Task: Write a soql query by using the like operator.
Action: Mouse moved to (22, 106)
Screenshot: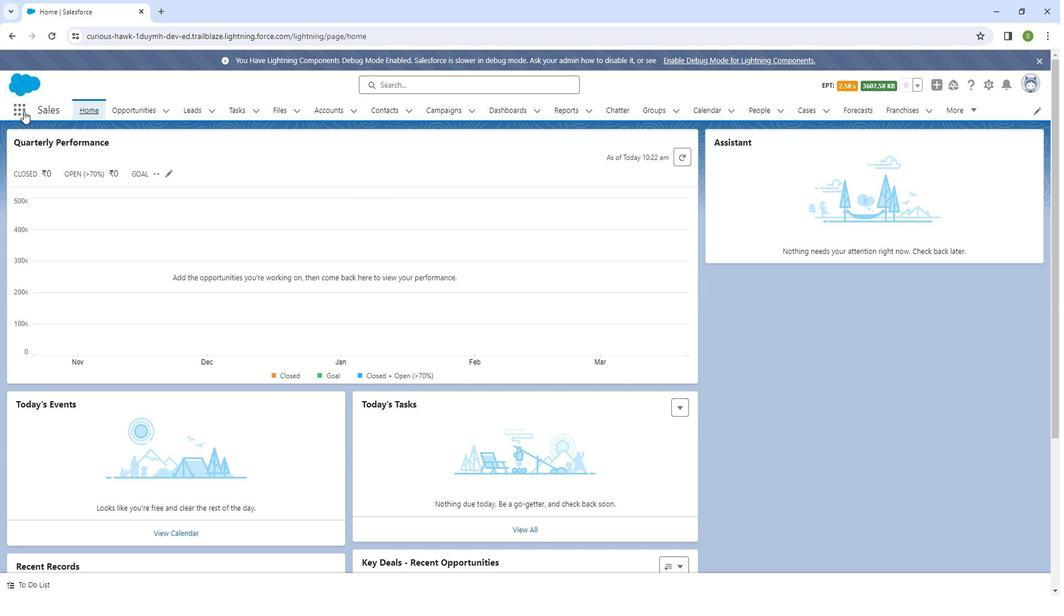 
Action: Mouse pressed left at (22, 106)
Screenshot: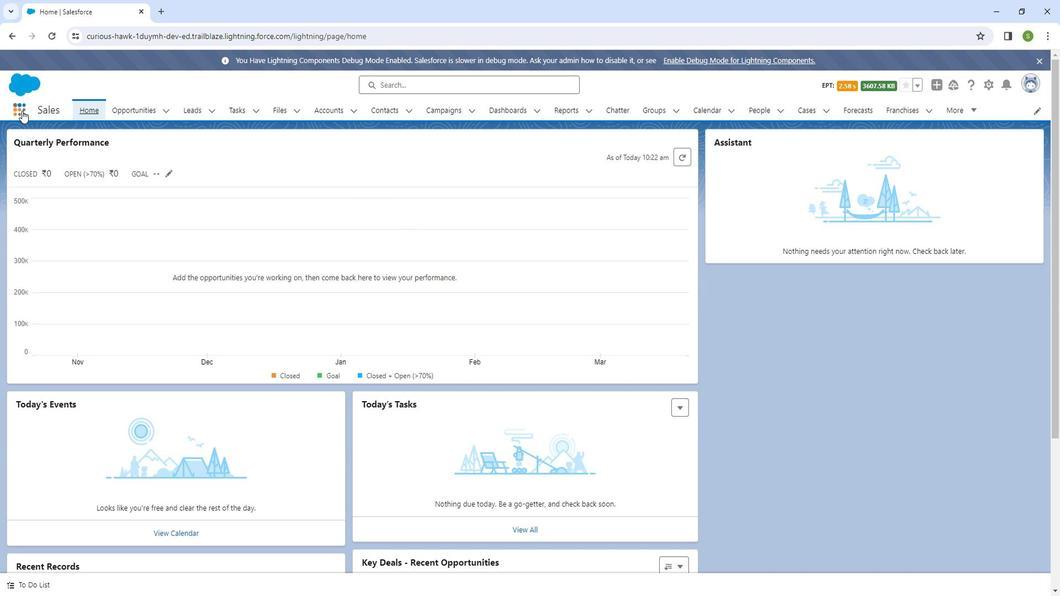 
Action: Mouse moved to (39, 297)
Screenshot: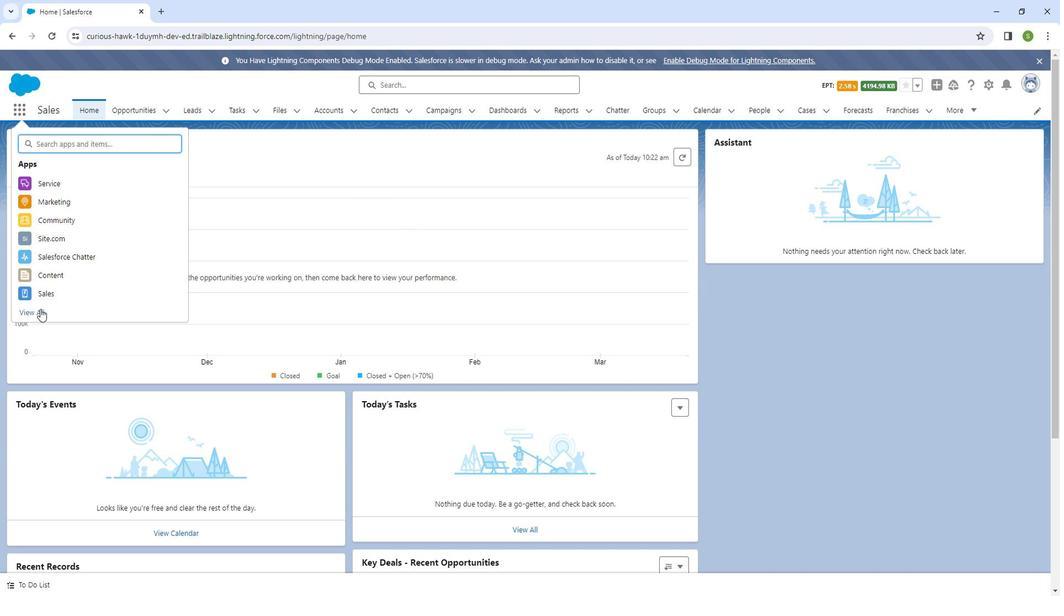 
Action: Mouse pressed left at (39, 297)
Screenshot: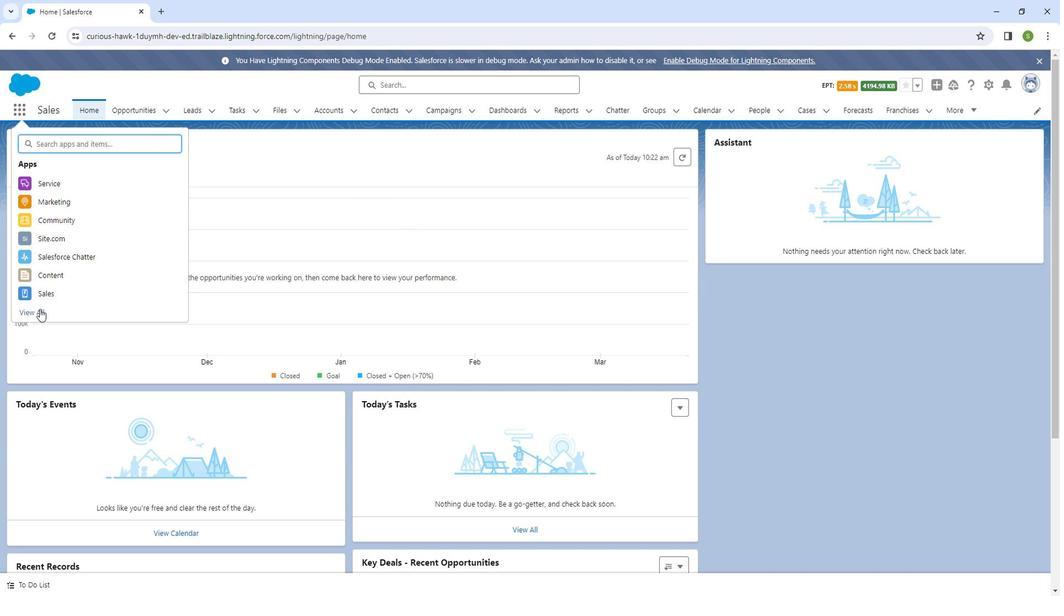 
Action: Mouse moved to (196, 452)
Screenshot: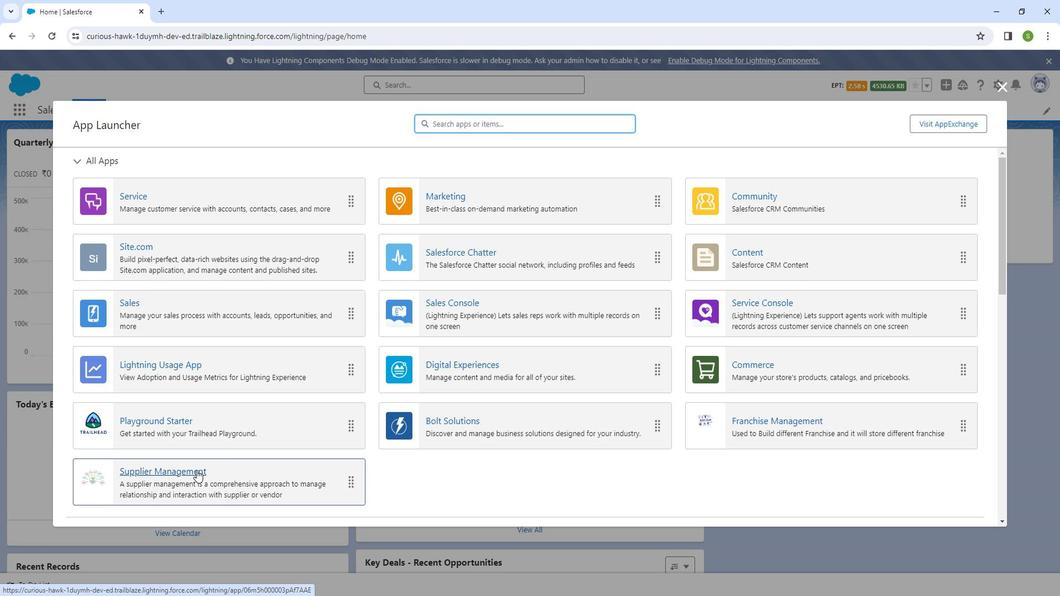 
Action: Mouse pressed left at (196, 452)
Screenshot: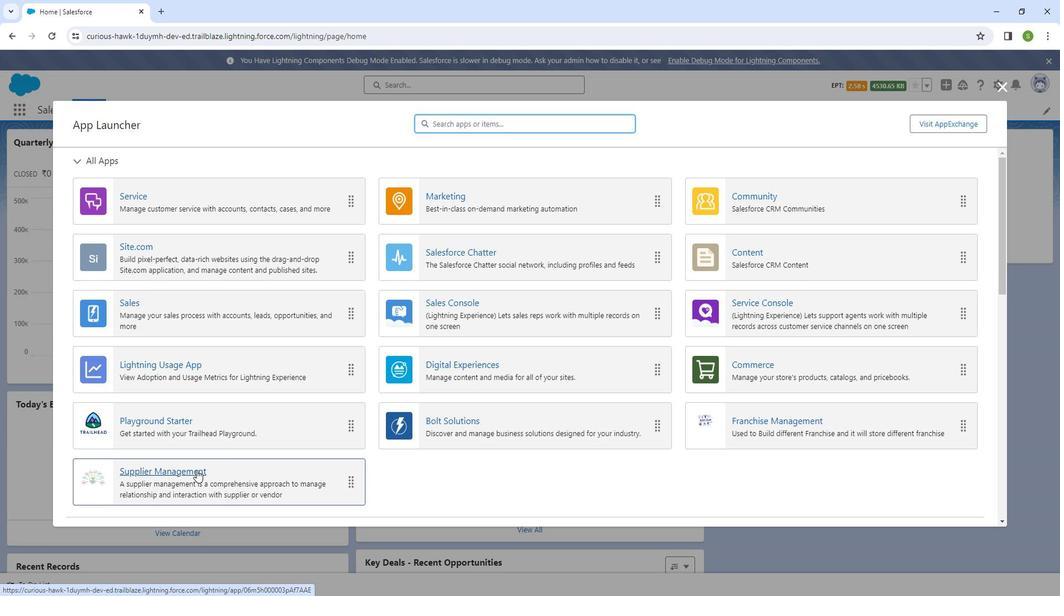 
Action: Mouse moved to (46, 38)
Screenshot: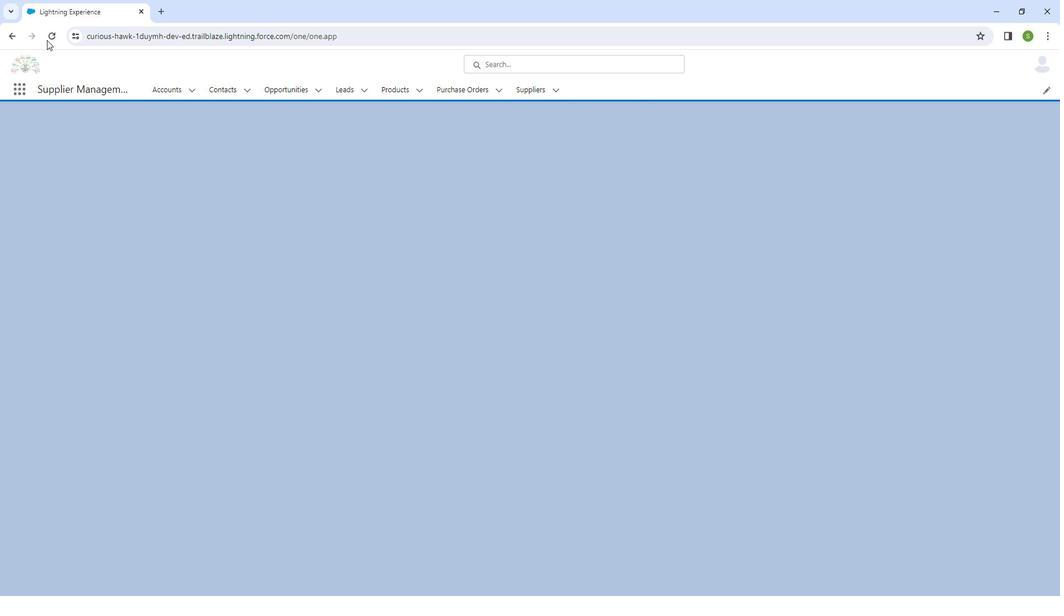 
Action: Mouse pressed left at (46, 38)
Screenshot: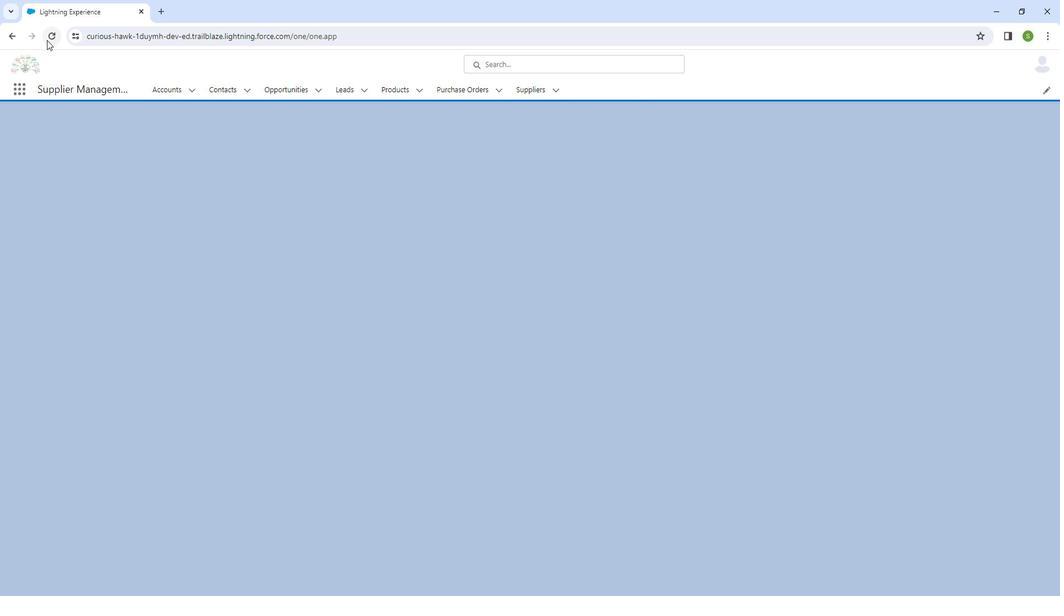 
Action: Mouse moved to (994, 85)
Screenshot: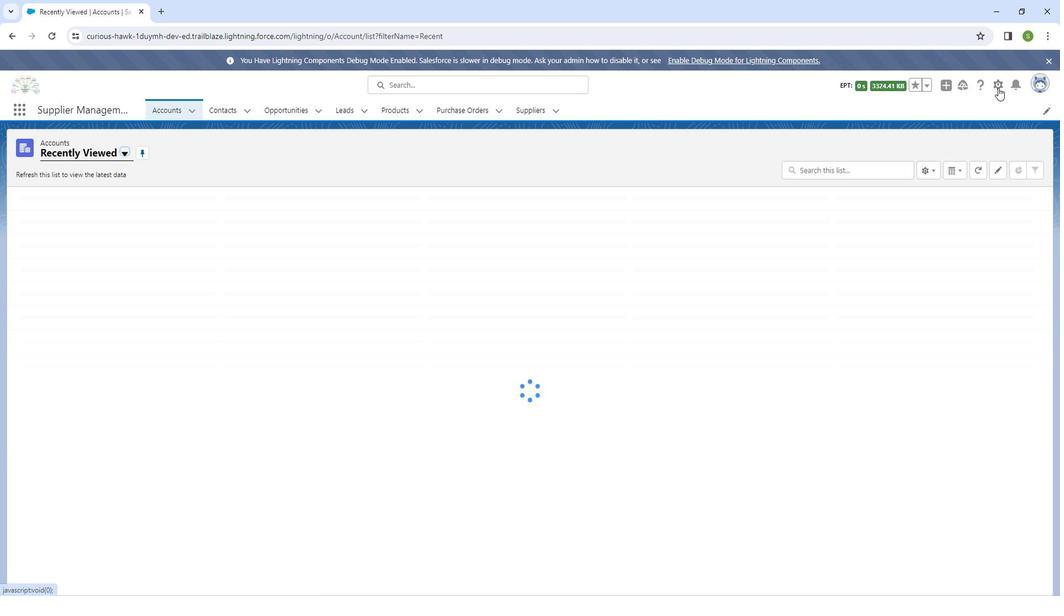 
Action: Mouse pressed left at (994, 85)
Screenshot: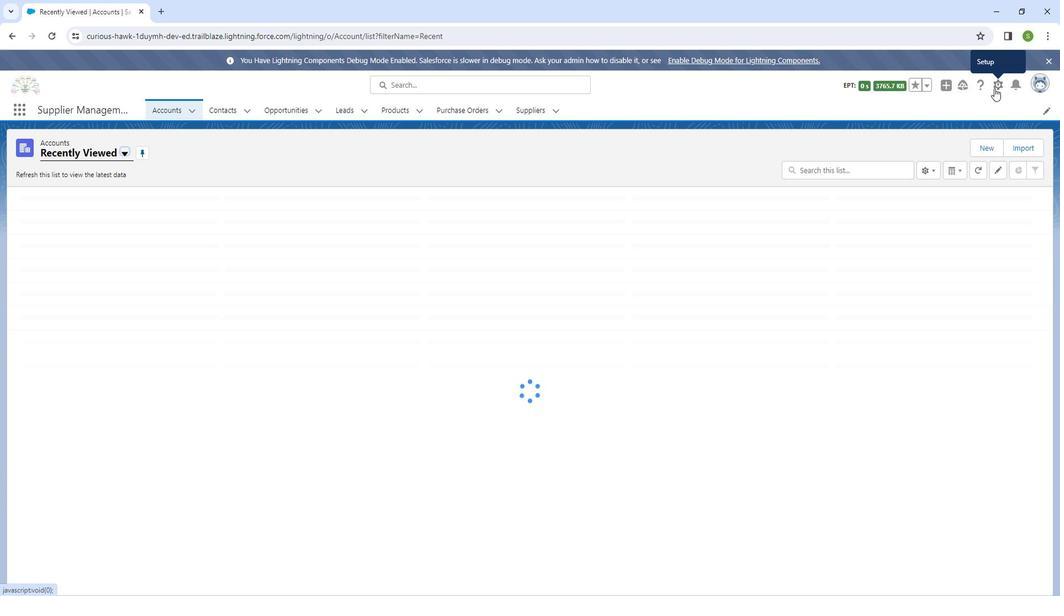 
Action: Mouse moved to (947, 185)
Screenshot: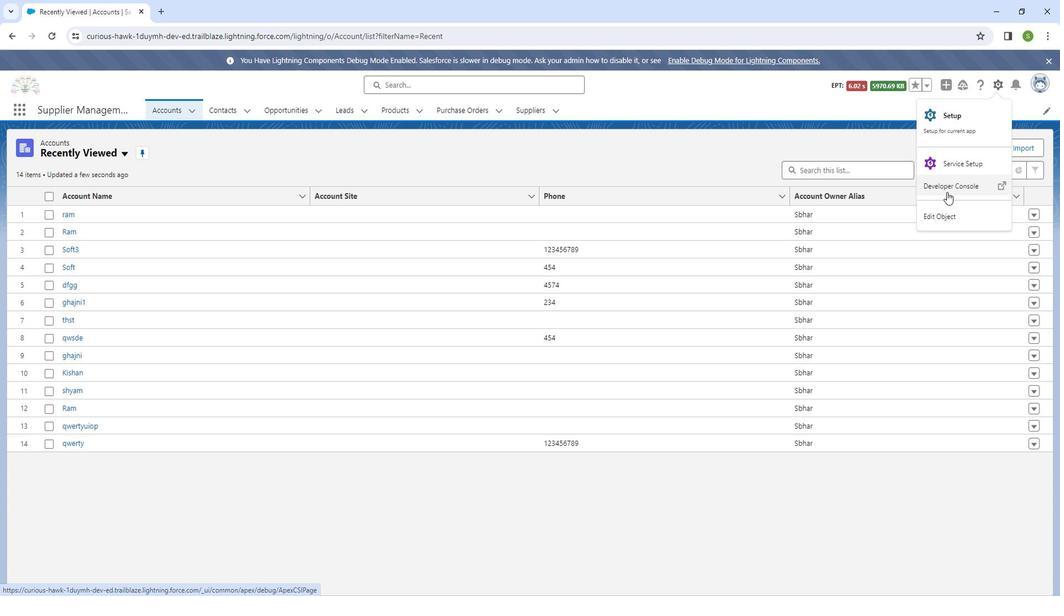
Action: Mouse pressed right at (947, 185)
Screenshot: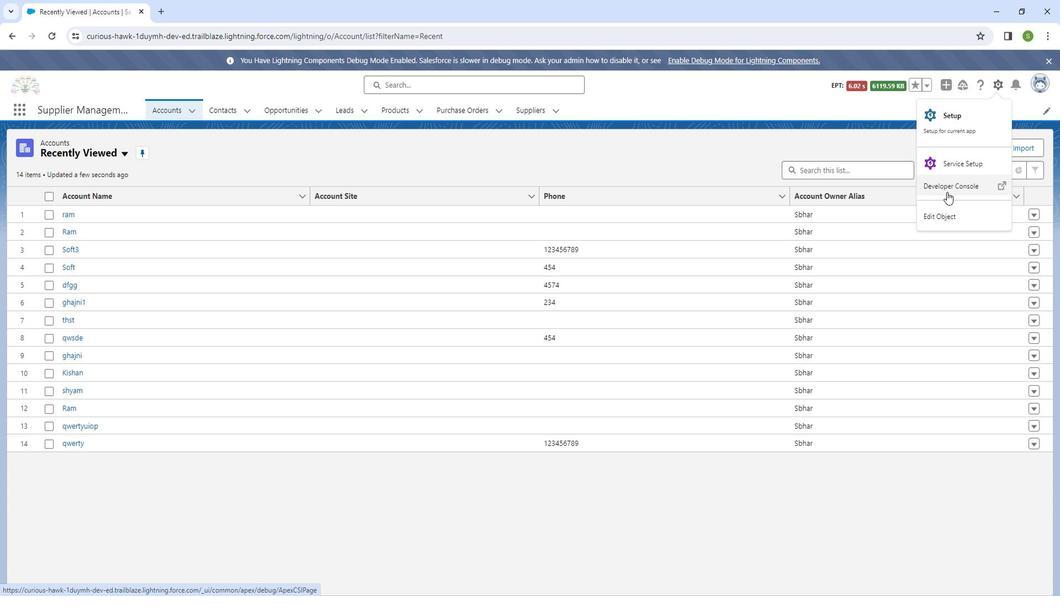 
Action: Mouse moved to (925, 197)
Screenshot: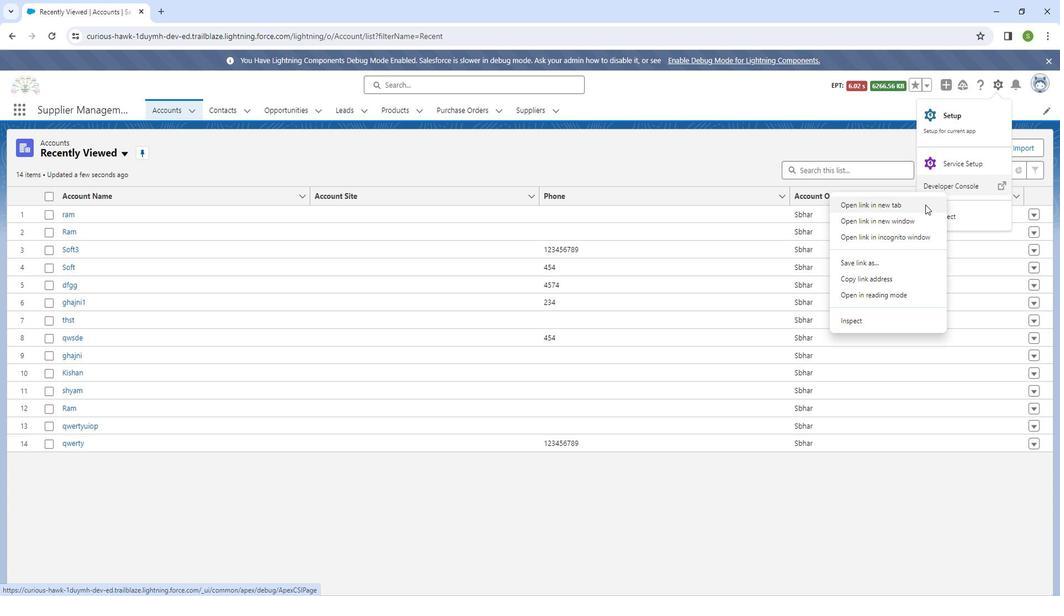 
Action: Mouse pressed left at (925, 197)
Screenshot: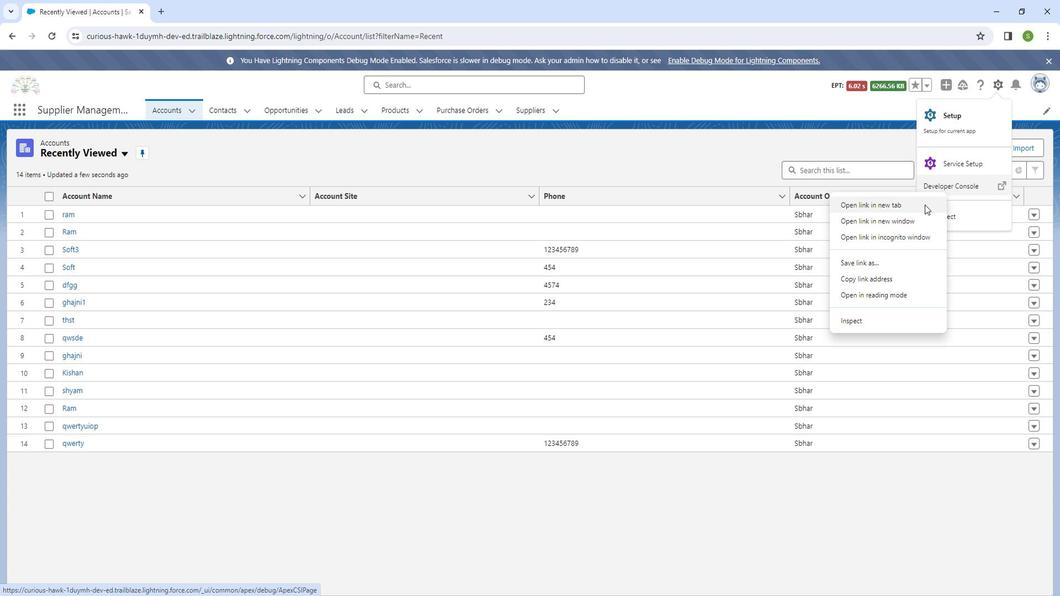 
Action: Mouse moved to (224, 6)
Screenshot: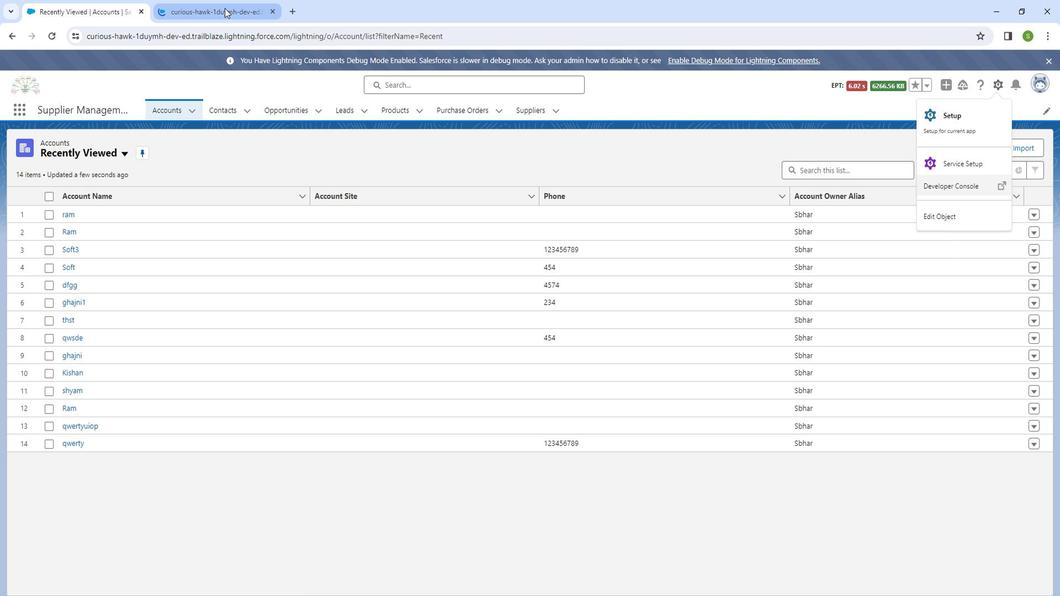 
Action: Mouse pressed left at (224, 6)
Screenshot: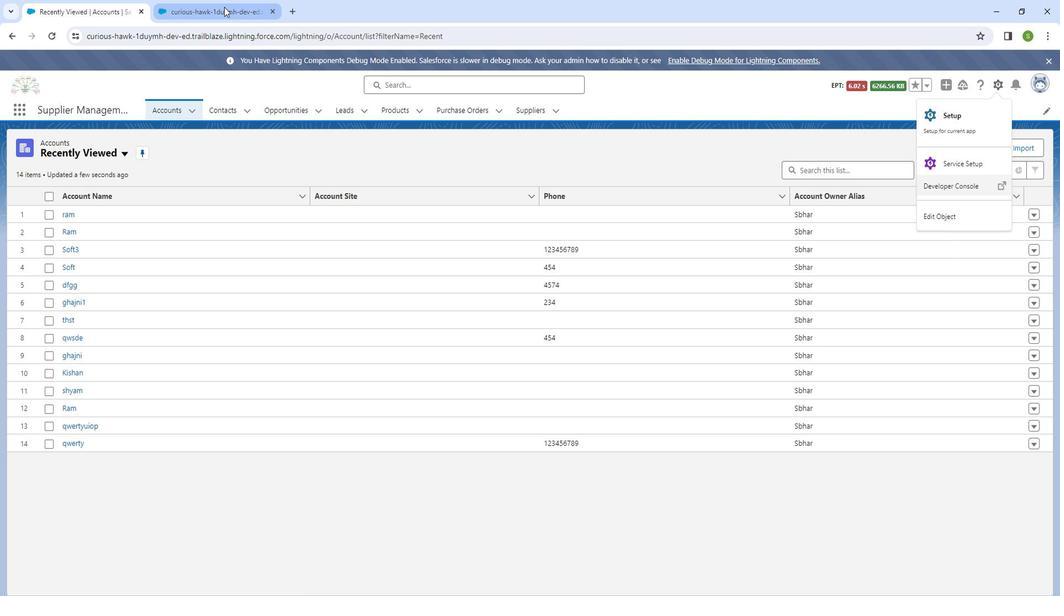 
Action: Mouse moved to (207, 163)
Screenshot: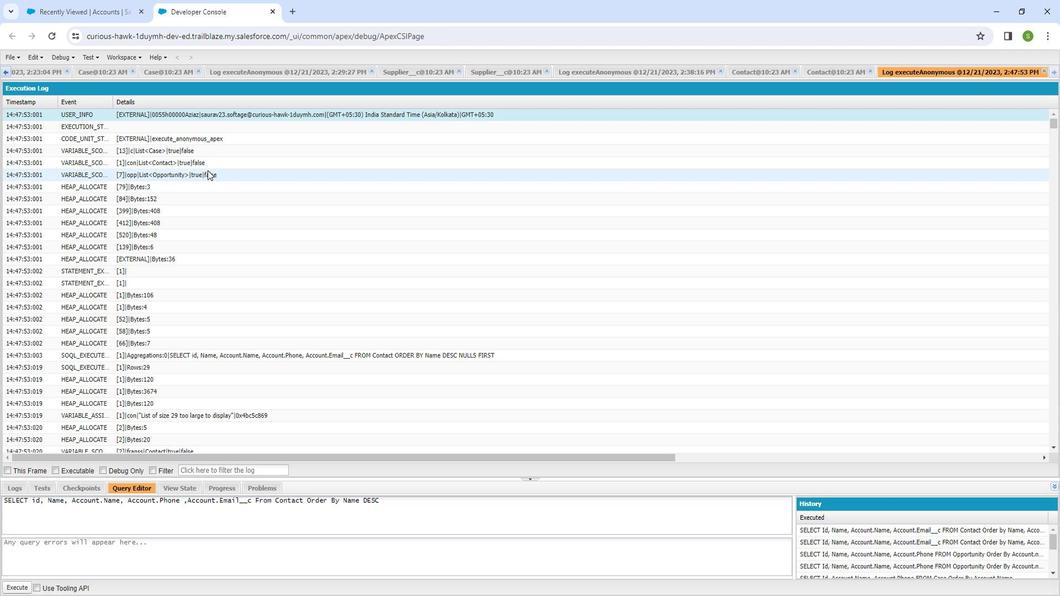 
Action: Key pressed <Key.alt_l><Key.alt_l><Key.alt_l><Key.alt_l><Key.alt_l><Key.alt_l><Key.alt_l><Key.alt_l><Key.alt_l><Key.alt_l><Key.alt_l><Key.alt_l><Key.alt_l><Key.alt_l><Key.alt_l><Key.alt_l><Key.alt_l><Key.alt_l><Key.alt_l><Key.alt_l><Key.alt_l><Key.alt_l><Key.alt_l><Key.alt_l><Key.alt_l><Key.alt_l><Key.alt_l><Key.alt_l><Key.alt_l><Key.alt_l><<191>>
Screenshot: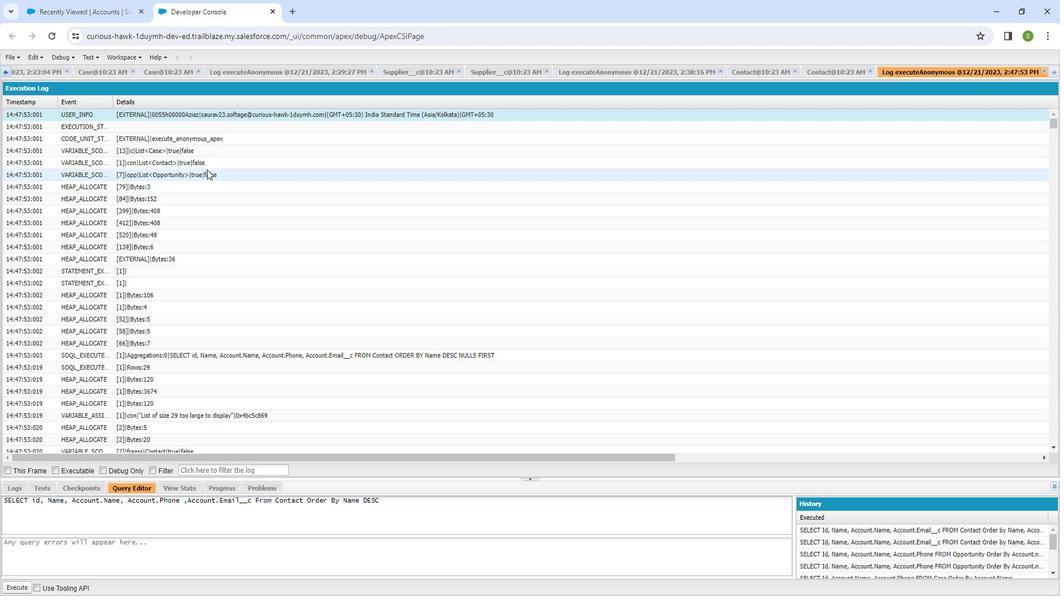 
Action: Mouse moved to (388, 488)
Screenshot: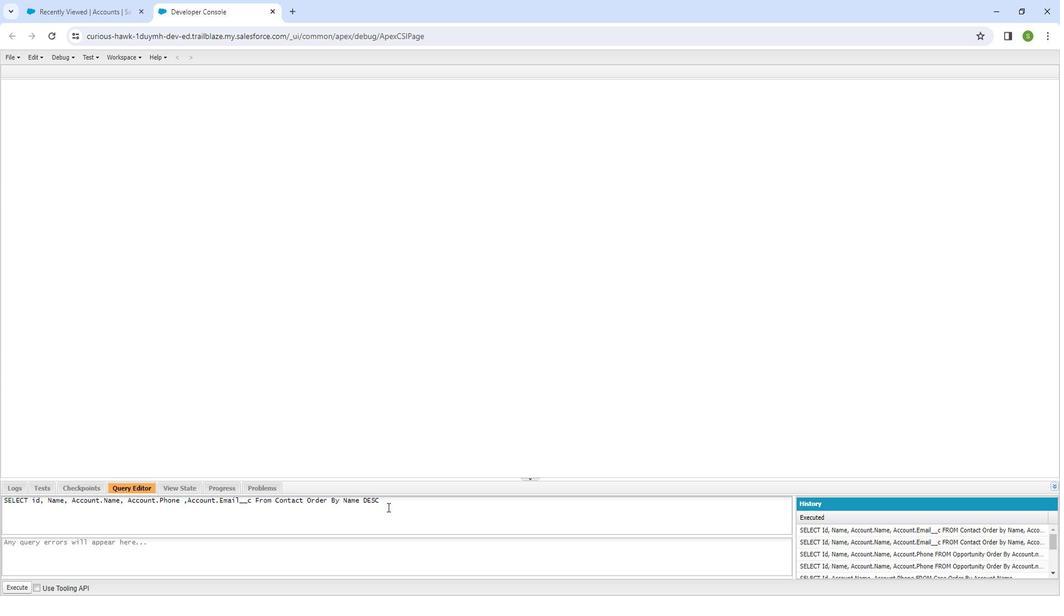 
Action: Mouse pressed left at (388, 488)
Screenshot: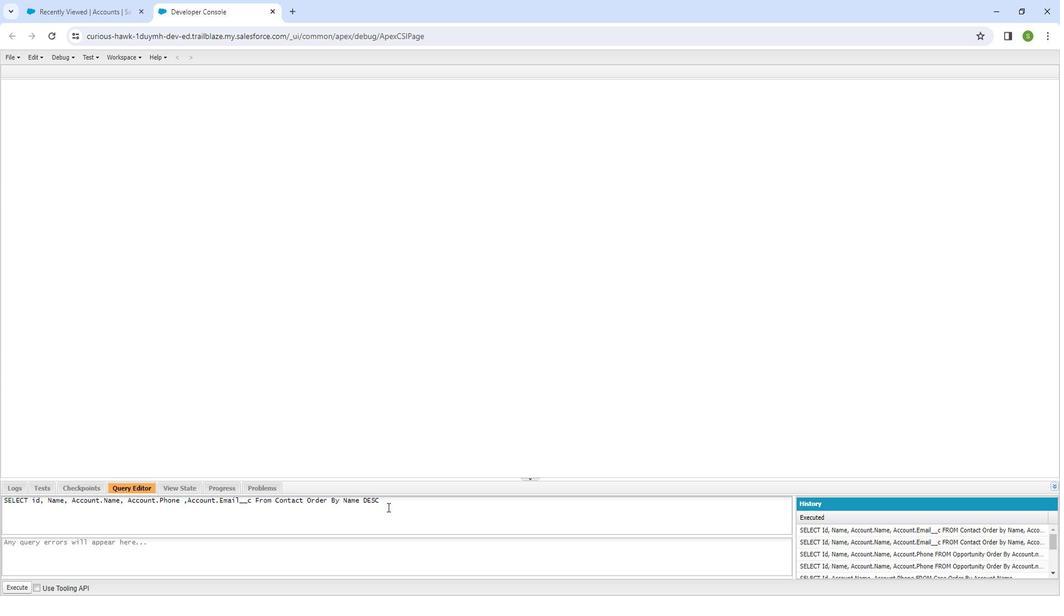 
Action: Mouse moved to (11, 481)
Screenshot: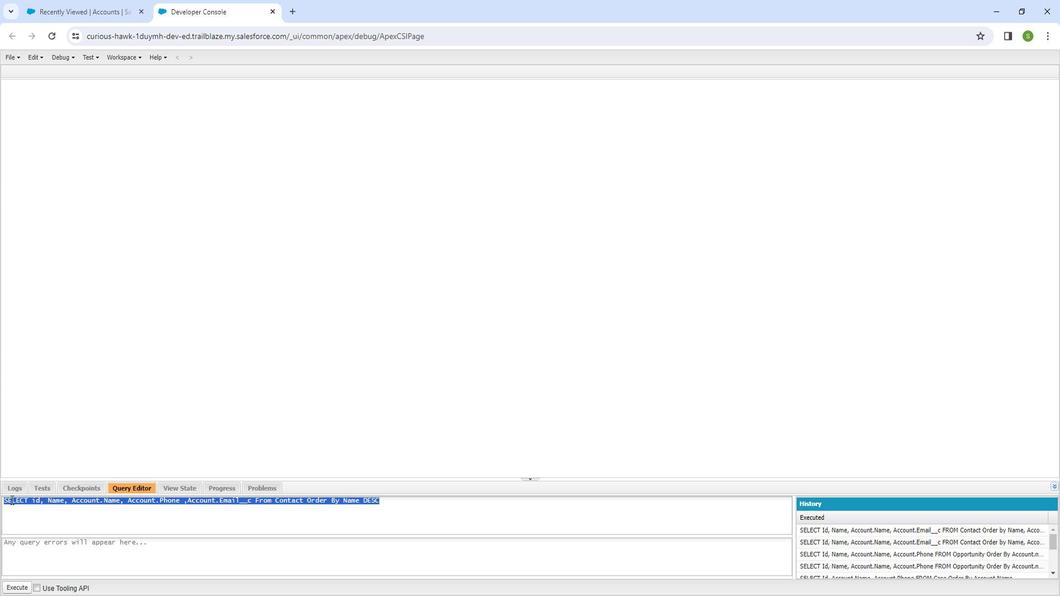 
Action: Key pressed <Key.backspace>
Screenshot: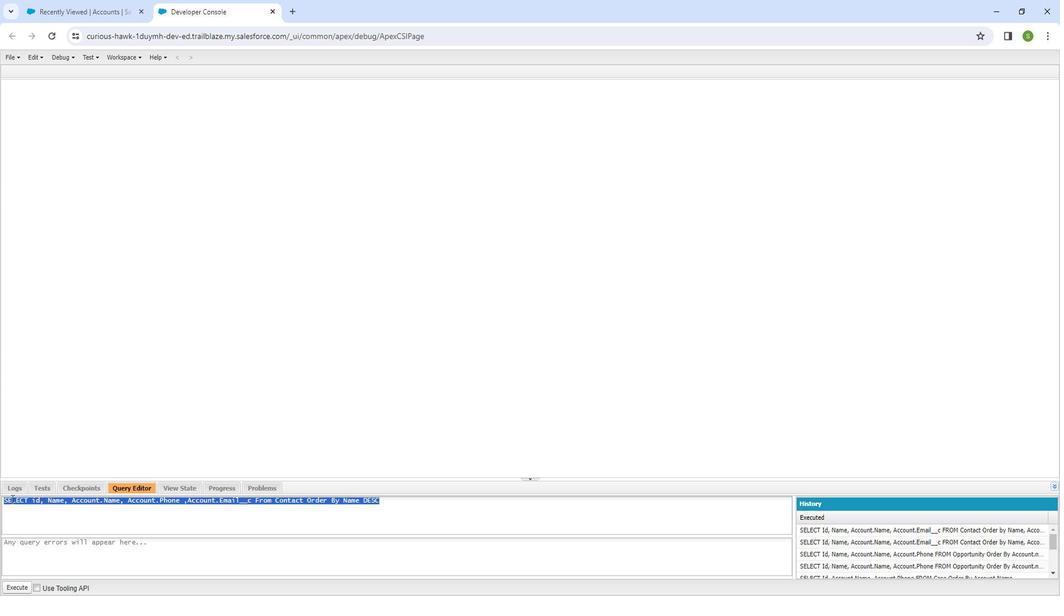 
Action: Mouse moved to (55, 59)
Screenshot: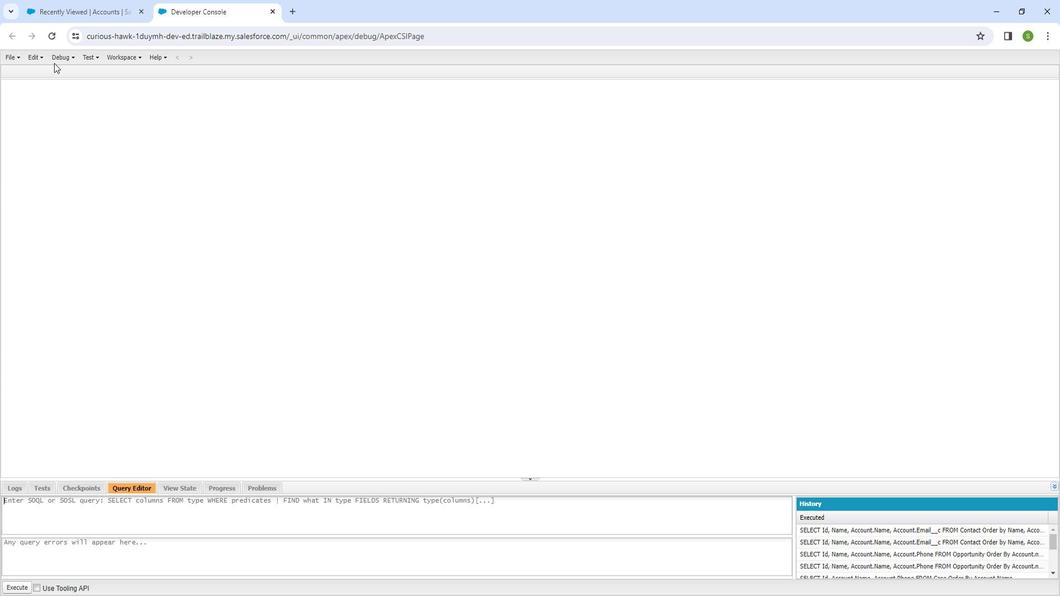 
Action: Mouse pressed left at (55, 59)
Screenshot: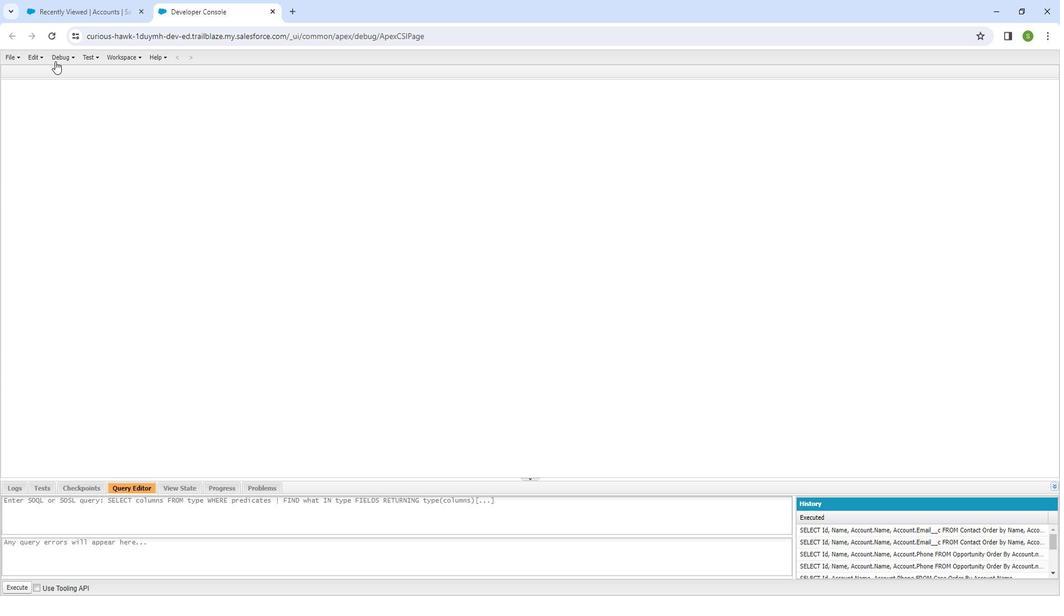 
Action: Mouse moved to (67, 71)
Screenshot: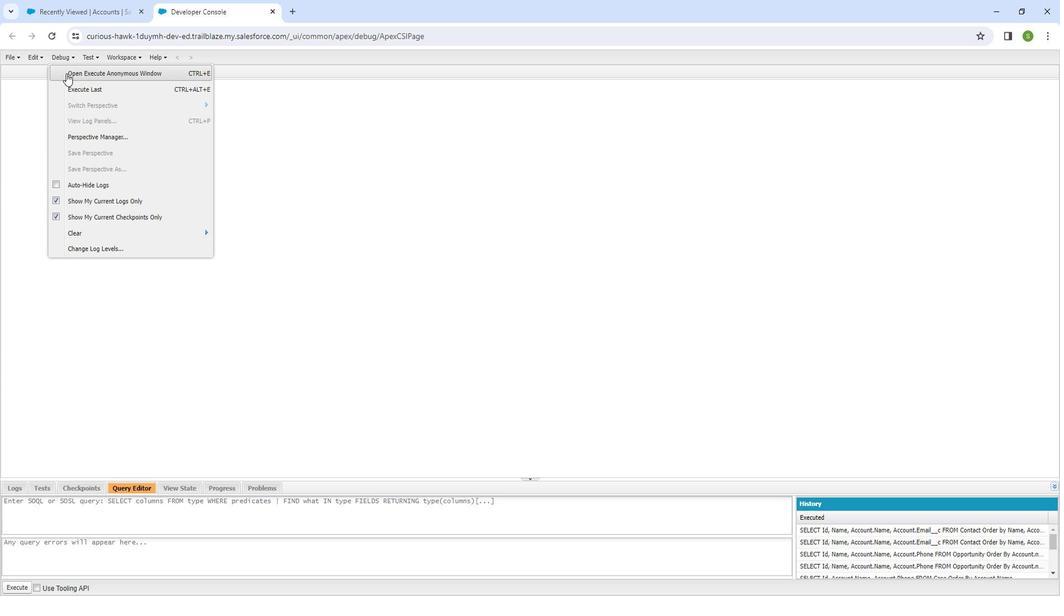 
Action: Mouse pressed left at (67, 71)
Screenshot: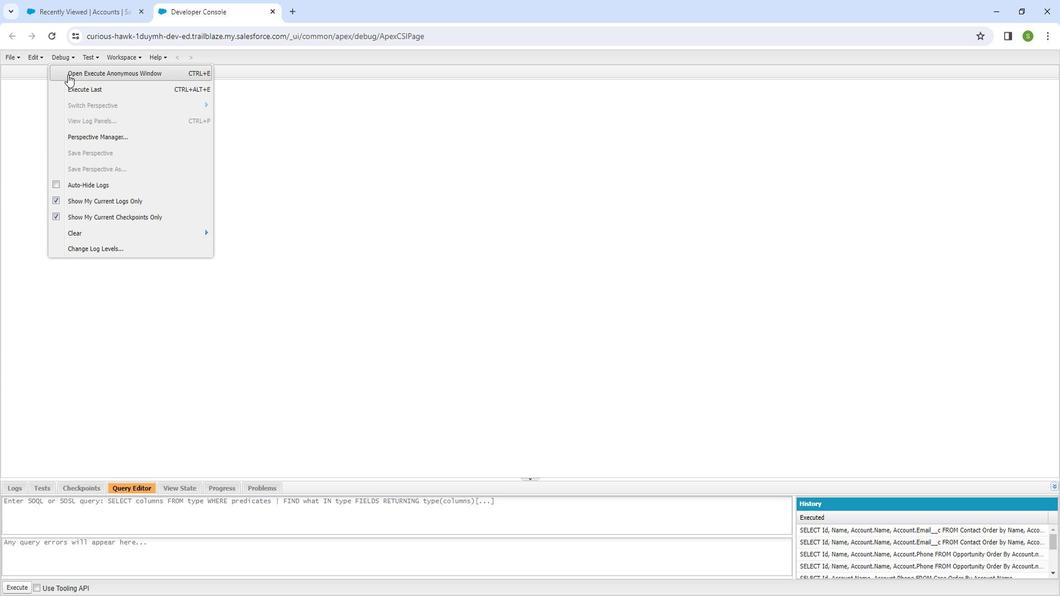 
Action: Mouse moved to (361, 343)
Screenshot: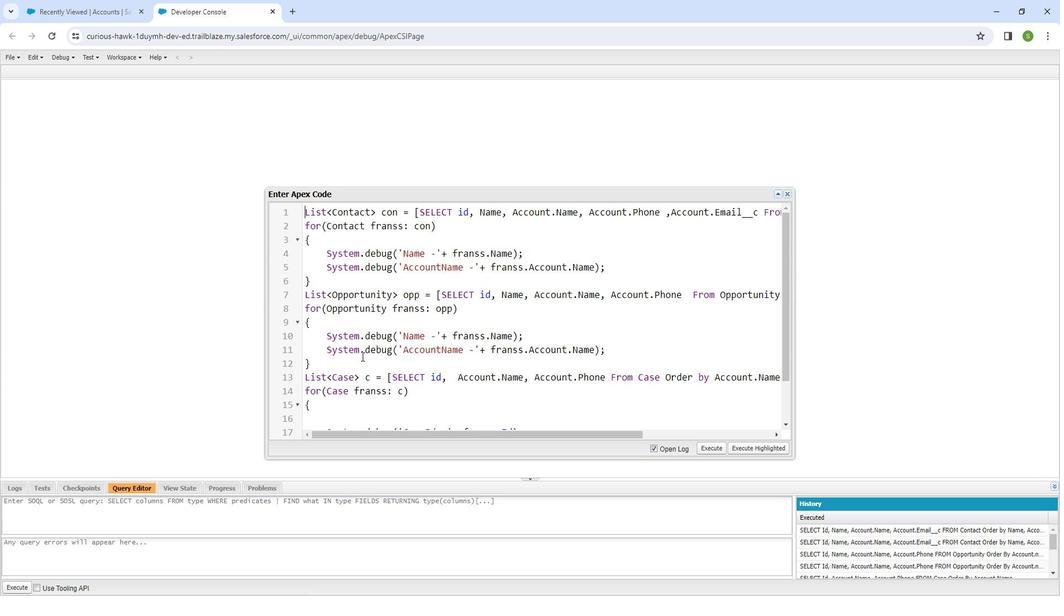 
Action: Key pressed ctrl+A
Screenshot: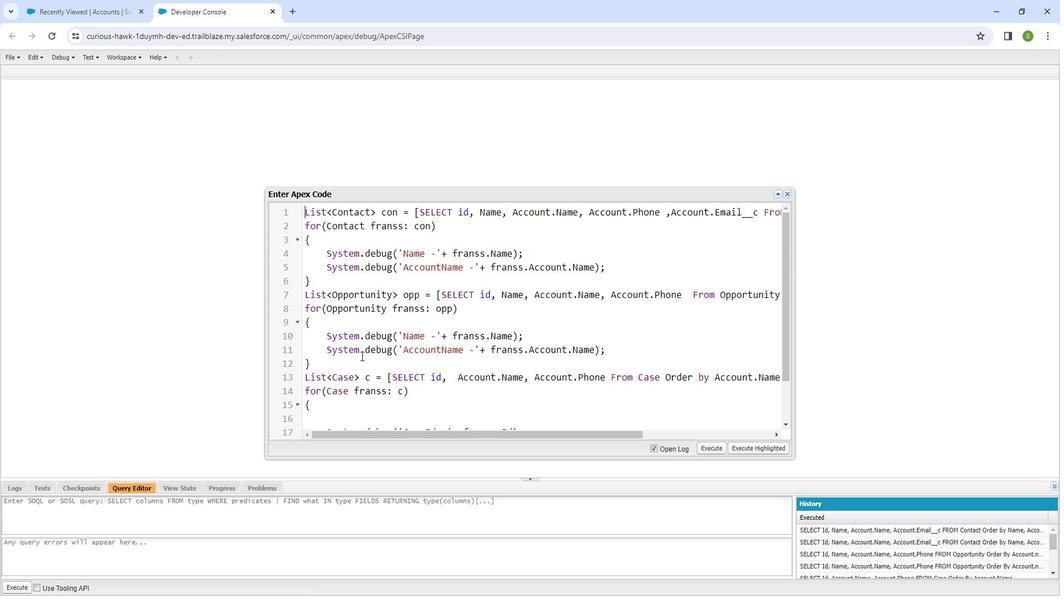 
Action: Mouse moved to (359, 337)
Screenshot: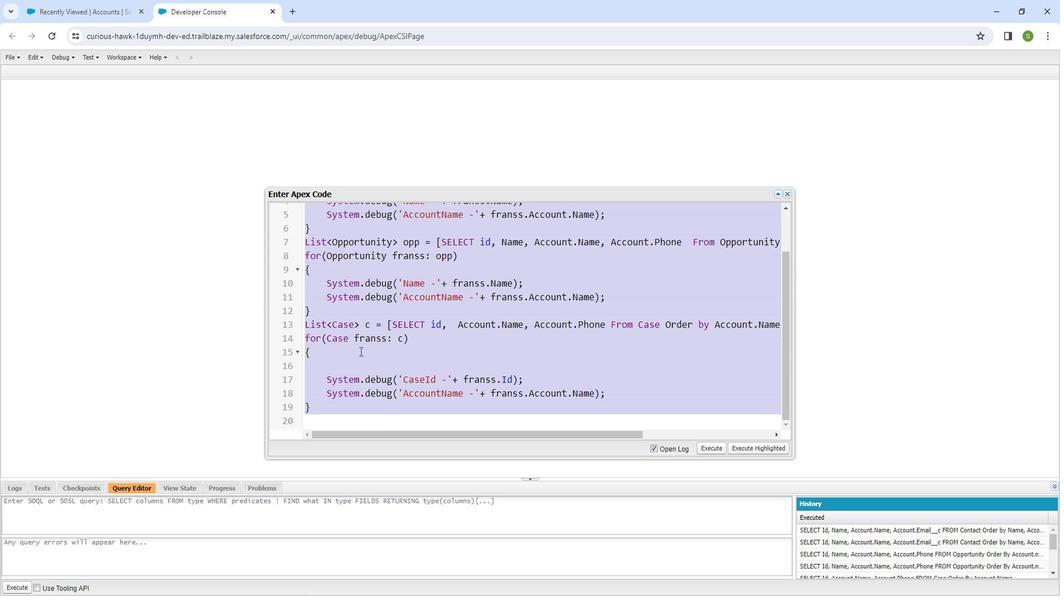 
Action: Key pressed <Key.backspace>
Screenshot: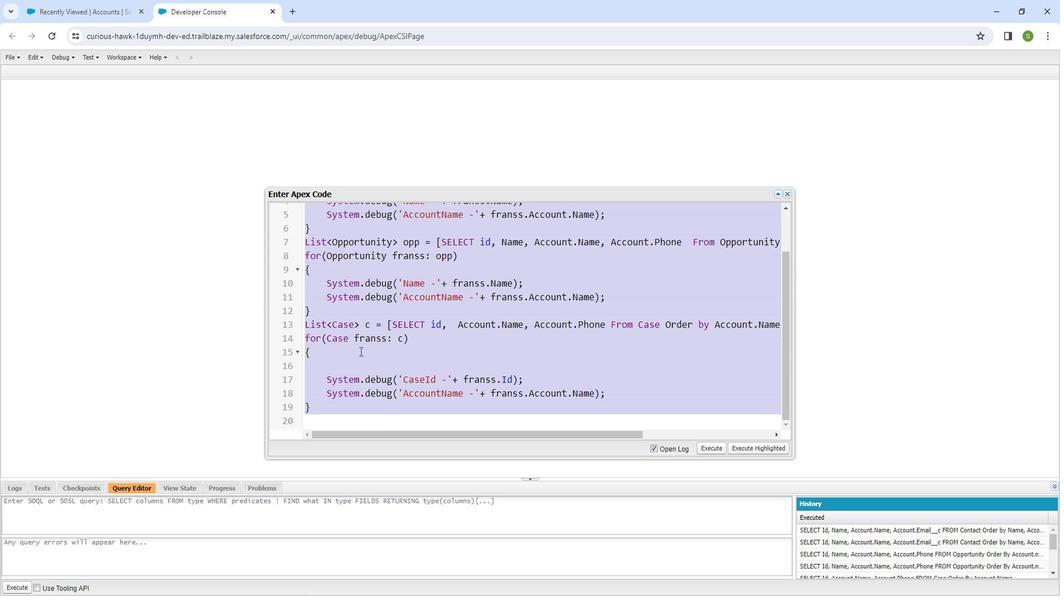 
Action: Mouse moved to (318, 204)
Screenshot: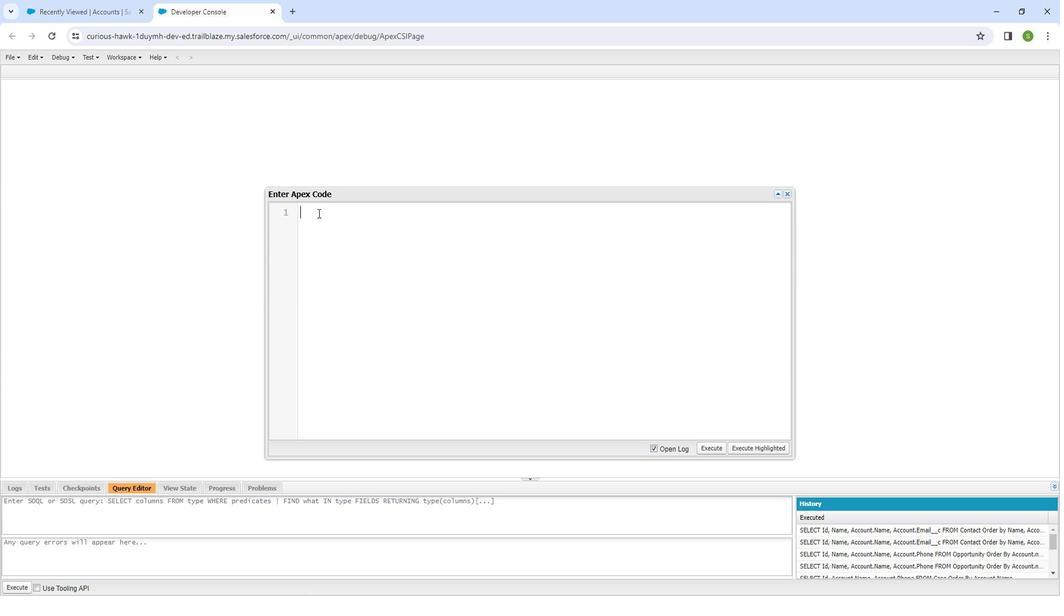 
Action: Mouse pressed left at (318, 204)
Screenshot: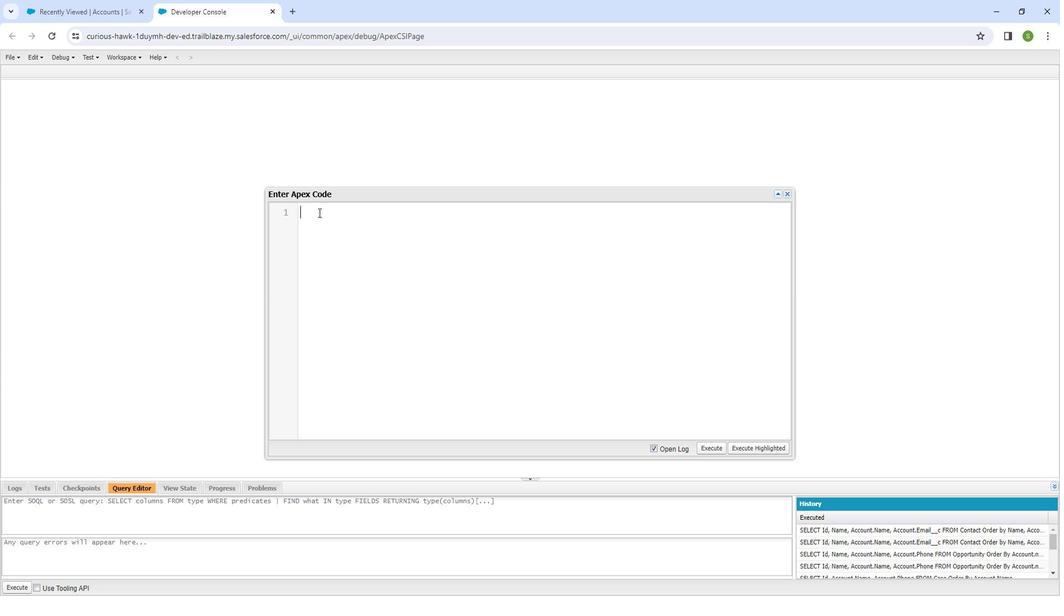 
Action: Mouse moved to (319, 219)
Screenshot: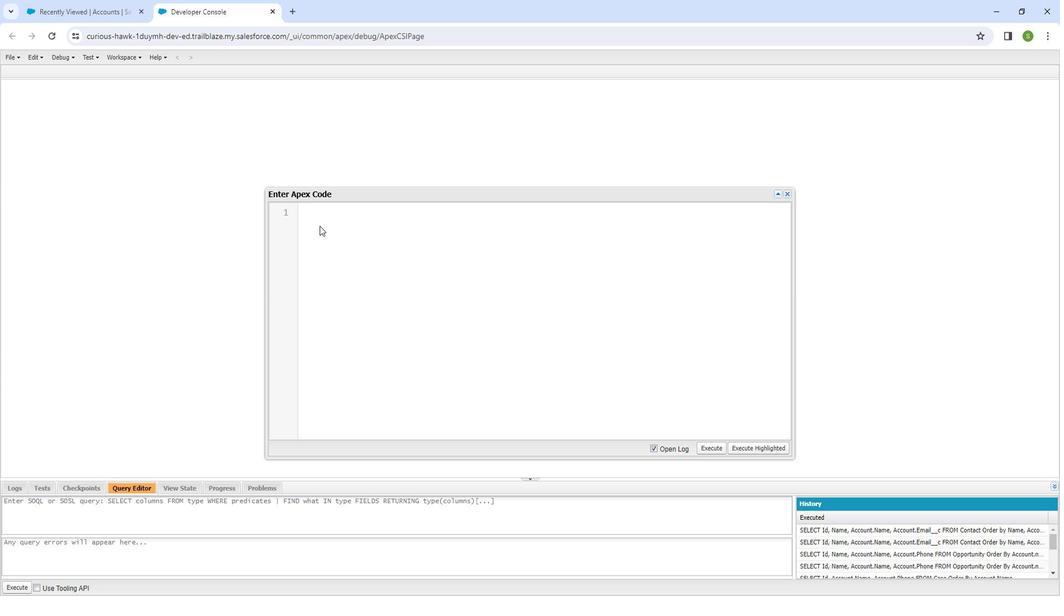 
Action: Key pressed <Key.shift_r>List<Key.shift_r><Key.shift_r><<Key.shift_r>Contact<Key.space><Key.backspace><Key.shift_r>><Key.space>con<Key.space>=<Key.space><Key.shift_r>[<Key.space><Key.shift_r>Se<Key.backspace><Key.shift_r><Key.shift_r><Key.shift_r><Key.shift_r><Key.shift_r><Key.shift_r><Key.shift_r><Key.shift_r><Key.shift_r>ELECT<Key.space><Key.shift_r>Id,<Key.space><Key.shift_r><Key.shift_r><Key.shift_r><Key.shift_r><Key.shift_r><Key.shift_r>Name<Key.space>,<Key.space><Key.shift_r><Key.shift_r><Key.shift_r><Key.shift_r><Key.shift_r><Key.shift_r><Key.shift_r><Key.shift_r><Key.shift_r><Key.shift_r>Account.<Key.shift_r><Key.shift_r><Key.shift_r><Key.shift_r><Key.shift_r><Key.shift_r><Key.shift_r><Key.shift_r><Key.shift_r><Key.shift_r><Key.shift_r>Name,<Key.space><Key.shift_r><Key.shift_r><Key.shift_r><Key.shift_r><Key.shift_r><Key.shift_r><Key.shift_r><Key.shift_r><Key.shift_r><Key.shift_r><Key.shift_r>Account.<Key.shift_r><Key.shift_r><Key.shift_r>Phone,<Key.space><Key.shift_r><Key.shift_r><Key.shift_r><Key.shift_r><Key.shift_r><Key.shift_r><Key.shift_r>Account.<Key.shift_r><Key.shift_r><Key.shift_r><Key.shift_r><Key.shift_r><Key.shift_r><Key.shift_r><Key.shift_r><Key.shift_r><Key.shift_r>Email<Key.shift_r><Key.shift_r><Key.shift_r><Key.shift_r><Key.shift_r><Key.shift_r><Key.shift_r>__c<Key.space><Key.shift_r><Key.shift_r><Key.shift_r><Key.shift_r><Key.shift_r><Key.shift_r><Key.shift_r><Key.shift_r><Key.shift_r><Key.shift_r><Key.shift_r><Key.shift_r><Key.shift_r><Key.shift_r><Key.shift_r>FROM<Key.space><Key.shift_r><Key.shift_r><Key.shift_r><Key.shift_r><Key.shift_r><Key.shift_r><Key.shift_r><Key.shift_r><Key.shift_r><Key.shift_r><Key.shift_r><Key.shift_r>Contact<Key.space><Key.shift_r><Key.shift_r><Key.shift_r><Key.shift_r>WHERE<Key.space><Key.shift_r><Key.shift_r><Key.shift_r><Key.shift_r><Key.shift_r><Key.shift_r><Key.shift_r>Name<Key.space><Key.shift_r><Key.shift_r><Key.shift_r><Key.shift_r><Key.shift_r>Lik<Key.backspace><Key.backspace><Key.shift_r><Key.shift_r><Key.shift_r><Key.shift_r><Key.shift_r>IKE<Key.space>'<Key.shift_r><Key.shift_r><Key.shift_r><Key.shift_r><Key.shift_r><Key.shift_r><Key.shift_r><Key.shift_r><Key.shift_r><Key.shift_r><Key.shift_r><Key.shift_r><Key.shift_r><Key.shift_r><Key.shift_r><Key.shift_r><Key.shift_r><Key.shift_r><Key.shift_r><Key.shift_r><Key.shift_r><Key.shift_r><Key.shift_r><Key.shift_r><Key.shift_r><Key.shift_r><Key.shift_r>%v<Key.backspace><Key.backspace>b<Key.shift_r>%<Key.right><Key.right>;<Key.enter>for<Key.shift_r><Key.shift_r><Key.shift_r><Key.shift_r><Key.shift_r><Key.shift_r><Key.shift_r><Key.shift_r><Key.shift_r>(<Key.shift_r><Key.shift_r><Key.shift_r>Contact<Key.space>franss<Key.shift_r>:<Key.space>con<Key.right><Key.enter><Key.shift_r><Key.shift_r><Key.shift_r><Key.shift_r><Key.shift_r><Key.shift_r><Key.shift_r>{<Key.enter><Key.shift_r><Key.shift_r><Key.shift_r><Key.shift_r><Key.shift_r><Key.shift_r><Key.shift_r><Key.shift_r>System.debuf<Key.backspace>g<Key.shift_r><Key.shift_r><Key.shift_r><Key.shift_r><Key.shift_r><Key.shift_r><Key.shift_r><Key.shift_r><Key.shift_r>('<Key.shift_r><Key.shift_r><Key.shift_r><Key.shift_r>Name<Key.space>-<Key.space><Key.right><Key.space>+<Key.space>franss.<Key.shift_r><Key.shift_r><Key.shift_r><Key.shift_r>Name<Key.right>;
Screenshot: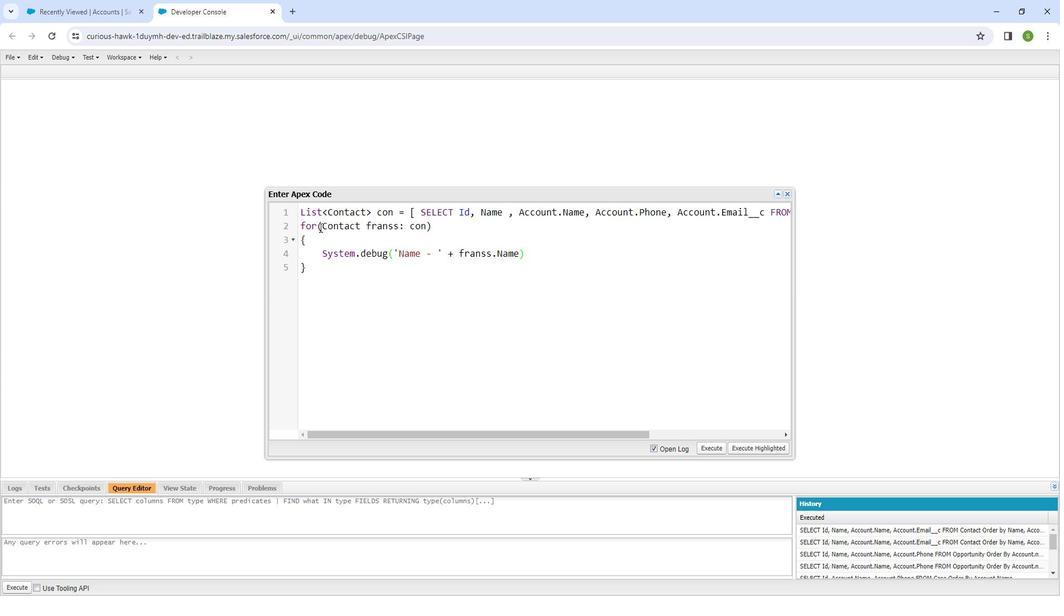 
Action: Mouse moved to (714, 433)
Screenshot: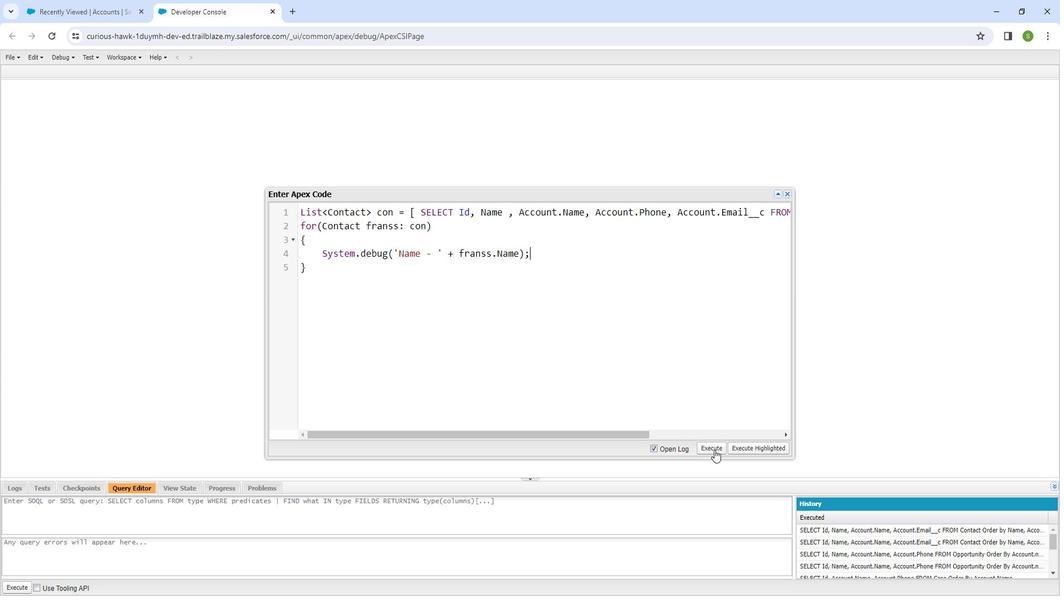
Action: Mouse pressed left at (714, 433)
Screenshot: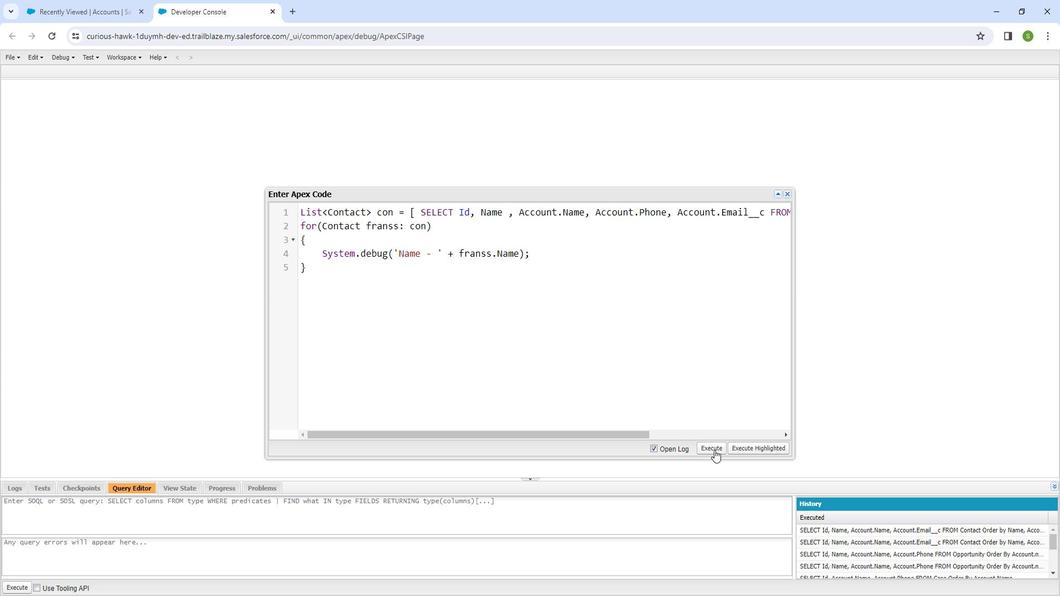 
Action: Mouse moved to (393, 343)
Screenshot: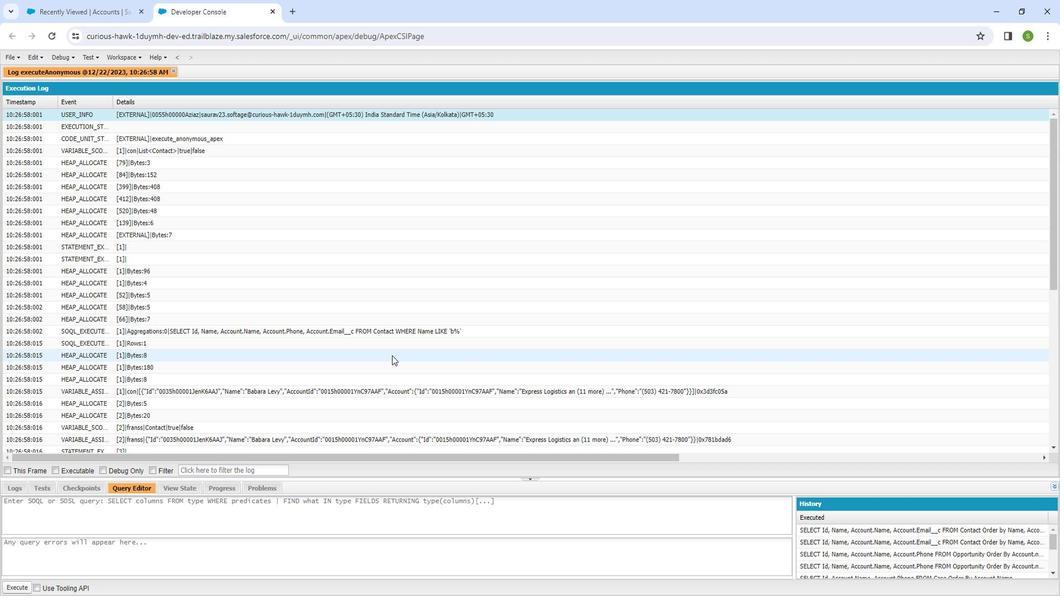 
Action: Mouse scrolled (393, 342) with delta (0, 0)
Screenshot: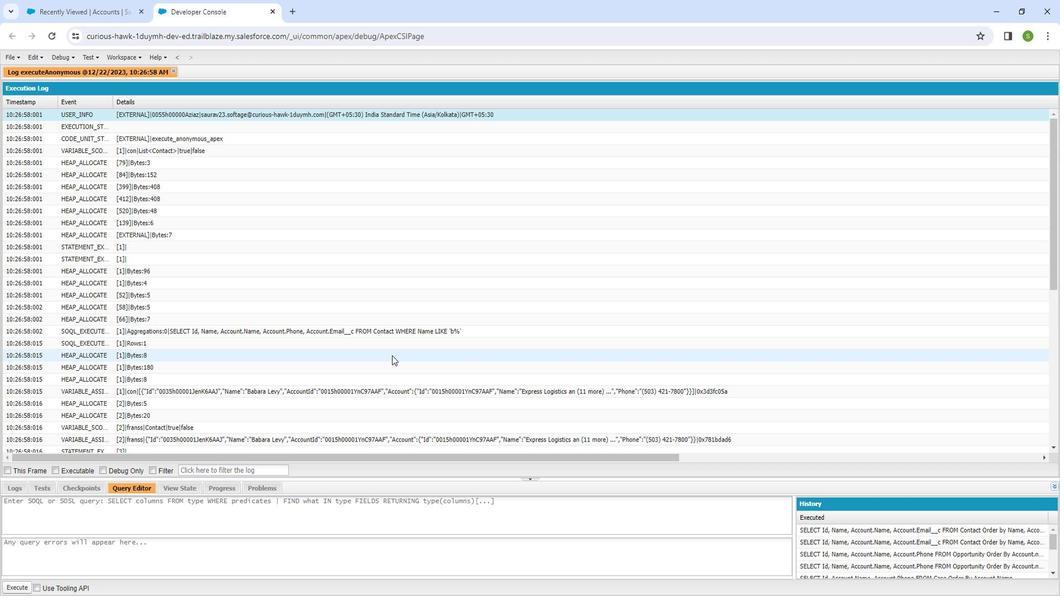 
Action: Mouse moved to (394, 343)
Screenshot: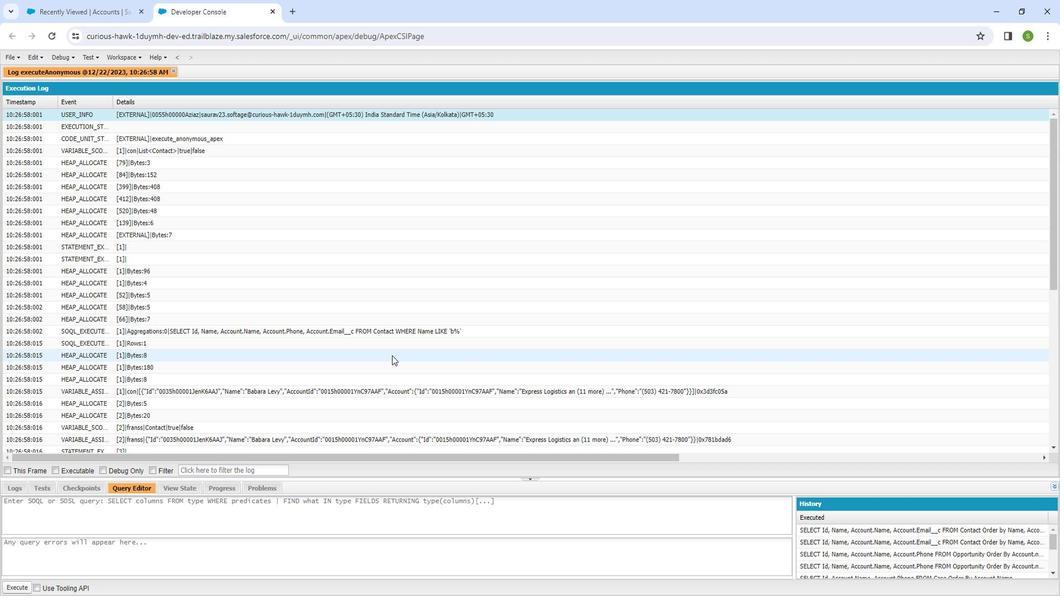 
Action: Mouse scrolled (394, 343) with delta (0, 0)
Screenshot: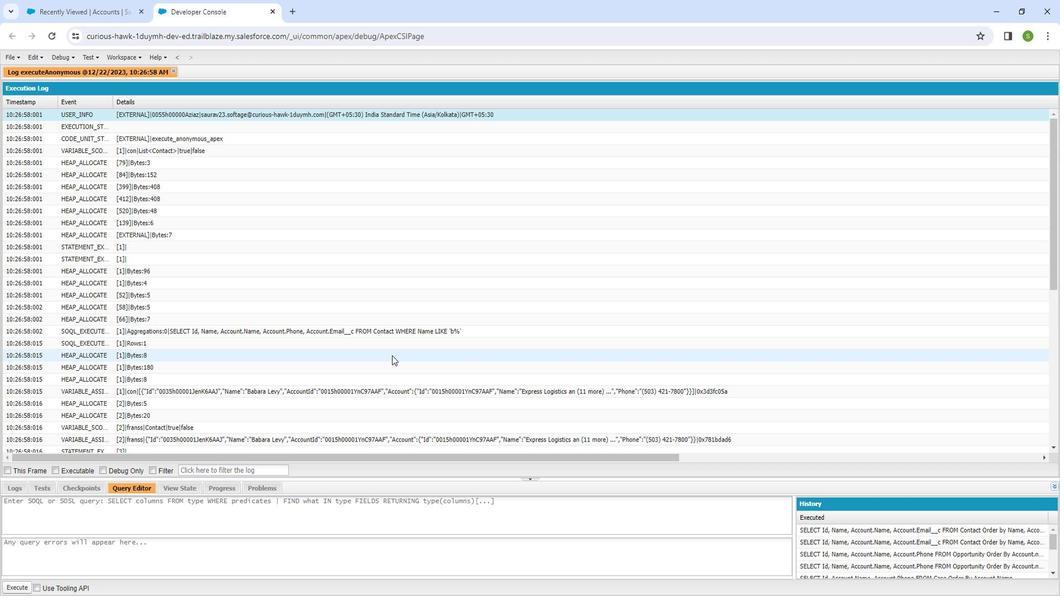 
Action: Mouse moved to (394, 343)
Screenshot: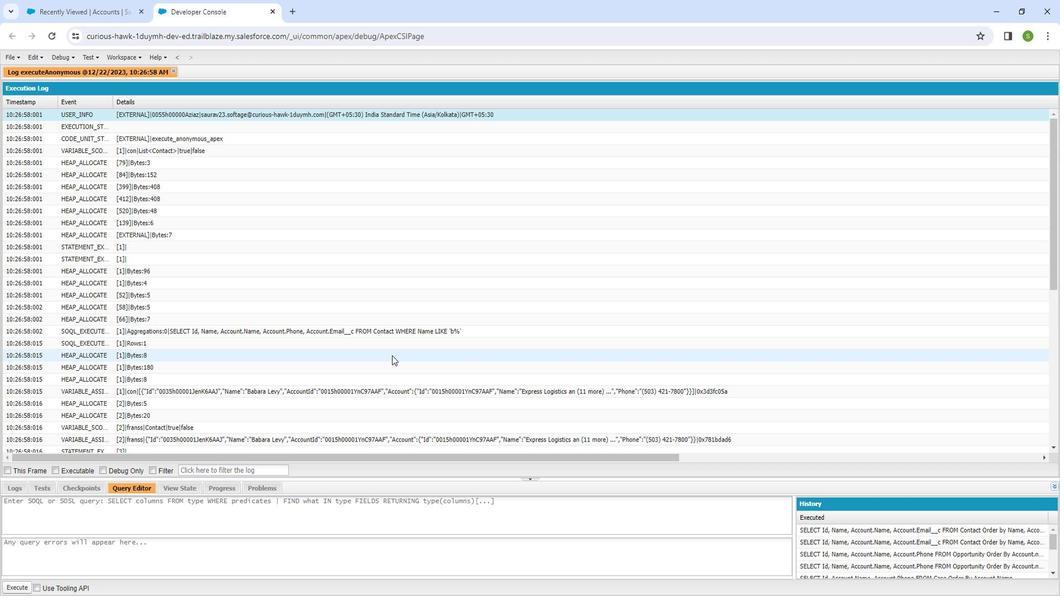 
Action: Mouse scrolled (394, 343) with delta (0, 0)
Screenshot: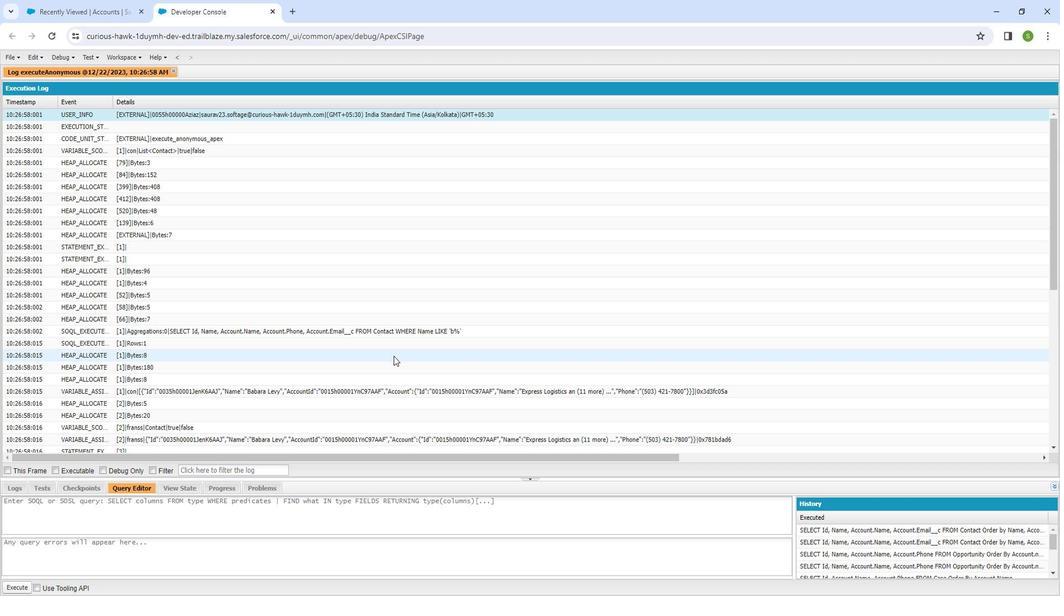 
Action: Mouse scrolled (394, 343) with delta (0, 0)
Screenshot: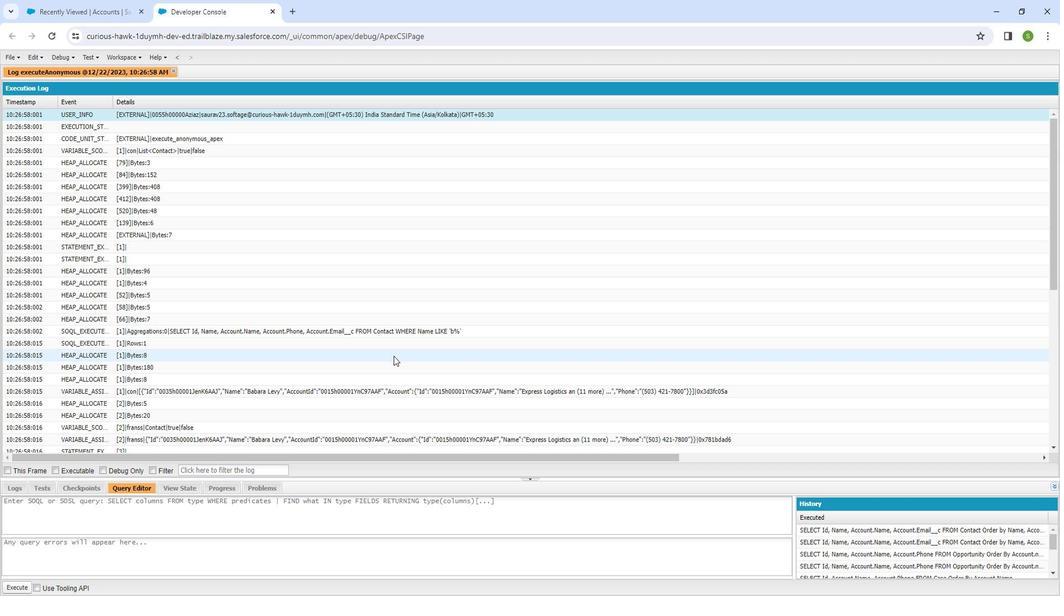 
Action: Mouse scrolled (394, 343) with delta (0, 0)
Screenshot: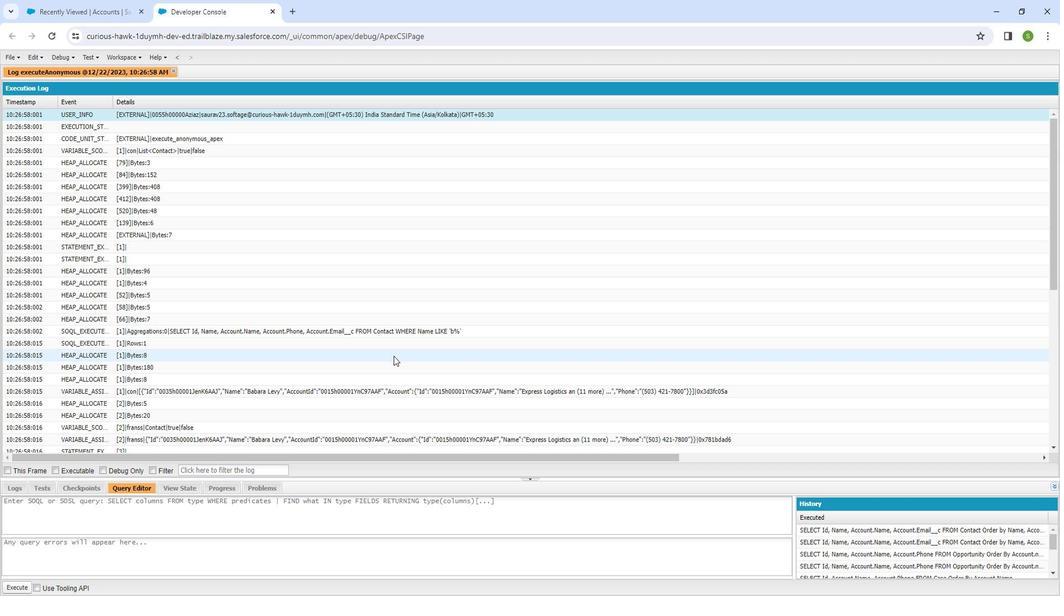 
Action: Mouse scrolled (394, 343) with delta (0, 0)
Screenshot: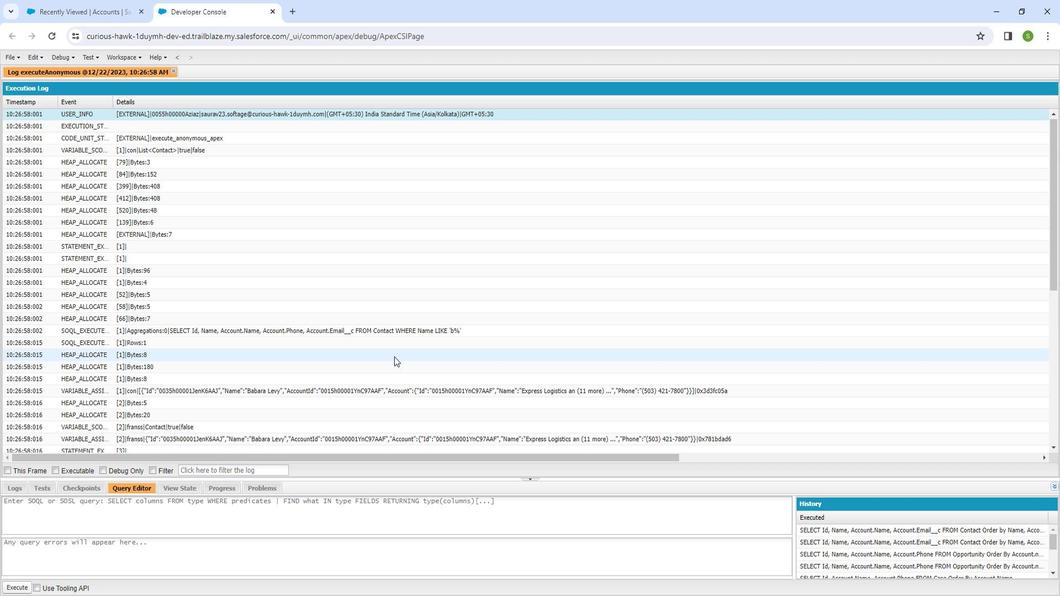 
Action: Mouse scrolled (394, 343) with delta (0, 0)
Screenshot: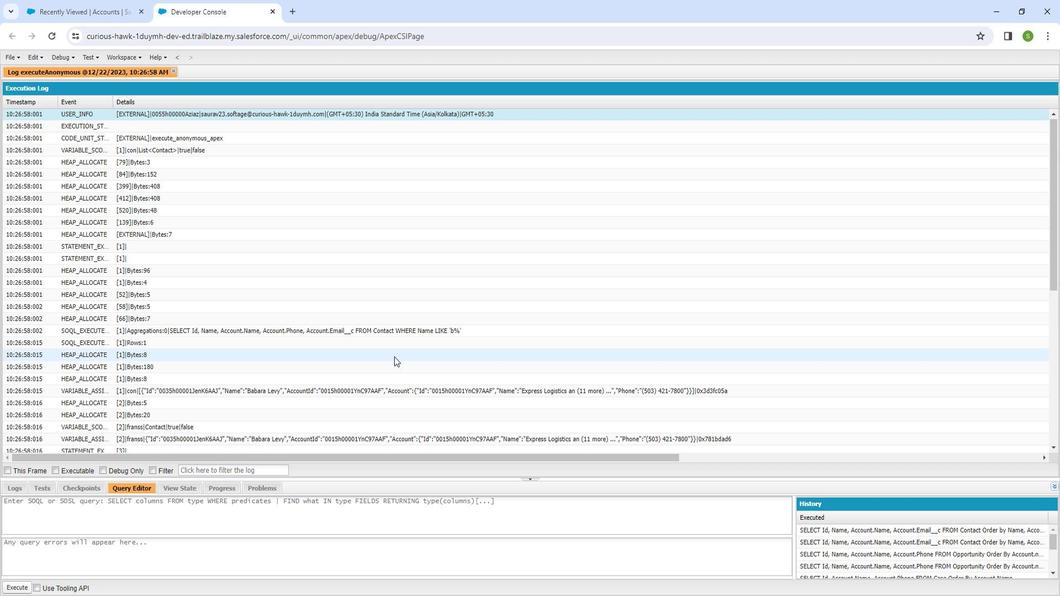 
Action: Mouse scrolled (394, 343) with delta (0, 0)
Screenshot: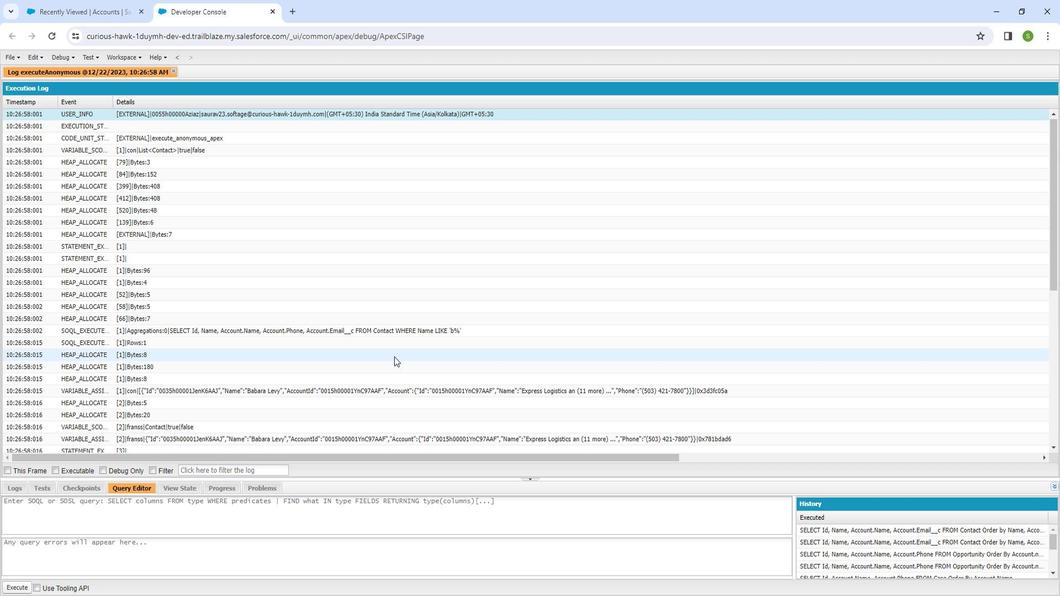 
Action: Mouse moved to (103, 452)
Screenshot: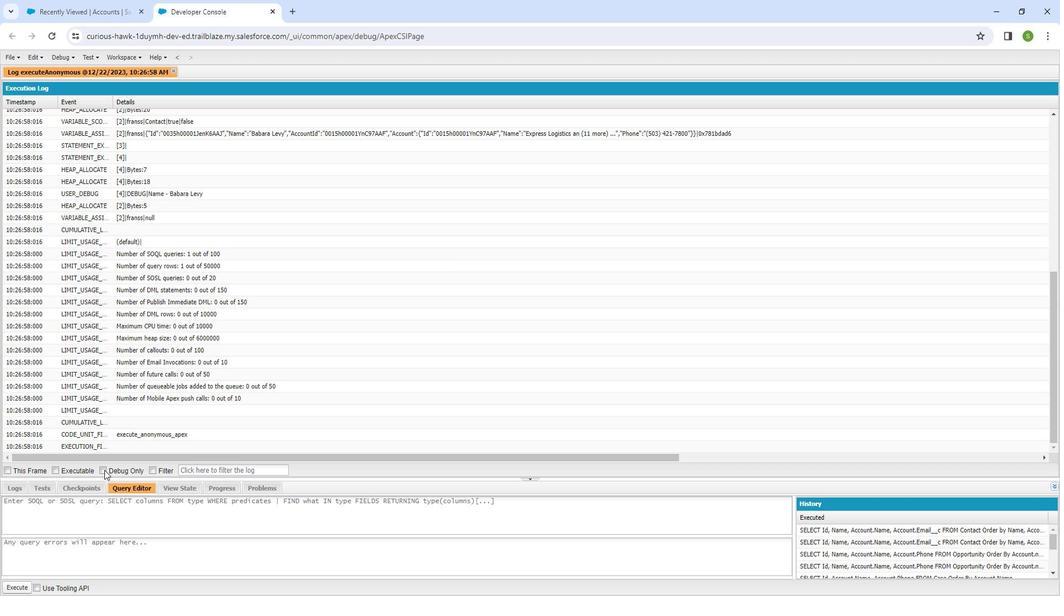 
Action: Mouse pressed left at (103, 452)
Screenshot: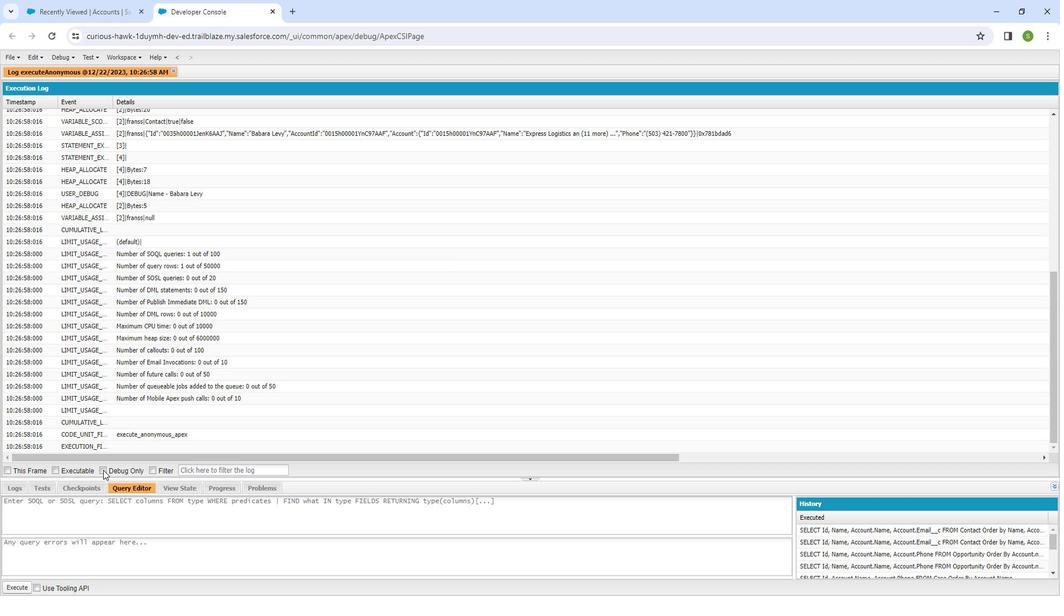 
Action: Mouse moved to (69, 57)
Screenshot: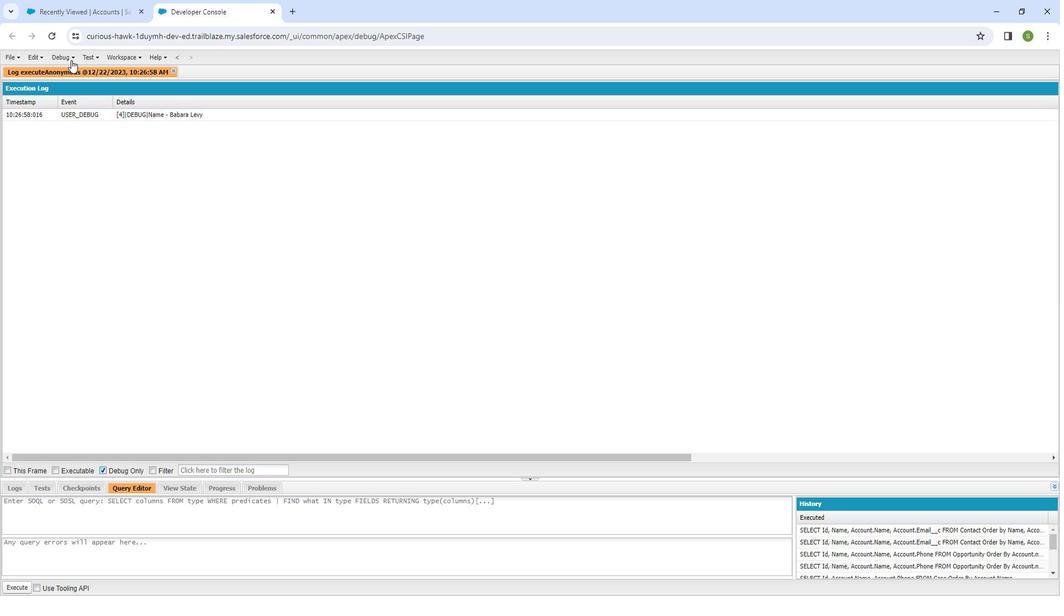 
Action: Mouse pressed left at (69, 57)
Screenshot: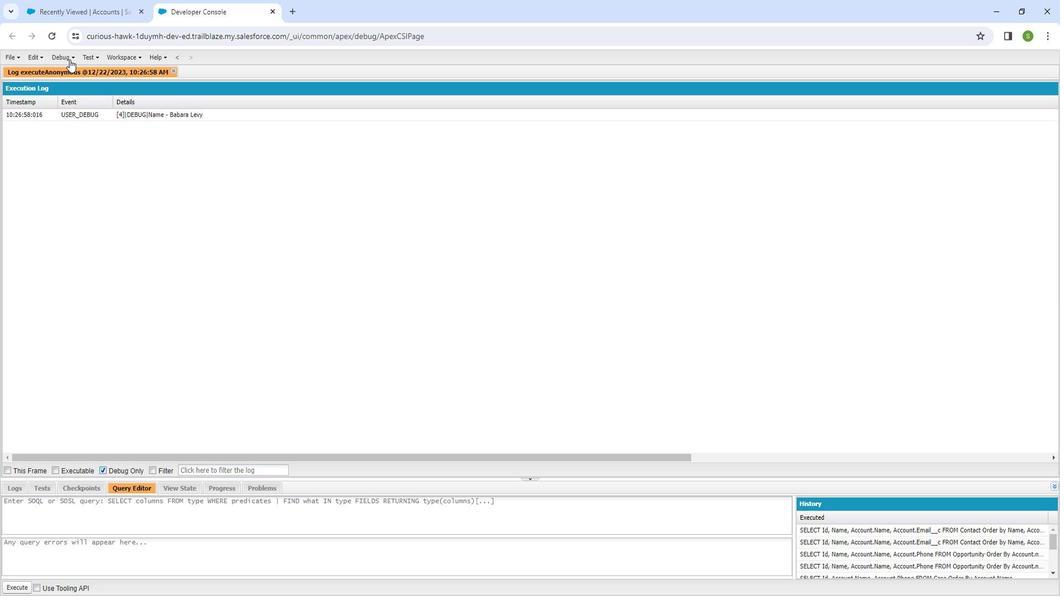 
Action: Mouse moved to (96, 71)
Screenshot: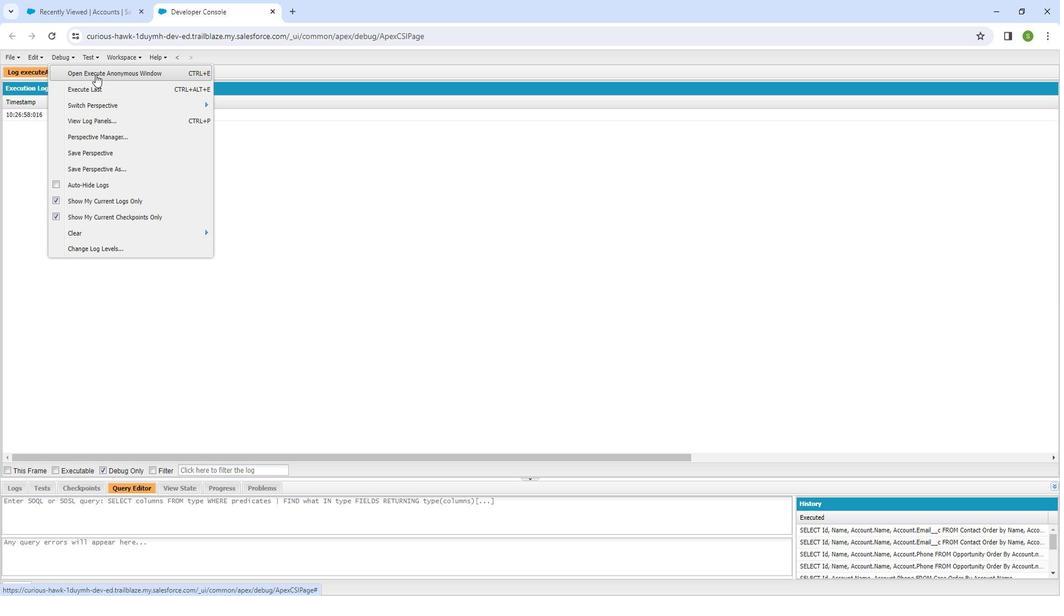 
Action: Mouse pressed left at (96, 71)
Screenshot: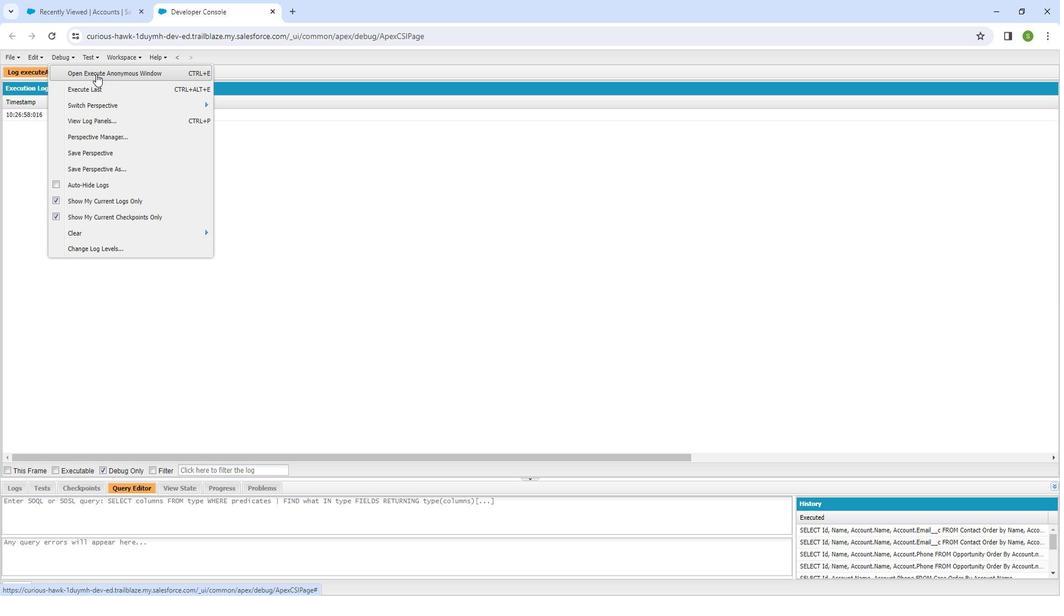 
Action: Mouse moved to (107, 495)
Screenshot: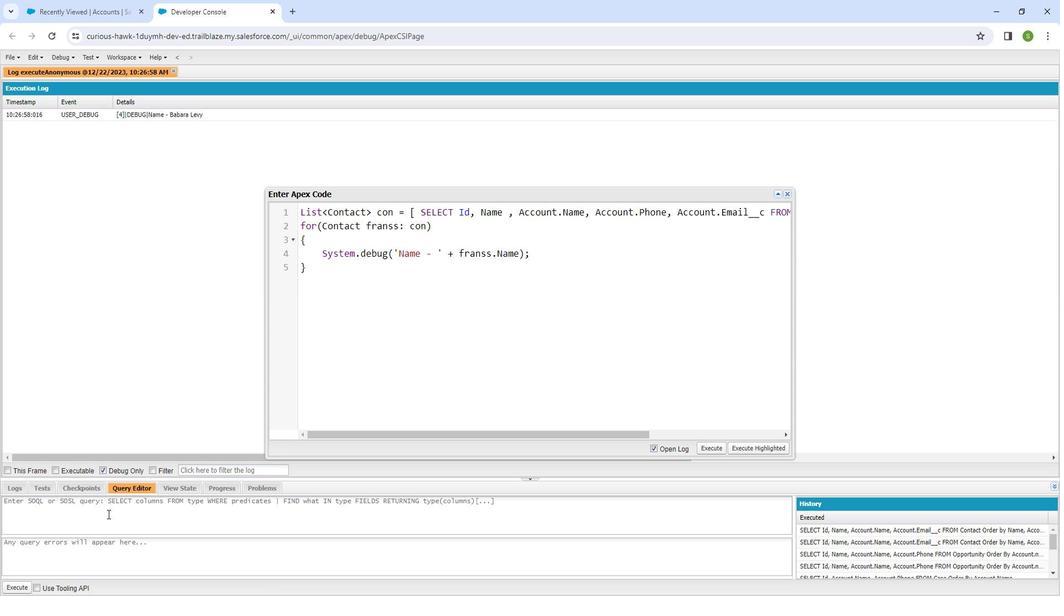 
Action: Mouse pressed left at (107, 495)
Screenshot: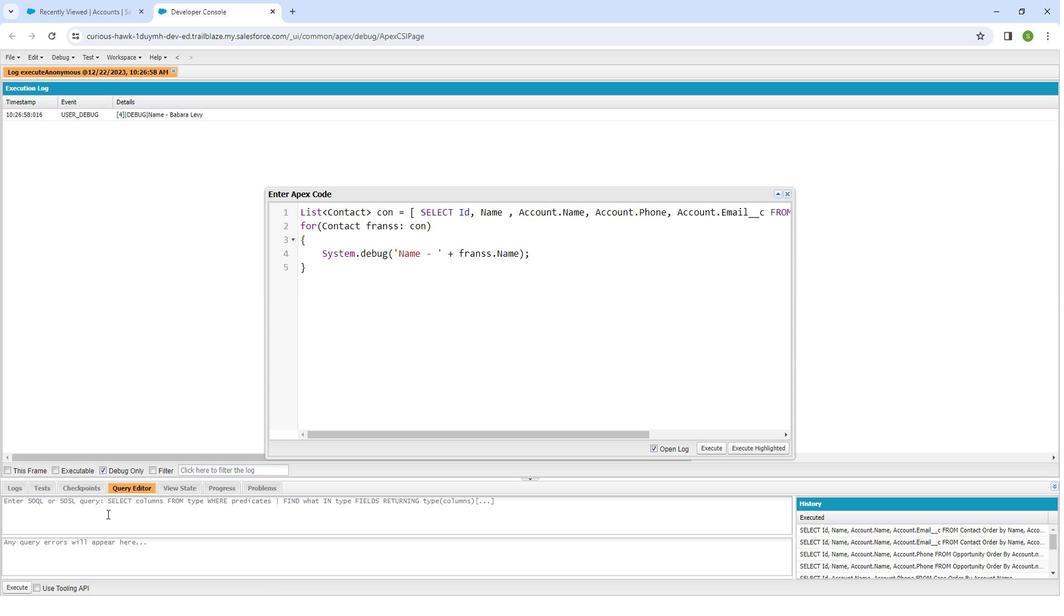 
Action: Mouse moved to (133, 491)
Screenshot: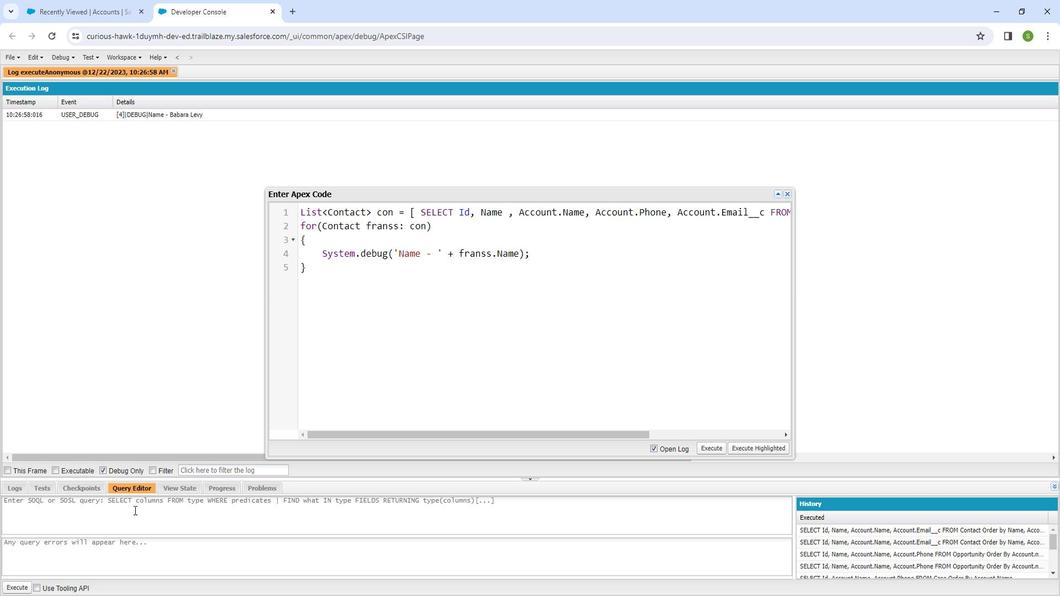 
Action: Mouse pressed left at (133, 491)
Screenshot: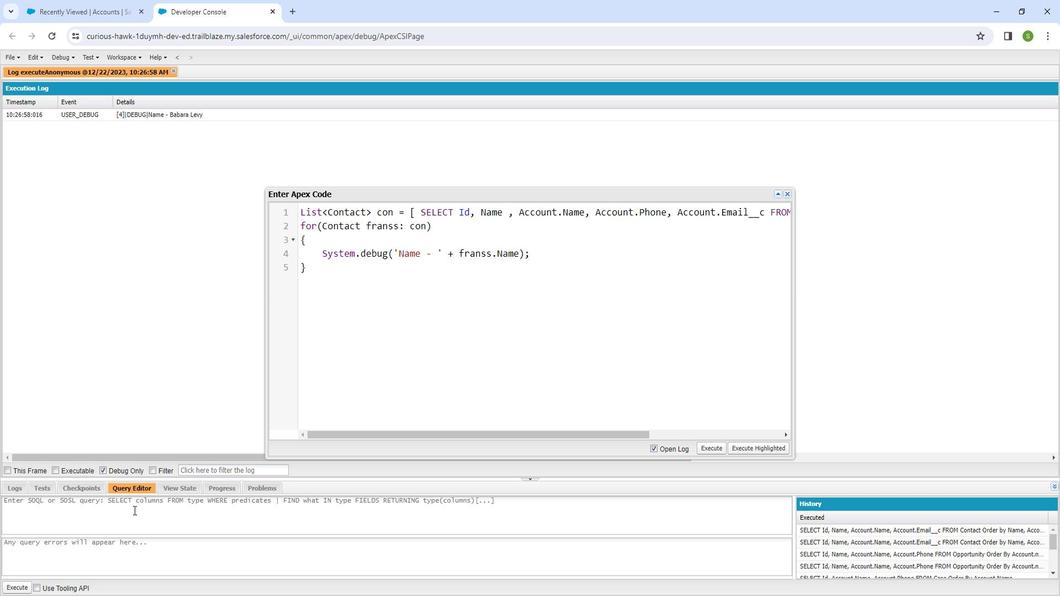 
Action: Key pressed <Key.shift_r>SR<Key.backspace><Key.shift_r>ELECT<Key.space><Key.shift_r><Key.shift_r><Key.shift_r>Id,<Key.shift_r><Key.shift_r><Key.shift_r>Name,<Key.space><Key.shift_r><Key.shift_r><Key.shift_r><Key.shift_r><Key.shift_r><Key.shift_r>Account.<Key.shift_r>Name,<Key.space><Key.shift_r><Key.shift_r><Key.shift_r><Key.shift_r>Account.<Key.shift_r><Key.shift_r><Key.shift_r><Key.shift_r><Key.shift_r><Key.shift_r><Key.shift_r><Key.shift_r><Key.shift_r><Key.shift_r>Phone,<Key.shift_r><Key.shift_r><Key.shift_r>Account.<Key.shift_r>Email<Key.shift_r><Key.shift_r><Key.shift_r><Key.shift_r><Key.shift_r>__x<Key.backspace>c<Key.space><Key.shift_r><Key.shift_r><Key.shift_r><Key.shift_r><Key.shift_r>FROM<Key.space><Key.shift_r><Key.shift_r><Key.shift_r><Key.shift_r>Contact<Key.space><Key.shift_r><Key.shift_r><Key.shift_r>W<Key.shift_r>HERE<Key.space><Key.shift_r><Key.shift_r><Key.shift_r><Key.shift_r><Key.shift_r><Key.shift_r><Key.shift_r>Name<Key.space><Key.shift_r>LIKE<Key.space>''<Key.left>b<Key.backspace>b<Key.shift_r>%<Key.right>;
Screenshot: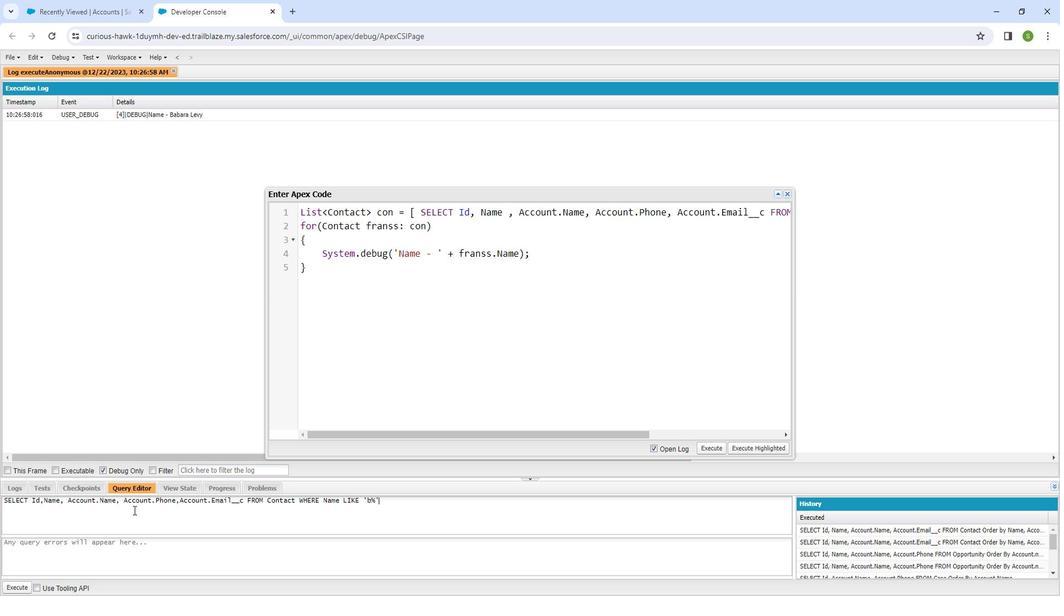 
Action: Mouse moved to (14, 567)
Screenshot: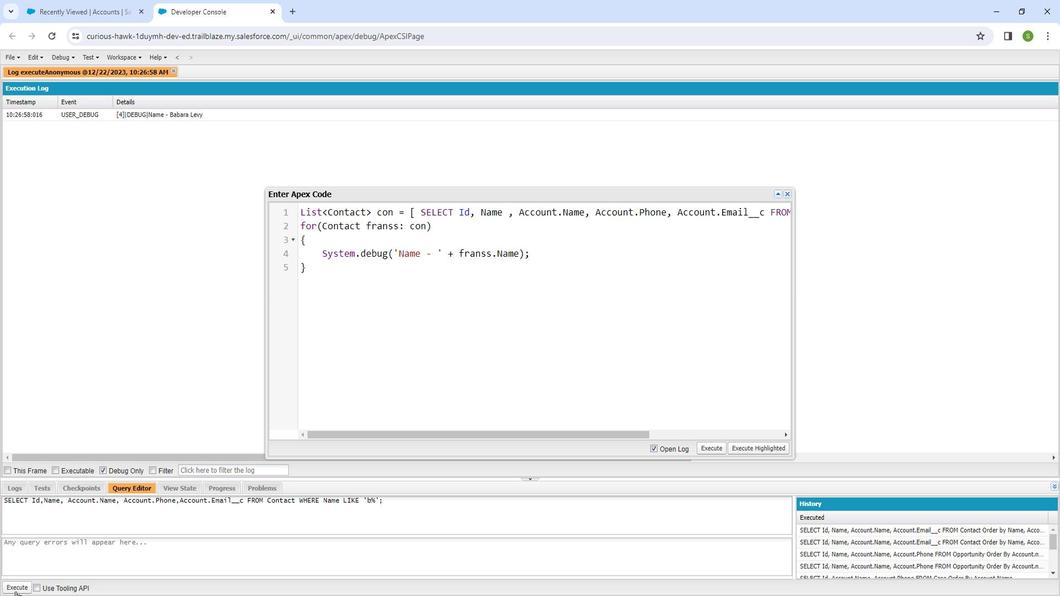 
Action: Mouse pressed left at (14, 567)
Screenshot: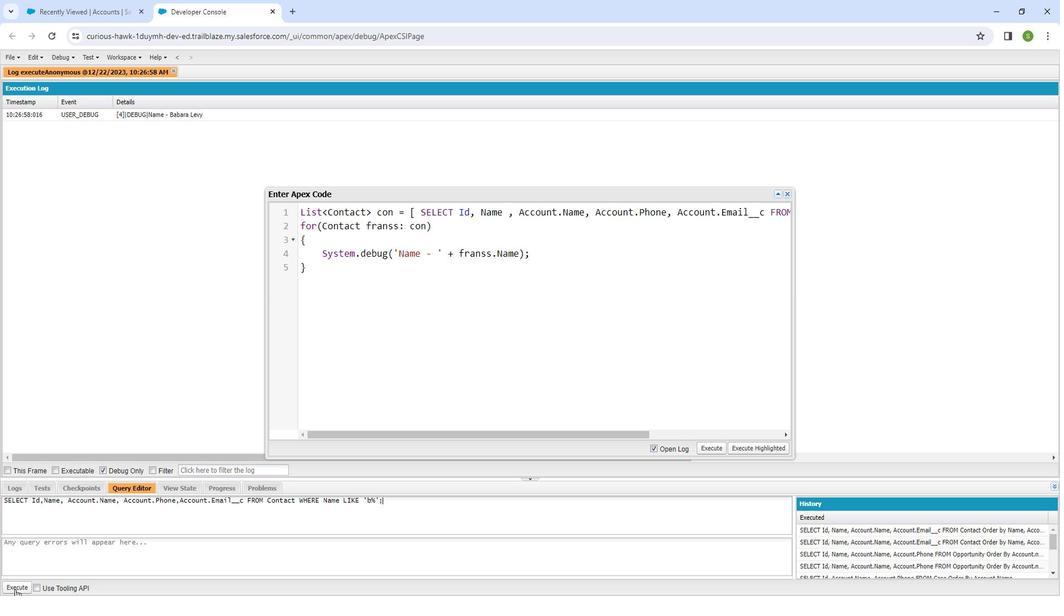 
Action: Mouse moved to (451, 485)
Screenshot: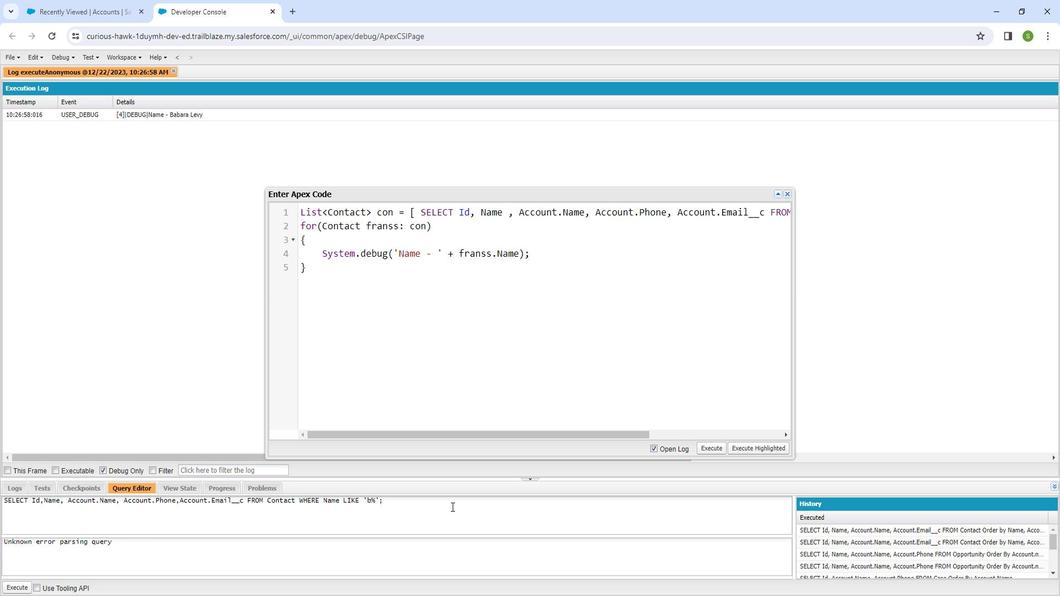 
Action: Mouse pressed left at (451, 485)
Screenshot: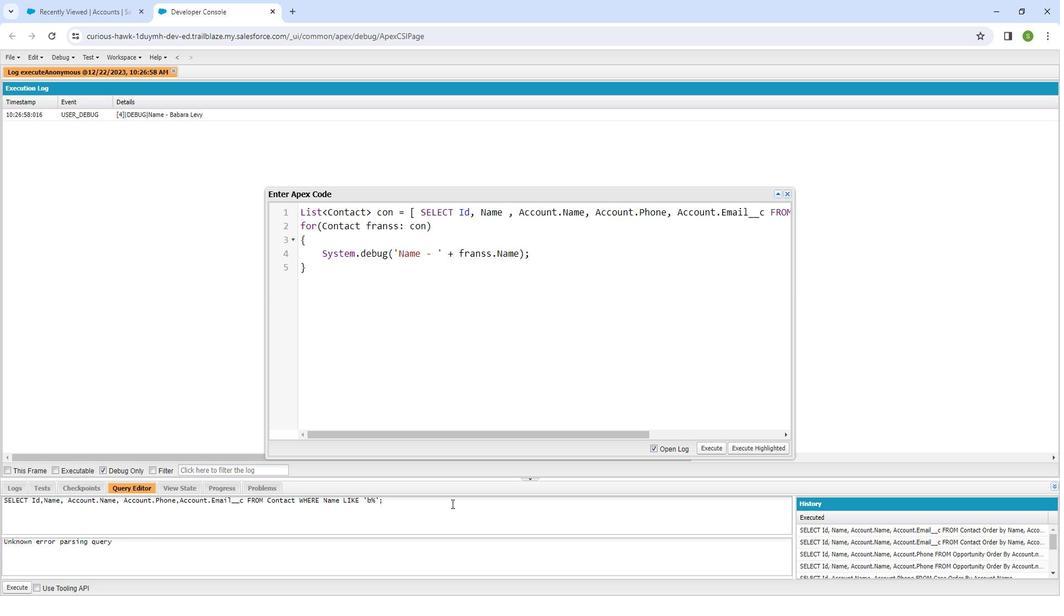 
Action: Key pressed <Key.backspace>
Screenshot: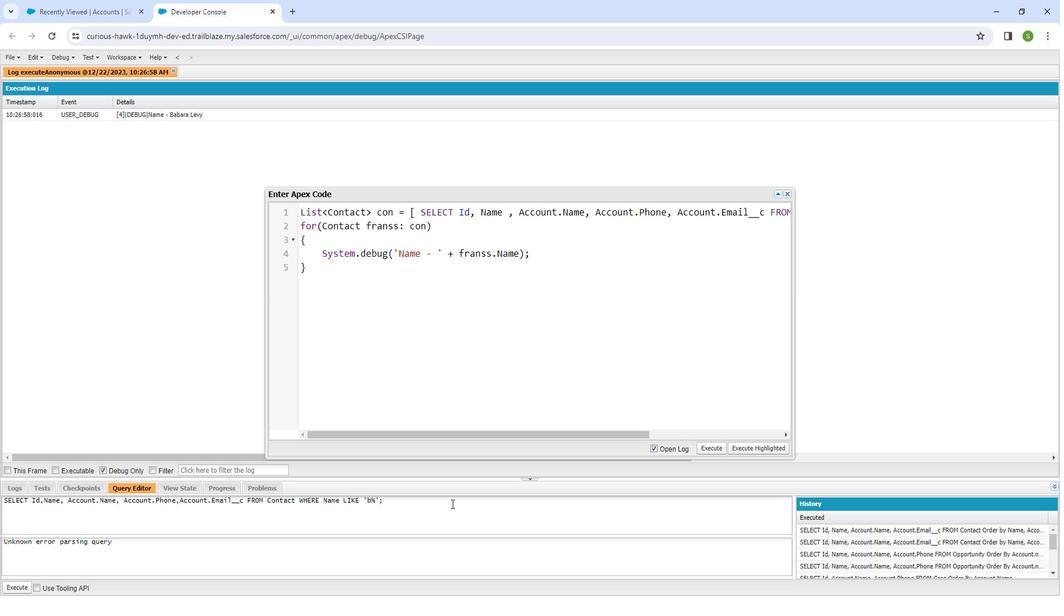 
Action: Mouse moved to (25, 562)
Screenshot: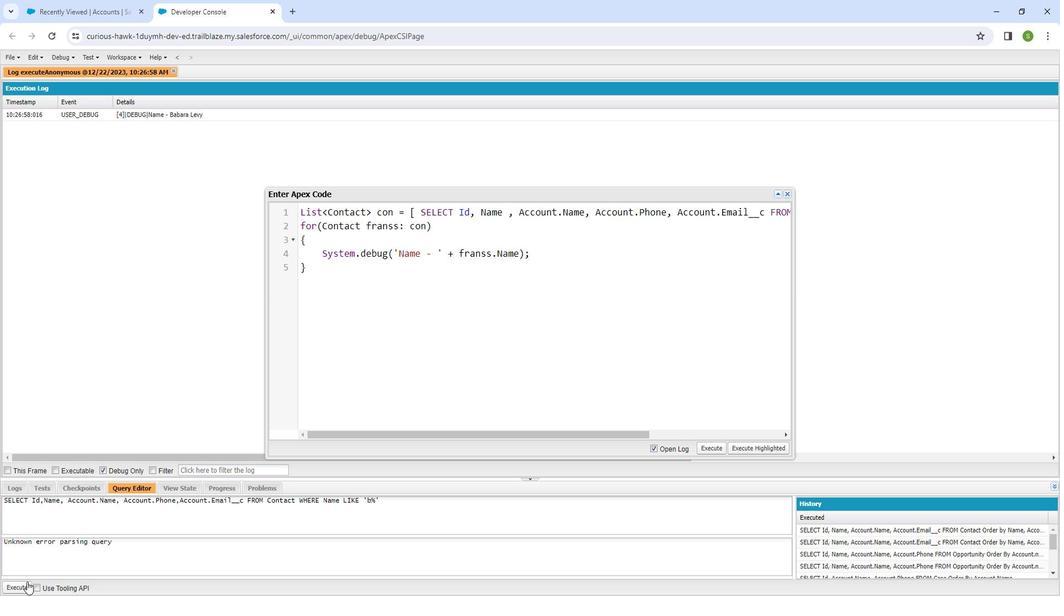 
Action: Mouse pressed left at (25, 562)
Screenshot: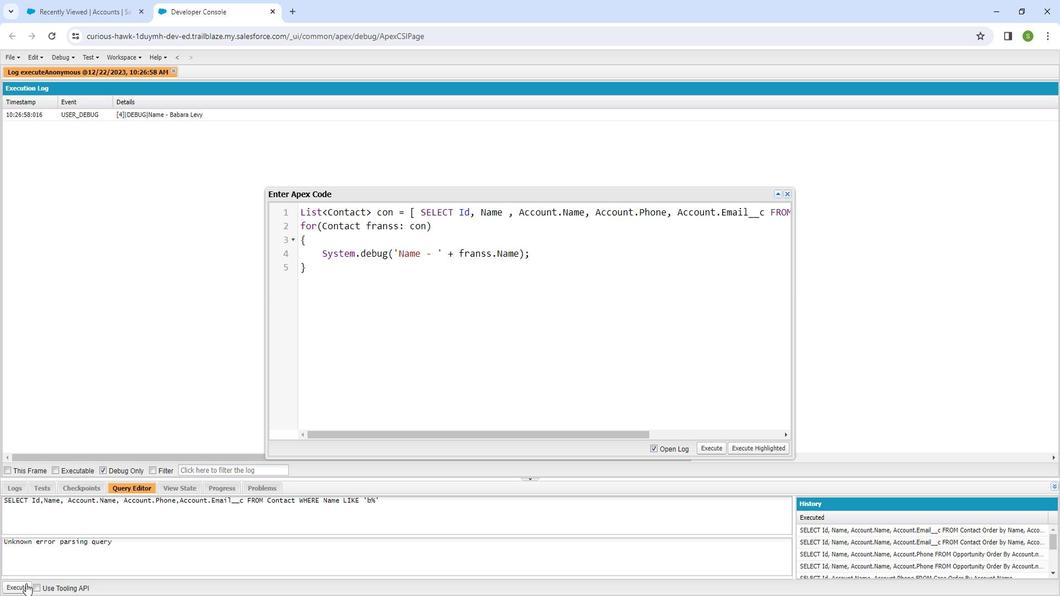 
Action: Mouse moved to (331, 259)
Screenshot: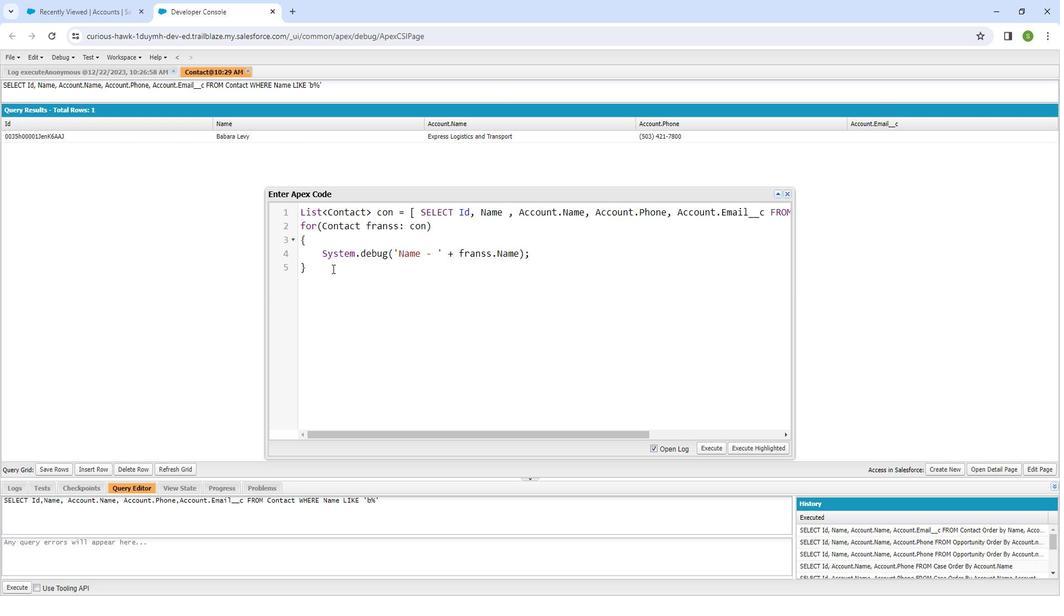 
Action: Mouse pressed left at (331, 259)
Screenshot: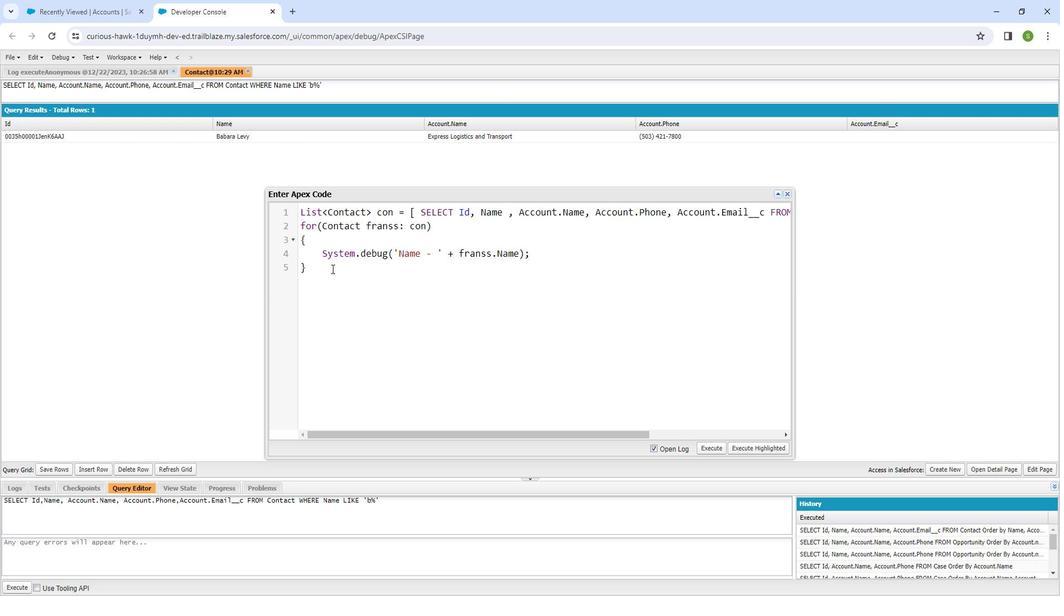 
Action: Mouse moved to (331, 258)
Screenshot: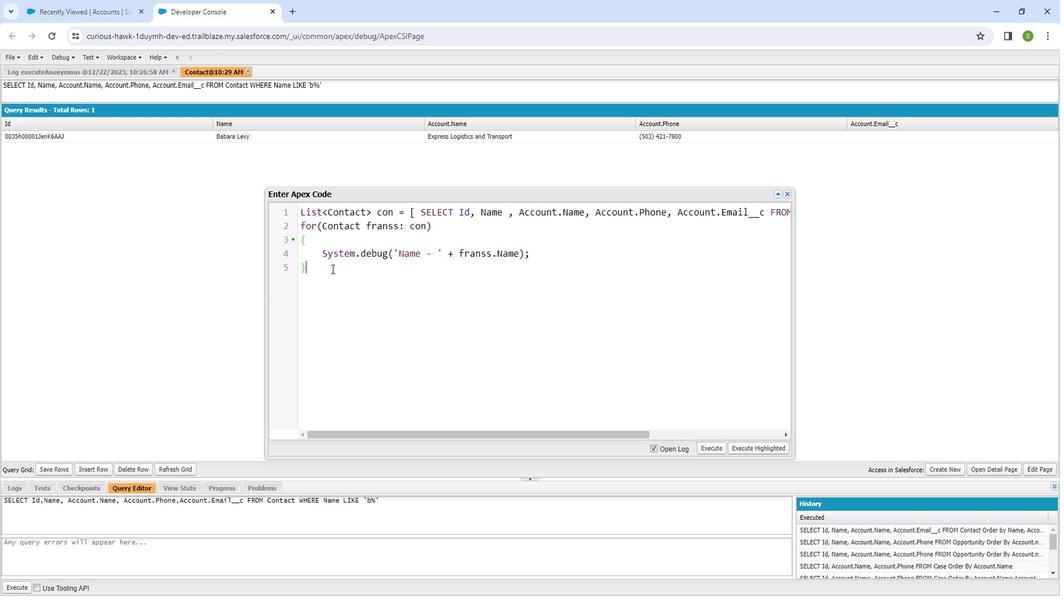 
Action: Key pressed <Key.enter><Key.shift_r>List<Key.shift_r><Key.shift_r><Key.shift_r><Key.shift_r><<Key.shift_r><Key.shift_r><Key.shift_r><Key.shift_r><Key.shift_r><Key.shift_r><Key.shift_r><Key.shift_r><Key.shift_r><Key.shift_r><Key.shift_r>Opportunity<Key.shift_r>><Key.space>opp<Key.space>=<Key.space>[<Key.shift_r><Key.shift_r><Key.shift_r><Key.shift_r><Key.shift_r><Key.shift_r>SELECT<Key.space><Key.shift_r><Key.shift_r><Key.shift_r>Id,<Key.space><Key.shift_r><Key.shift_r><Key.shift_r><Key.shift_r>Name,<Key.space><Key.shift_r><Key.shift_r>Account.<Key.shift_r>Name,<Key.space><Key.shift_r><Key.shift_r><Key.shift_r><Key.shift_r><Key.shift_r><Key.shift_r>Account.<Key.shift_r>Phone<Key.space><Key.shift_r><Key.shift_r><Key.shift_r><Key.shift_r>From<Key.space><Key.shift_r>Opportunity<Key.space><Key.shift_r><Key.shift_r><Key.shift_r><Key.shift_r><Key.shift_r><Key.shift_r><Key.shift_r><Key.shift_r><Key.shift_r>Wh<Key.backspace><Key.shift_r><Key.shift_r><Key.shift_r><Key.shift_r><Key.shift_r><Key.shift_r><Key.shift_r><Key.shift_r><Key.shift_r><Key.shift_r><Key.shift_r>HERE<Key.space><Key.shift_r>Name<Key.space><Key.shift_r>LIKE<Key.space>'<Key.shift_r><Key.shift_r><Key.shift_r><Key.shift_r><Key.shift_r>%<Key.backspace>g<Key.shift_r>%<Key.right><Key.right>;<Key.enter>for<Key.shift_r><Key.shift_r><Key.shift_r><Key.shift_r><Key.shift_r><Key.shift_r>(<Key.shift_r>Opportunity<Key.space>franss<Key.shift_r><Key.shift_r><Key.shift_r>:<Key.space>opp<Key.right><Key.enter><Key.shift_r><Key.shift_r><Key.shift_r><Key.shift_r>{<Key.enter>ctrl+S<Key.shift_r>Systrr<Key.backspace><Key.backspace>em.debug<Key.shift_r>('<Key.shift_r>Name<Key.space>-<Key.right><Key.space>+<Key.space>franss,<Key.backspace>.<Key.shift_r><Key.shift_r><Key.shift_r><Key.shift_r><Key.shift_r><Key.shift_r><Key.shift_r><Key.shift_r><Key.shift_r><Key.shift_r><Key.shift_r><Key.shift_r>Name<Key.right>;<Key.enter><Key.shift_r>System.debug<Key.shift_r><Key.shift_r><Key.shift_r><Key.shift_r><Key.shift_r><Key.shift_r><Key.shift_r><Key.shift_r><Key.shift_r><Key.shift_r>('<Key.shift_r><Key.shift_r><Key.shift_r><Key.shift_r><Key.shift_r><Key.shift_r>Account<Key.space><Key.backspace><Key.shift_r>Name<Key.space>-<Key.right><Key.space>+<Key.space>franss.<Key.shift_r>Account.<Key.shift_r>M<Key.backspace><Key.shift_r>Namr<Key.backspace>e<Key.right>;<Key.enter><Key.shift_r><Key.shift_r>Systr<Key.backspace>em.debi<Key.backspace>ug<Key.shift_r>('<Key.shift_r><Key.shift_r>Avv<Key.backspace><Key.backspace>ccount<Key.space><Key.backspace><Key.space><Key.shift_r><Key.shift_r><Key.shift_r><Key.shift_r><Key.shift_r><Key.shift_r><Key.shift_r>Phone<Key.space>-<Key.right><Key.space>+<Key.space>franss.<Key.shift_r><Key.shift_r>Account.<Key.shift_r>Phone<Key.right>;
Screenshot: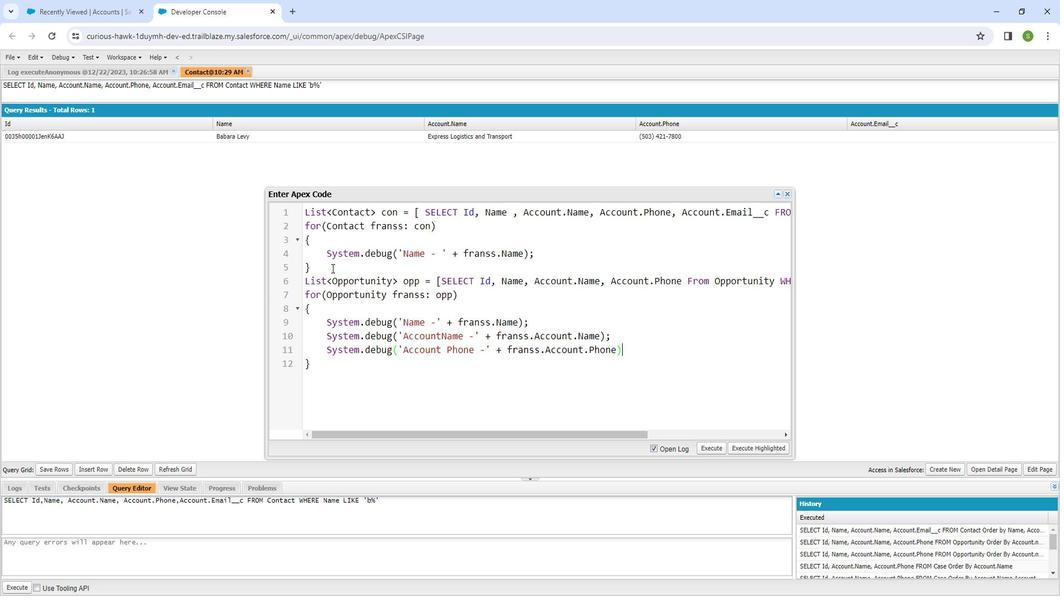 
Action: Mouse moved to (702, 433)
Screenshot: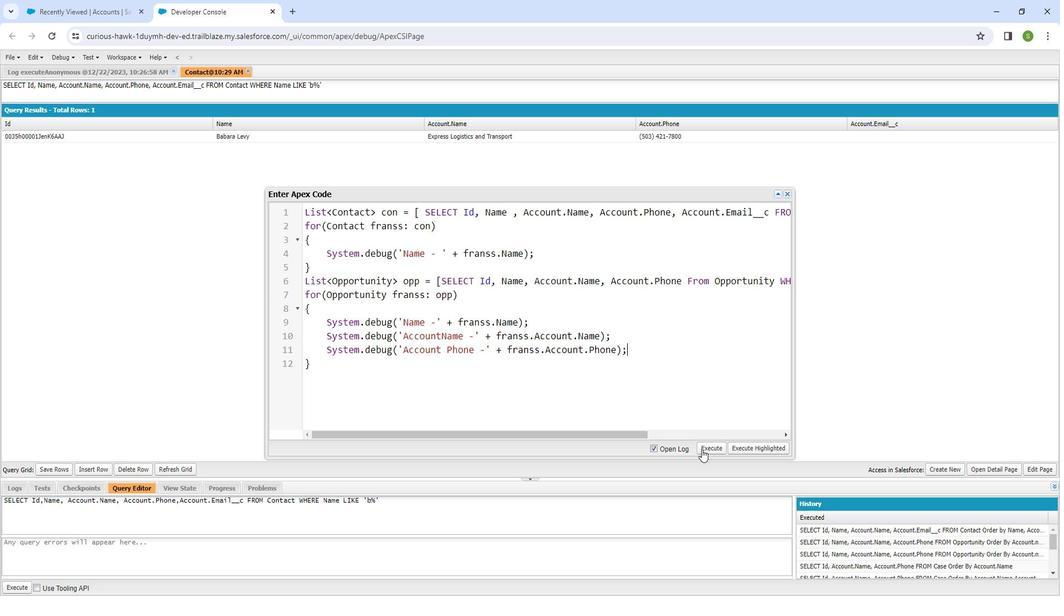 
Action: Mouse pressed left at (702, 433)
Screenshot: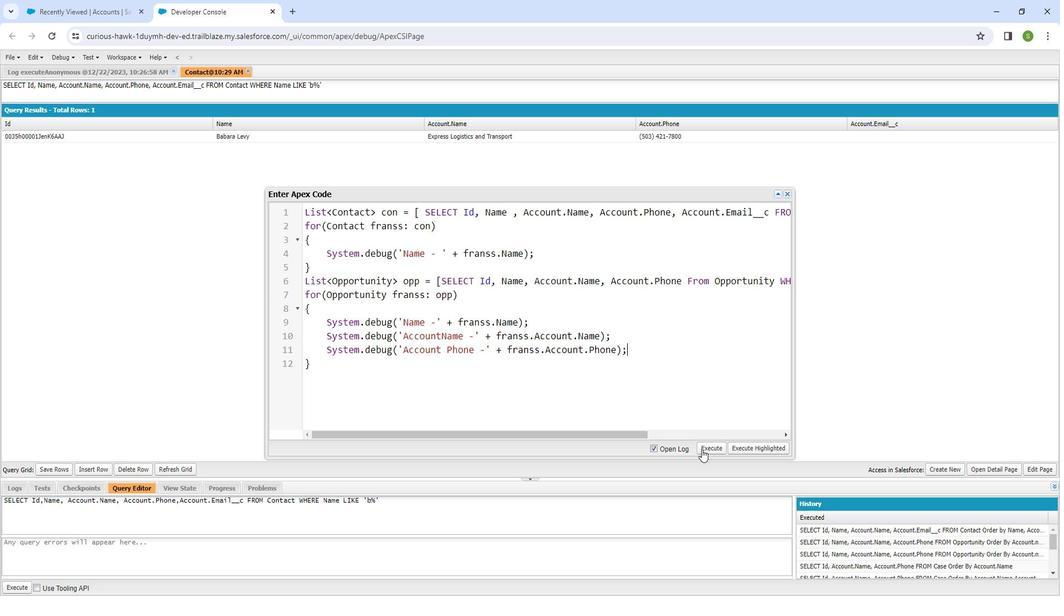 
Action: Mouse moved to (101, 455)
Screenshot: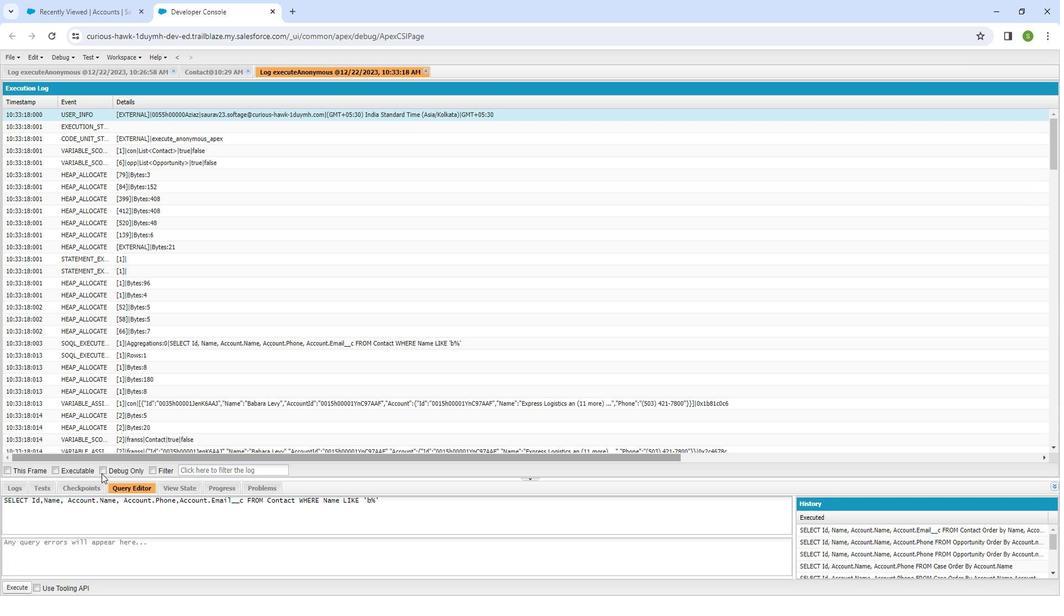 
Action: Mouse pressed left at (101, 455)
Screenshot: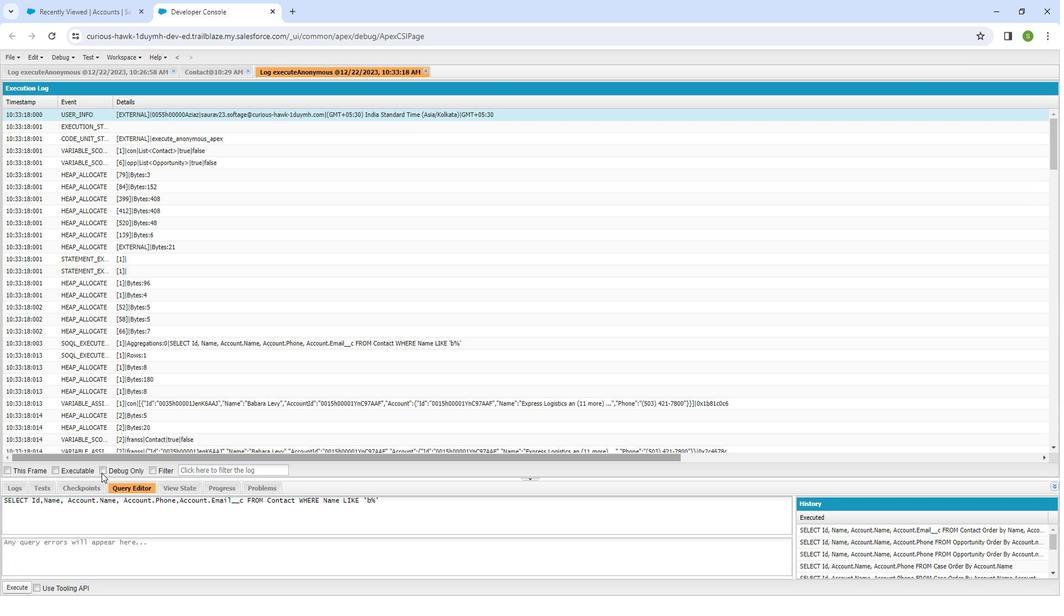 
Action: Mouse moved to (69, 52)
Screenshot: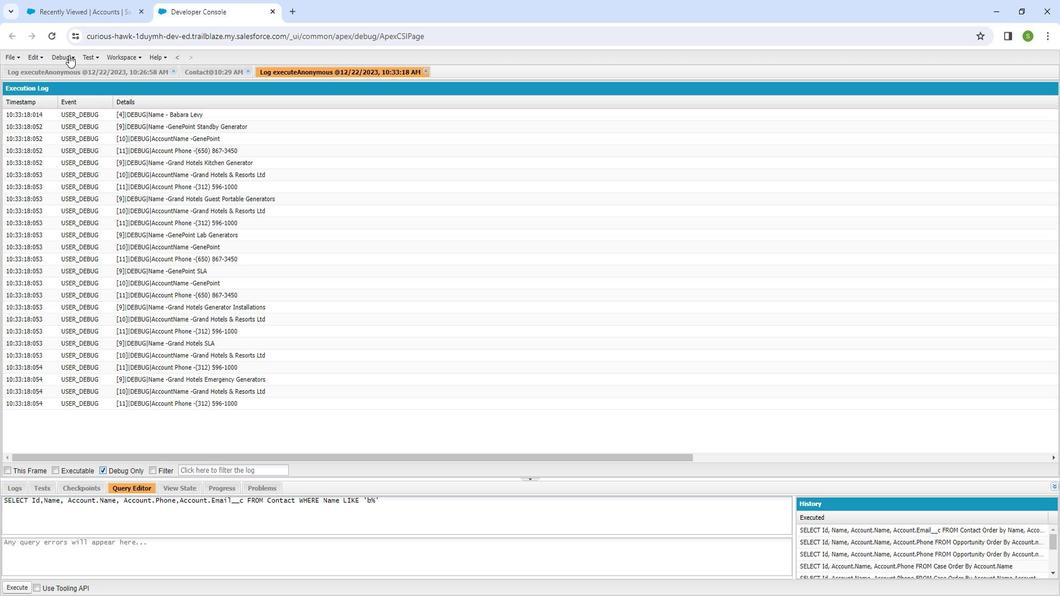 
Action: Mouse pressed left at (69, 52)
Screenshot: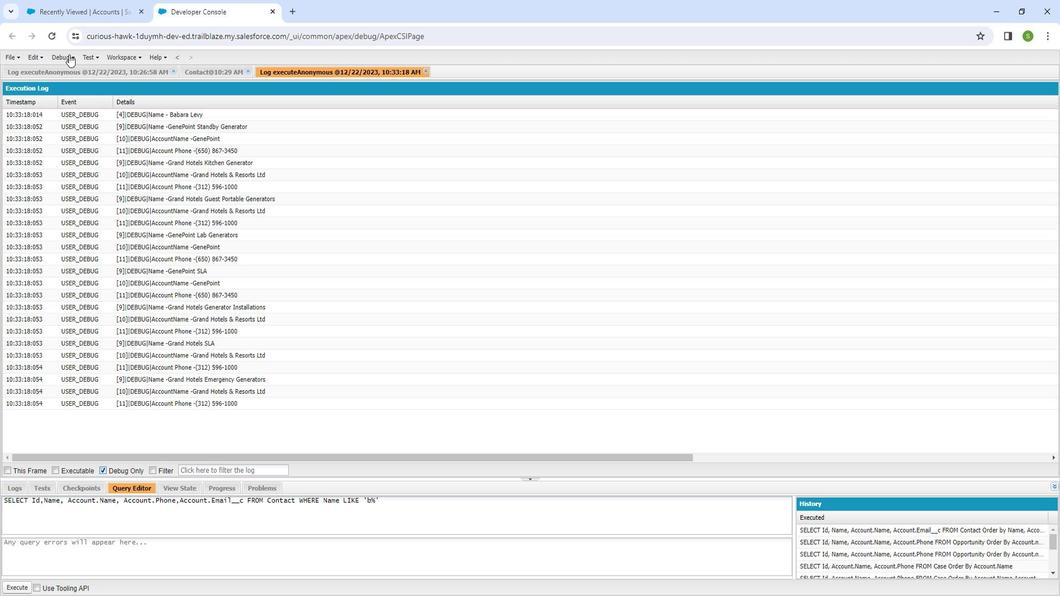 
Action: Mouse moved to (75, 68)
Screenshot: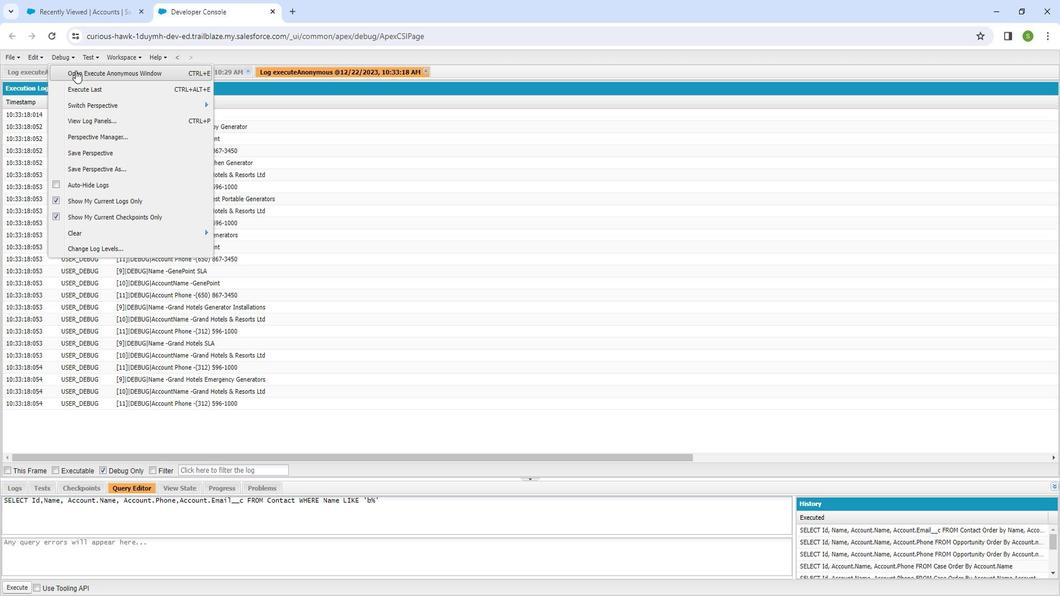 
Action: Mouse pressed left at (75, 68)
Screenshot: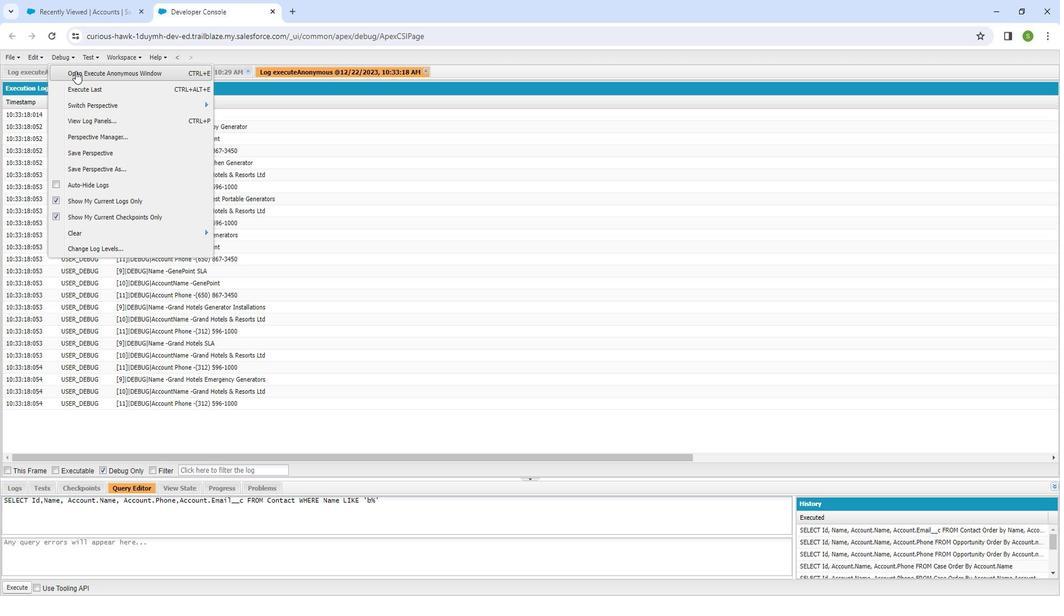 
Action: Mouse moved to (382, 482)
Screenshot: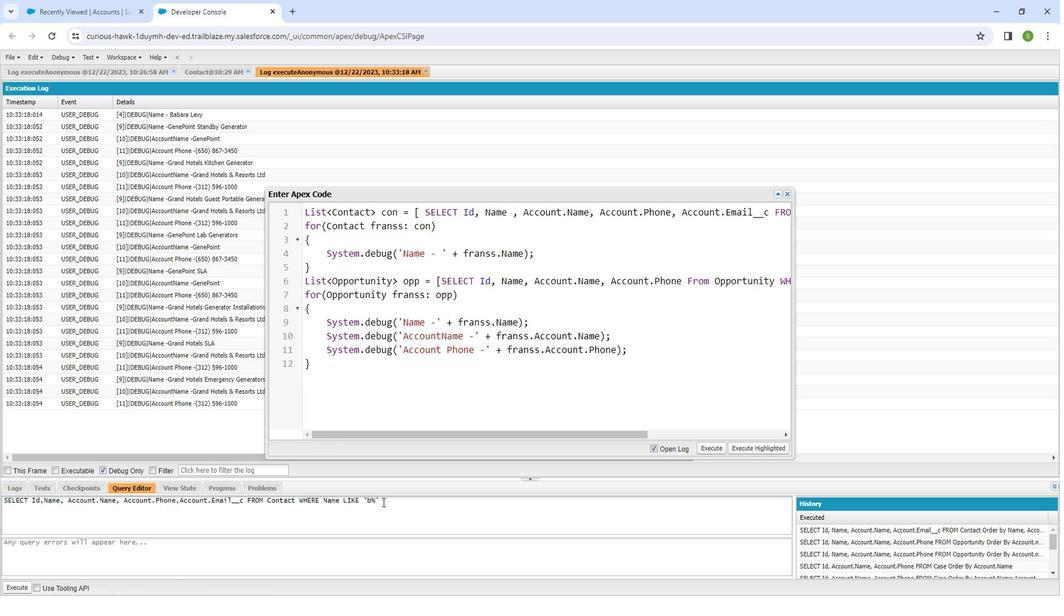 
Action: Mouse pressed left at (382, 482)
Screenshot: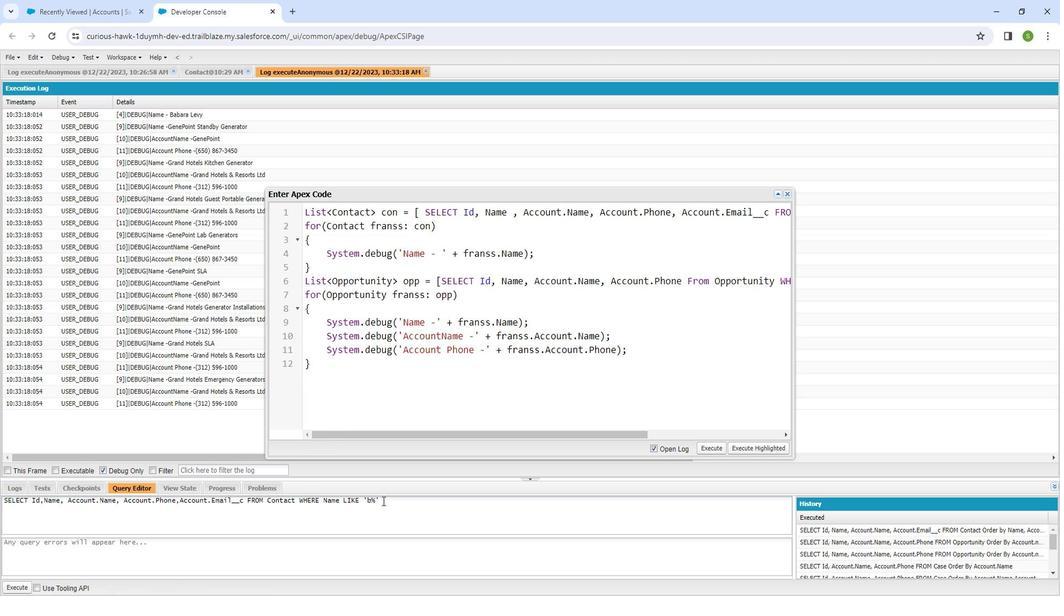 
Action: Mouse moved to (6, 492)
Screenshot: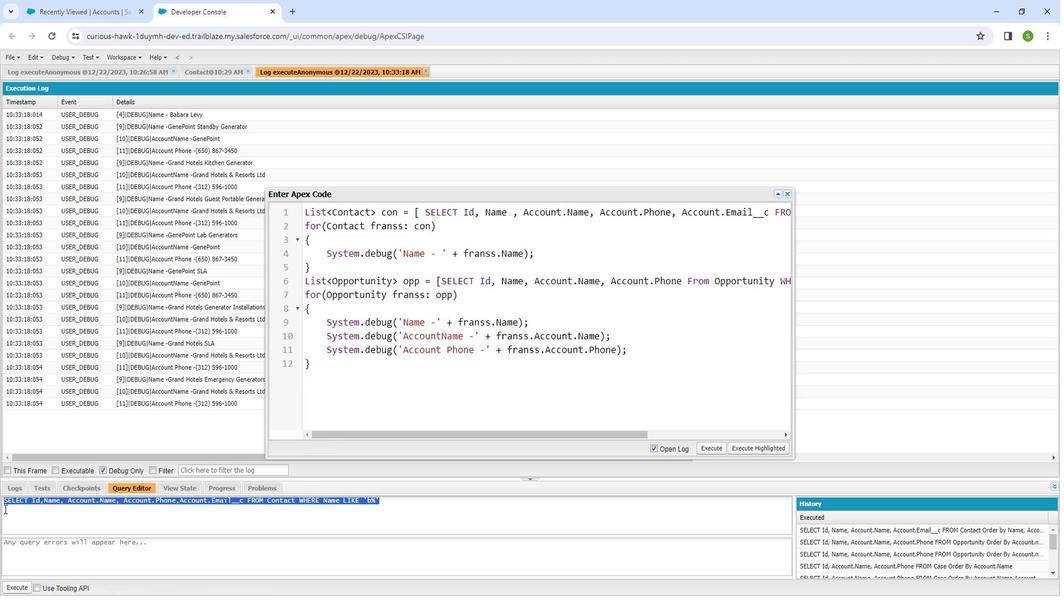 
Action: Key pressed <Key.backspace><Key.shift_r><Key.shift_r>SELECT<Key.space><Key.shift_r><Key.shift_r><Key.shift_r><Key.shift_r><Key.shift_r>Id,<Key.space><Key.shift_r><Key.shift_r><Key.shift_r><Key.shift_r><Key.shift_r><Key.shift_r><Key.shift_r><Key.shift_r><Key.shift_r><Key.shift_r><Key.shift_r><Key.shift_r><Key.shift_r><Key.shift_r><Key.shift_r><Key.shift_r><Key.shift_r>Name<Key.space><Key.backspace>,<Key.space><Key.shift_r>Account<Key.shift_r>.<Key.shift_r><Key.shift_r>Name,<Key.space><Key.shift_r><Key.shift_r><Key.shift_r><Key.shift_r>Account.<Key.shift_r>Phone<Key.space><Key.shift_r>FROM<Key.space><Key.shift_r><Key.shift_r><Key.shift_r><Key.shift_r><Key.shift_r><Key.shift_r><Key.shift_r><Key.shift_r><Key.shift_r><Key.shift_r><Key.shift_r><Key.shift_r>Opportunity<Key.space><Key.shift_r><Key.shift_r><Key.shift_r>WHERE<Key.space><Key.shift_r><Key.shift_r><Key.shift_r><Key.shift_r><Key.shift_r><Key.shift_r><Key.shift_r><Key.shift_r><Key.shift_r><Key.shift_r><Key.shift_r><Key.shift_r><Key.shift_r><Key.shift_r><Key.shift_r><Key.shift_r><Key.shift_r><Key.shift_r><Key.shift_r><Key.shift_r>Name<Key.space><Key.shift_r><Key.shift_r><Key.shift_r>LIKE<Key.space>=<Key.backspace>''<Key.space><Key.left><Key.left>g<Key.shift_r><Key.shift_r><Key.shift_r><Key.shift_r><Key.shift_r><Key.shift_r><Key.shift_r>%<Key.right>
Screenshot: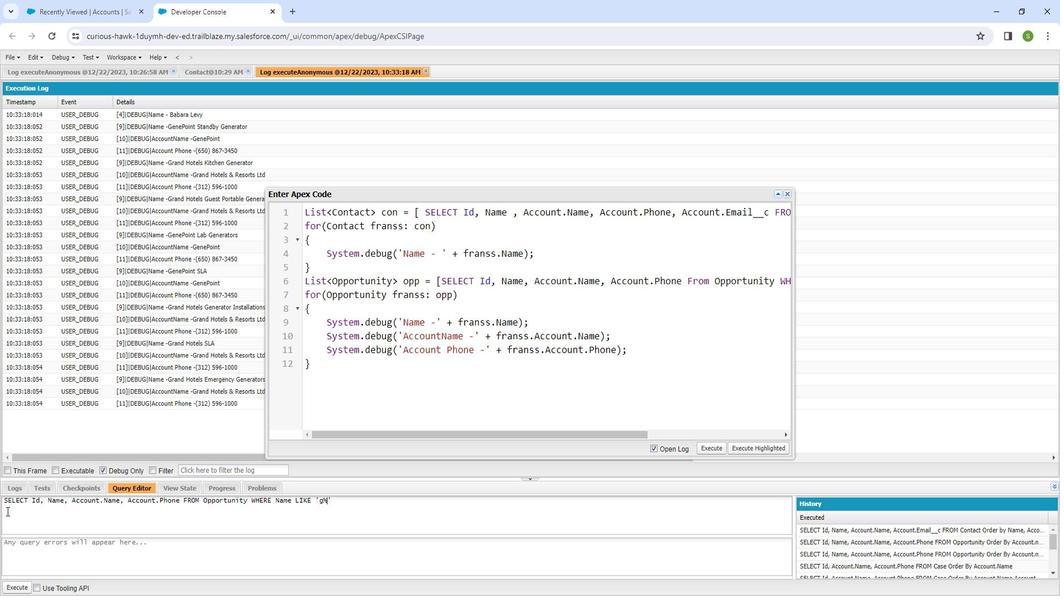 
Action: Mouse moved to (13, 559)
Screenshot: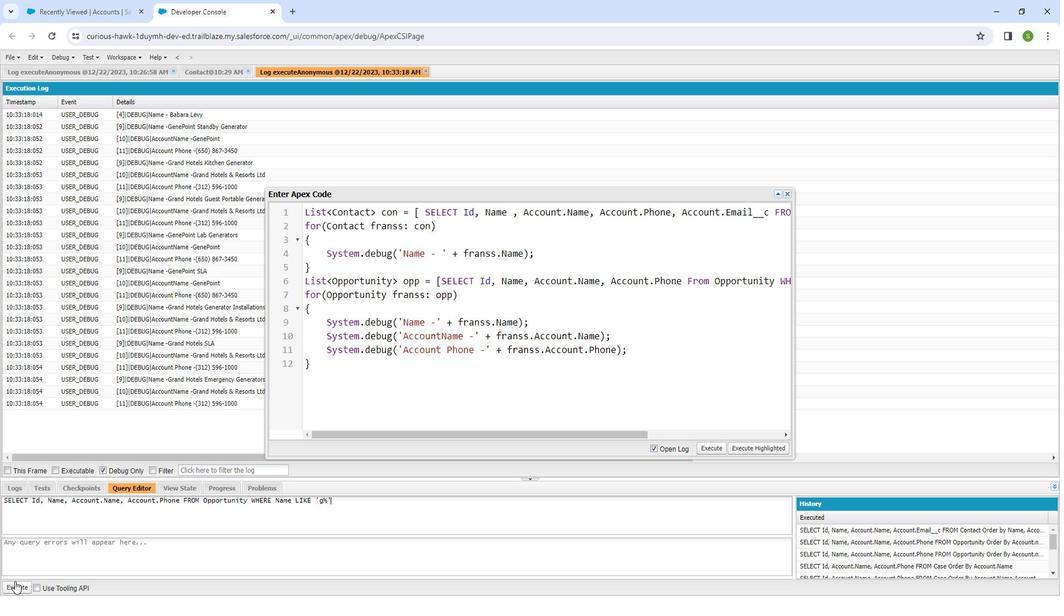 
Action: Mouse pressed left at (13, 559)
Screenshot: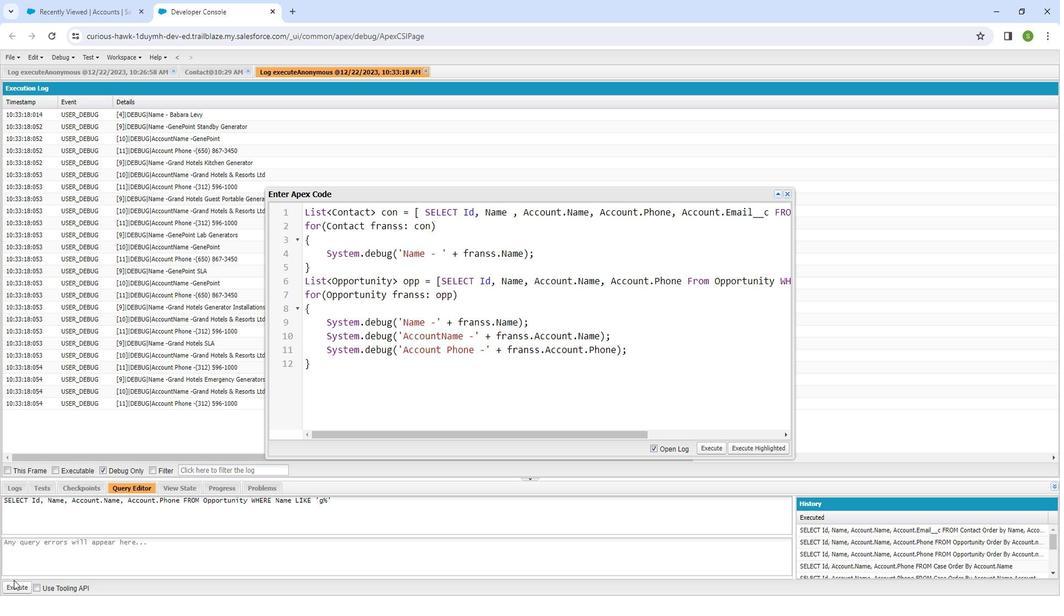 
Action: Mouse moved to (12, 565)
Screenshot: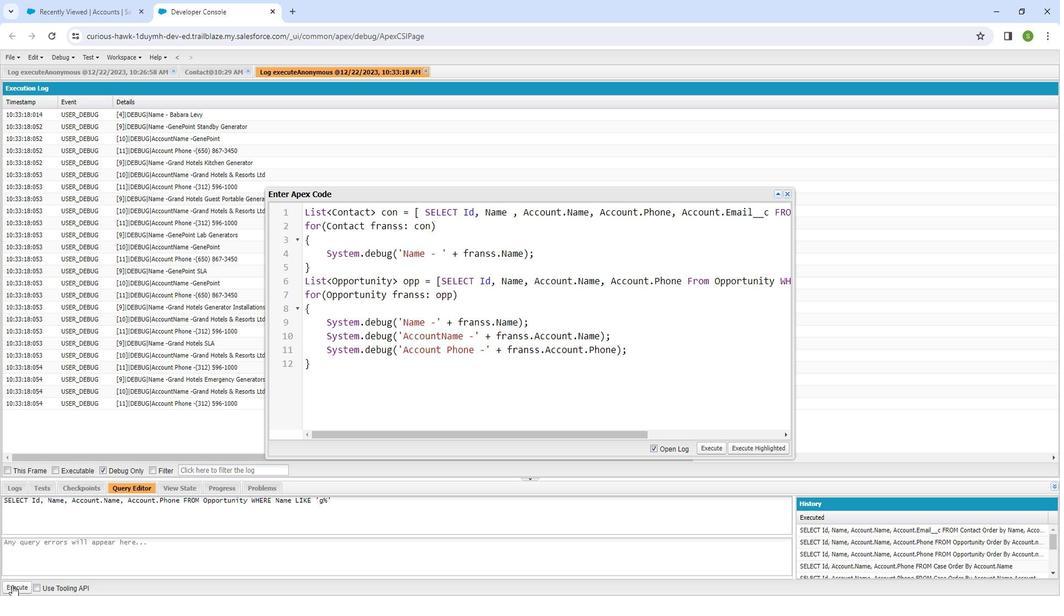 
Action: Mouse pressed left at (12, 565)
Screenshot: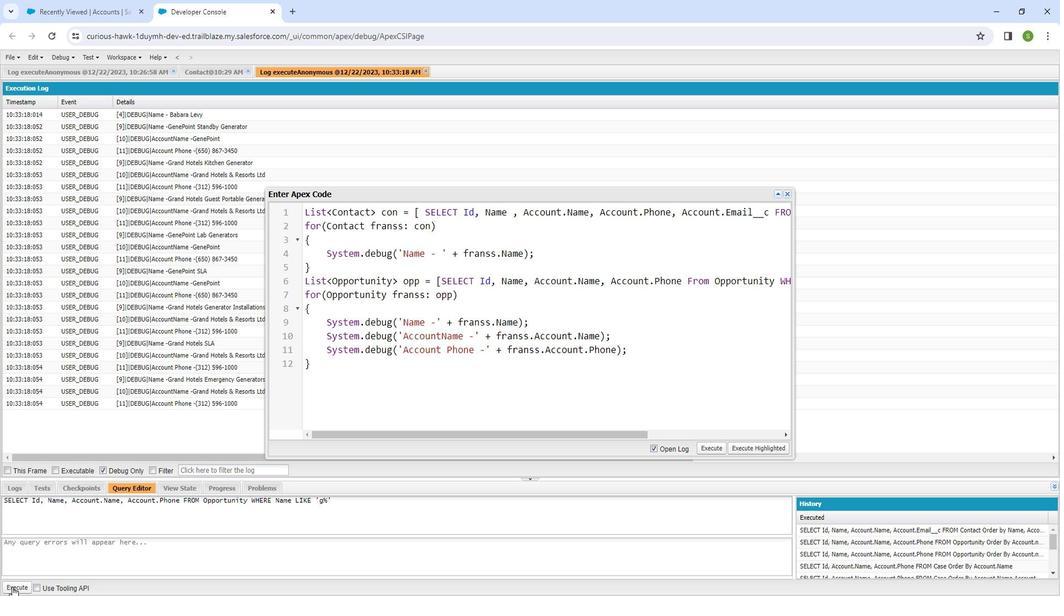 
Action: Mouse moved to (293, 482)
Screenshot: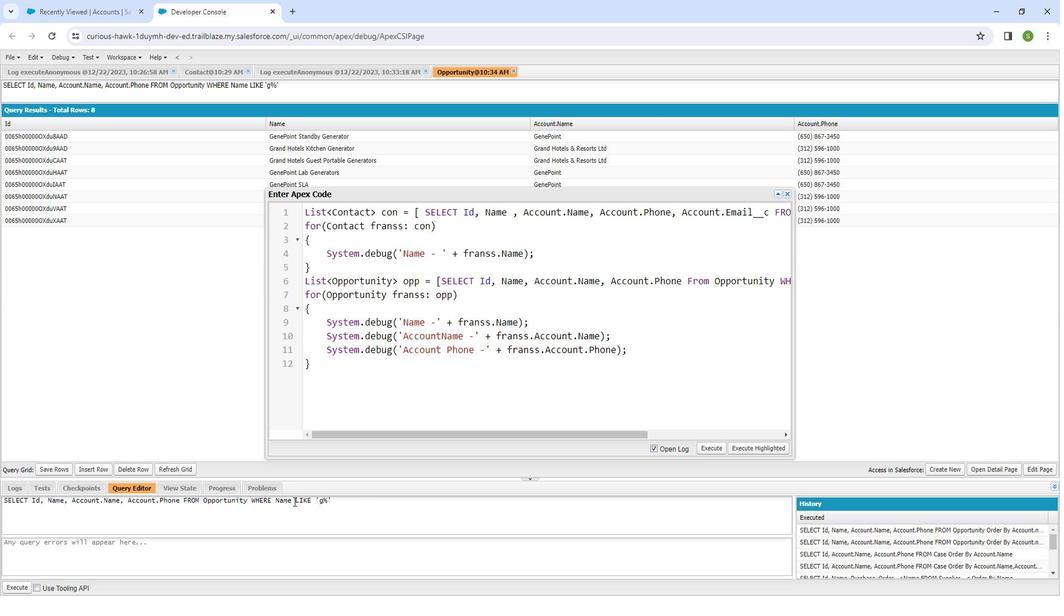 
Action: Mouse pressed left at (293, 482)
Screenshot: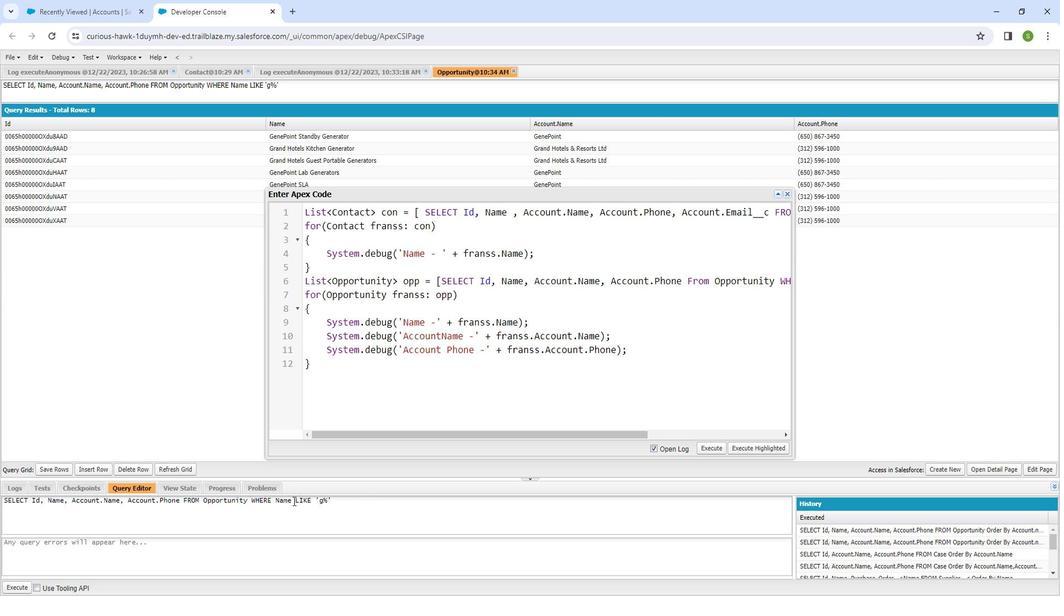 
Action: Mouse moved to (294, 483)
Screenshot: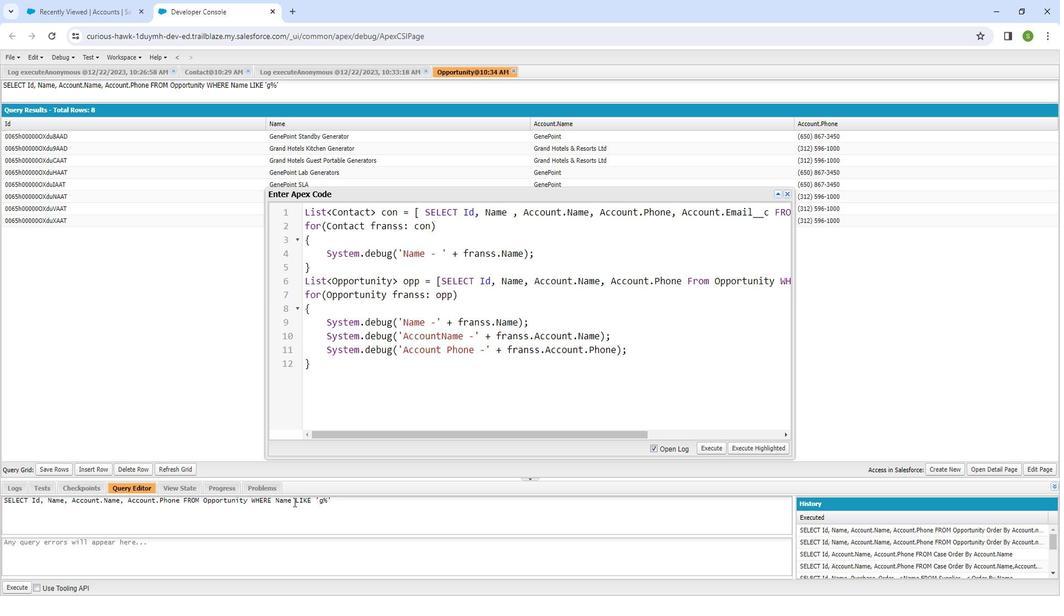 
Action: Key pressed ,<Key.space><Key.shift_r><Key.shift_r><Key.shift_r><Key.shift_r>Account<Key.shift_r><Key.shift_r><Key.shift_r><Key.shift_r><Key.shift_r><Key.shift_r>.<Key.shift_r>Name
Screenshot: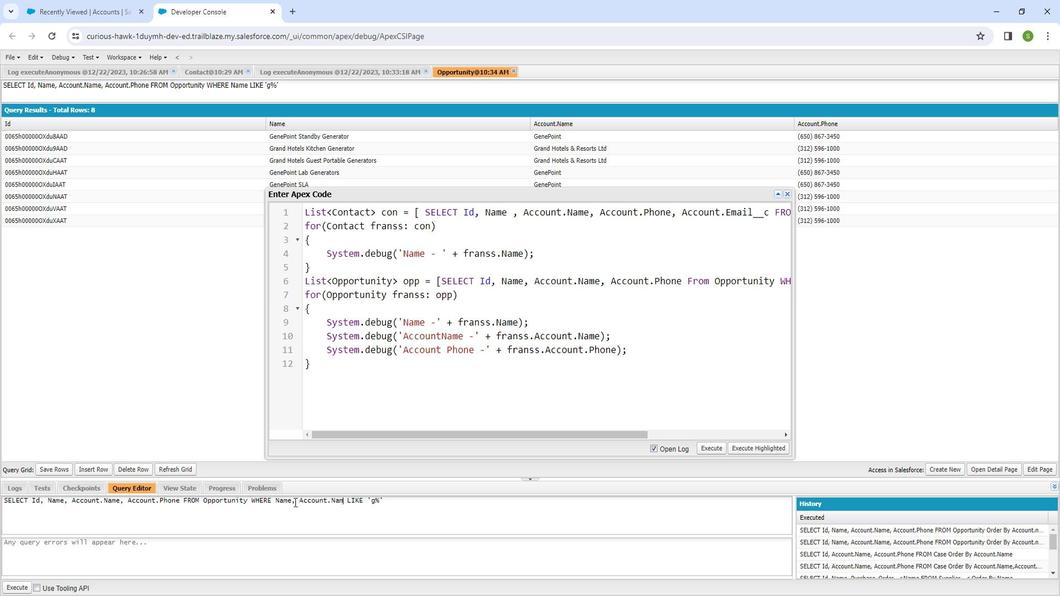 
Action: Mouse moved to (22, 565)
Screenshot: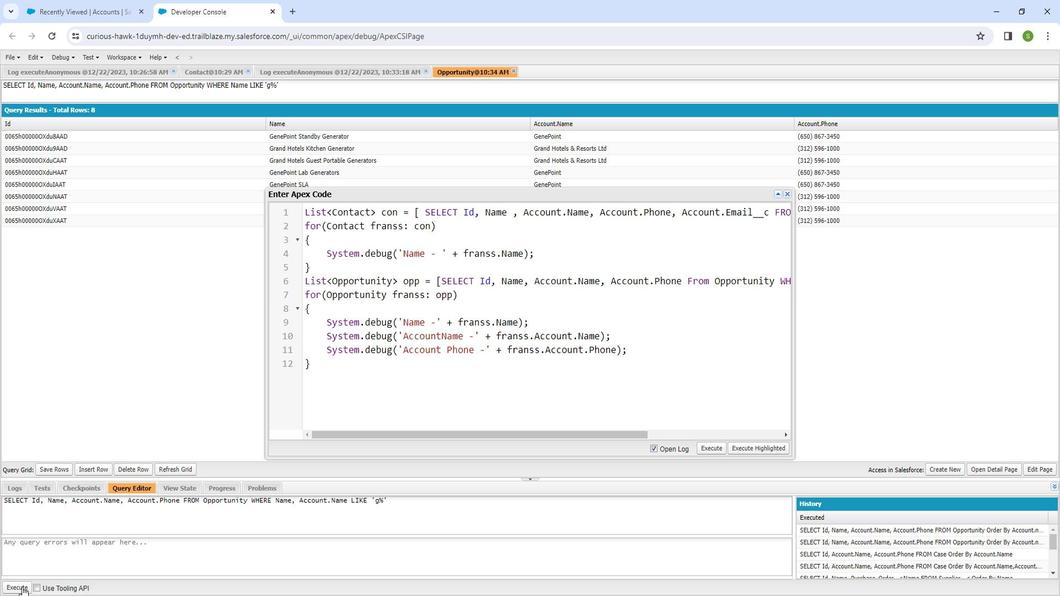 
Action: Mouse pressed left at (22, 565)
Screenshot: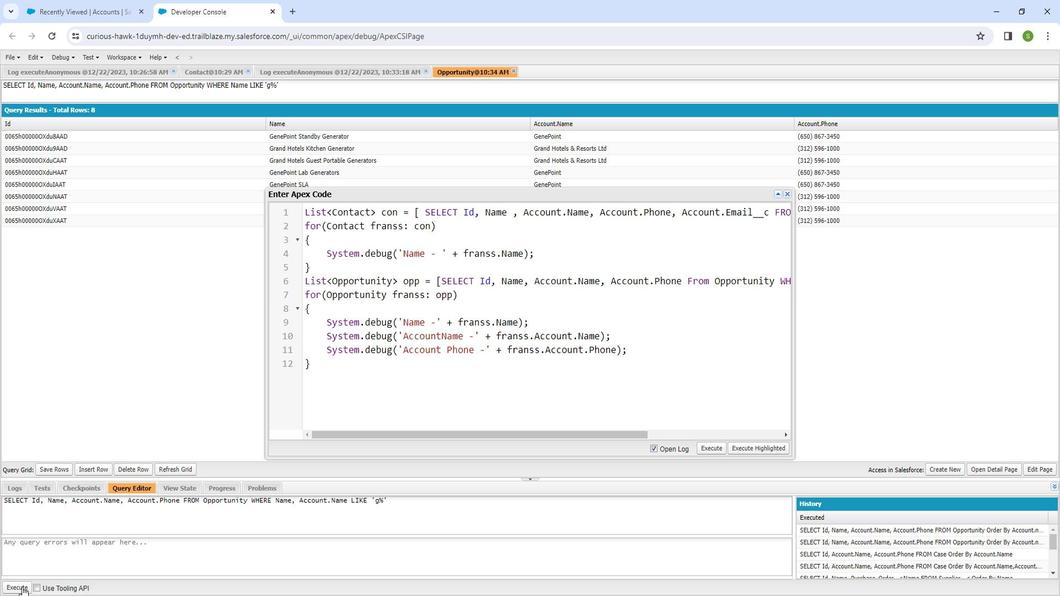 
Action: Mouse moved to (297, 484)
Screenshot: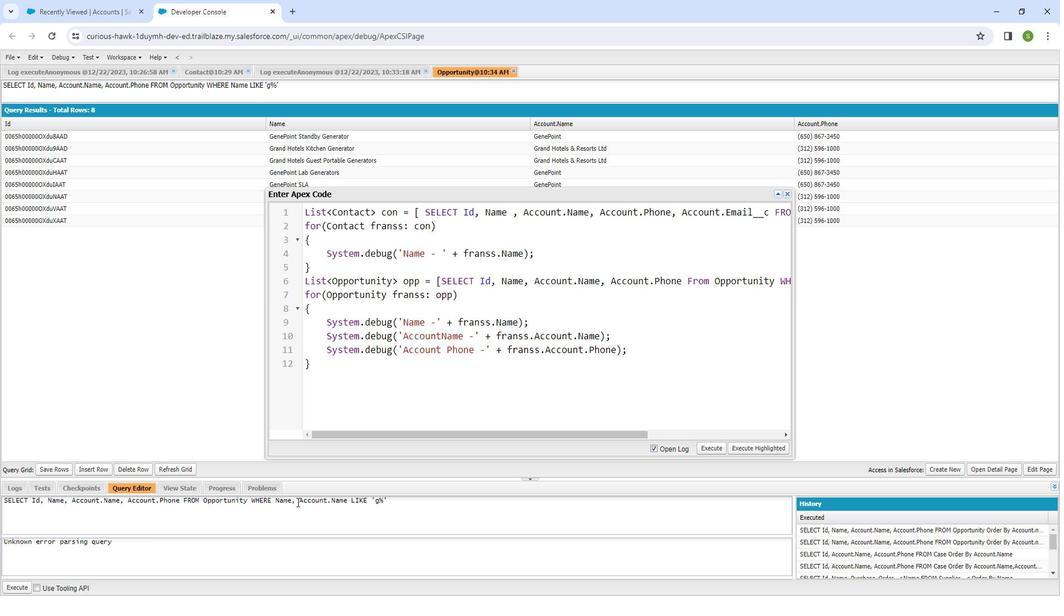 
Action: Mouse pressed left at (297, 484)
Screenshot: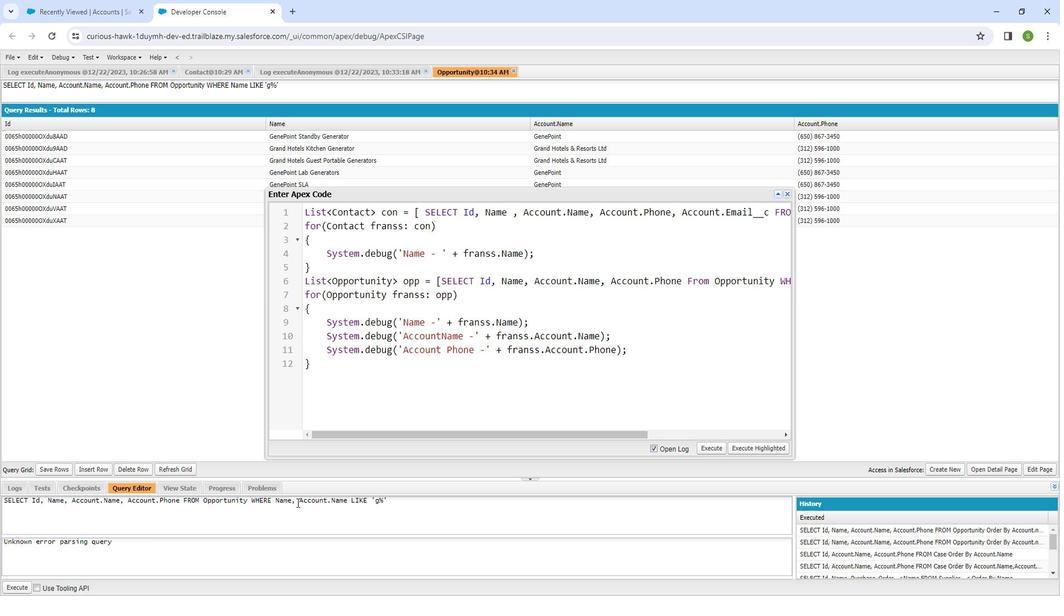 
Action: Mouse moved to (275, 485)
Screenshot: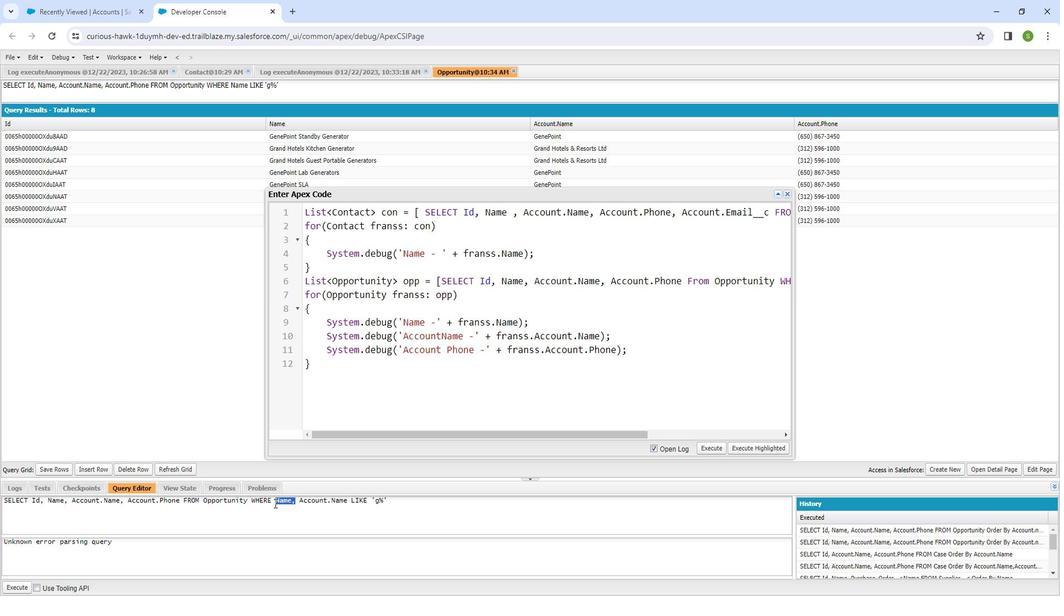 
Action: Key pressed <Key.backspace>
Screenshot: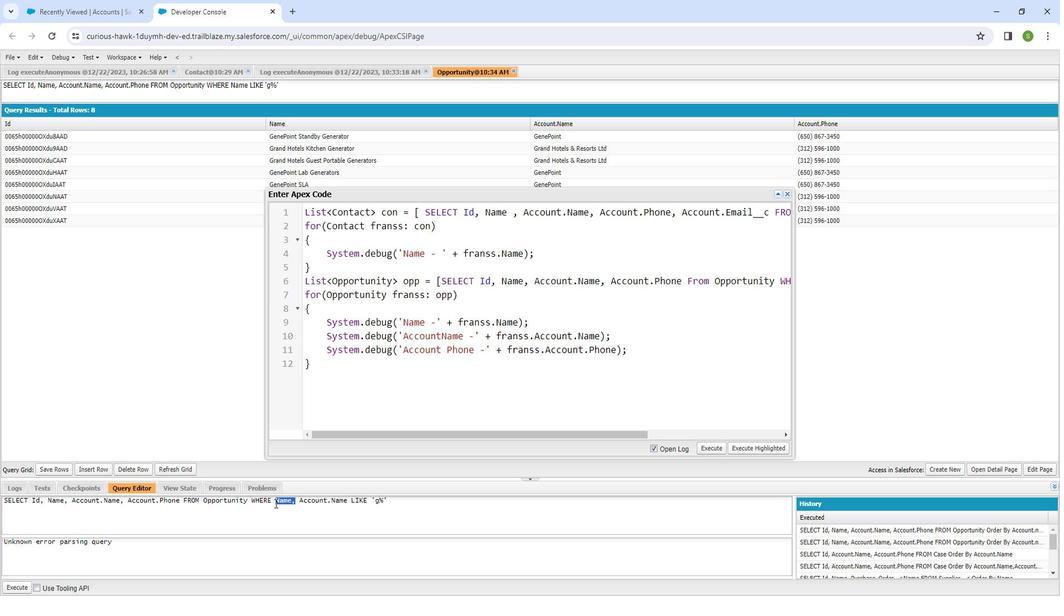 
Action: Mouse moved to (22, 561)
Screenshot: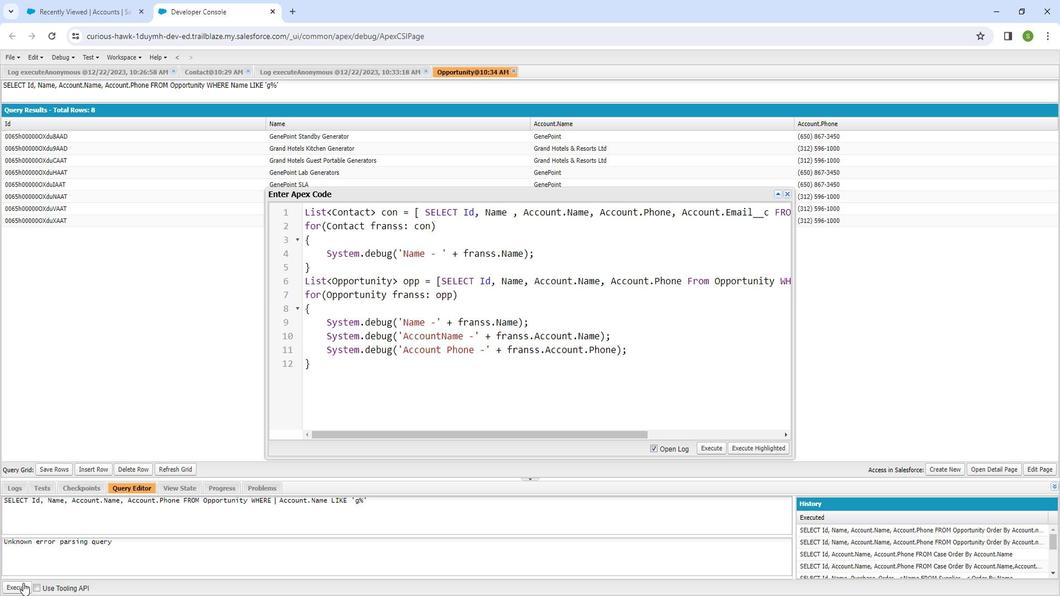 
Action: Mouse pressed left at (22, 561)
Screenshot: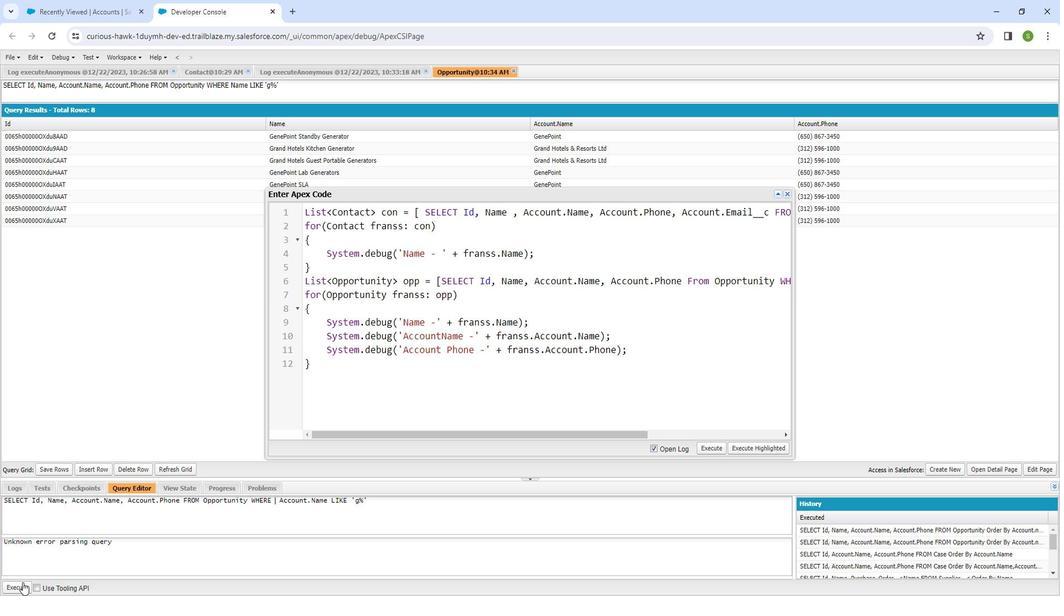 
Action: Mouse moved to (383, 481)
Screenshot: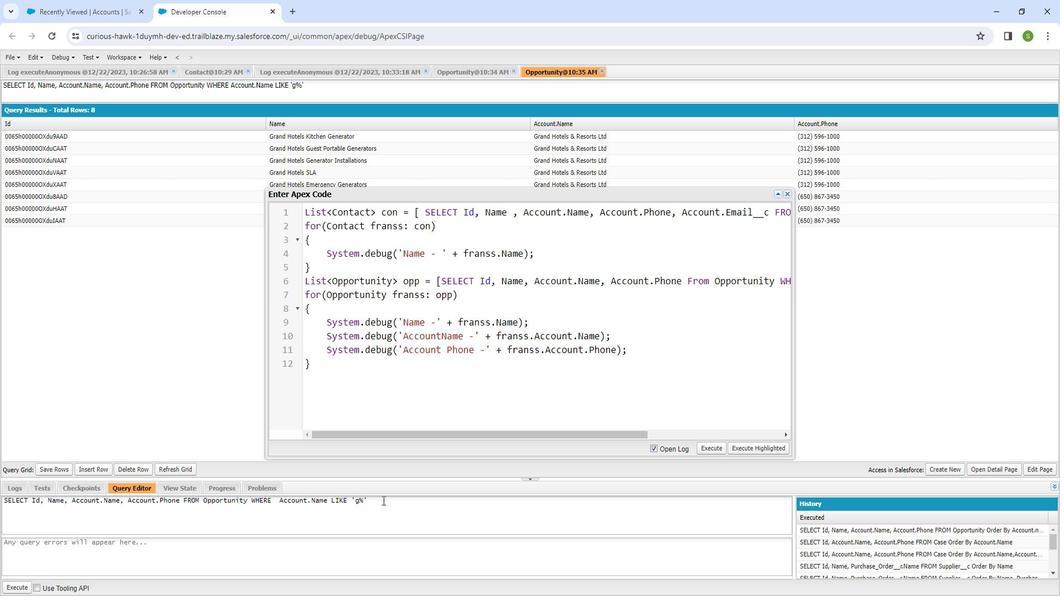 
Action: Mouse pressed left at (383, 481)
Screenshot: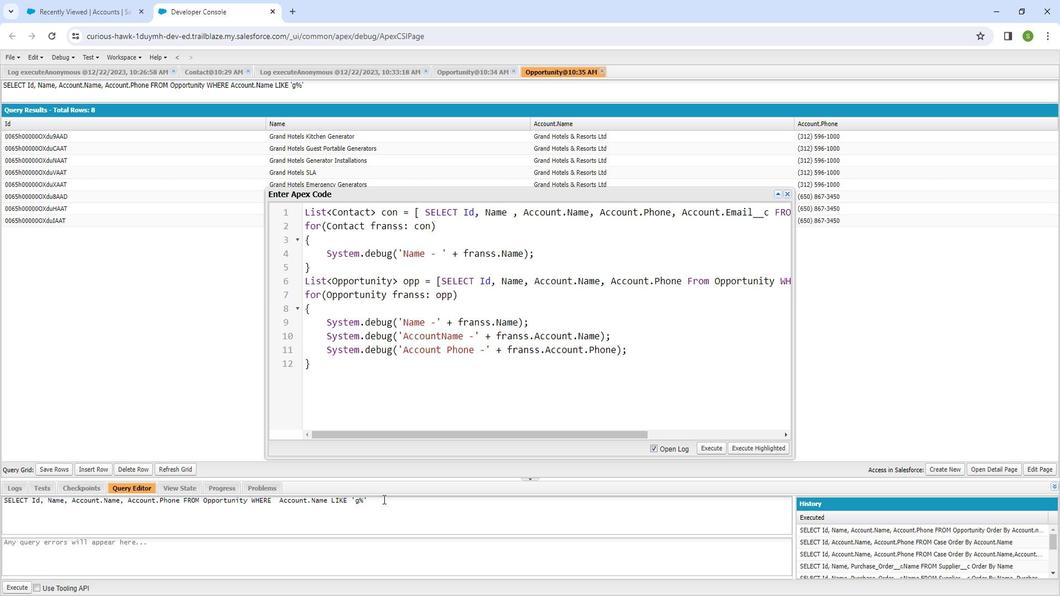 
Action: Mouse moved to (0, 487)
Screenshot: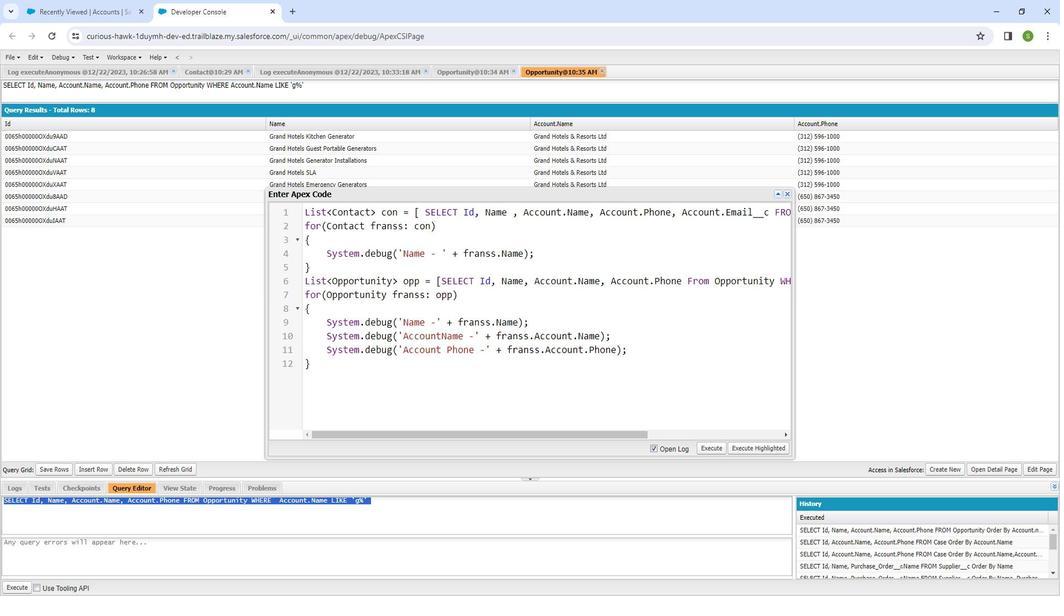 
Action: Key pressed <Key.backspace>
Screenshot: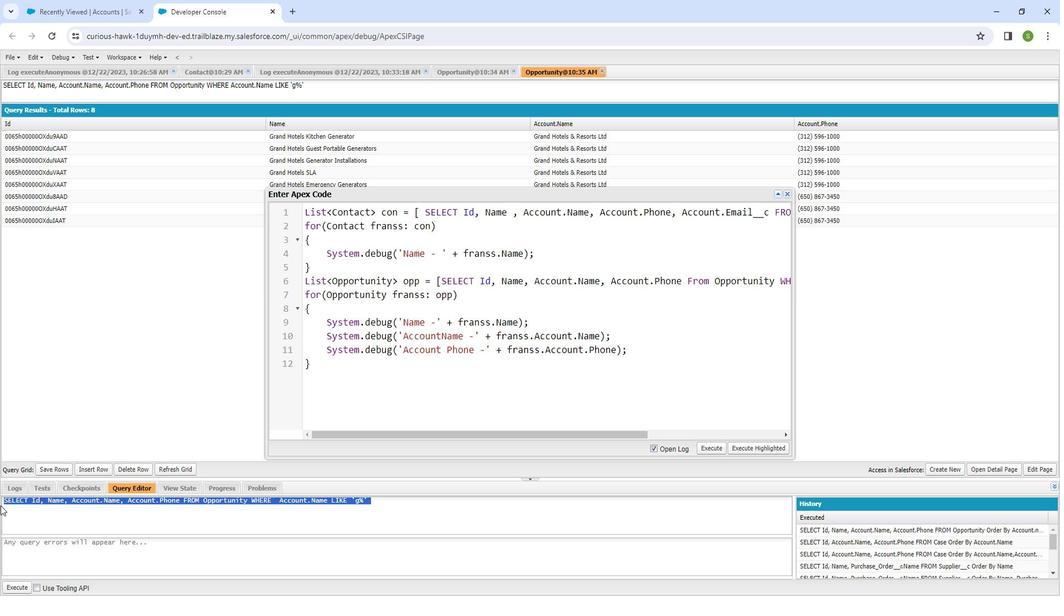 
Action: Mouse moved to (314, 353)
Screenshot: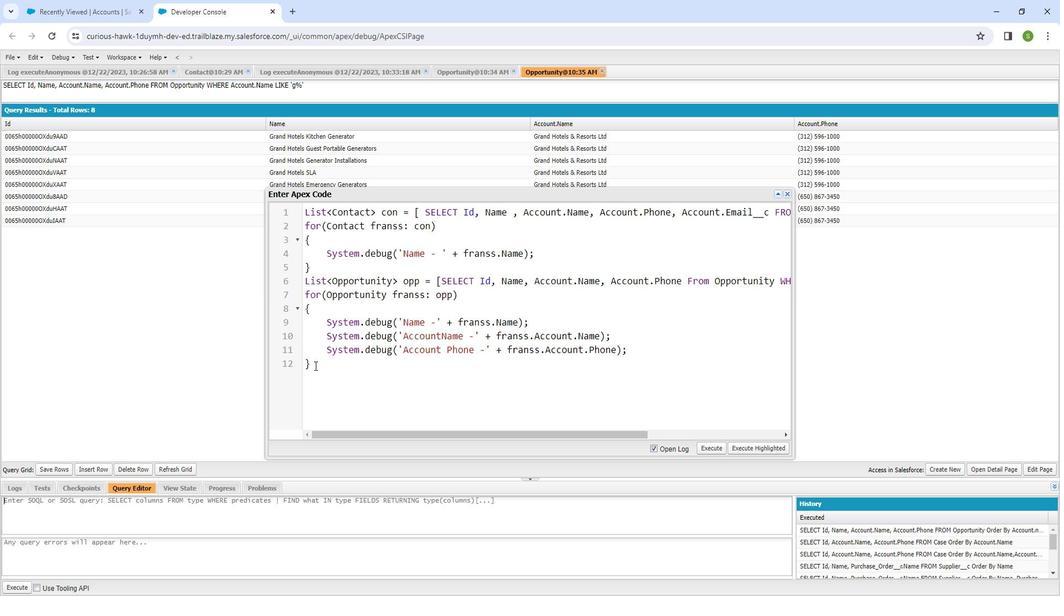 
Action: Mouse pressed left at (314, 353)
Screenshot: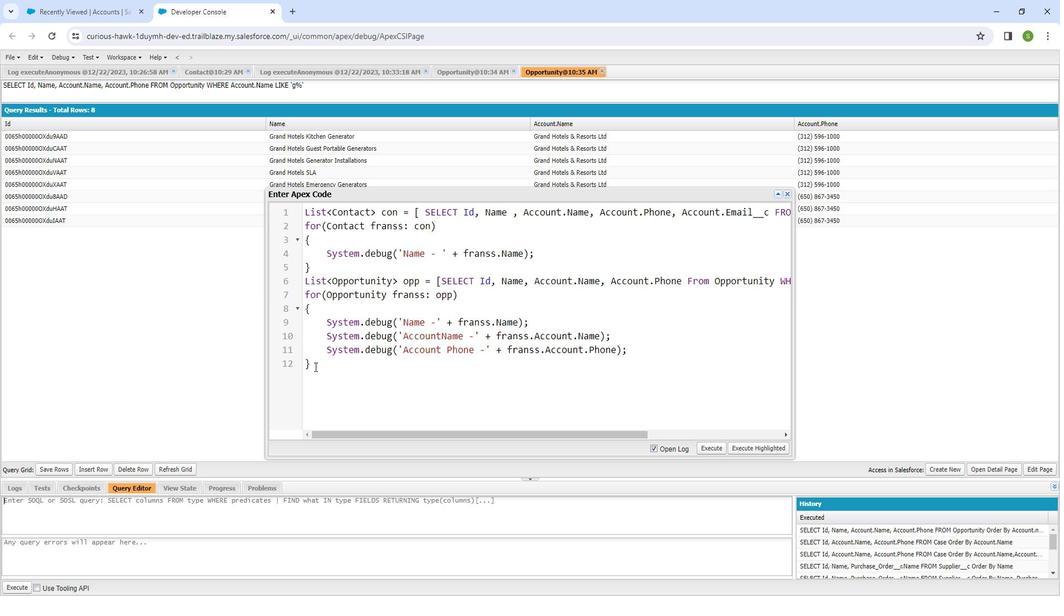 
Action: Mouse moved to (296, 359)
Screenshot: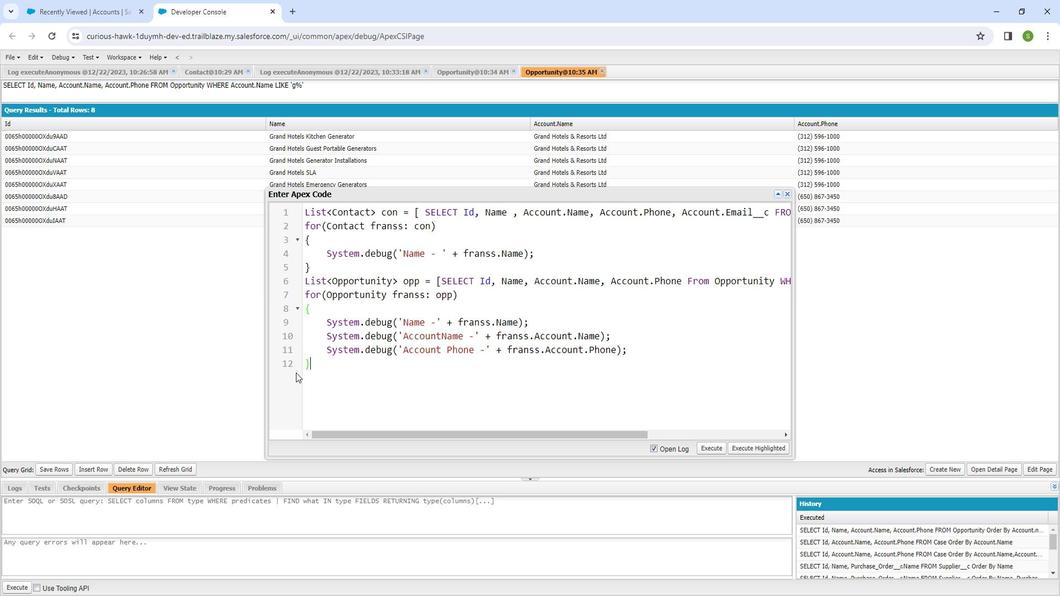 
Action: Key pressed <Key.enter><Key.shift_r>List<Key.shift_r><Lead<Key.shift_r><Key.shift_r><Key.shift_r><Key.shift_r>><Key.space>c=<Key.space><Key.left><Key.left><Key.space><Key.right><Key.space>[<Key.space><Key.shift_r>SELECT<Key.space><Key.shift_r>Id,<Key.space><Key.shift_r><Key.shift_r><Key.shift_r><Key.shift_r><Key.shift_r><Key.shift_r><Key.shift_r><Key.shift_r><Key.shift_r><Key.shift_r><Key.shift_r><Key.shift_r><Key.shift_r><Key.shift_r><Key.shift_r><Key.shift_r><Key.shift_r><Key.shift_r><Key.shift_r><Key.shift_r><Key.shift_r><Key.shift_r><Key.shift_r><Key.shift_r><Key.shift_r><Key.shift_r><Key.shift_r><Key.shift_r><Key.shift_r><Key.shift_r><Key.shift_r><Key.shift_r><Key.shift_r><Key.shift_r><Key.shift_r><Key.shift_r><Key.shift_r><Key.shift_r><Key.shift_r><Key.shift_r>Name<Key.space><Key.shift_r>FROM<Key.space><Key.shift_r><Key.shift_r><Key.shift_r><Key.shift_r><Key.shift_r>Lead<Key.space><Key.shift_r><Key.shift_r>WHERE<Key.space><Key.shift_r>Name<Key.space><Key.shift_r>LIKE<Key.space>'b<Key.shift_r><Key.shift_r><Key.shift_r><Key.shift_r><Key.shift_r><Key.shift_r><Key.shift_r><Key.shift_r><Key.shift_r><Key.shift_r><Key.shift_r><Key.shift_r><Key.shift_r>%<Key.right><Key.right>;<Key.enter>for<Key.space><Key.shift_r>0<Key.backspace><Key.backspace><Key.shift_r>(<Key.shift_r>Lead<Key.space>franss<Key.space><Key.backspace><Key.shift_r>:<Key.space>c<Key.right><Key.enter><Key.shift_r><Key.shift_r><Key.shift_r><Key.shift_r>{<Key.enter><Key.shift_r>System.debug<Key.shift_r><Key.shift_r><Key.shift_r><Key.shift_r><Key.shift_r><Key.shift_r>('<Key.shift_r>Case<Key.shift_r><Key.shift_r><Key.shift_r>Id<Key.space>-<Key.right><Key.space>+<Key.space>franss.<Key.shift_r>Id<Key.right>;<Key.enter><Key.shift_r>Sysye<Key.backspace><Key.backspace>tem.debug<Key.shift_r>('<Key.shift_r>Account<Key.shift_r>Name<Key.space>-<Key.right>+<Key.space>franss.<Key.shift_r>Name<Key.right>;<Key.enter>
Screenshot: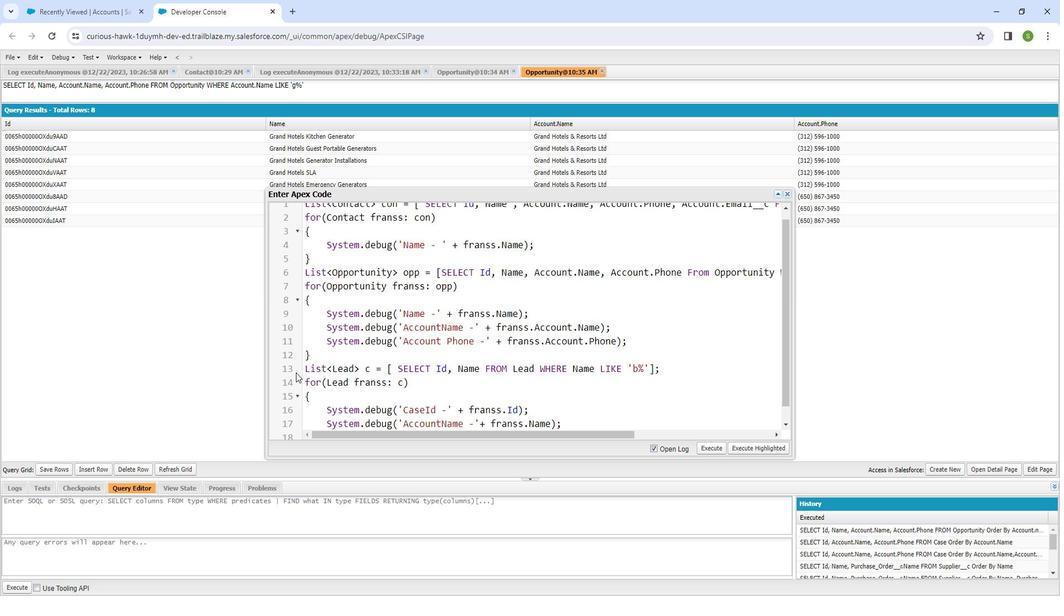 
Action: Mouse moved to (717, 435)
Screenshot: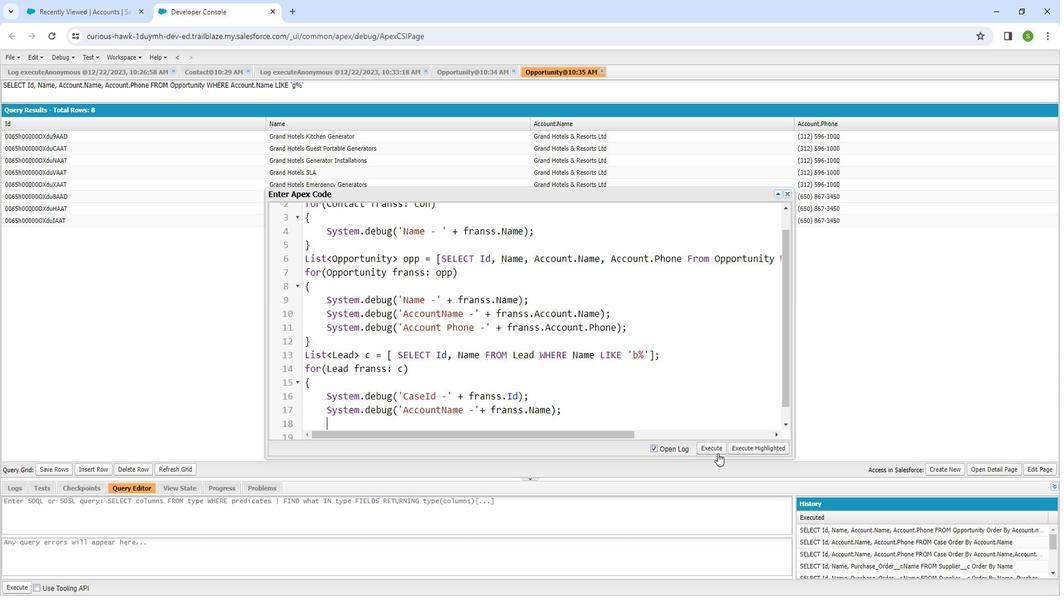 
Action: Mouse pressed left at (717, 435)
Screenshot: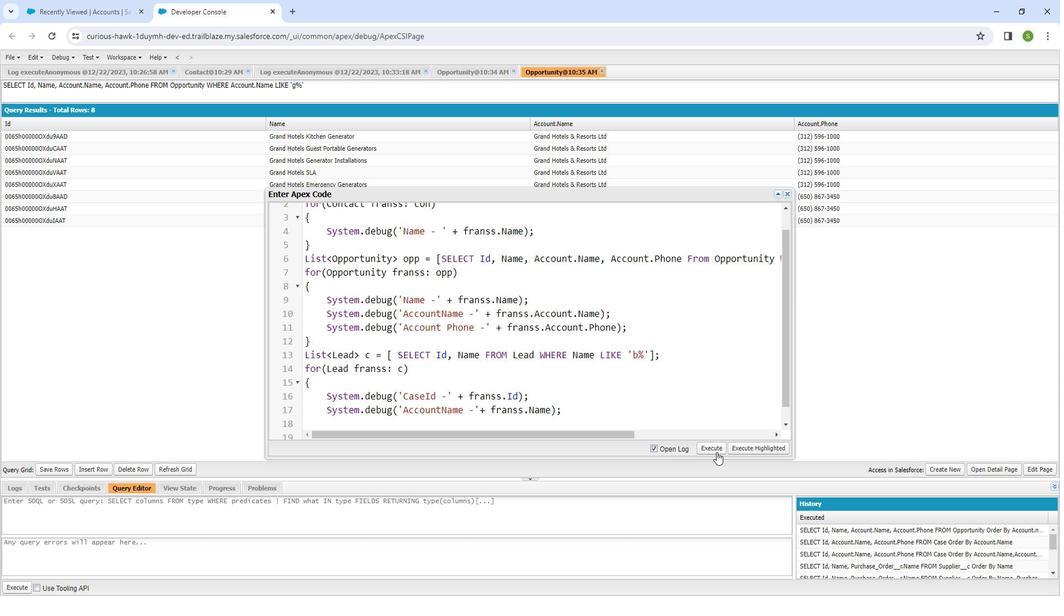 
Action: Mouse moved to (217, 161)
Screenshot: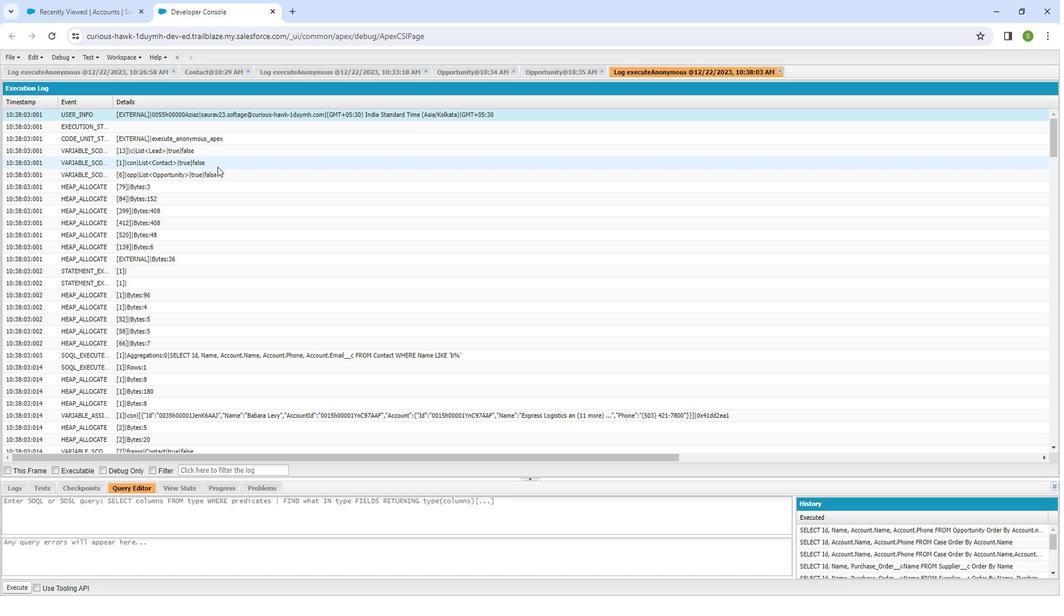
Action: Mouse scrolled (217, 161) with delta (0, 0)
Screenshot: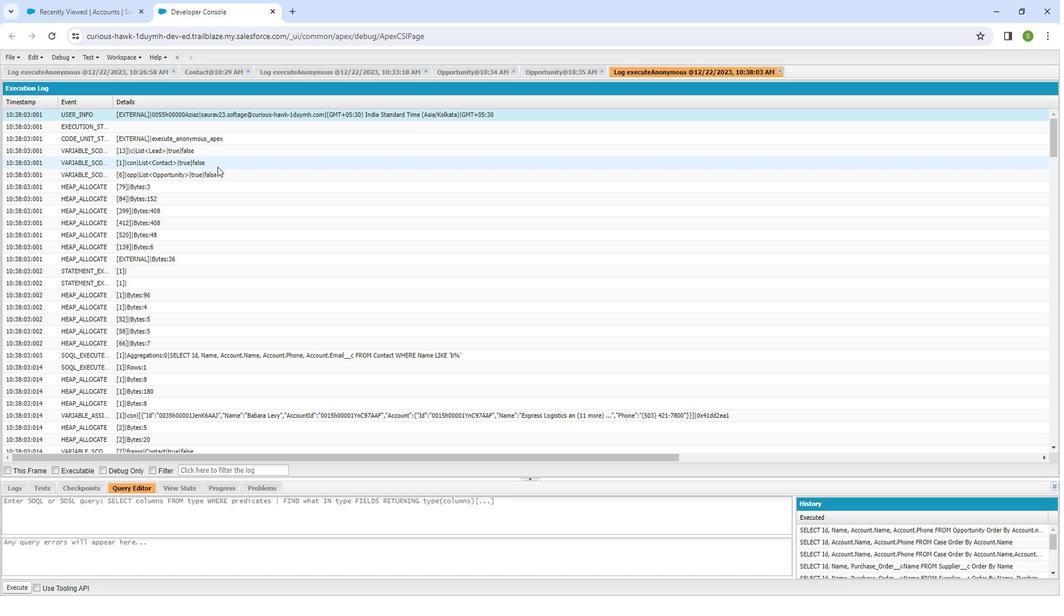 
Action: Mouse moved to (215, 165)
Screenshot: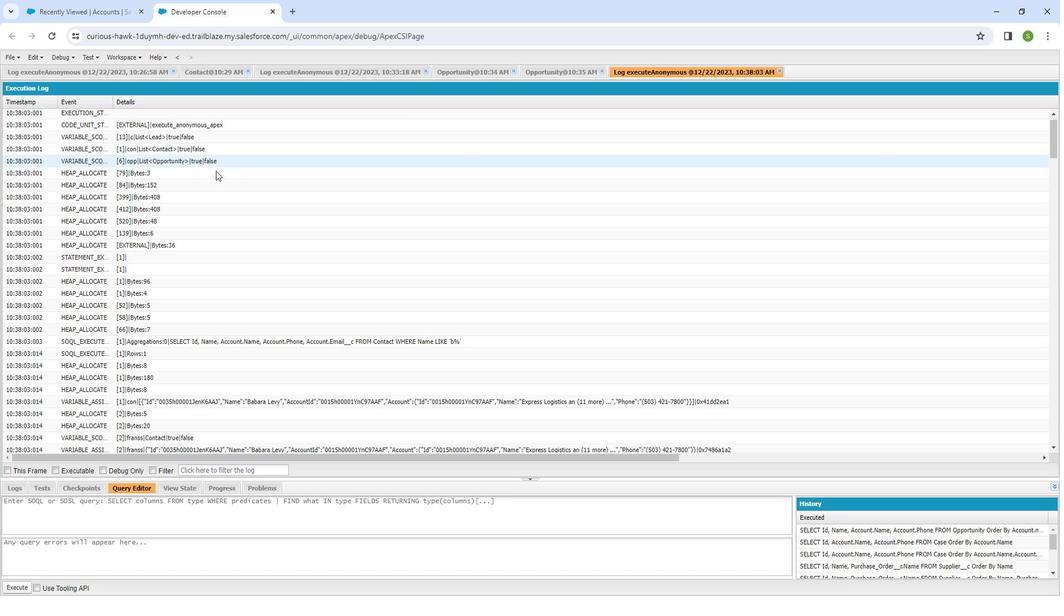
Action: Mouse scrolled (215, 165) with delta (0, 0)
Screenshot: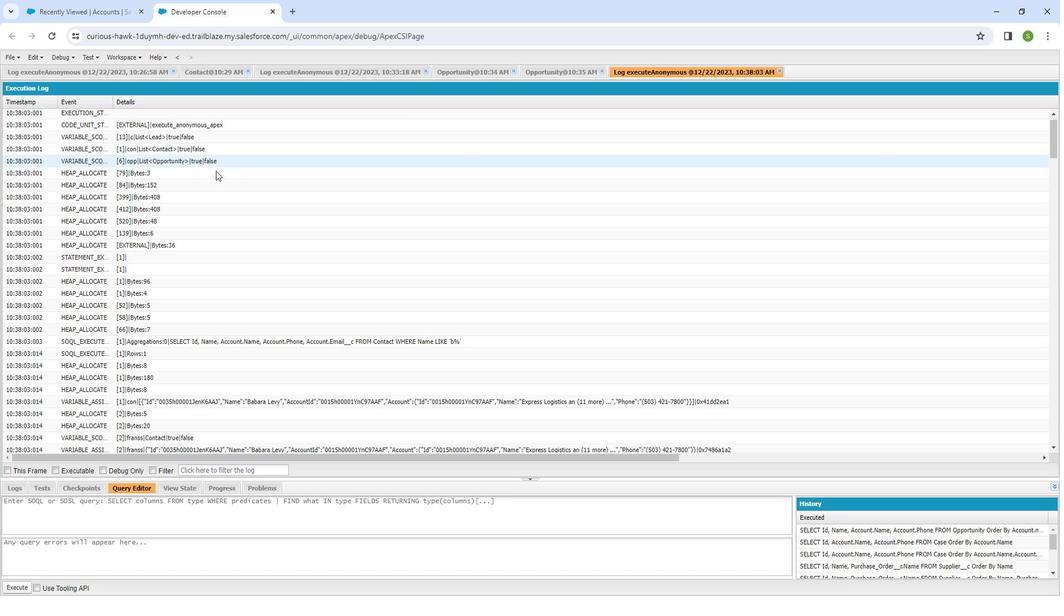 
Action: Mouse moved to (213, 169)
Screenshot: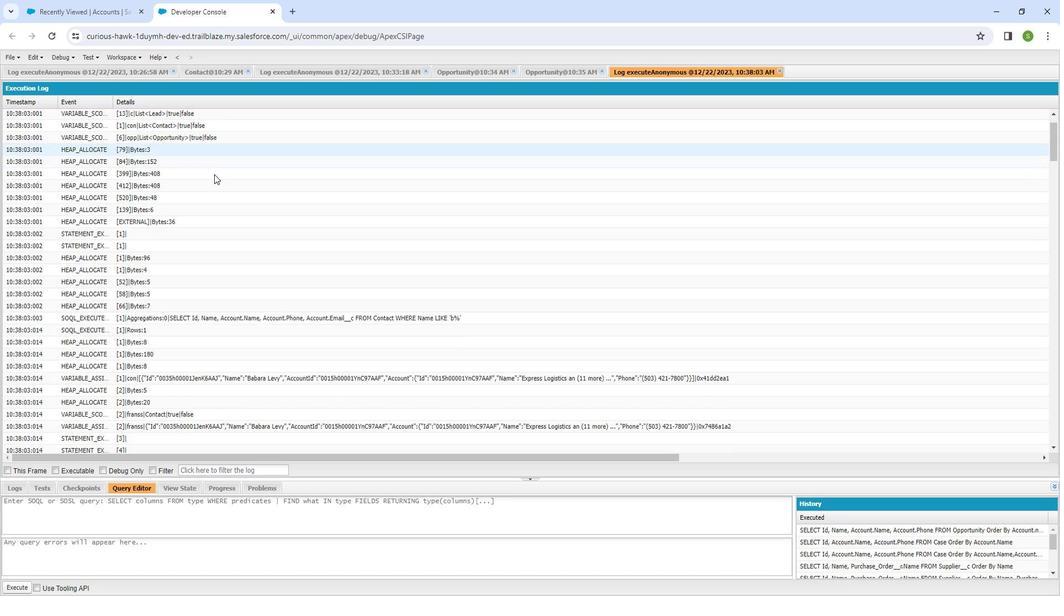
Action: Mouse scrolled (213, 169) with delta (0, 0)
Screenshot: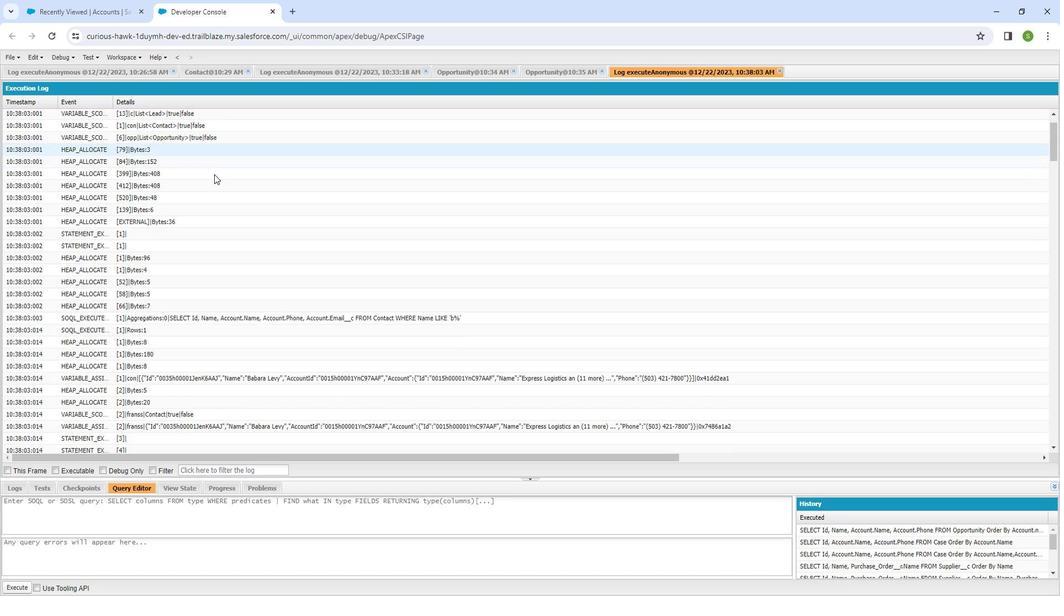 
Action: Mouse moved to (212, 175)
Screenshot: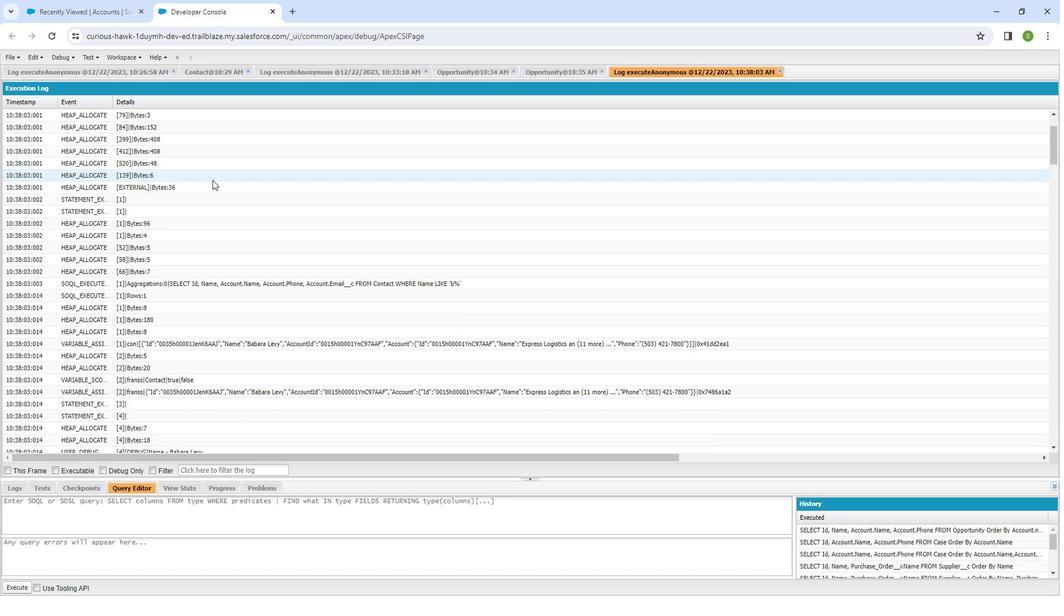
Action: Mouse scrolled (212, 175) with delta (0, 0)
Screenshot: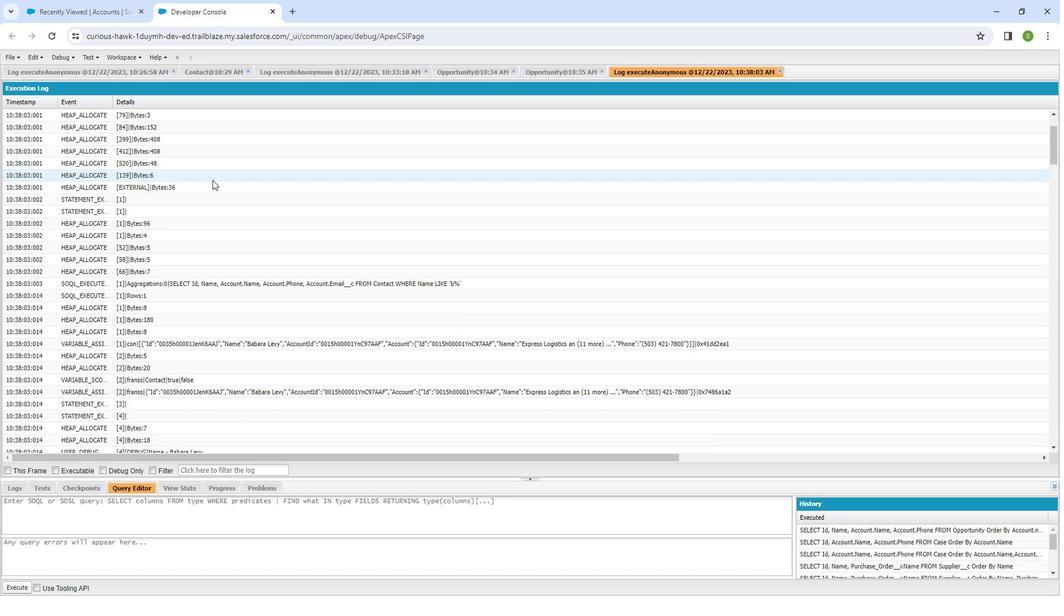 
Action: Mouse moved to (206, 198)
Screenshot: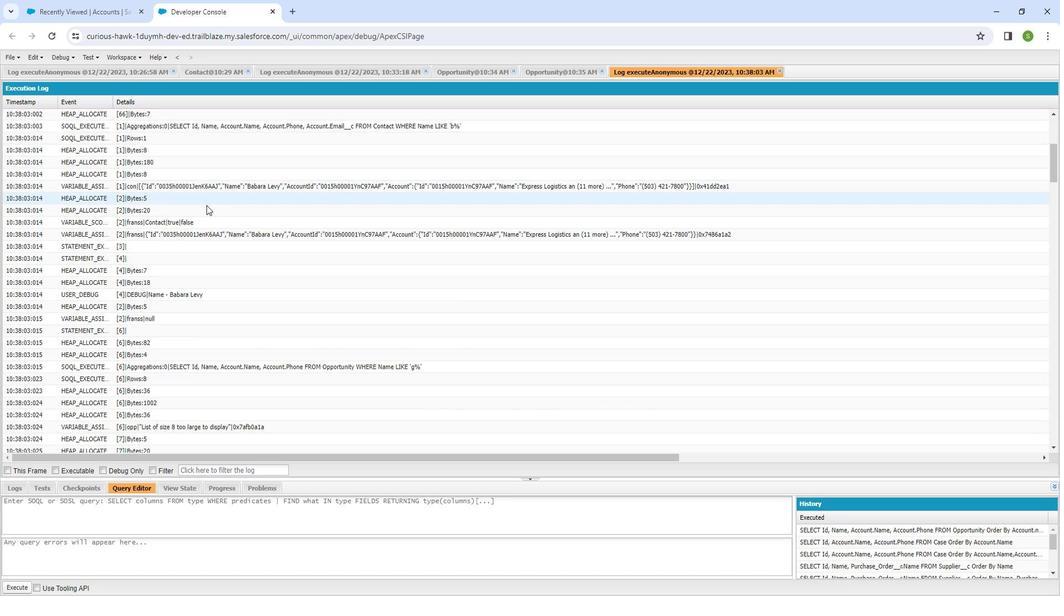 
Action: Mouse scrolled (206, 198) with delta (0, 0)
Screenshot: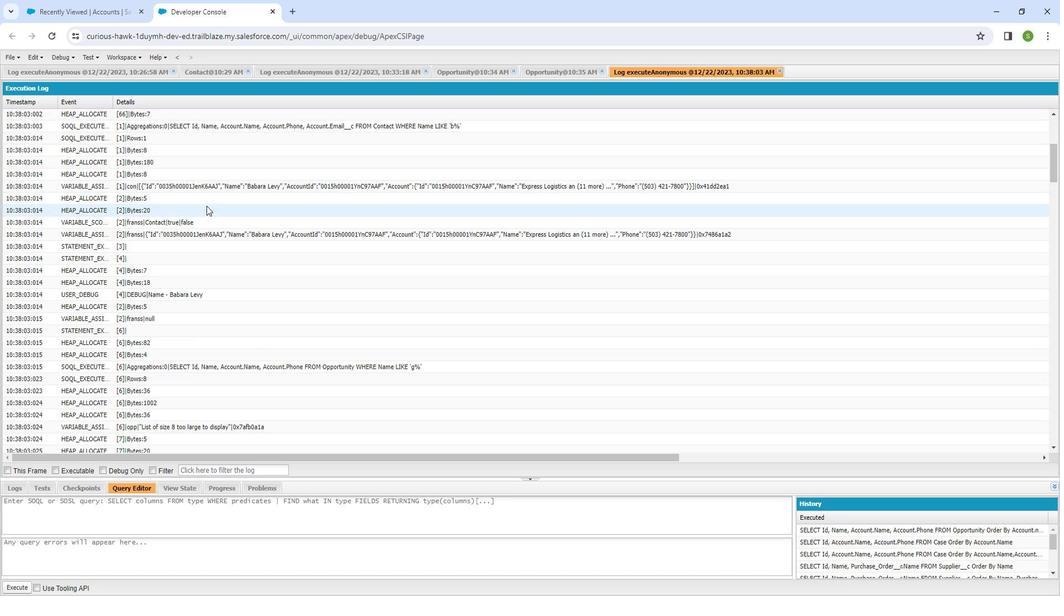 
Action: Mouse moved to (205, 207)
Screenshot: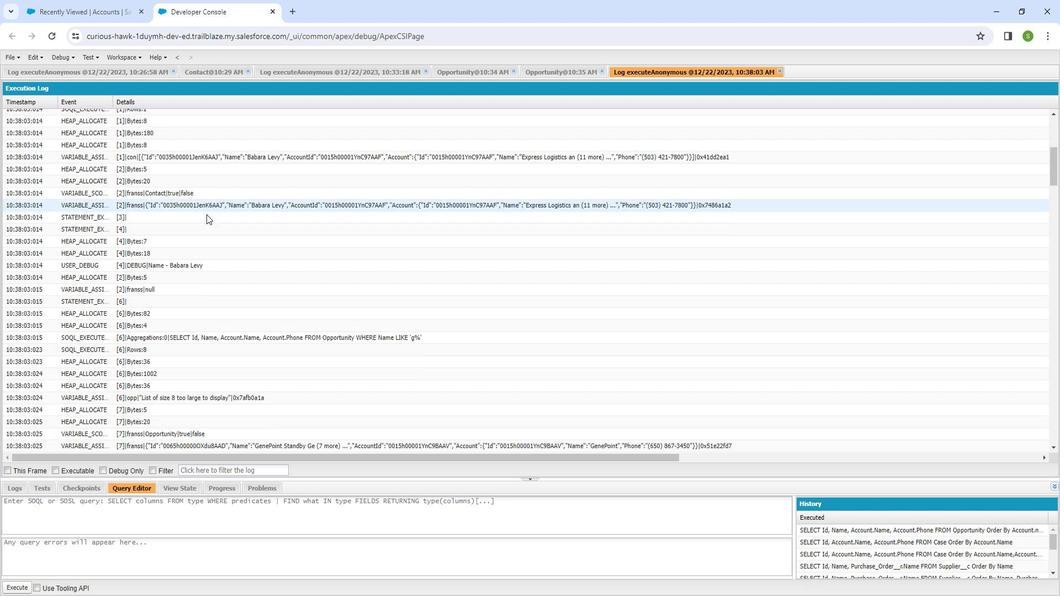 
Action: Mouse scrolled (205, 206) with delta (0, 0)
Screenshot: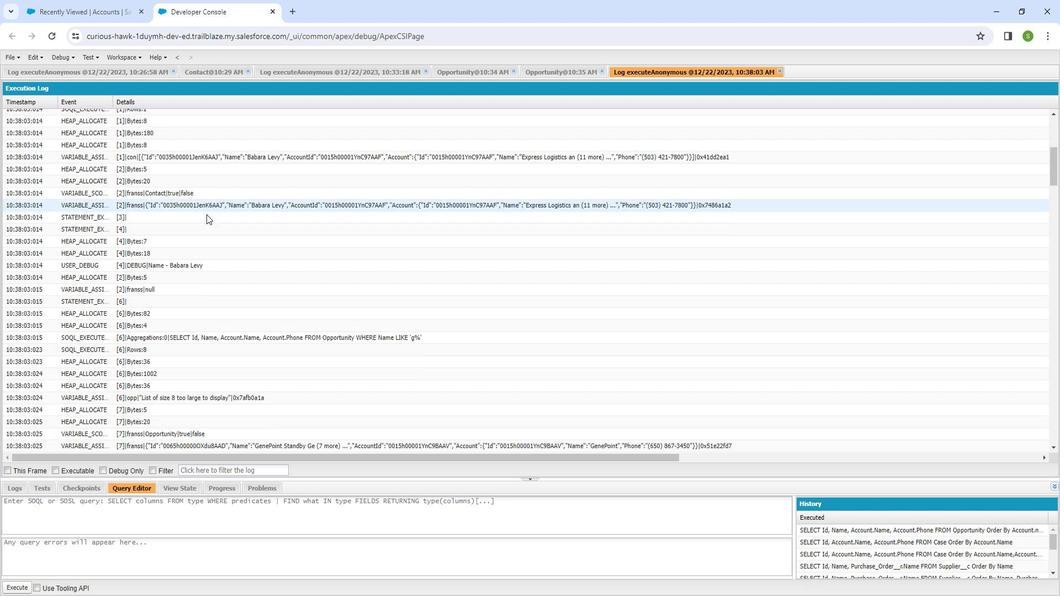 
Action: Mouse moved to (210, 229)
Screenshot: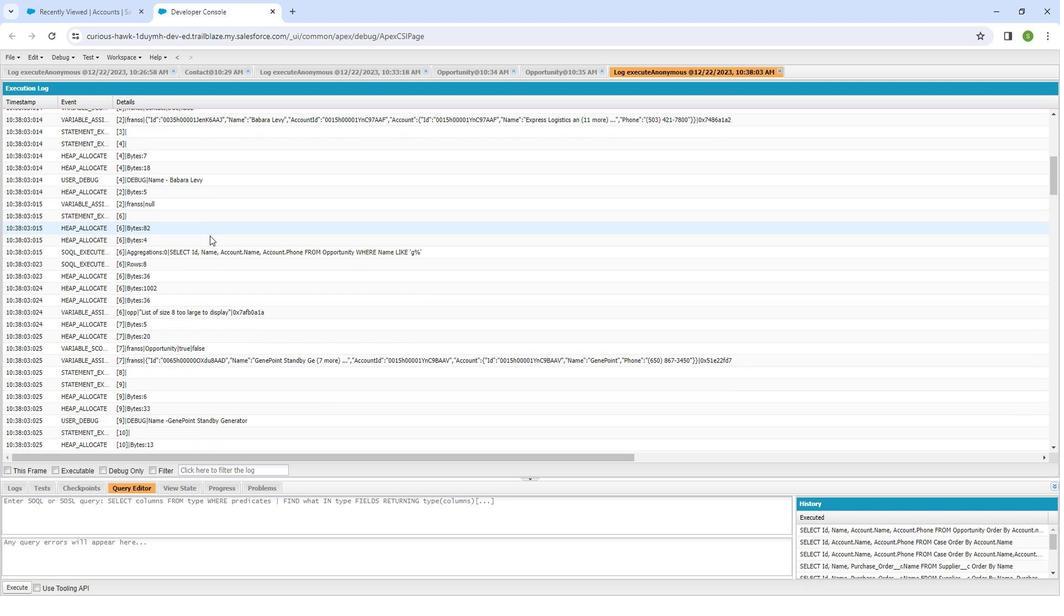
Action: Mouse scrolled (210, 228) with delta (0, 0)
Screenshot: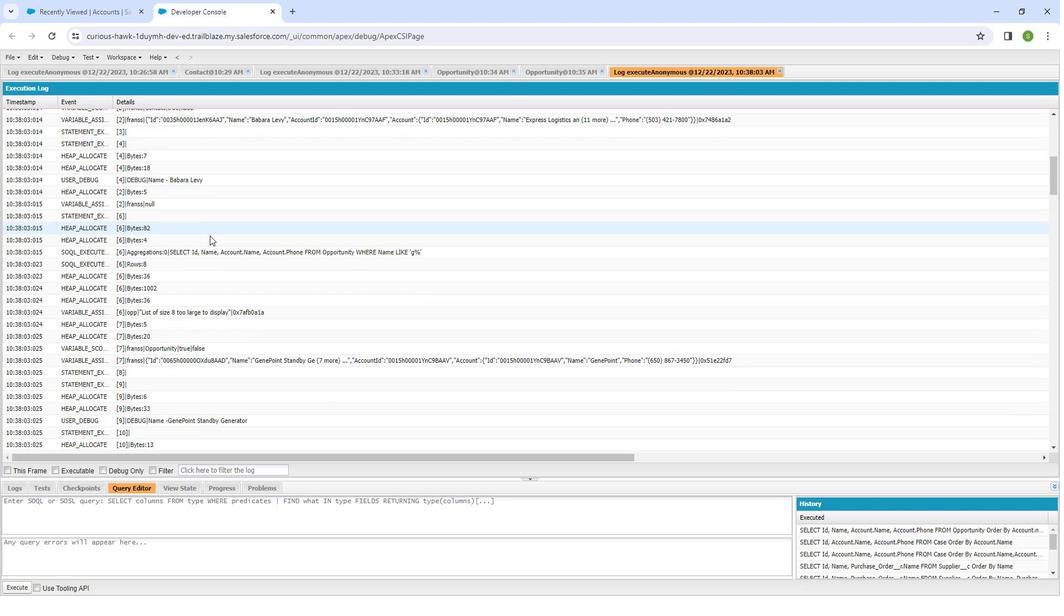
Action: Mouse moved to (210, 229)
Screenshot: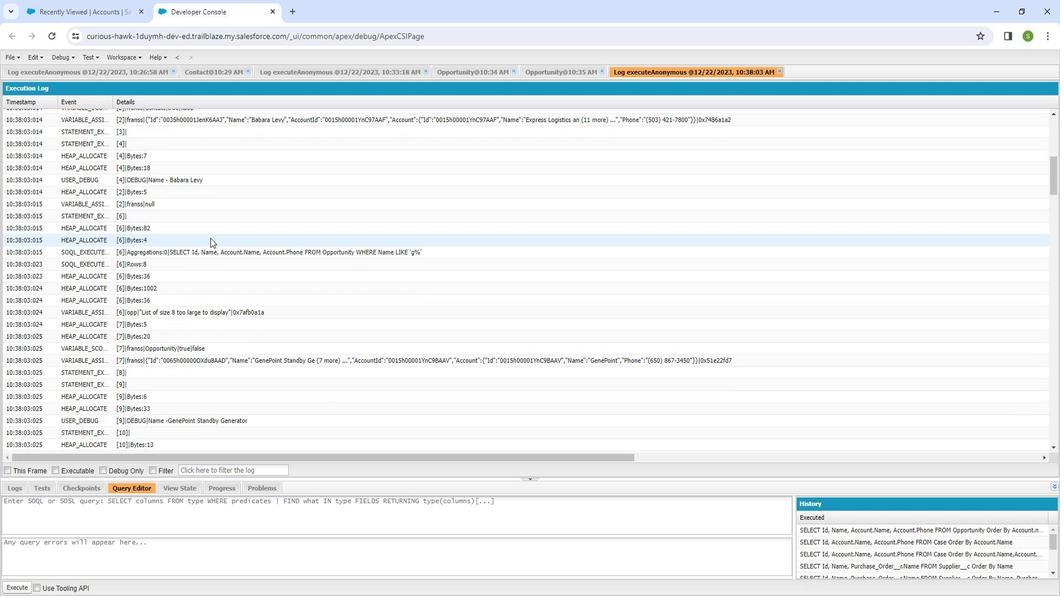 
Action: Mouse scrolled (210, 229) with delta (0, 0)
Screenshot: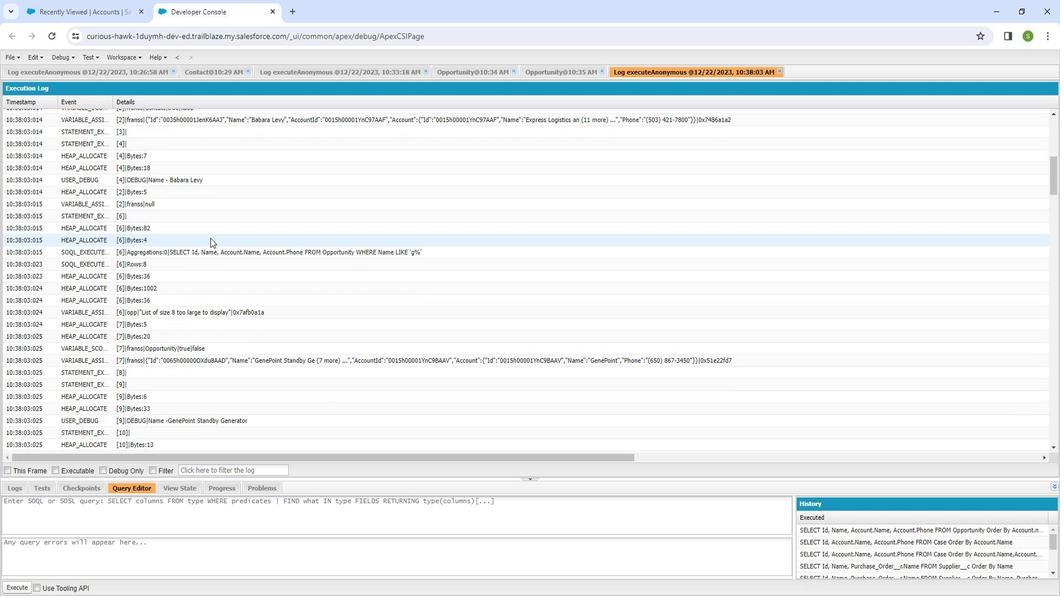 
Action: Mouse moved to (210, 231)
Screenshot: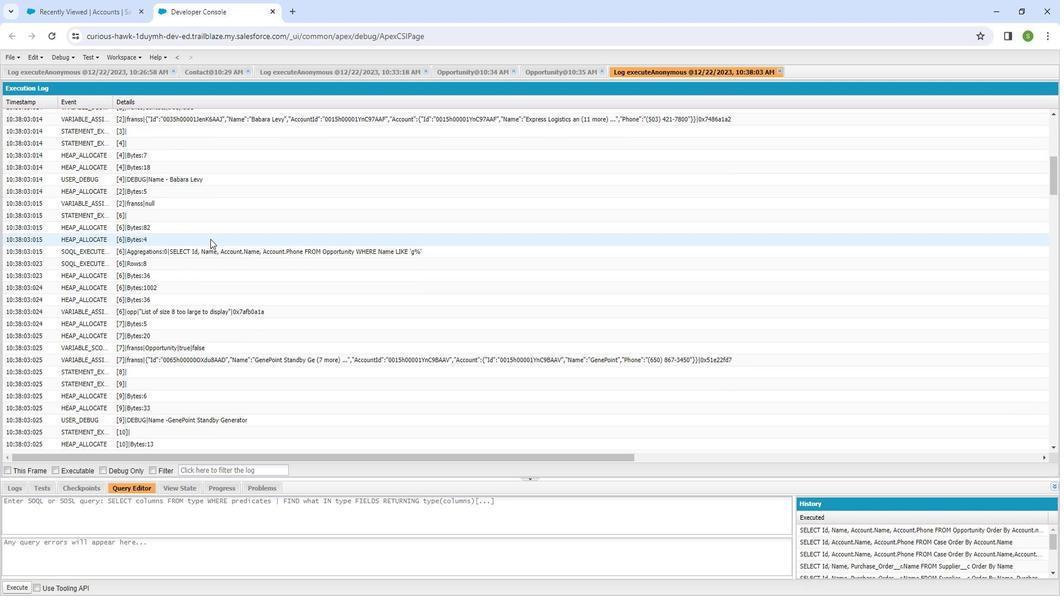 
Action: Mouse scrolled (210, 230) with delta (0, 0)
Screenshot: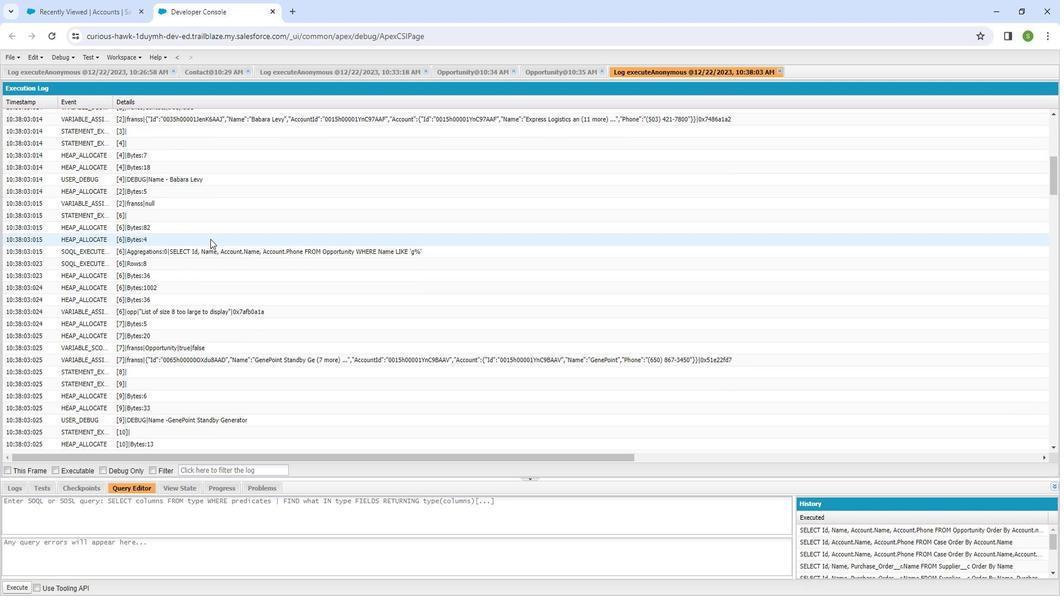 
Action: Mouse moved to (210, 233)
Screenshot: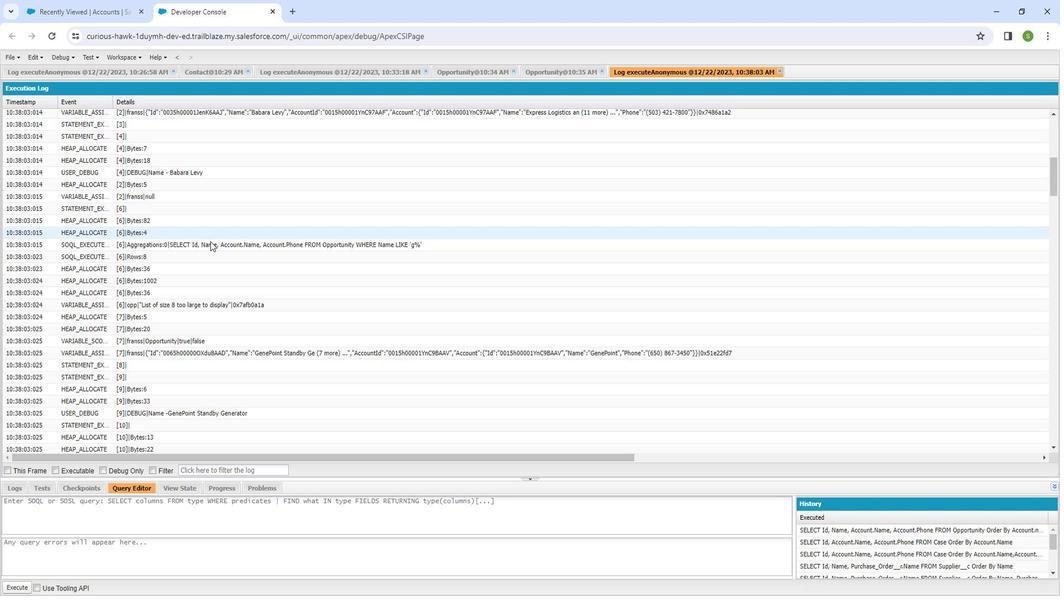 
Action: Mouse scrolled (210, 232) with delta (0, 0)
Screenshot: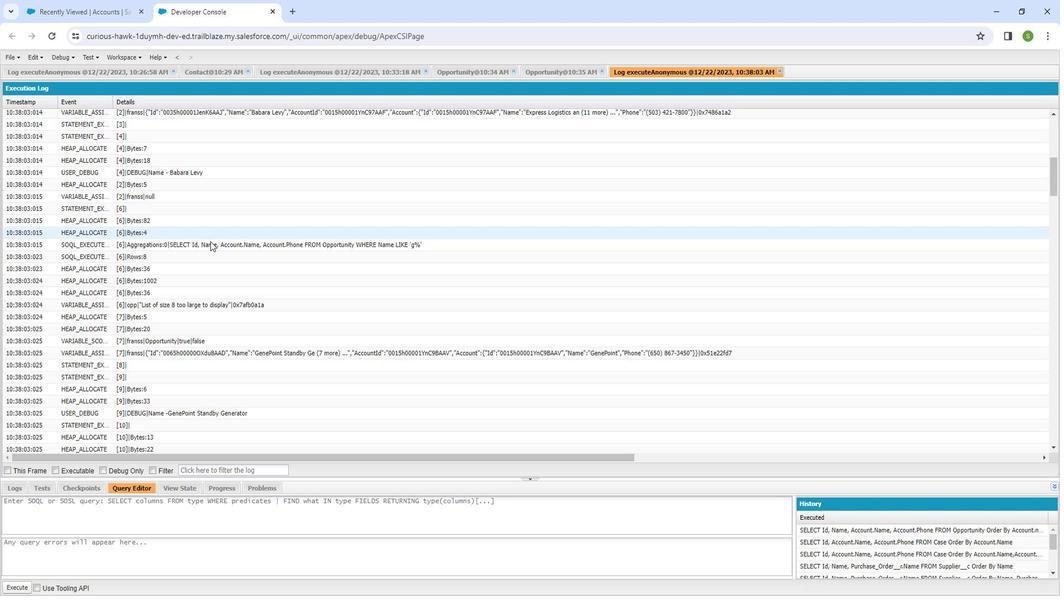 
Action: Mouse moved to (210, 236)
Screenshot: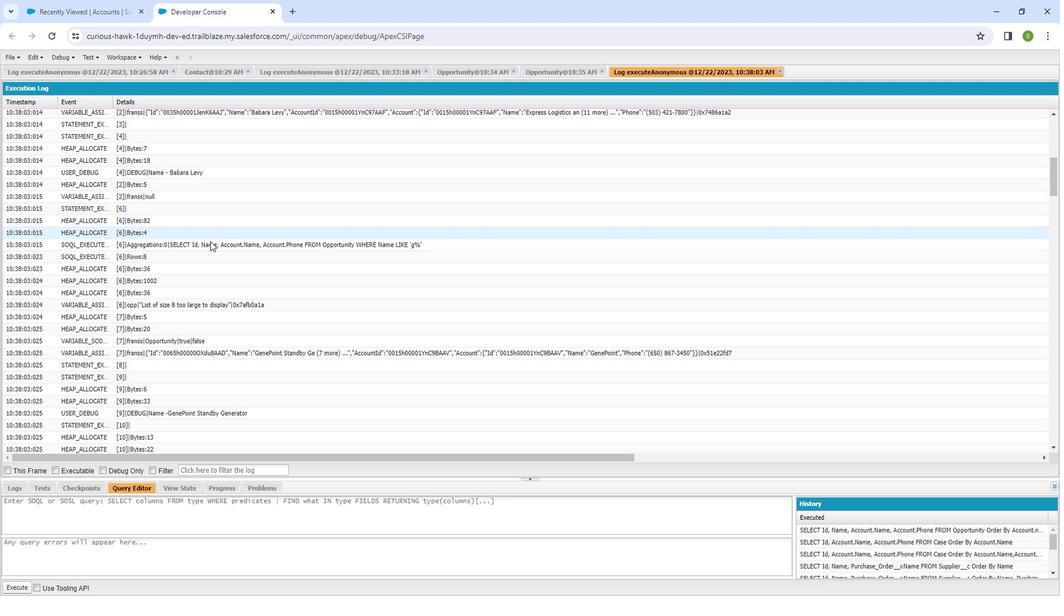 
Action: Mouse scrolled (210, 235) with delta (0, 0)
Screenshot: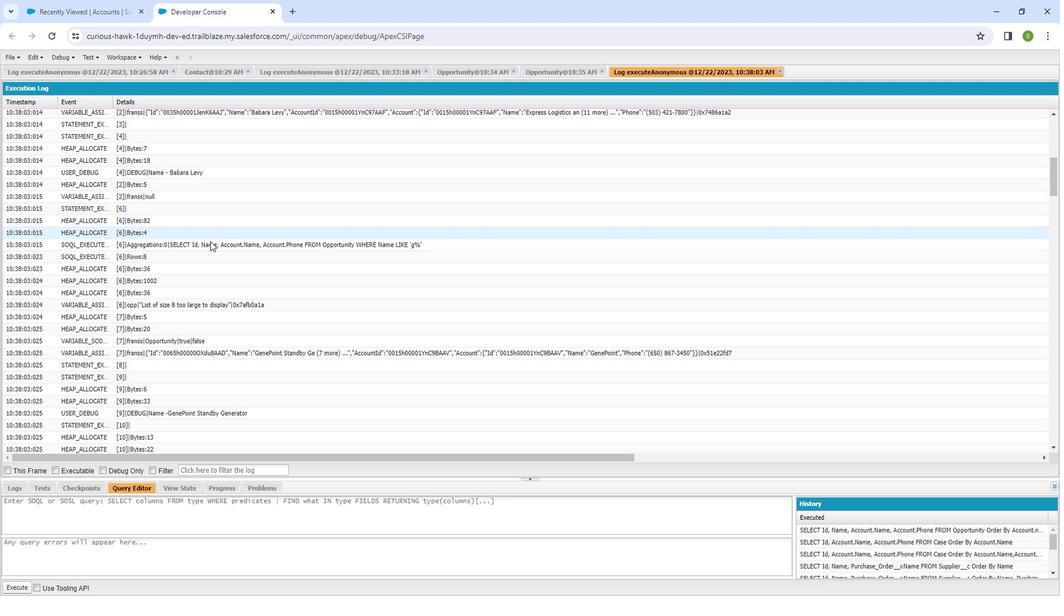 
Action: Mouse moved to (210, 241)
Screenshot: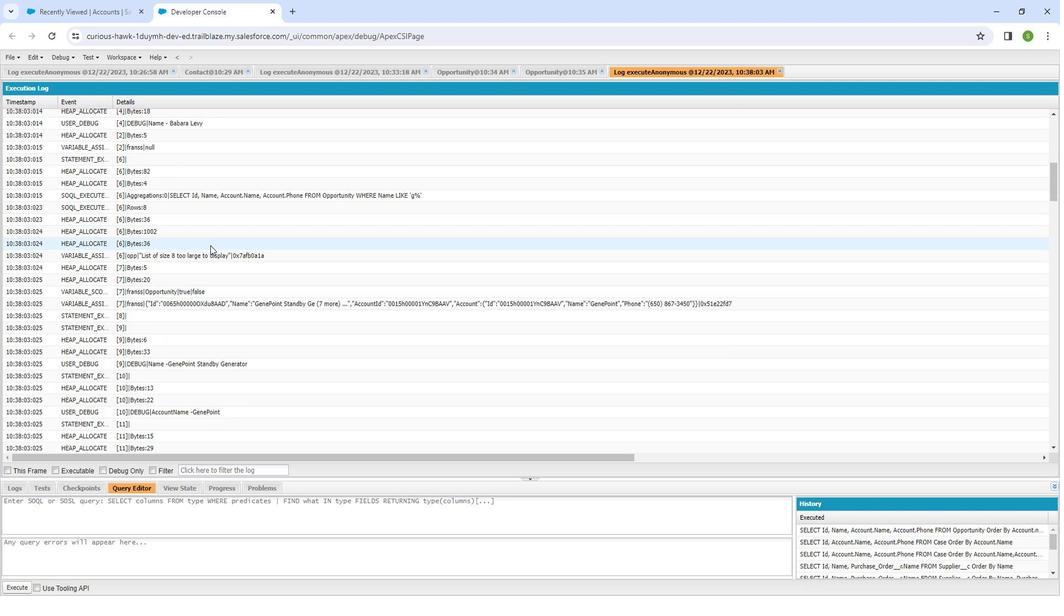 
Action: Mouse scrolled (210, 240) with delta (0, 0)
Screenshot: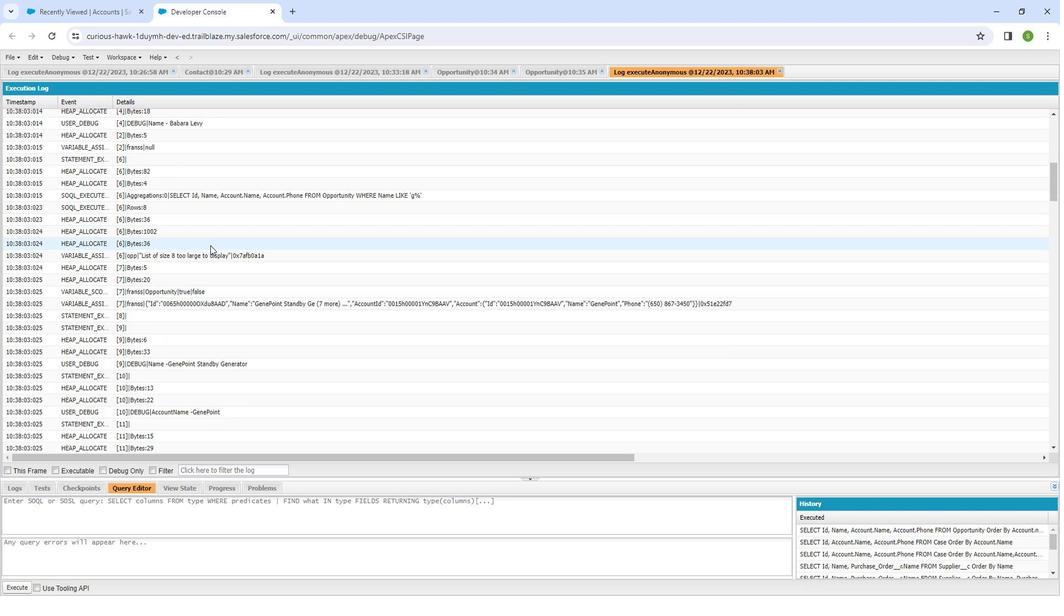 
Action: Mouse moved to (210, 246)
Screenshot: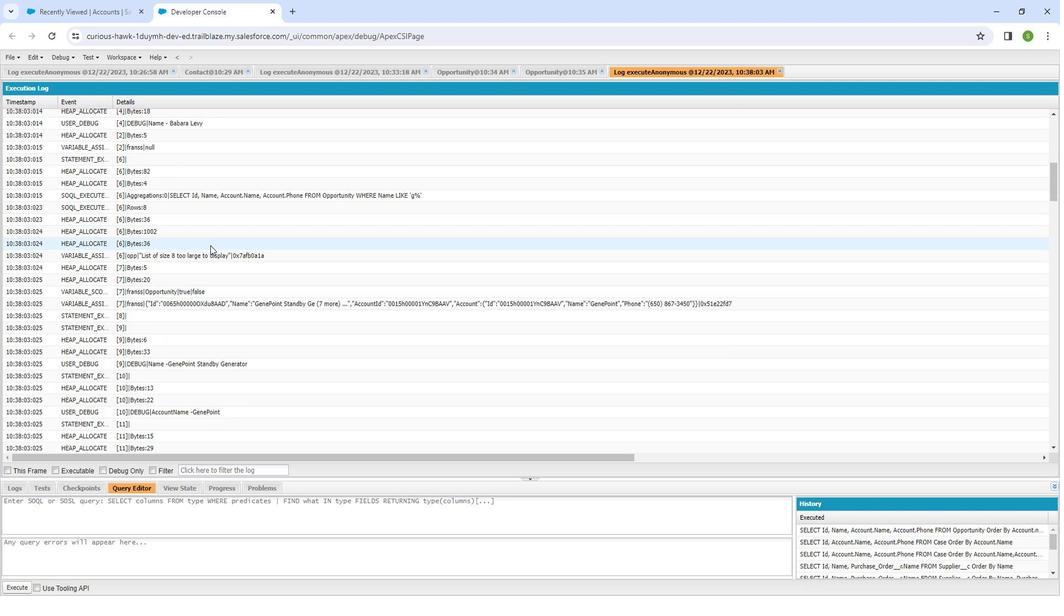 
Action: Mouse scrolled (210, 246) with delta (0, 0)
Screenshot: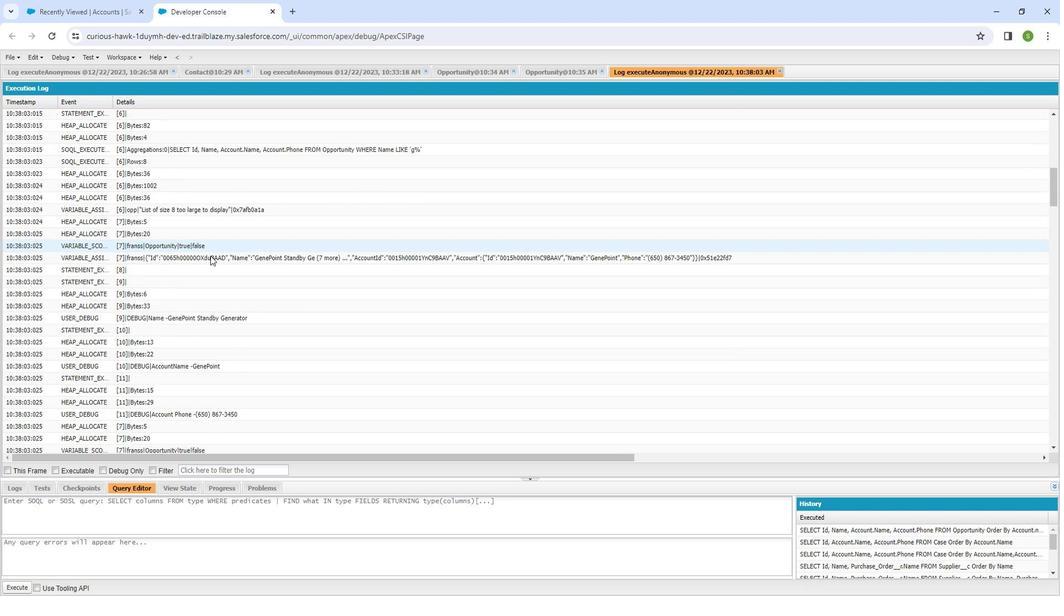 
Action: Mouse moved to (213, 251)
Screenshot: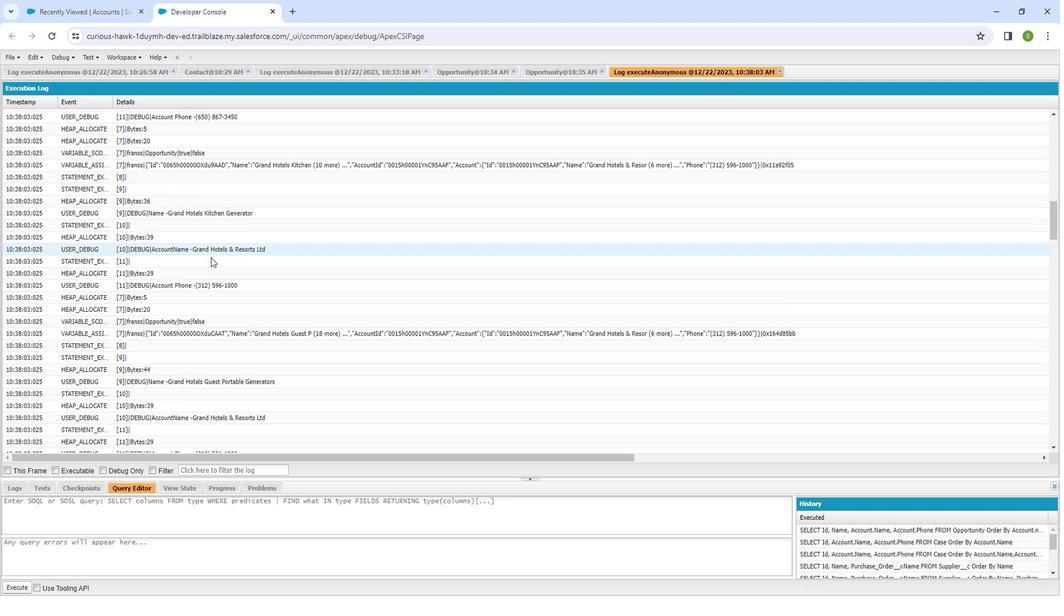 
Action: Mouse scrolled (213, 251) with delta (0, 0)
Screenshot: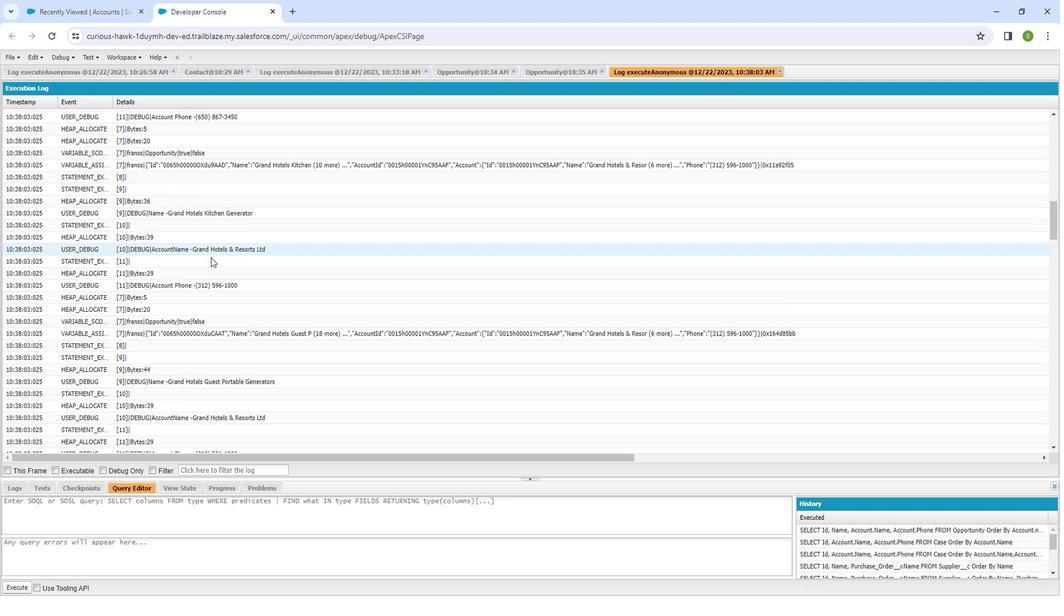 
Action: Mouse moved to (213, 253)
Screenshot: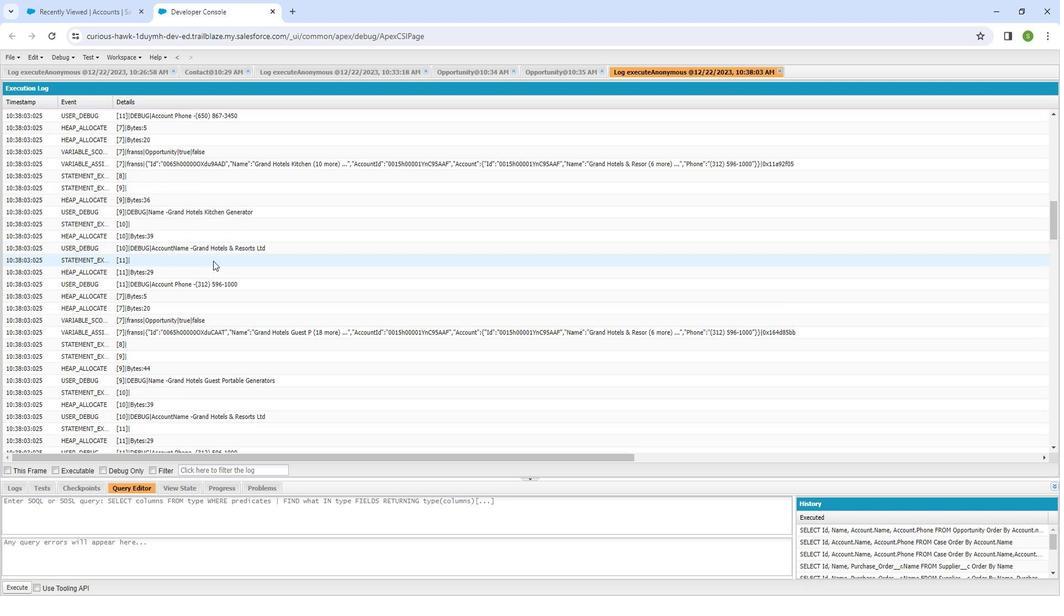 
Action: Mouse scrolled (213, 252) with delta (0, 0)
Screenshot: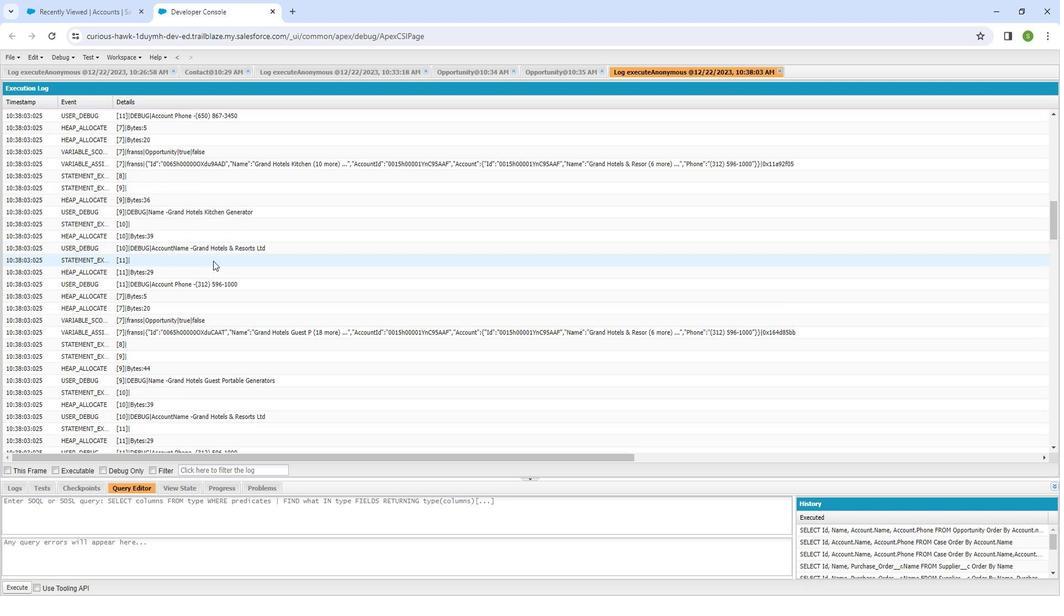 
Action: Mouse moved to (214, 253)
Screenshot: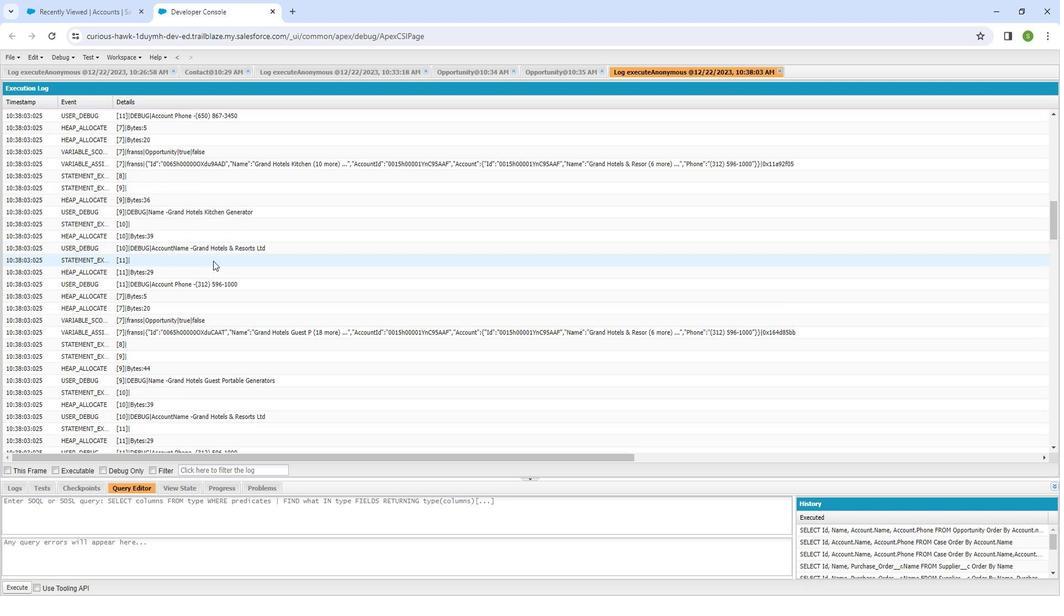 
Action: Mouse scrolled (214, 253) with delta (0, 0)
Screenshot: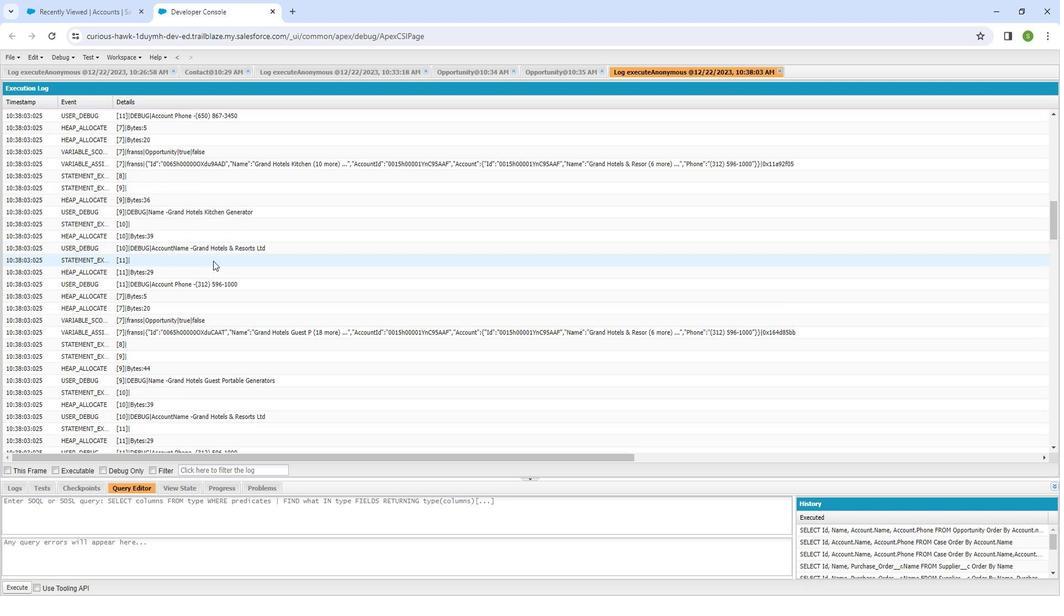 
Action: Mouse scrolled (214, 253) with delta (0, 0)
Screenshot: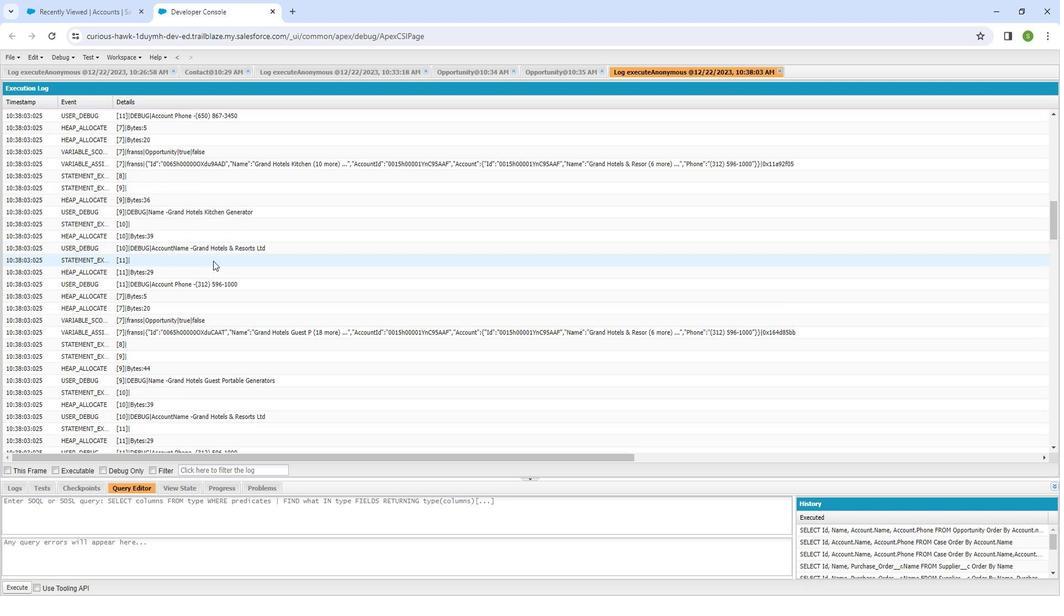 
Action: Mouse scrolled (214, 253) with delta (0, 0)
Screenshot: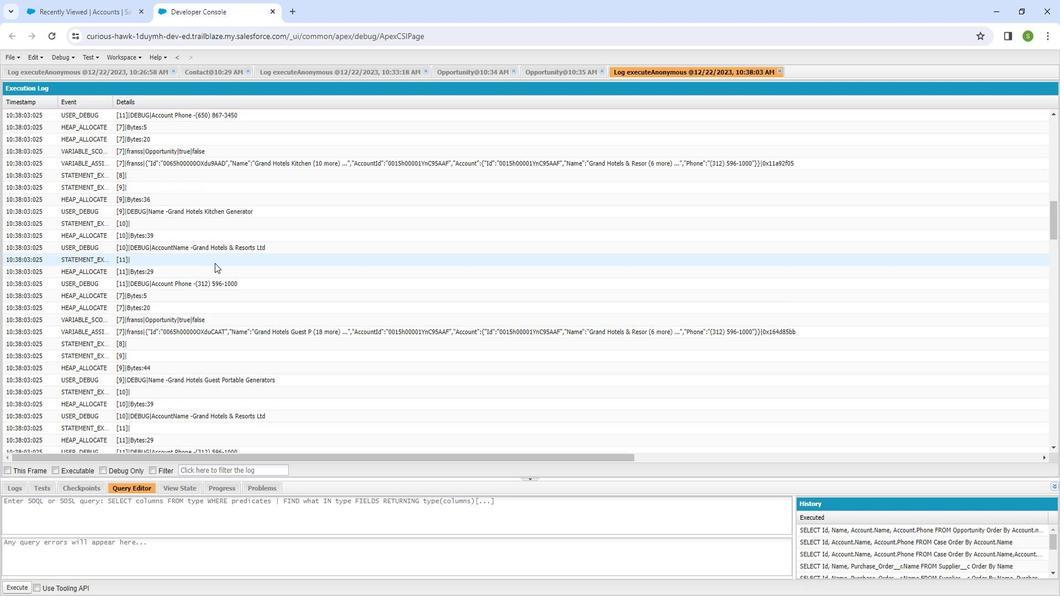 
Action: Mouse scrolled (214, 253) with delta (0, 0)
Screenshot: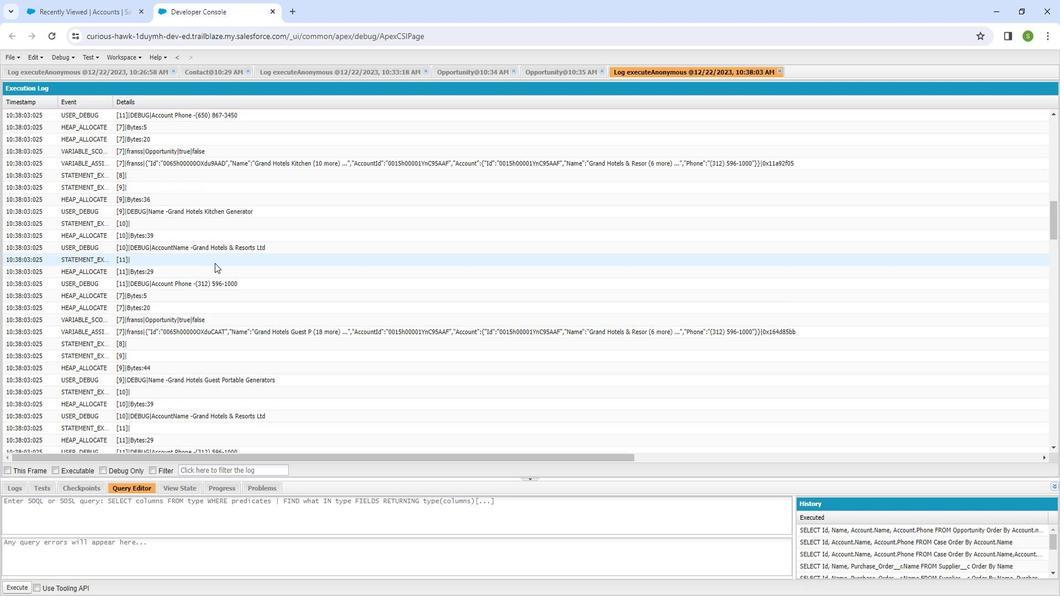 
Action: Mouse scrolled (214, 253) with delta (0, 0)
Screenshot: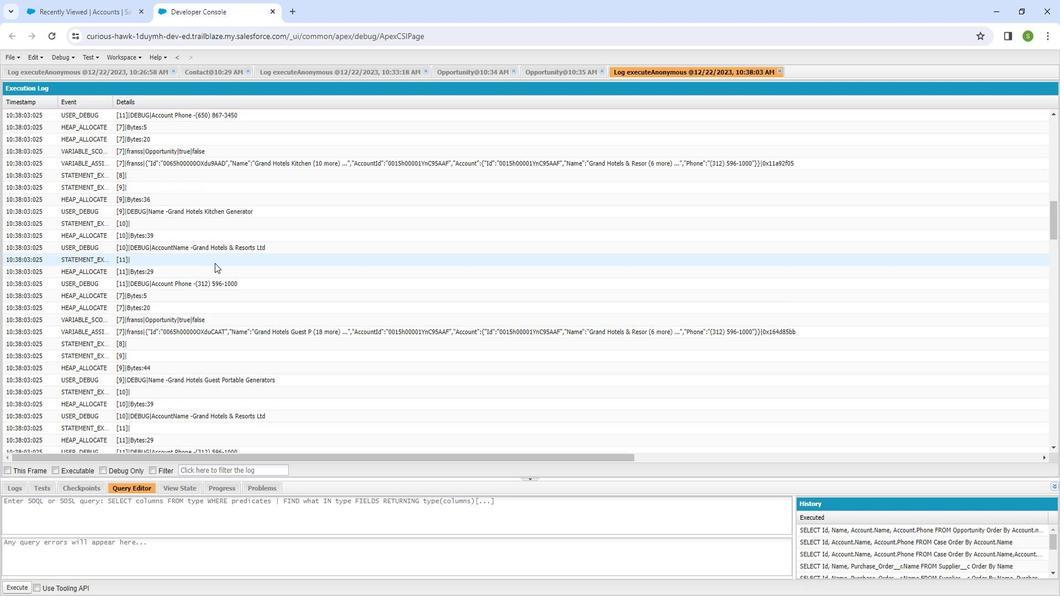 
Action: Mouse moved to (215, 251)
Screenshot: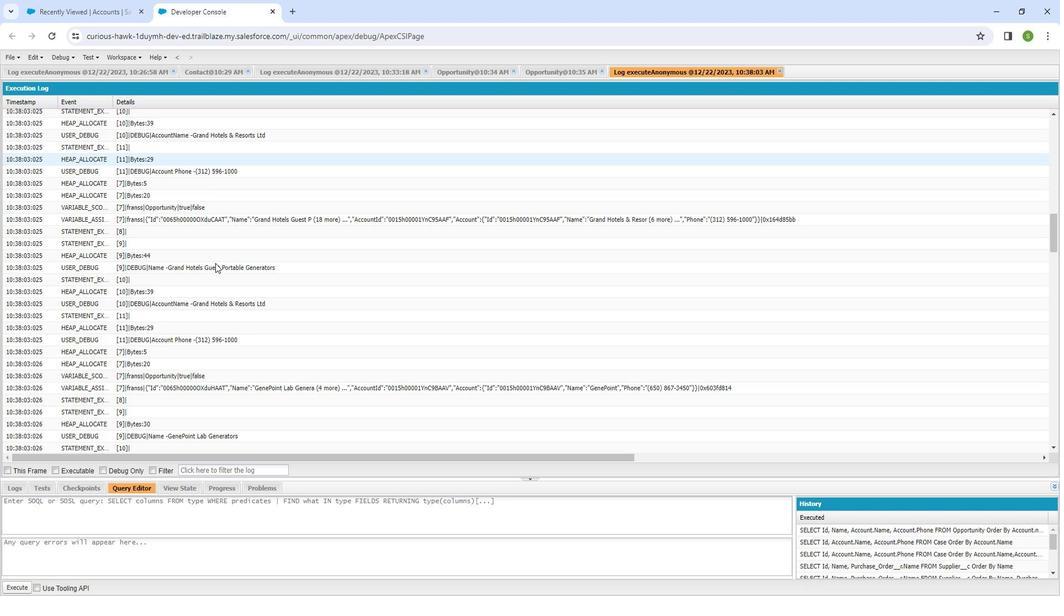 
Action: Mouse scrolled (215, 251) with delta (0, 0)
Screenshot: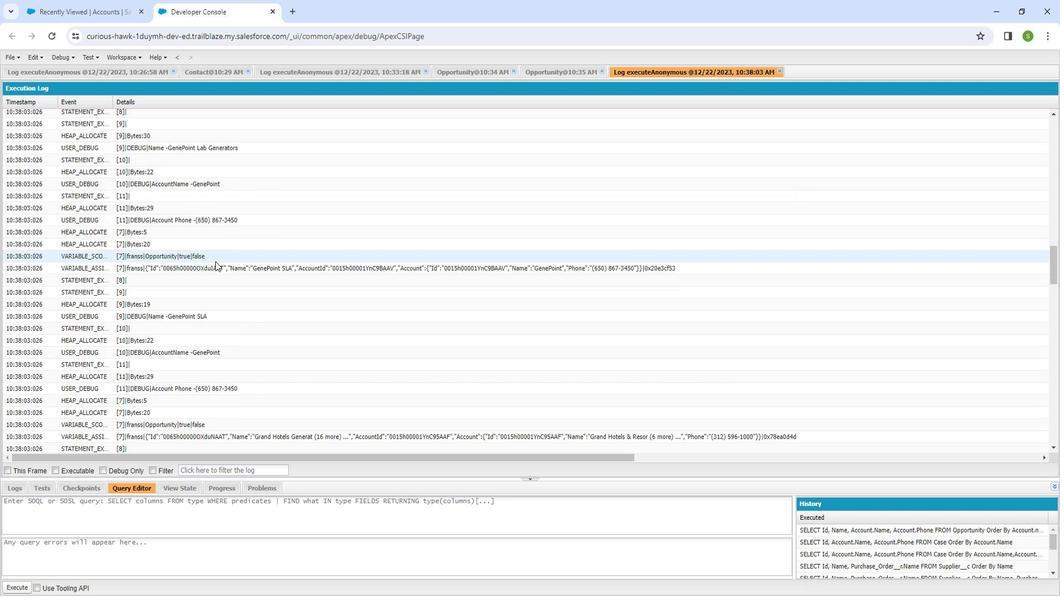 
Action: Mouse scrolled (215, 251) with delta (0, 0)
Screenshot: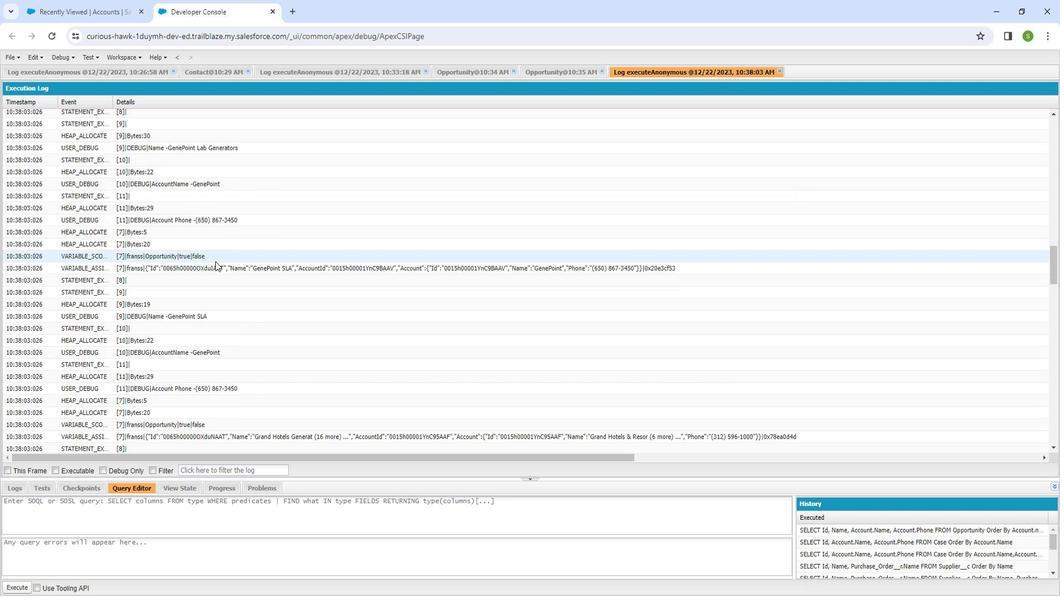 
Action: Mouse scrolled (215, 251) with delta (0, 0)
Screenshot: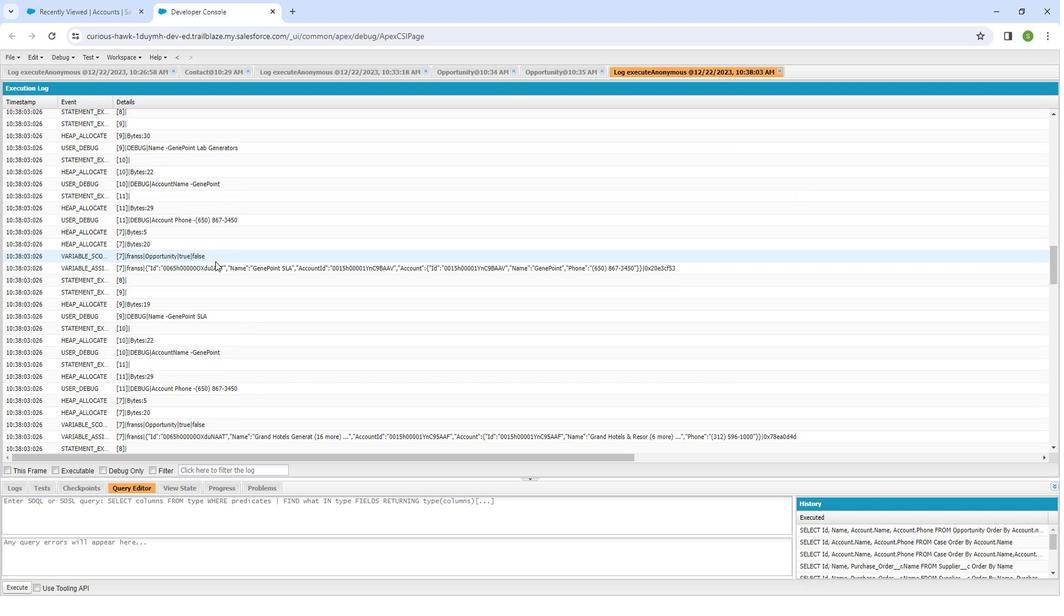 
Action: Mouse scrolled (215, 251) with delta (0, 0)
Screenshot: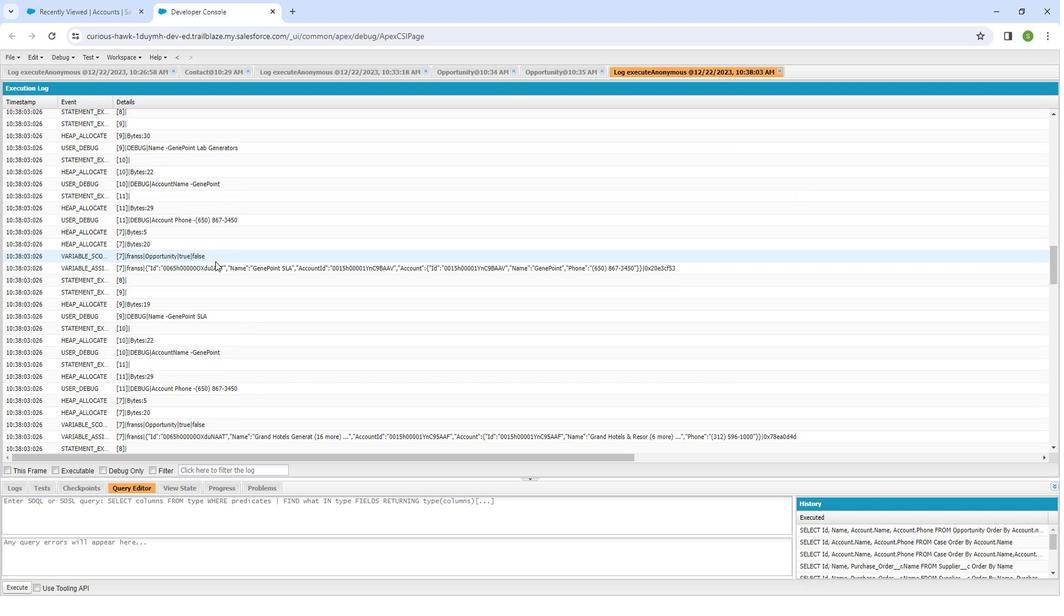 
Action: Mouse scrolled (215, 250) with delta (0, -1)
Screenshot: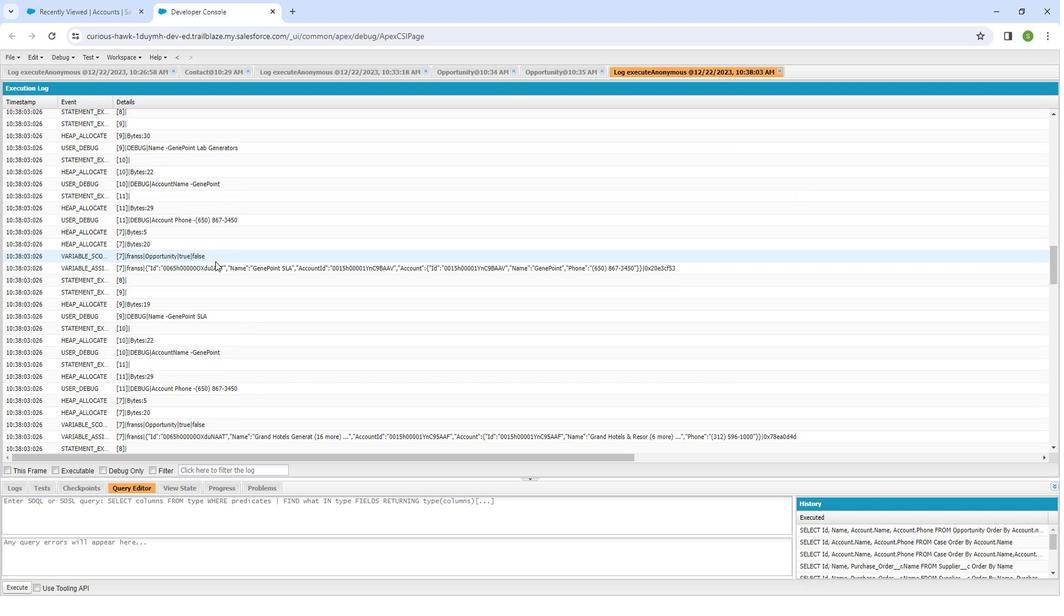 
Action: Mouse scrolled (215, 251) with delta (0, 0)
Screenshot: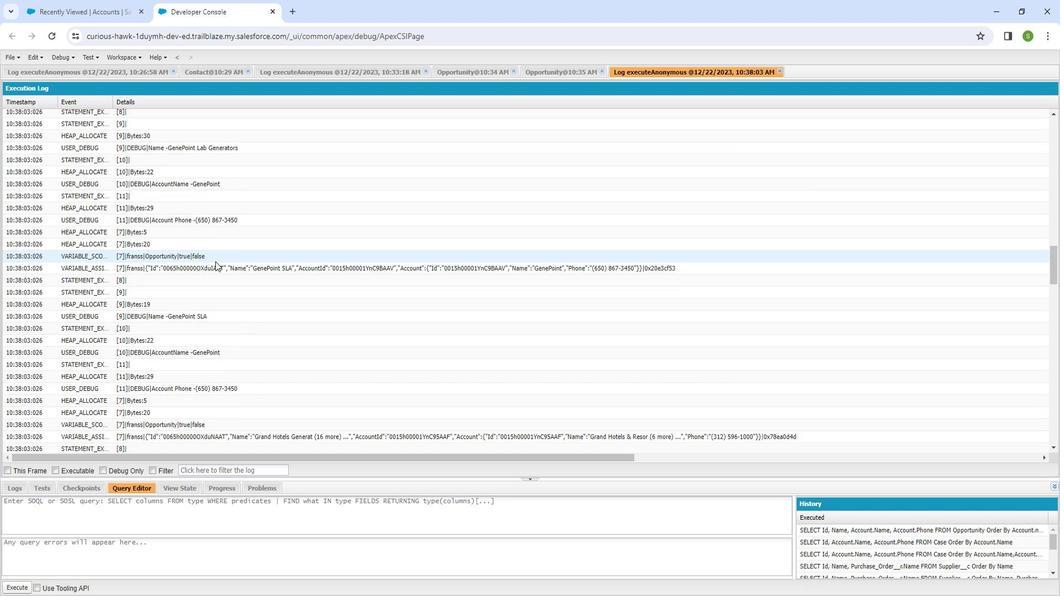 
Action: Mouse scrolled (215, 251) with delta (0, 0)
Screenshot: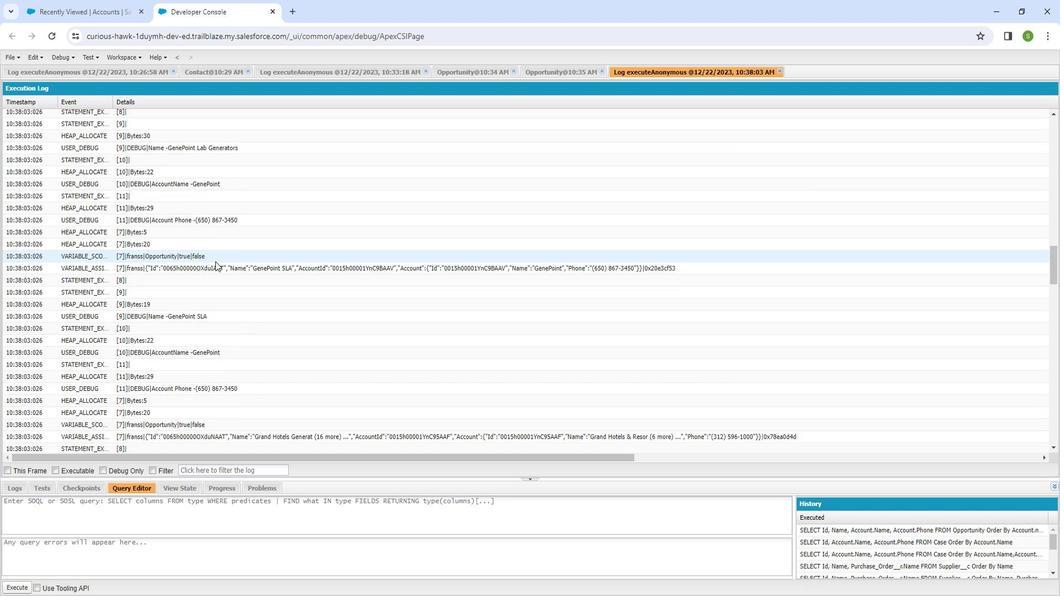
Action: Mouse scrolled (215, 251) with delta (0, 0)
Screenshot: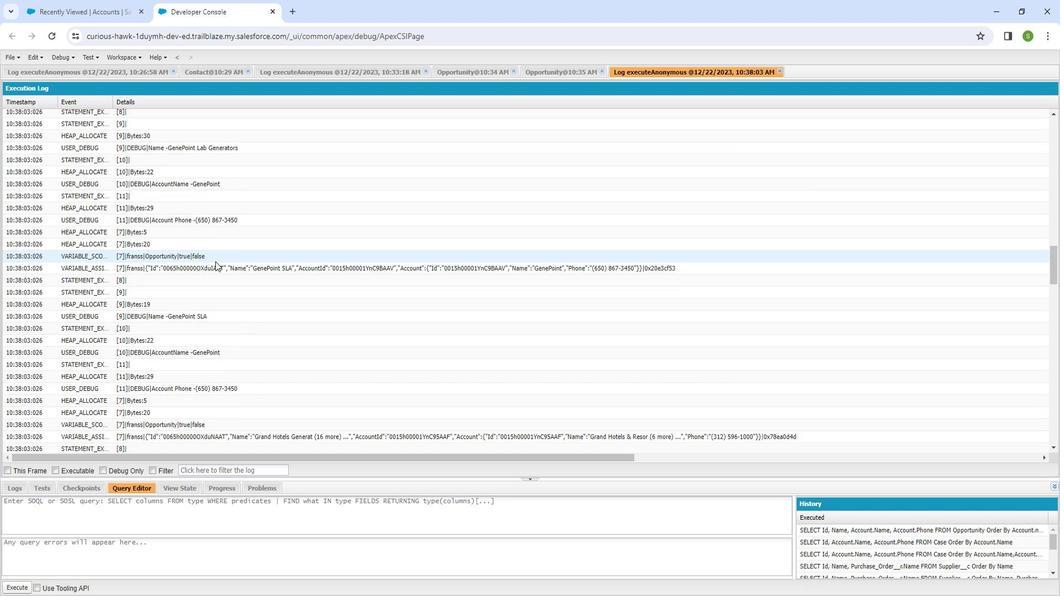 
Action: Mouse moved to (215, 250)
Screenshot: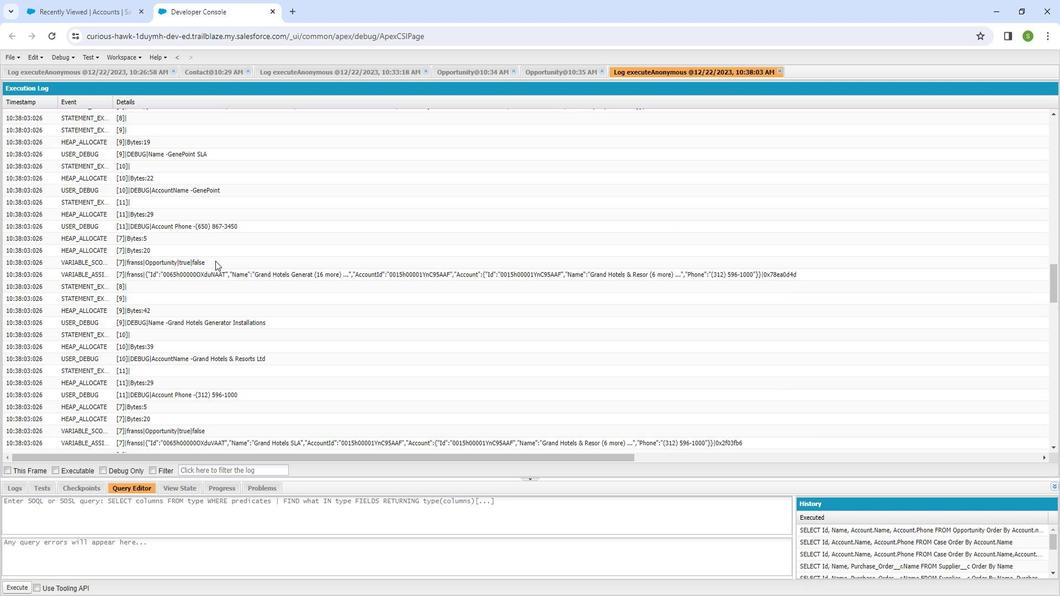 
Action: Mouse scrolled (215, 250) with delta (0, 0)
Screenshot: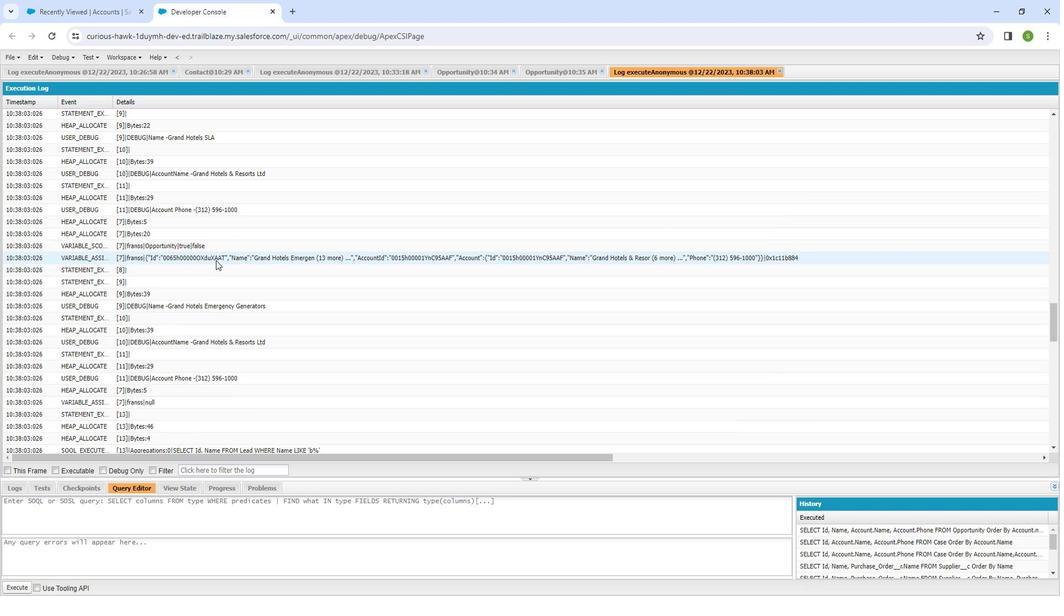
Action: Mouse scrolled (215, 250) with delta (0, 0)
Screenshot: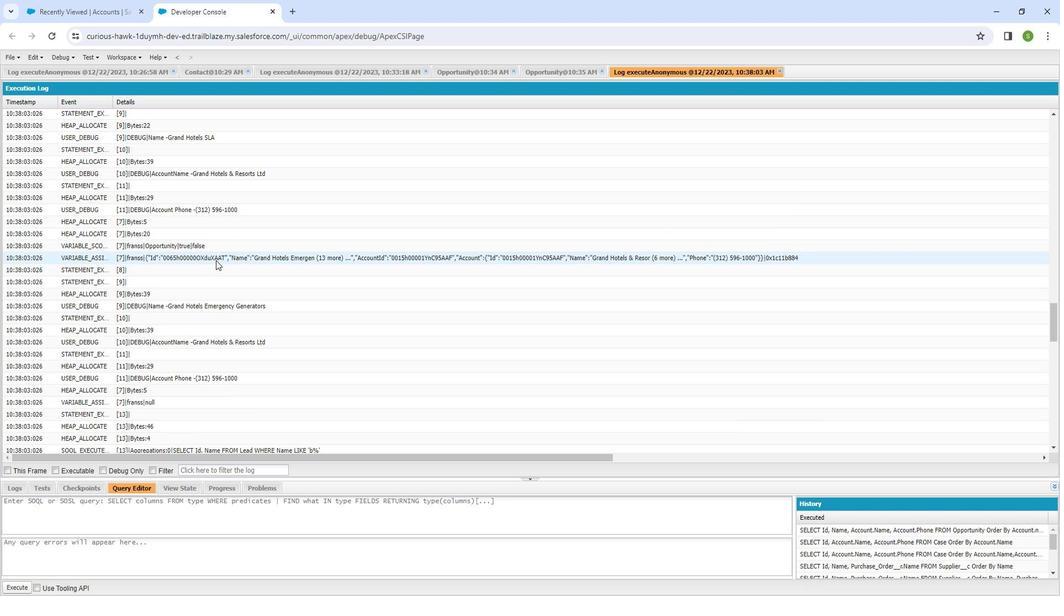 
Action: Mouse scrolled (215, 250) with delta (0, 0)
Screenshot: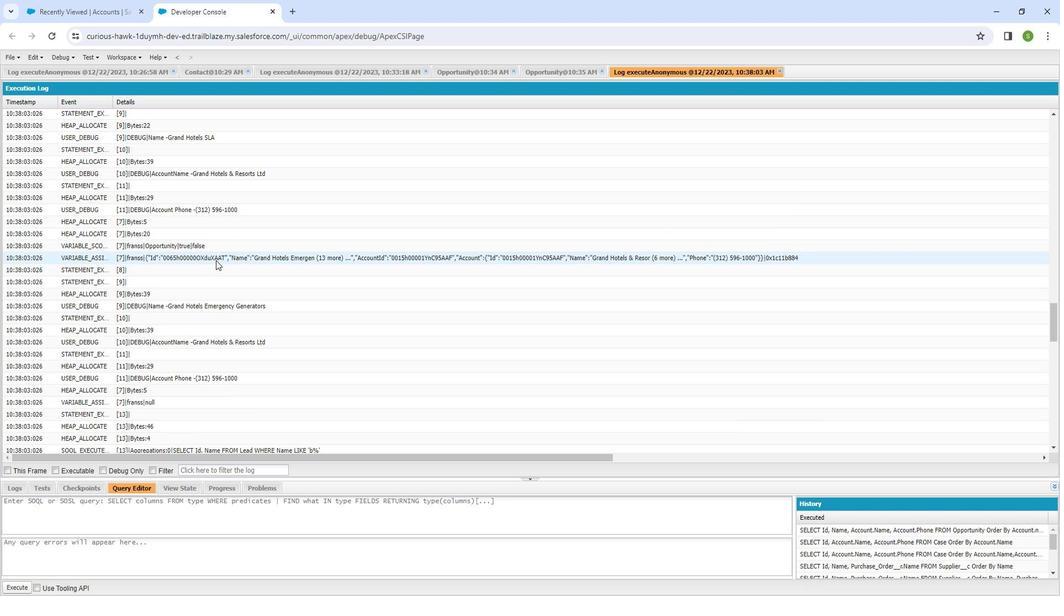 
Action: Mouse scrolled (215, 250) with delta (0, 0)
Screenshot: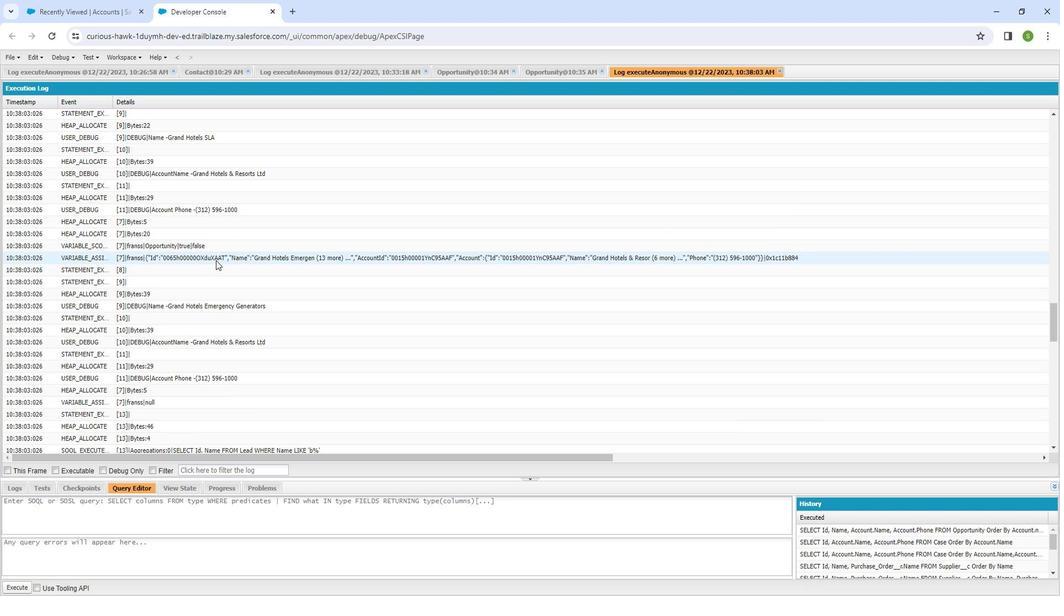 
Action: Mouse scrolled (215, 250) with delta (0, 0)
Screenshot: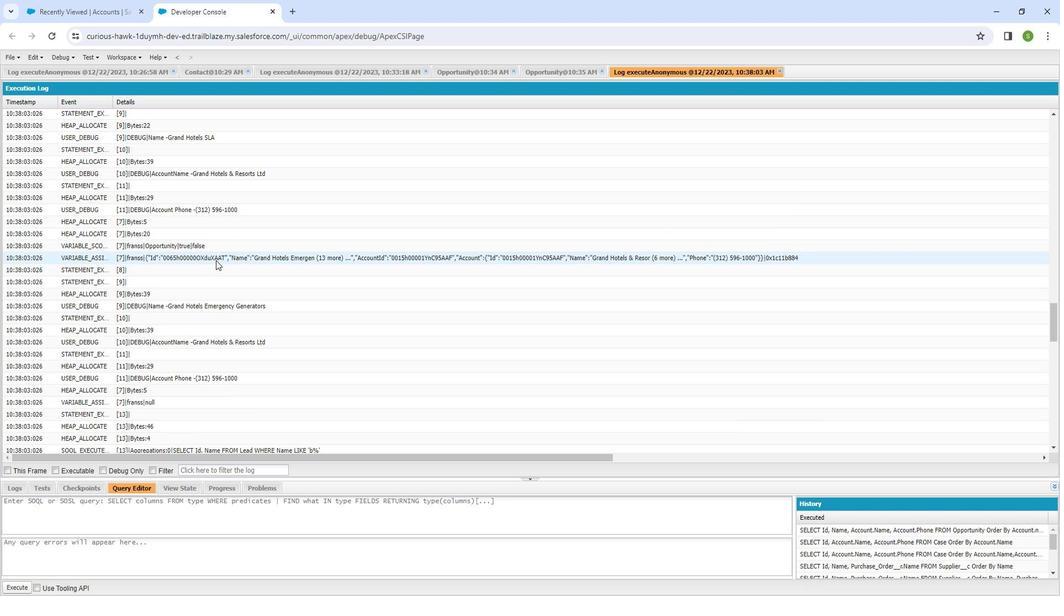 
Action: Mouse scrolled (215, 250) with delta (0, 0)
Screenshot: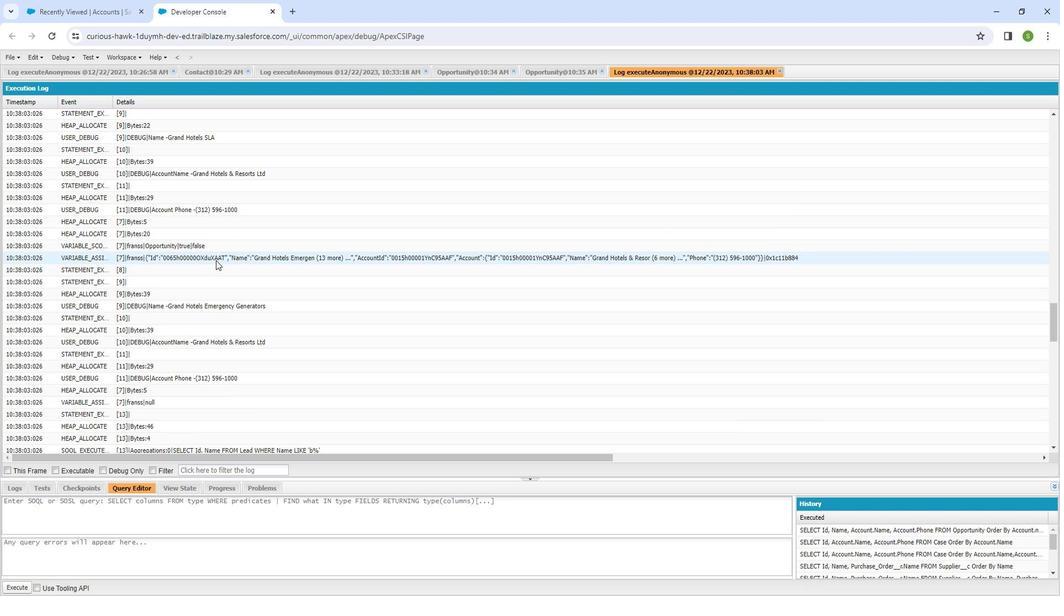 
Action: Mouse scrolled (215, 250) with delta (0, 0)
Screenshot: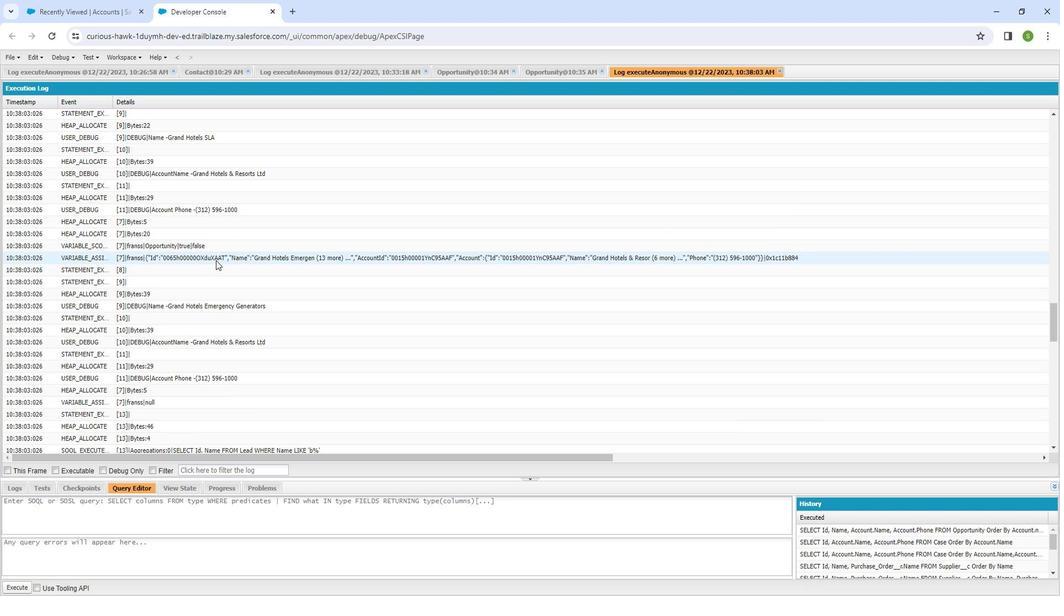 
Action: Mouse scrolled (215, 250) with delta (0, 0)
Screenshot: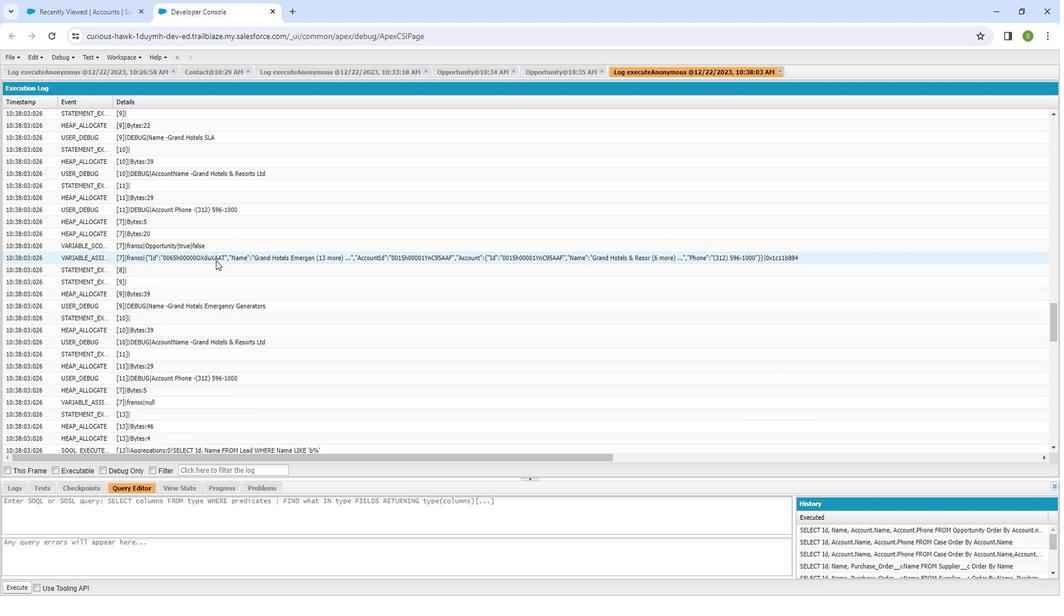 
Action: Mouse moved to (216, 249)
Screenshot: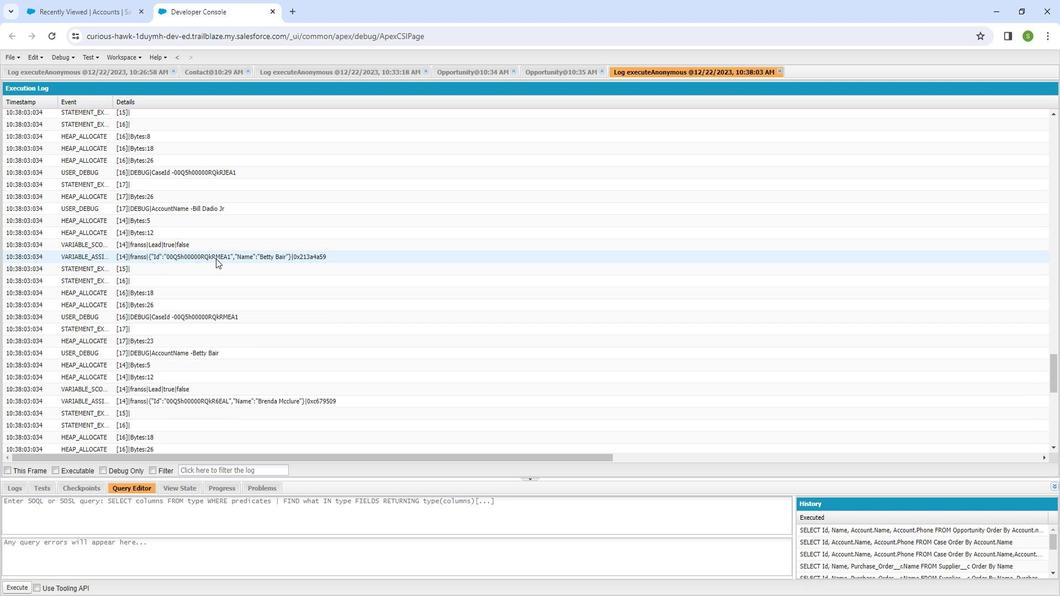 
Action: Mouse scrolled (216, 248) with delta (0, 0)
Screenshot: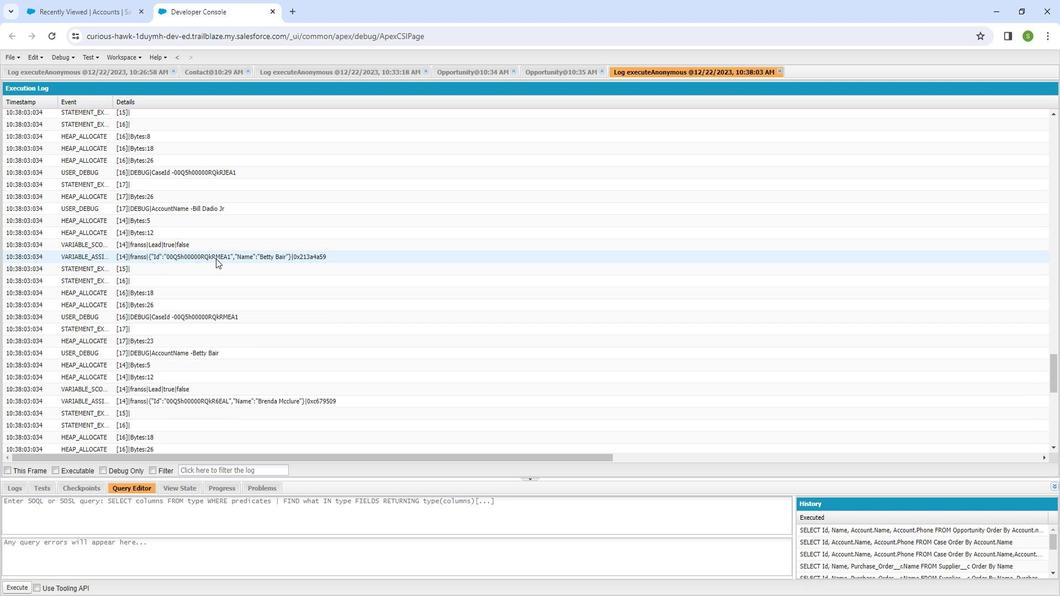 
Action: Mouse moved to (217, 249)
Screenshot: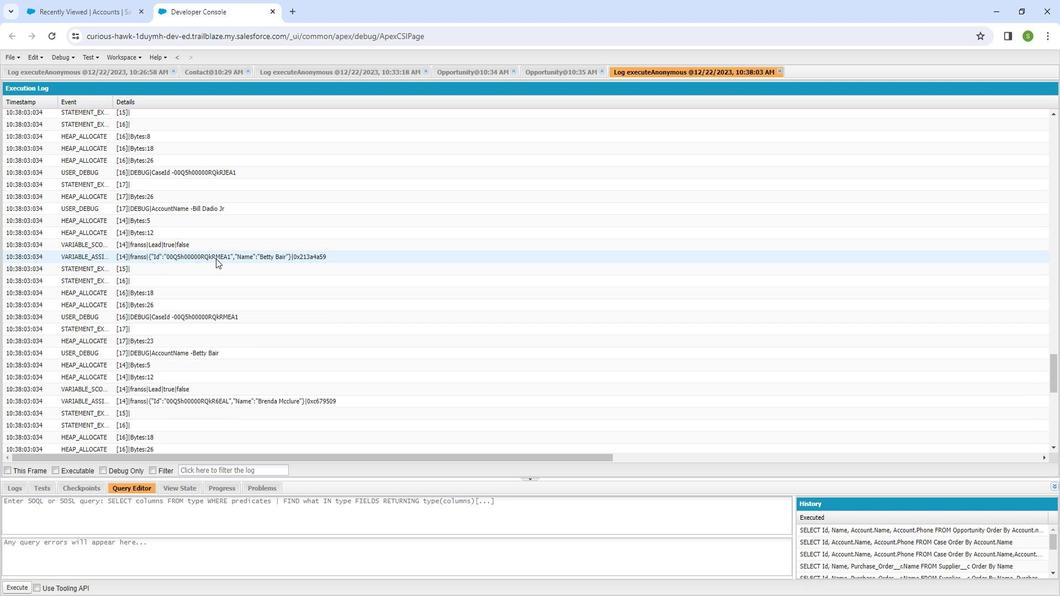 
Action: Mouse scrolled (217, 248) with delta (0, 0)
Screenshot: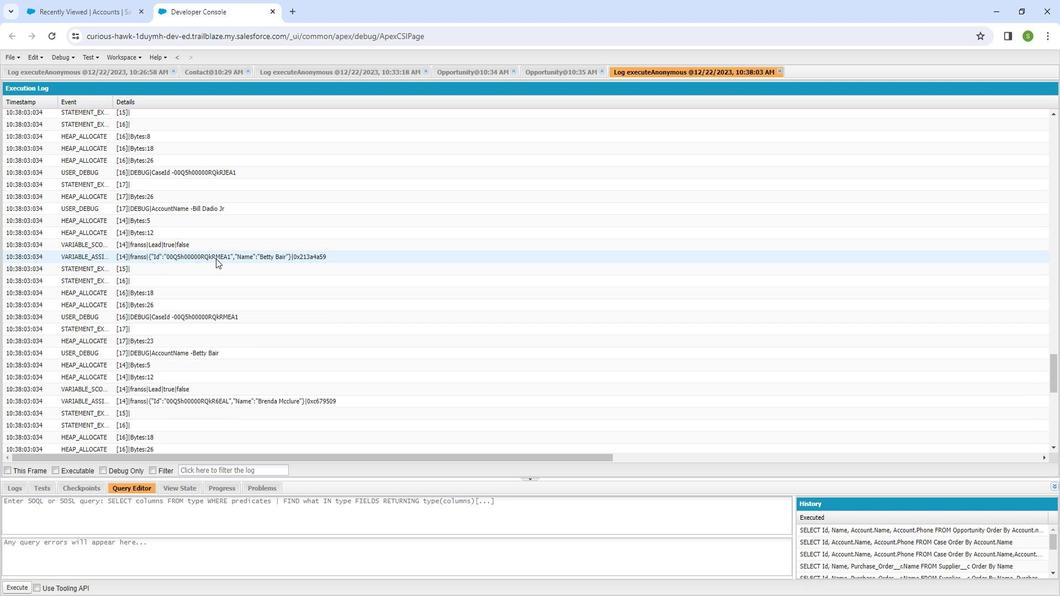
Action: Mouse moved to (217, 249)
Screenshot: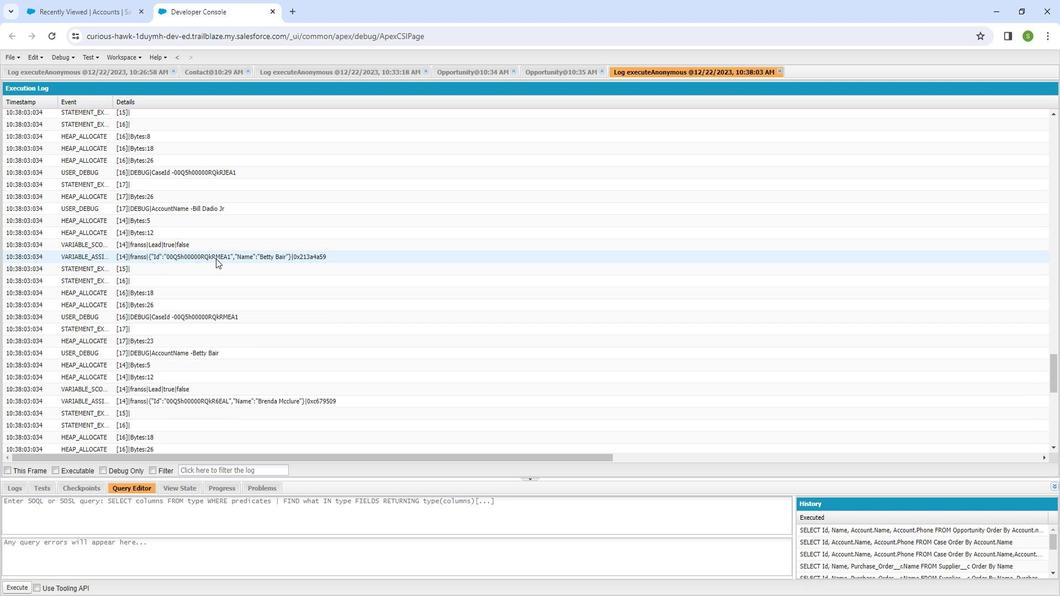 
Action: Mouse scrolled (217, 248) with delta (0, 0)
Screenshot: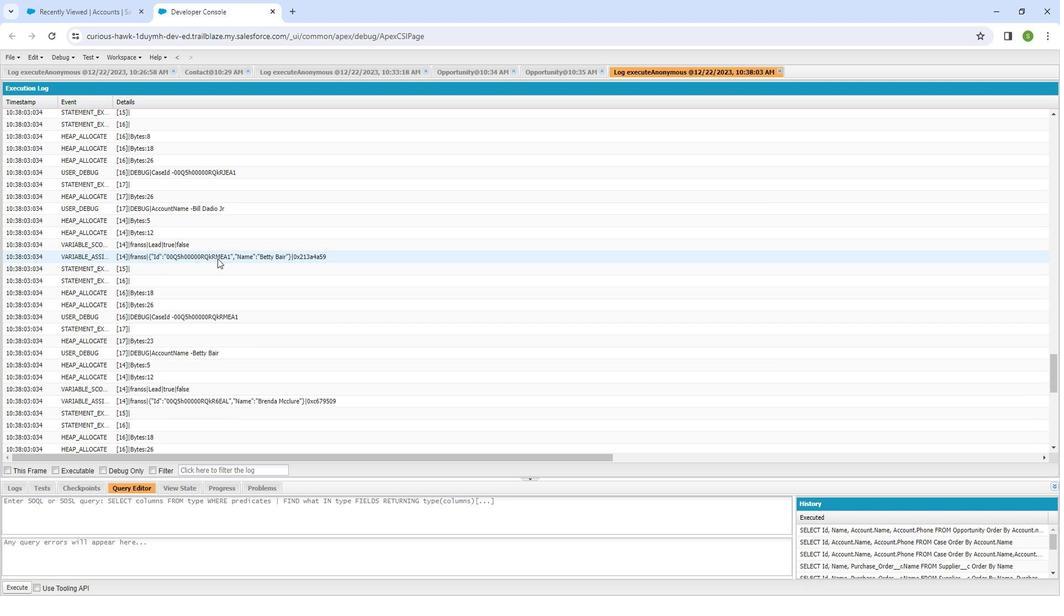 
Action: Mouse moved to (217, 249)
Screenshot: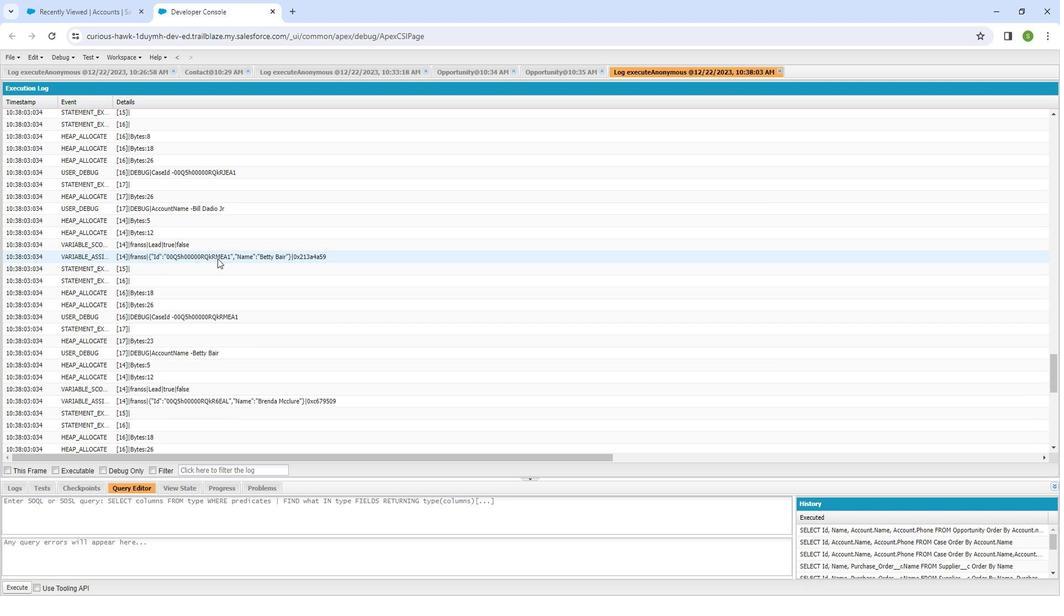 
Action: Mouse scrolled (217, 248) with delta (0, 0)
Screenshot: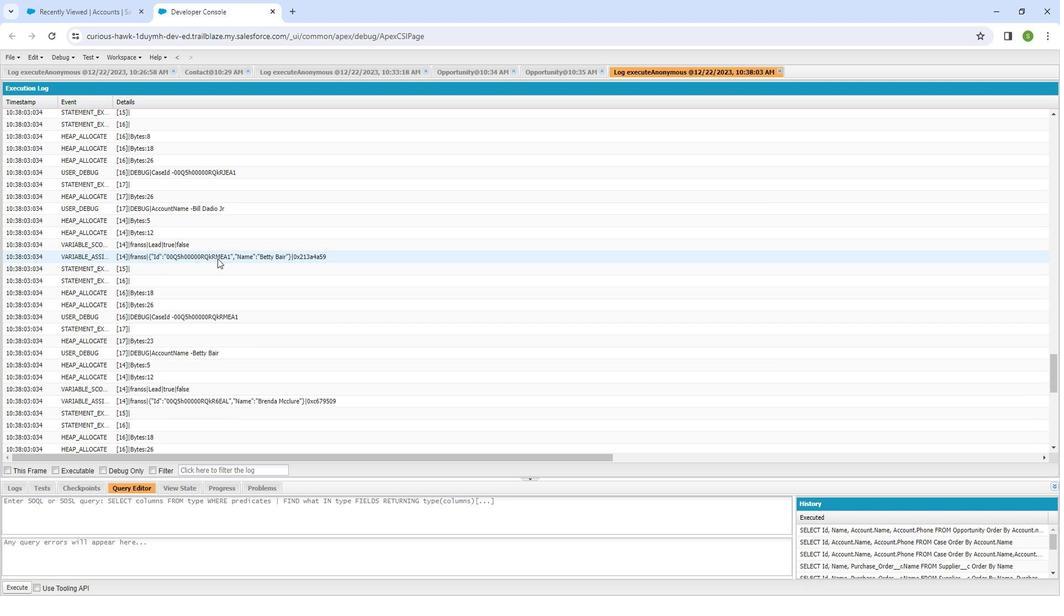 
Action: Mouse moved to (218, 249)
Screenshot: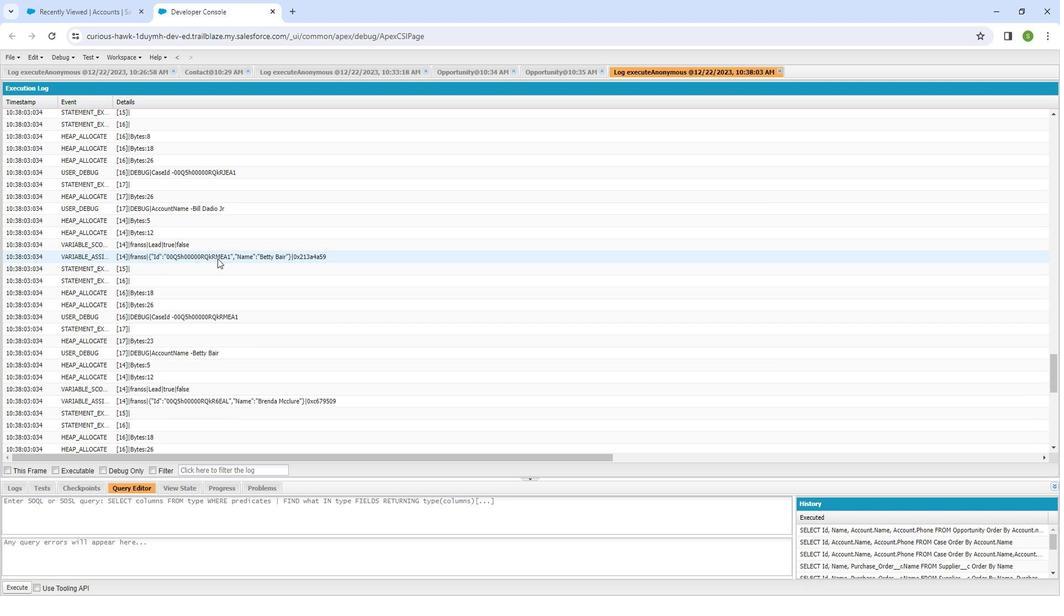 
Action: Mouse scrolled (218, 248) with delta (0, -1)
Screenshot: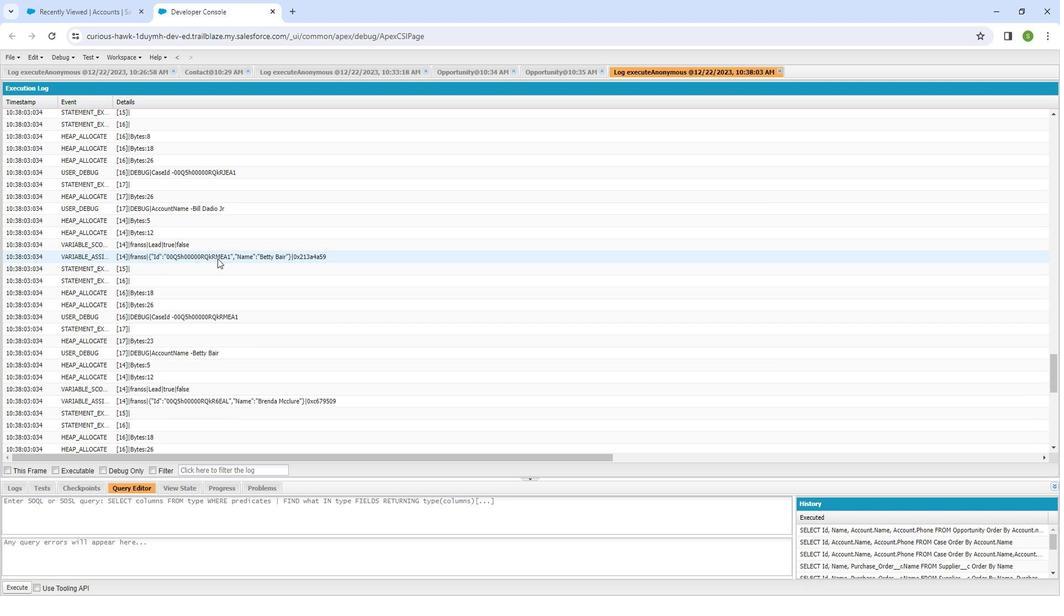 
Action: Mouse moved to (219, 246)
Screenshot: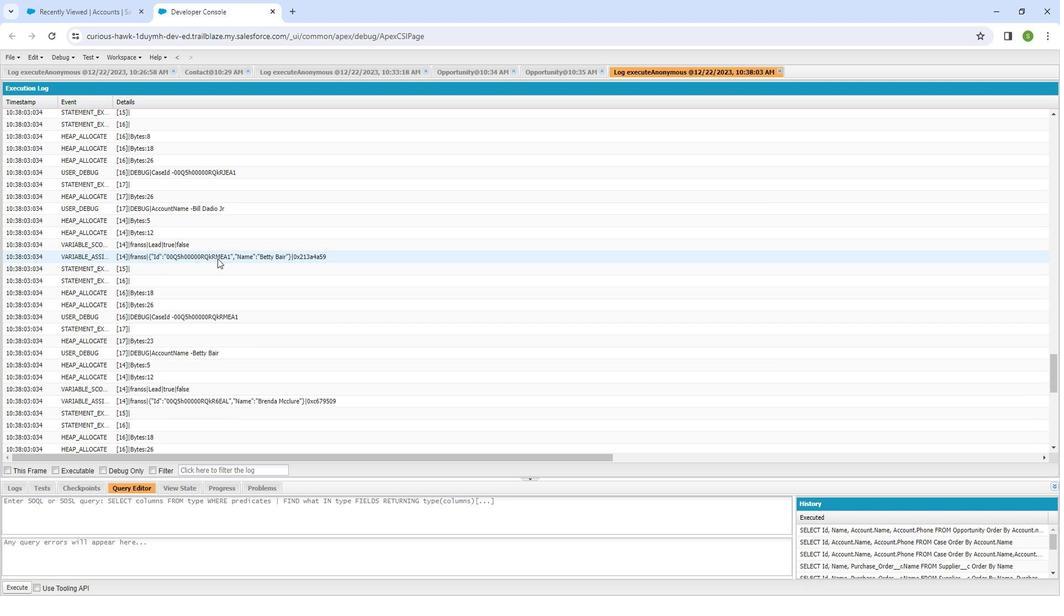 
Action: Mouse scrolled (219, 246) with delta (0, 0)
Screenshot: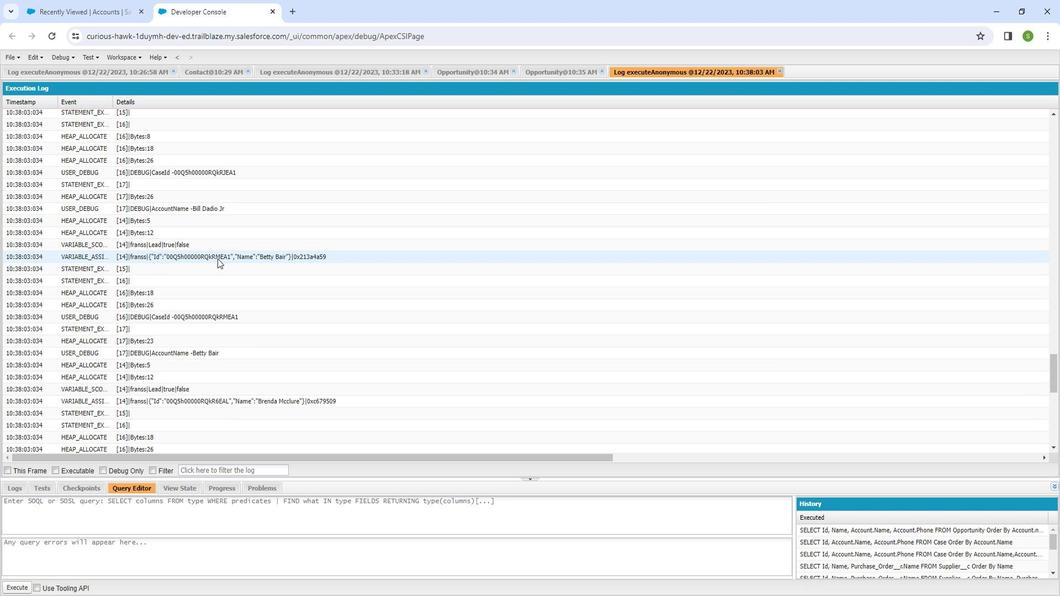
Action: Mouse moved to (220, 245)
Screenshot: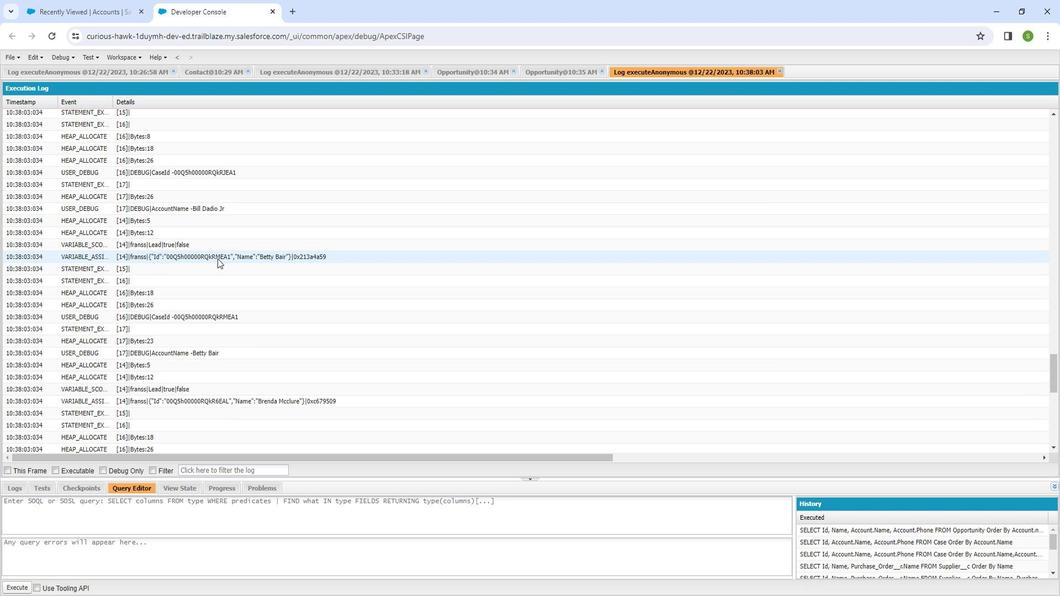 
Action: Mouse scrolled (220, 244) with delta (0, 0)
Screenshot: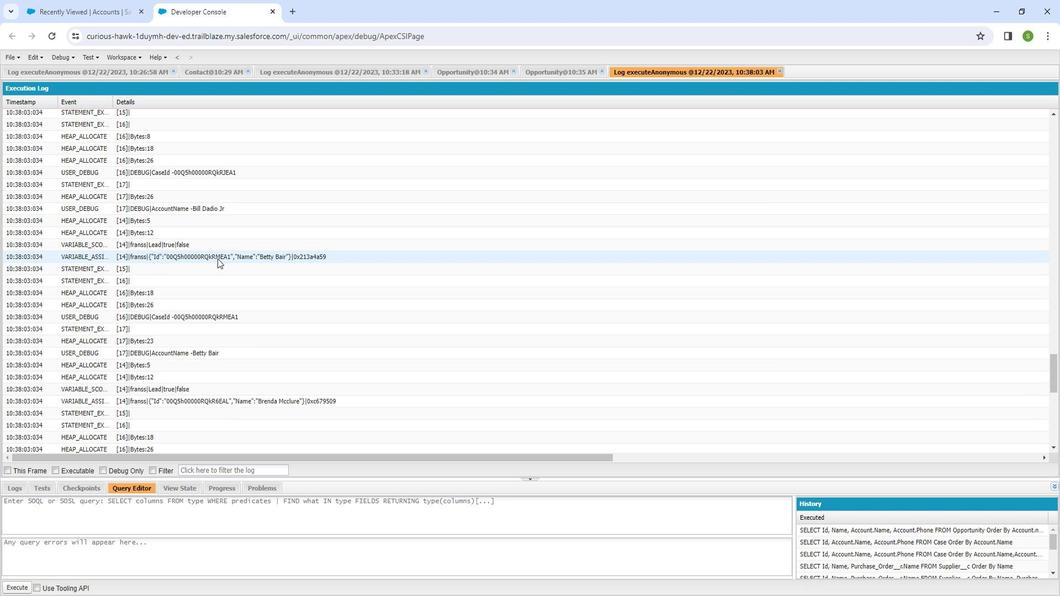 
Action: Mouse moved to (221, 243)
Screenshot: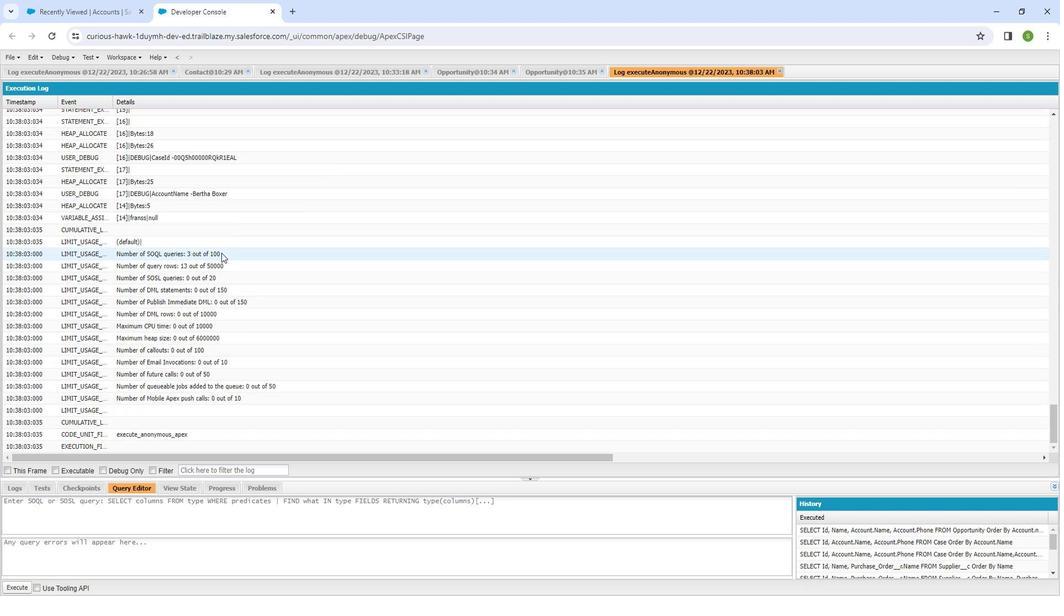 
Action: Mouse scrolled (221, 242) with delta (0, 0)
Screenshot: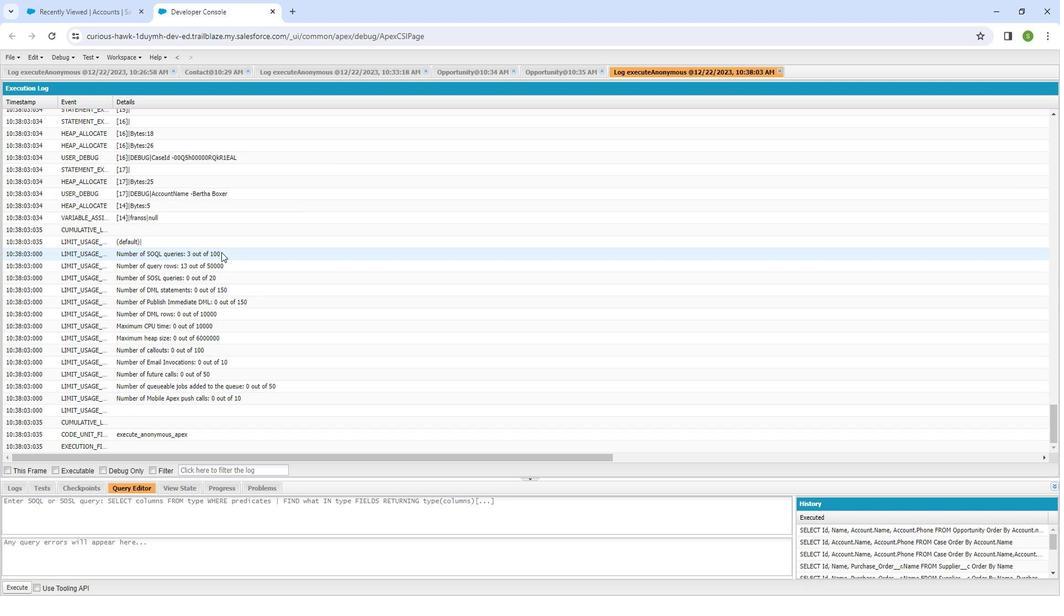 
Action: Mouse scrolled (221, 242) with delta (0, 0)
Screenshot: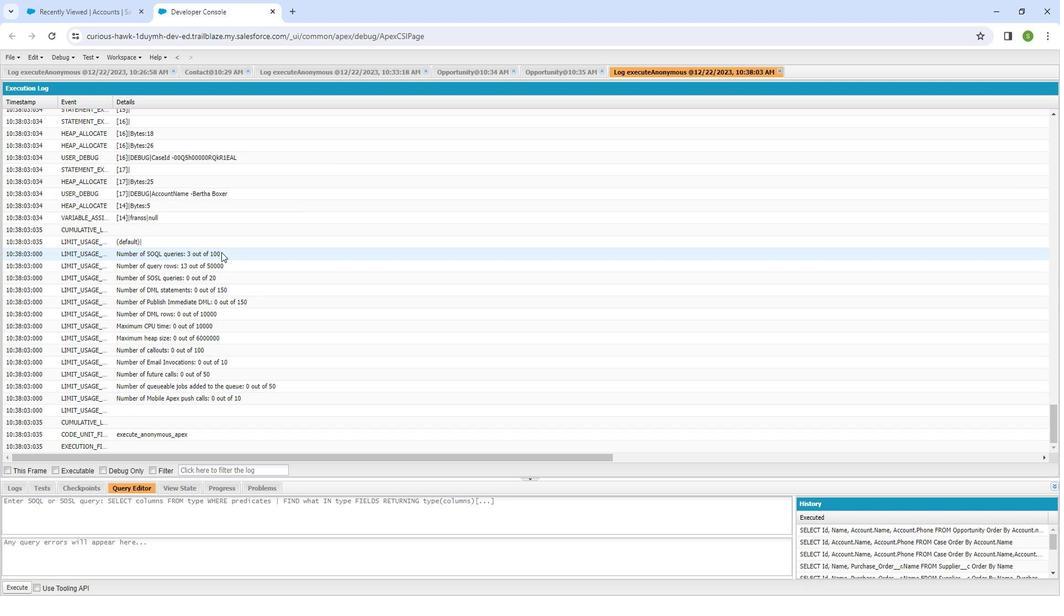 
Action: Mouse scrolled (221, 242) with delta (0, 0)
Screenshot: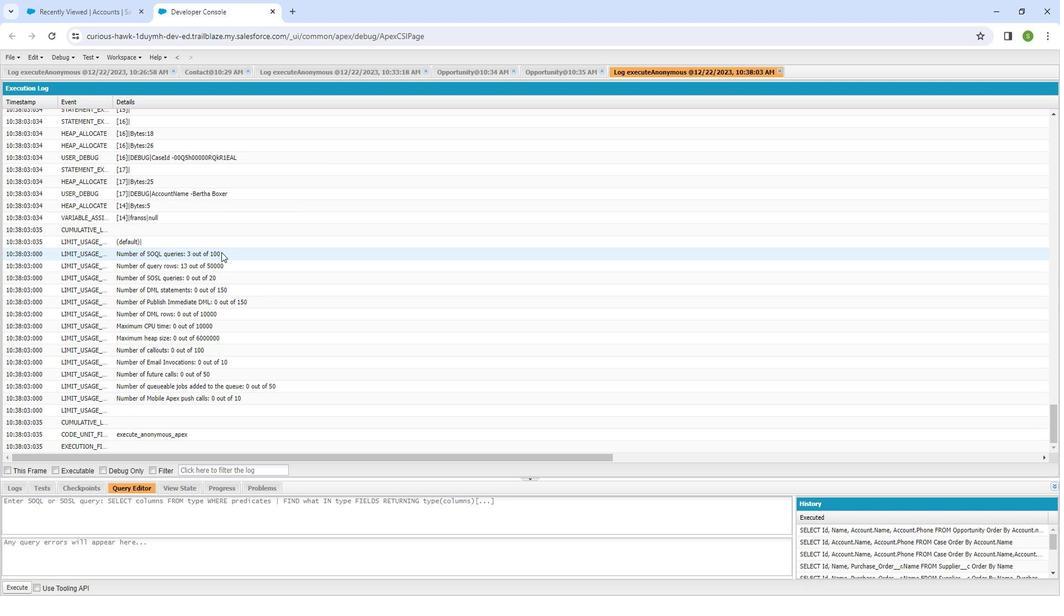 
Action: Mouse scrolled (221, 242) with delta (0, 0)
Screenshot: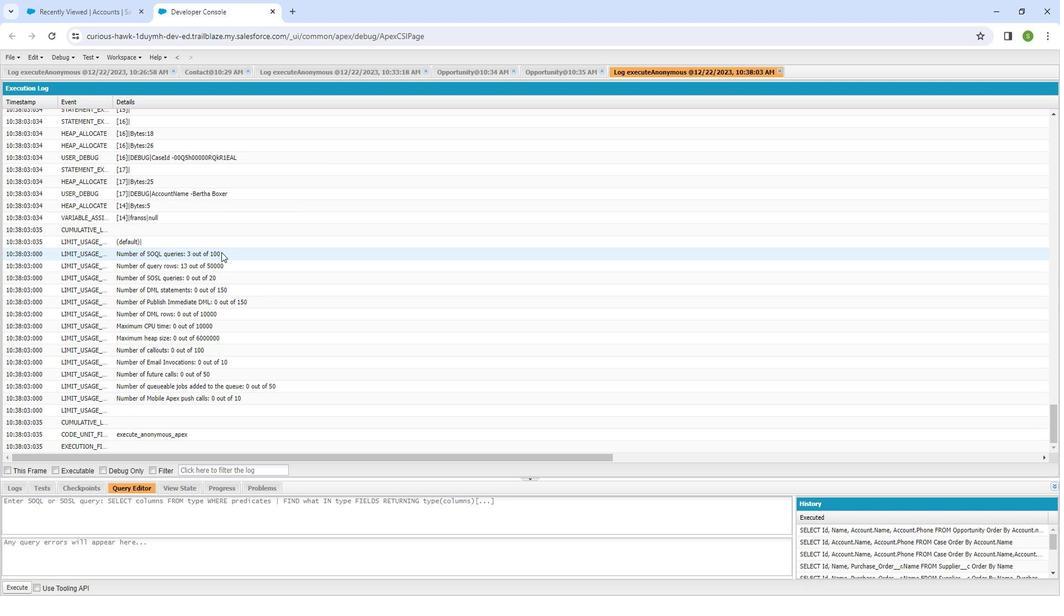 
Action: Mouse scrolled (221, 242) with delta (0, 0)
Screenshot: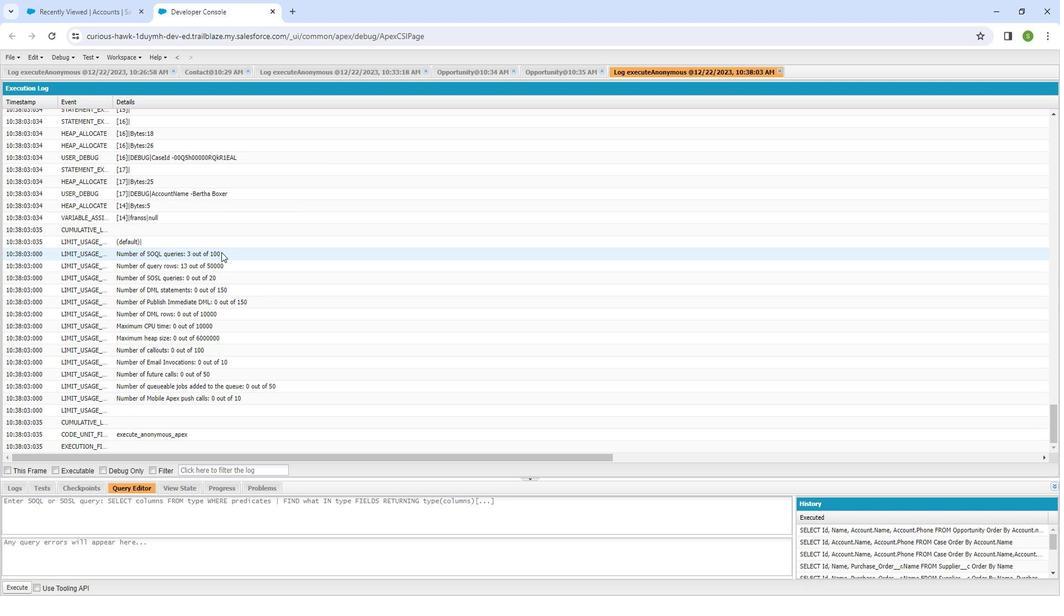 
Action: Mouse scrolled (221, 242) with delta (0, 0)
Screenshot: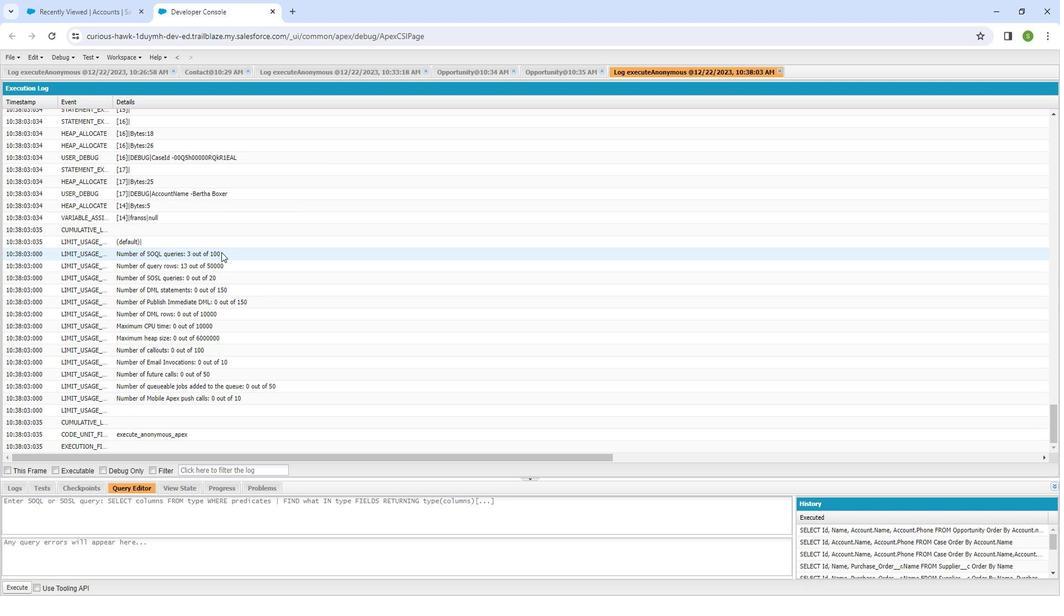 
Action: Mouse scrolled (221, 242) with delta (0, 0)
Screenshot: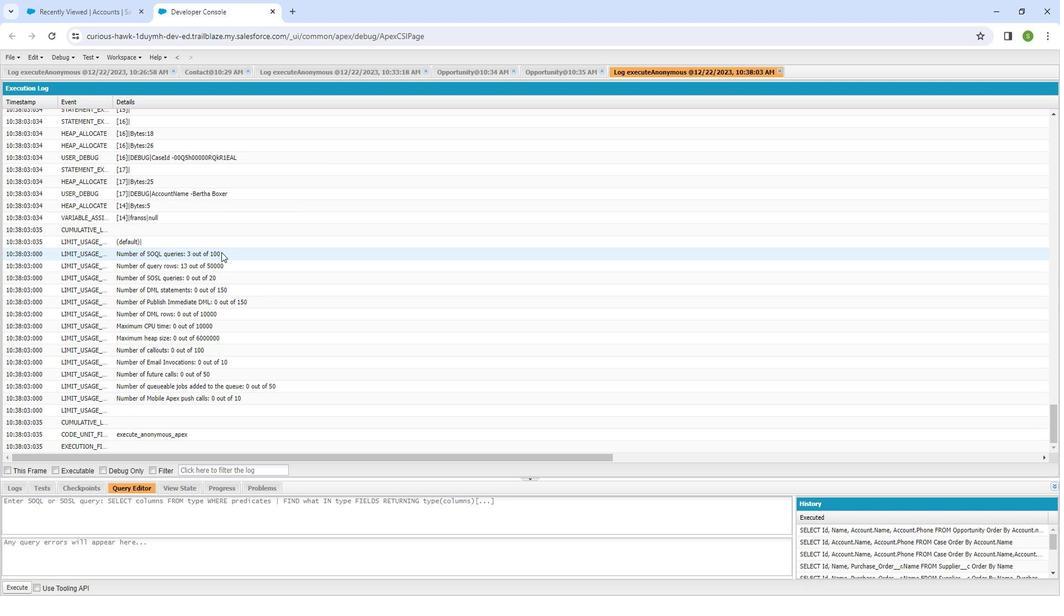 
Action: Mouse scrolled (221, 242) with delta (0, 0)
Screenshot: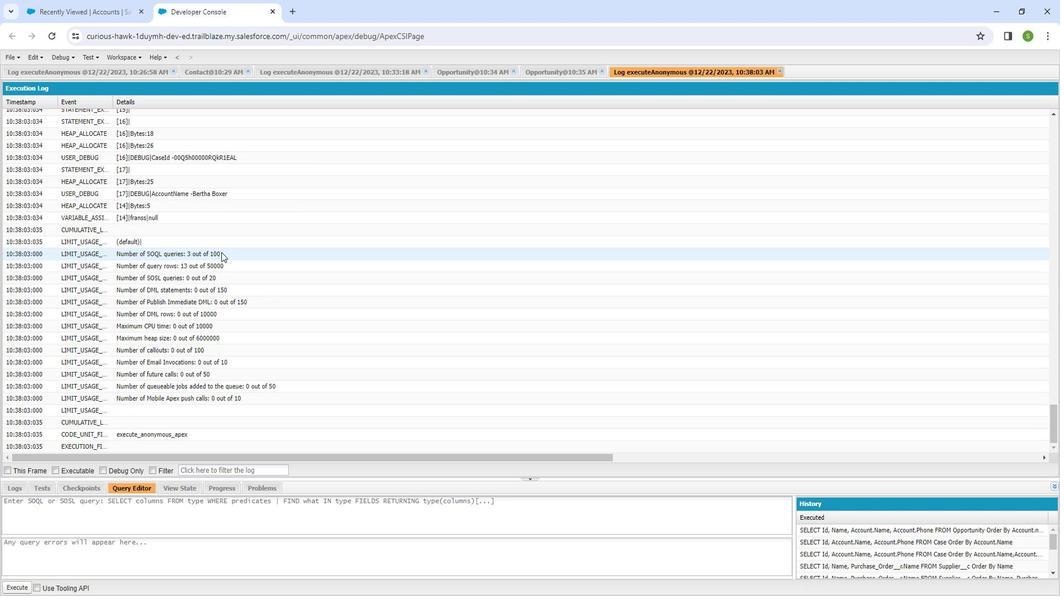 
Action: Mouse moved to (107, 451)
Screenshot: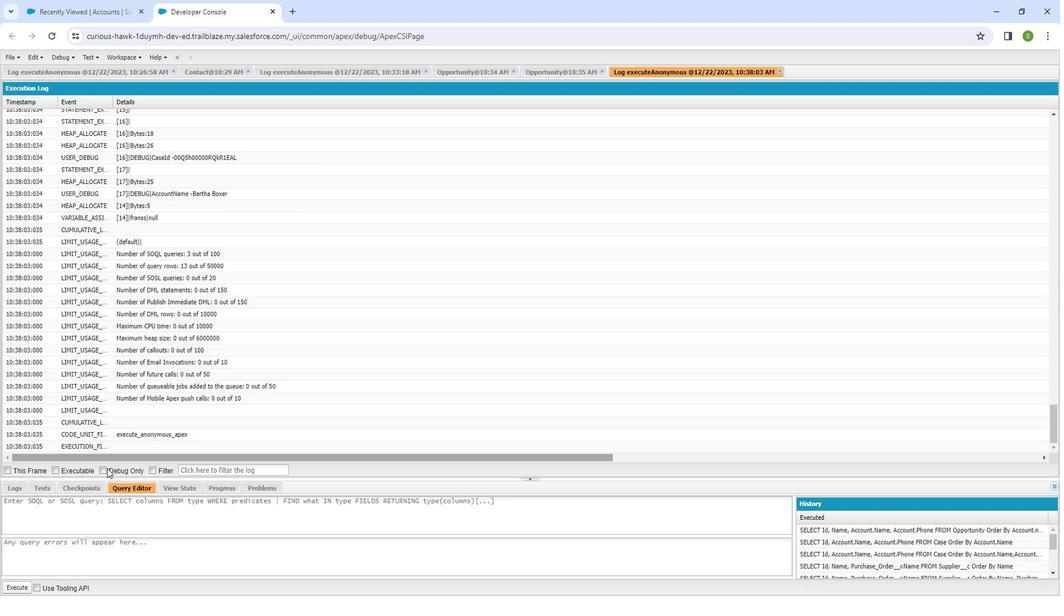 
Action: Mouse pressed left at (107, 451)
Screenshot: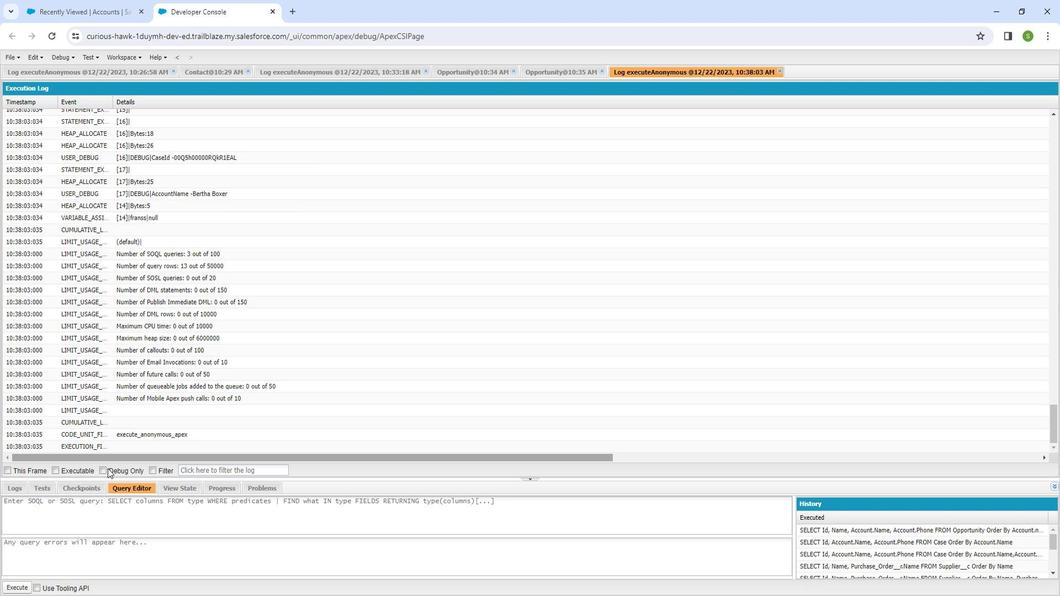 
Action: Mouse moved to (104, 452)
Screenshot: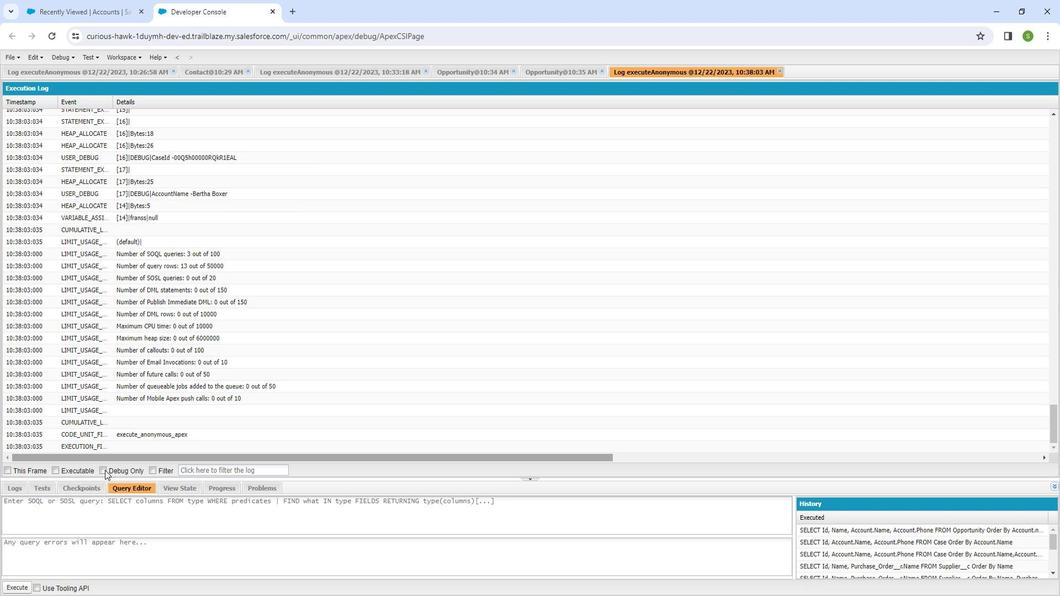 
Action: Mouse pressed left at (104, 452)
Screenshot: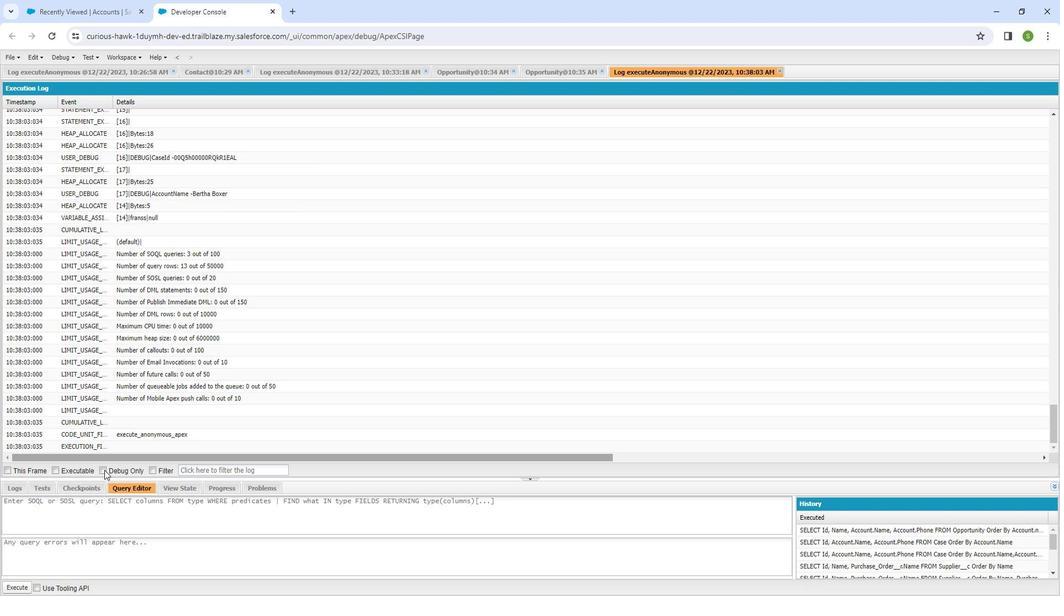 
Action: Mouse moved to (238, 243)
Screenshot: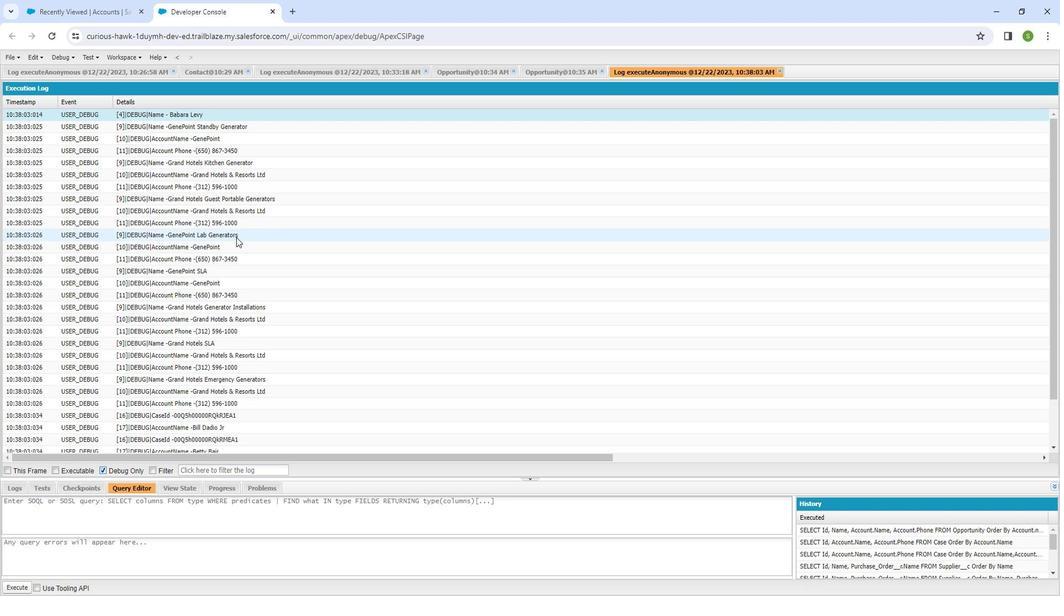 
Action: Mouse scrolled (238, 242) with delta (0, 0)
Screenshot: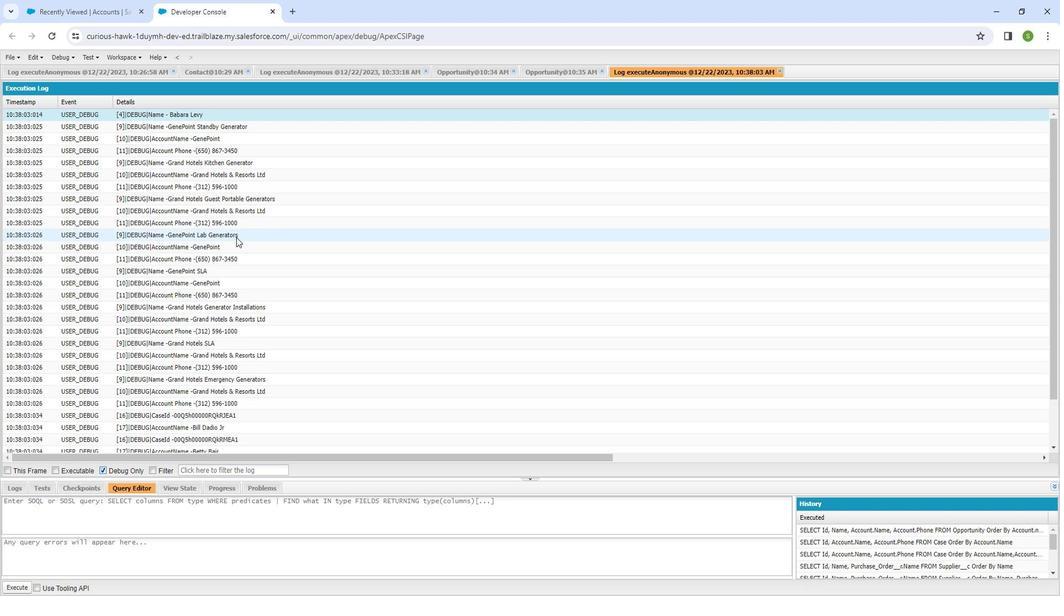 
Action: Mouse moved to (245, 258)
Screenshot: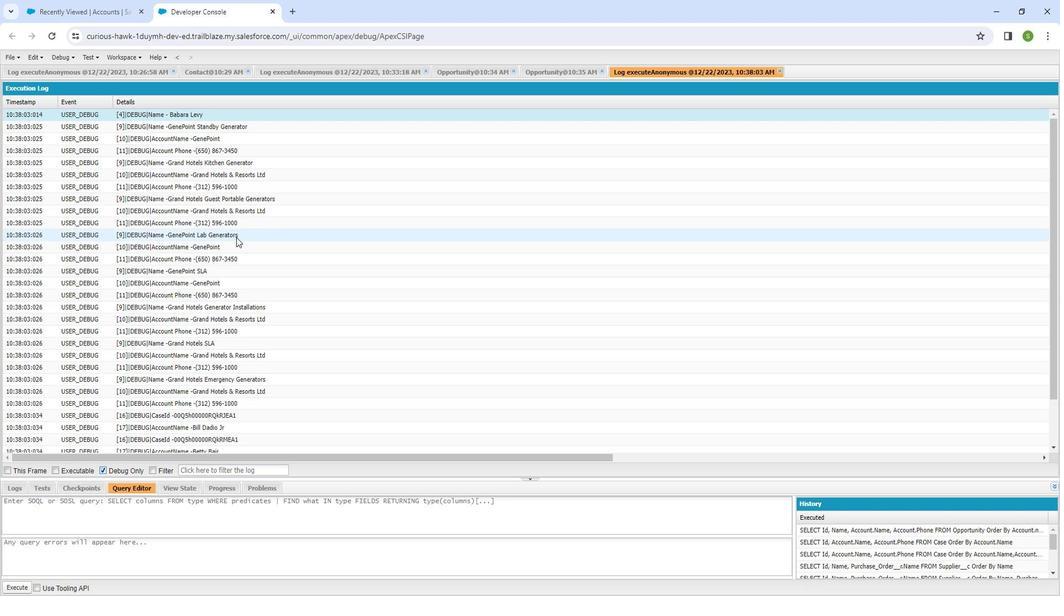 
Action: Mouse scrolled (245, 257) with delta (0, 0)
Screenshot: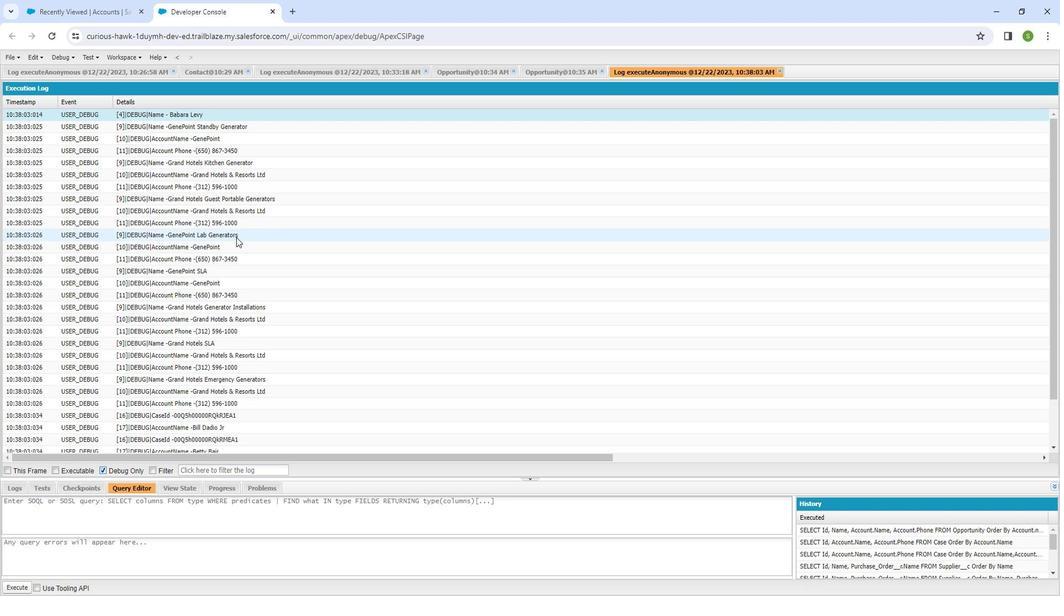 
Action: Mouse moved to (246, 262)
Screenshot: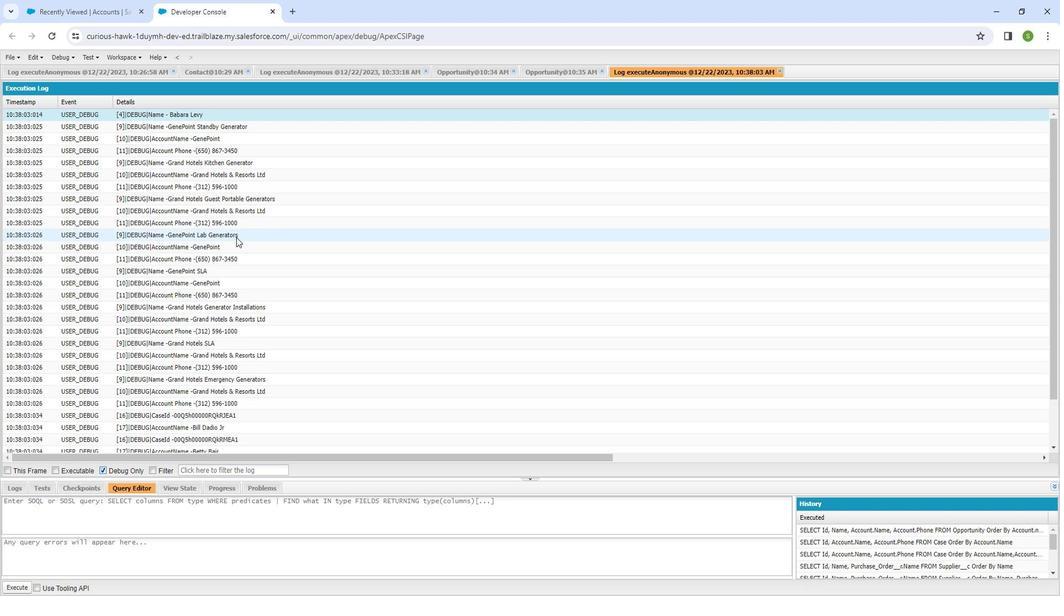 
Action: Mouse scrolled (246, 262) with delta (0, 0)
Screenshot: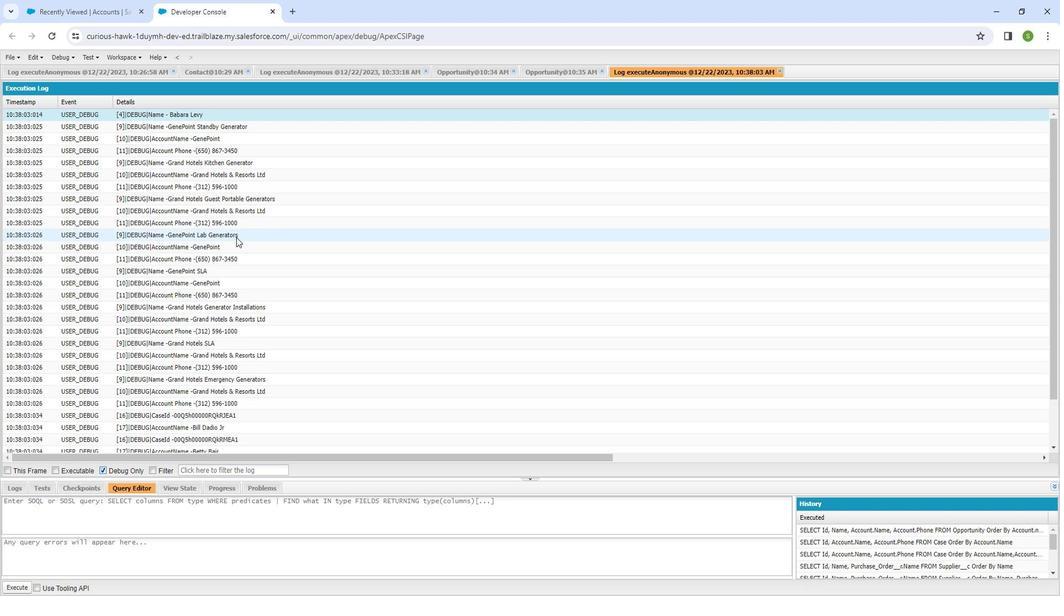 
Action: Mouse moved to (247, 264)
Screenshot: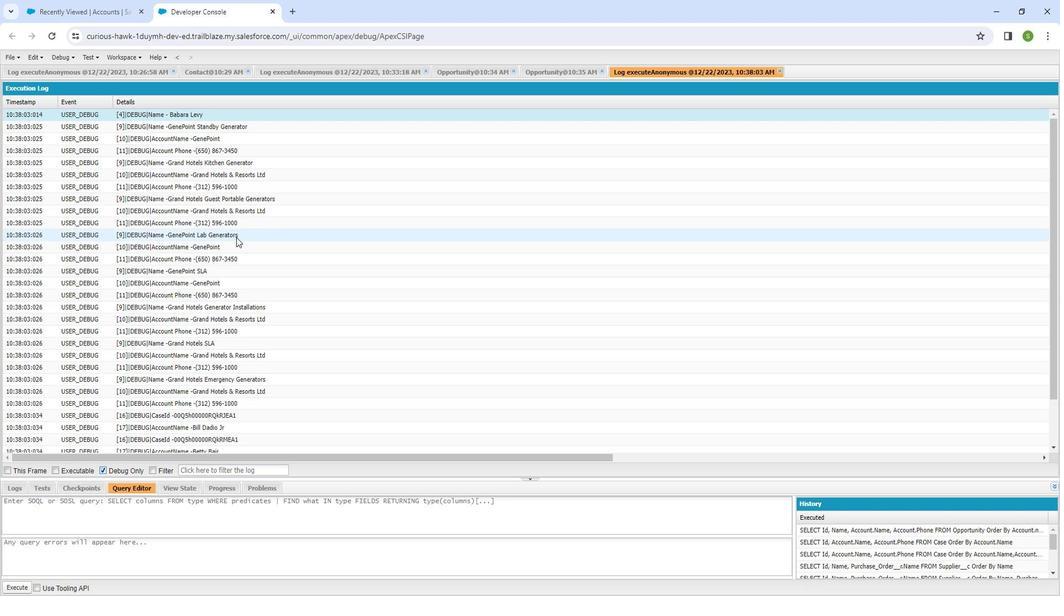 
Action: Mouse scrolled (247, 263) with delta (0, -1)
Screenshot: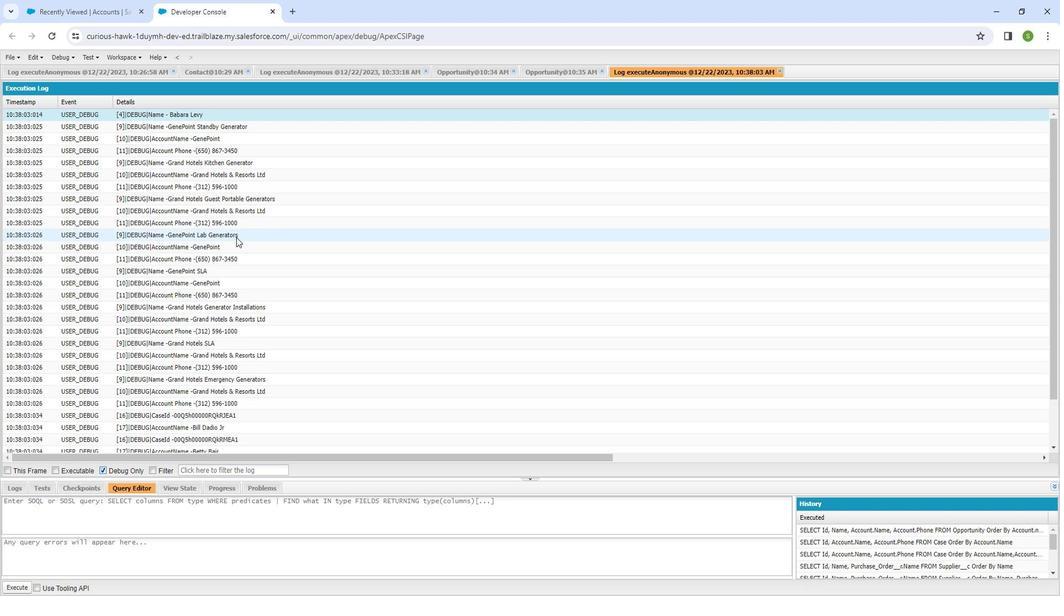 
Action: Mouse moved to (248, 264)
Screenshot: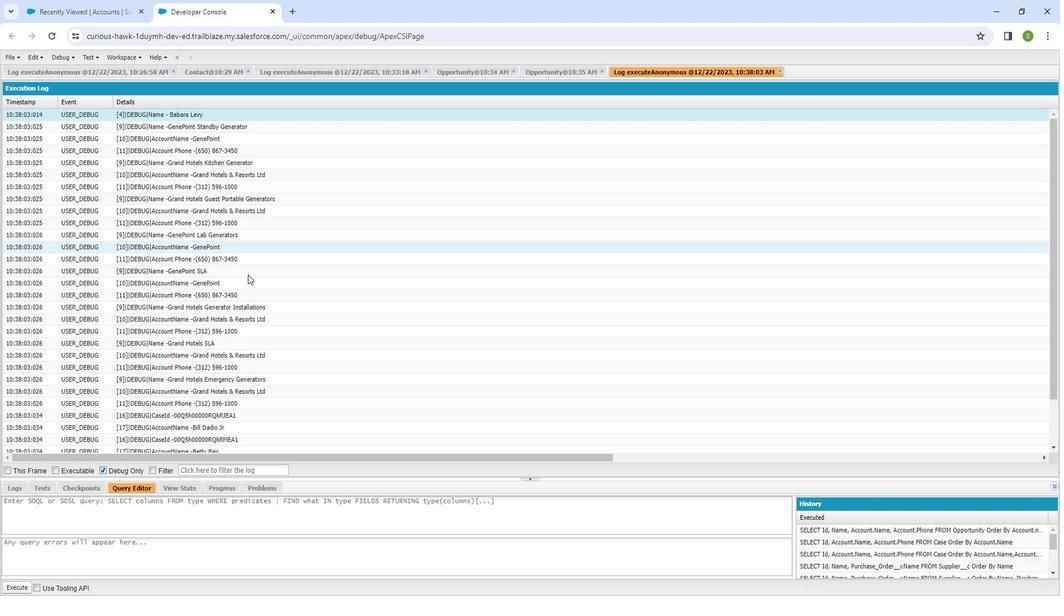 
Action: Mouse scrolled (248, 264) with delta (0, 0)
Screenshot: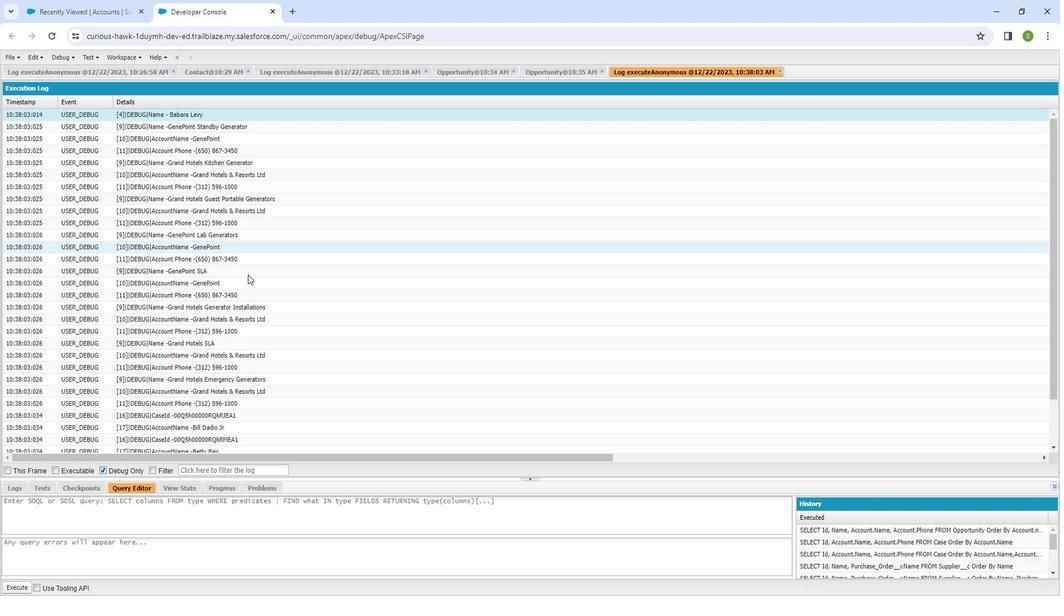 
Action: Mouse scrolled (248, 264) with delta (0, 0)
Screenshot: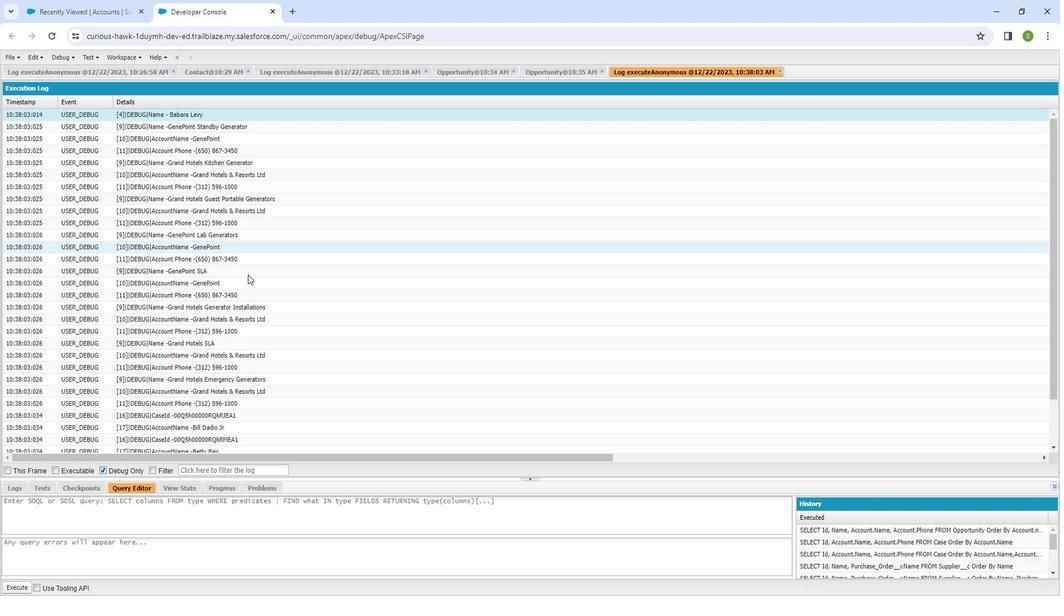 
Action: Mouse moved to (248, 267)
Screenshot: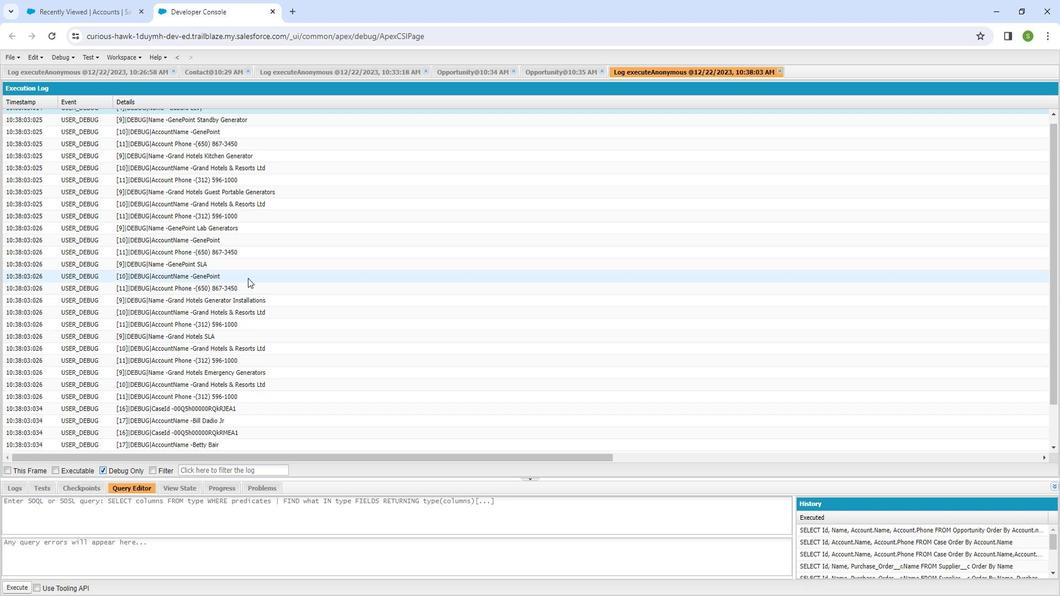 
Action: Mouse scrolled (248, 266) with delta (0, 0)
Screenshot: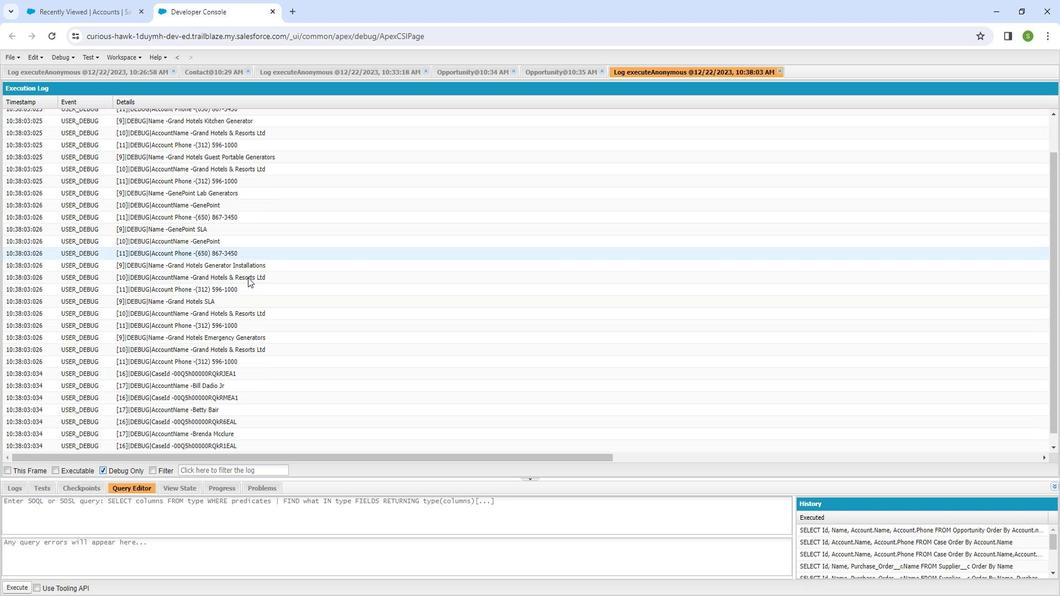 
Action: Mouse moved to (248, 266)
Screenshot: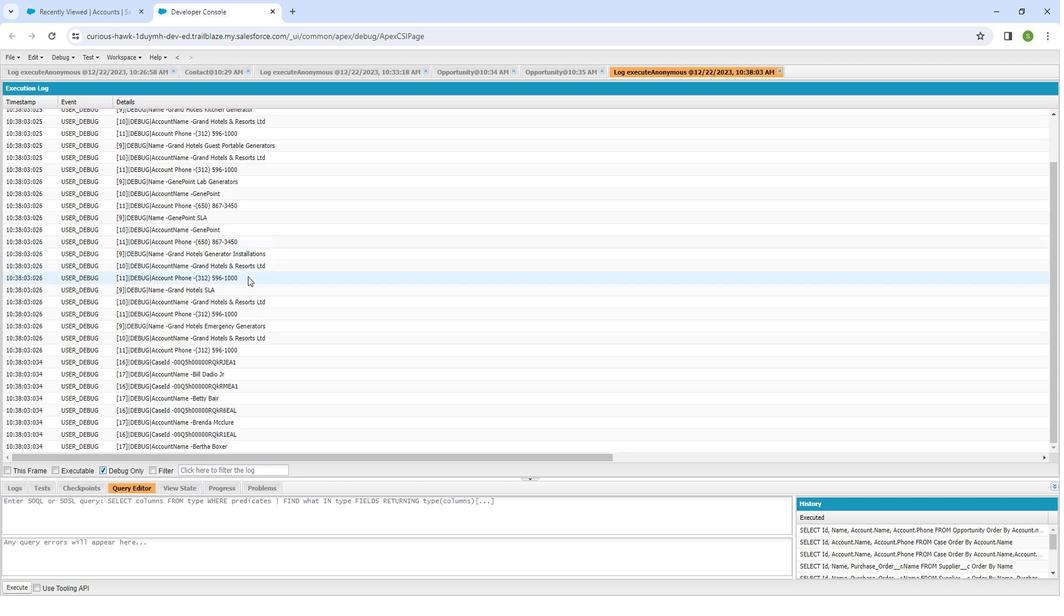 
Action: Mouse scrolled (248, 265) with delta (0, 0)
Screenshot: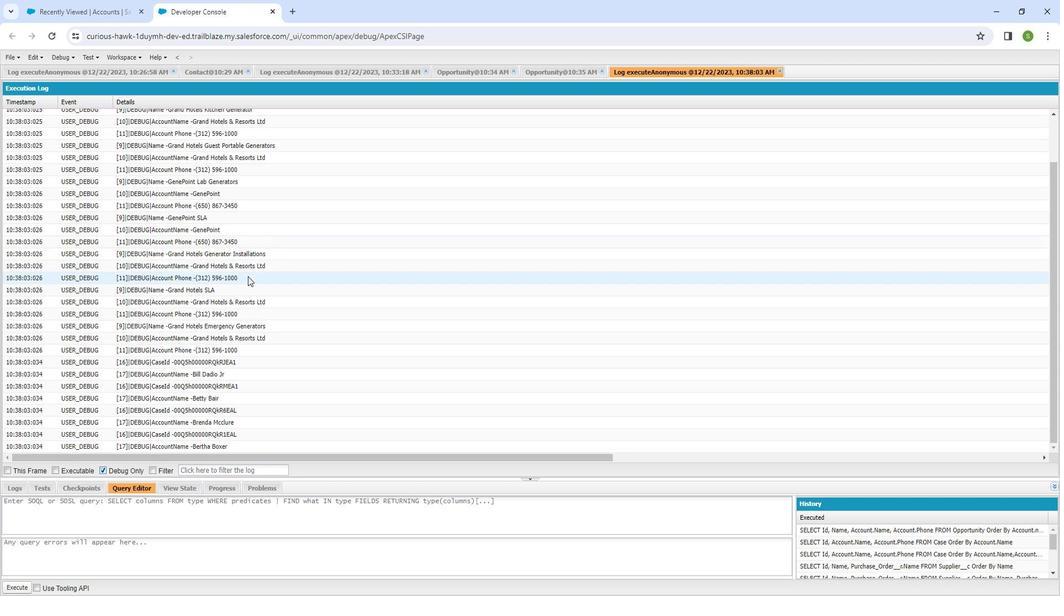 
Action: Mouse scrolled (248, 265) with delta (0, 0)
Screenshot: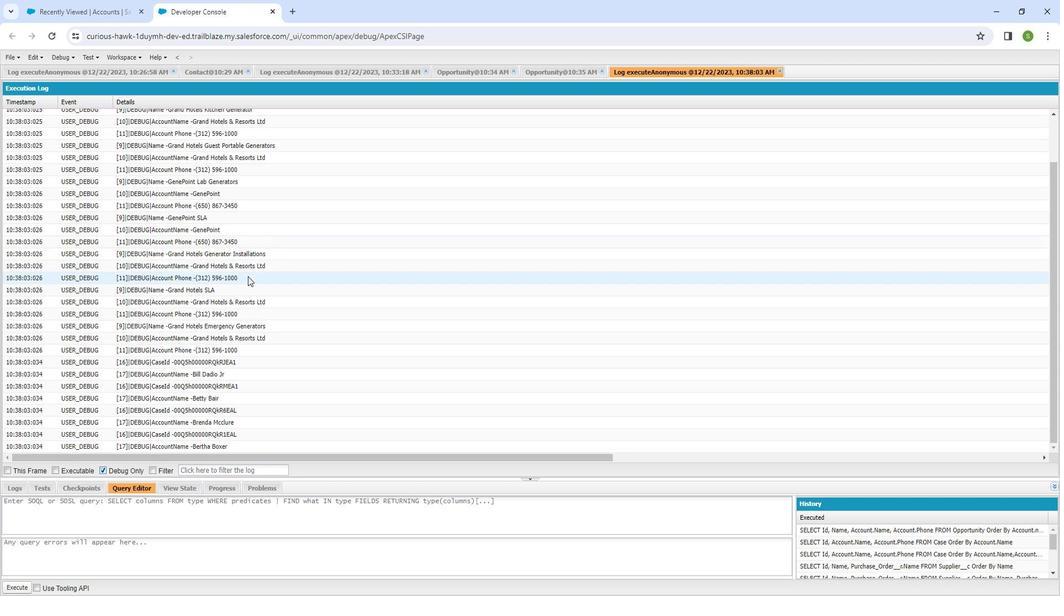 
Action: Mouse scrolled (248, 265) with delta (0, 0)
Screenshot: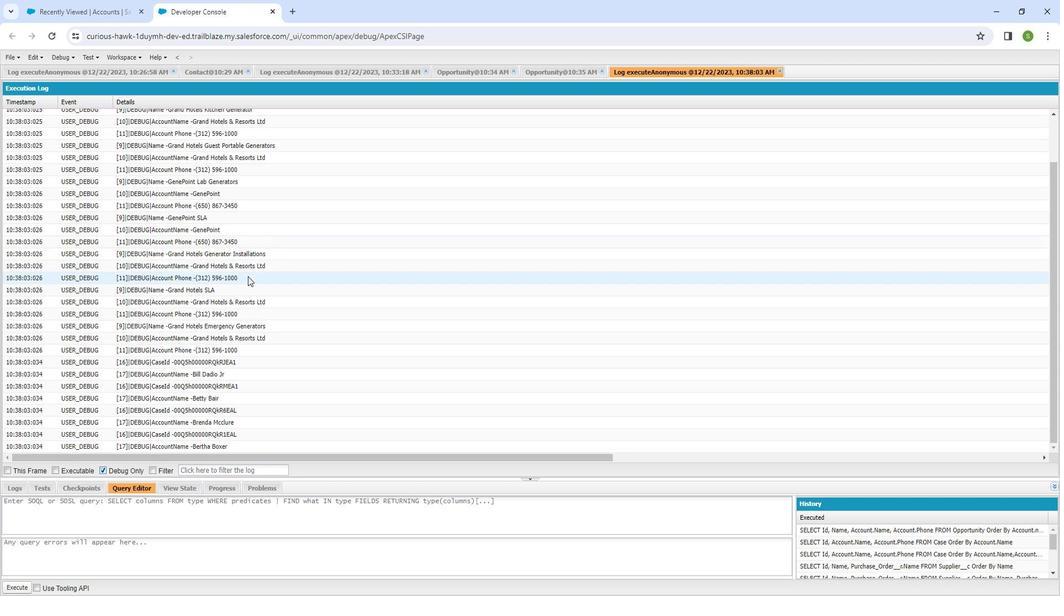 
Action: Mouse scrolled (248, 265) with delta (0, -1)
Screenshot: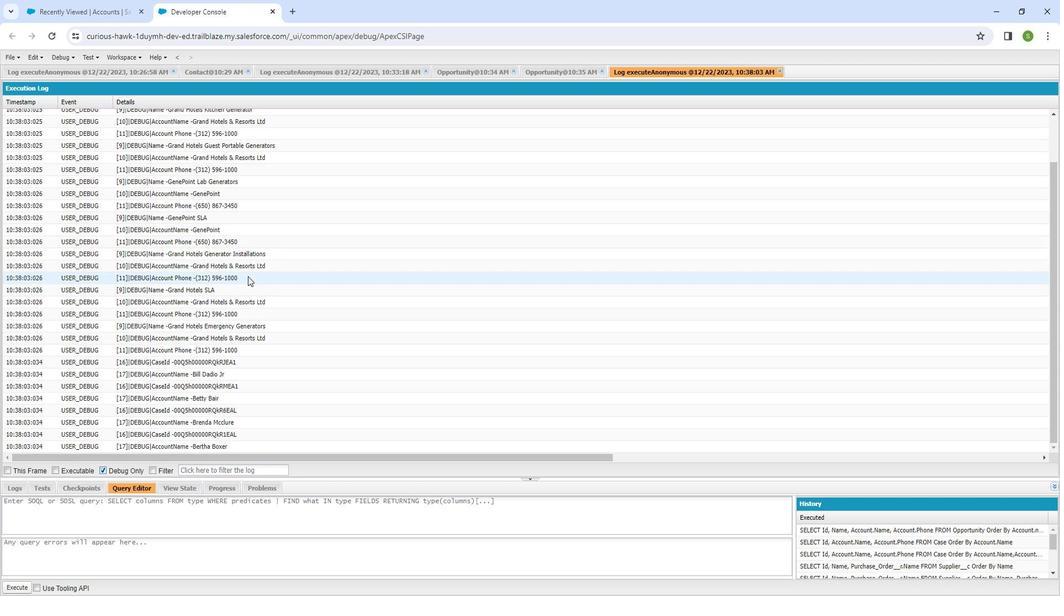 
Action: Mouse scrolled (248, 265) with delta (0, 0)
Screenshot: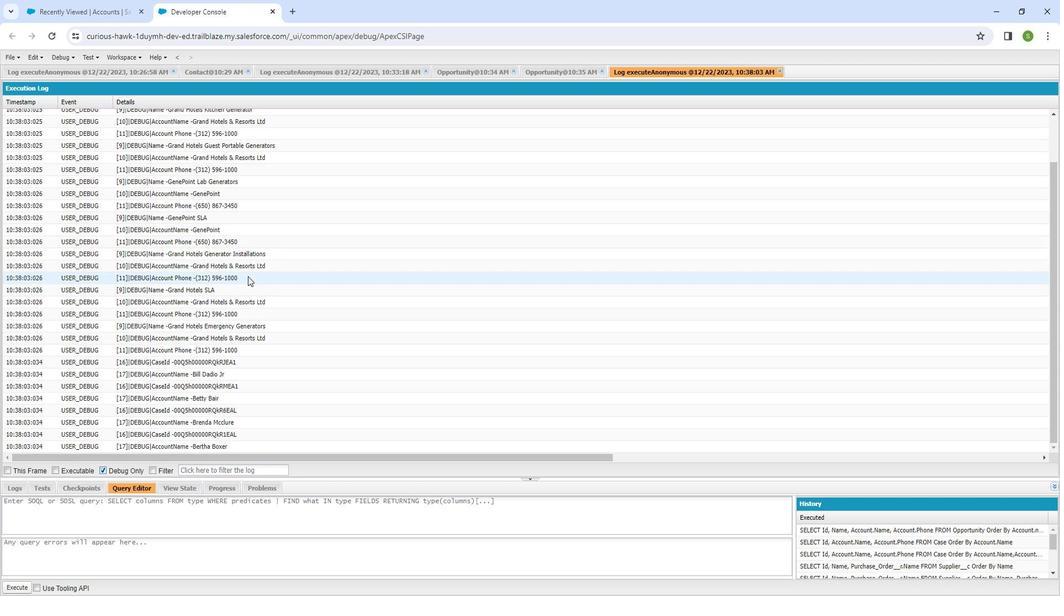 
Action: Mouse scrolled (248, 265) with delta (0, 0)
Screenshot: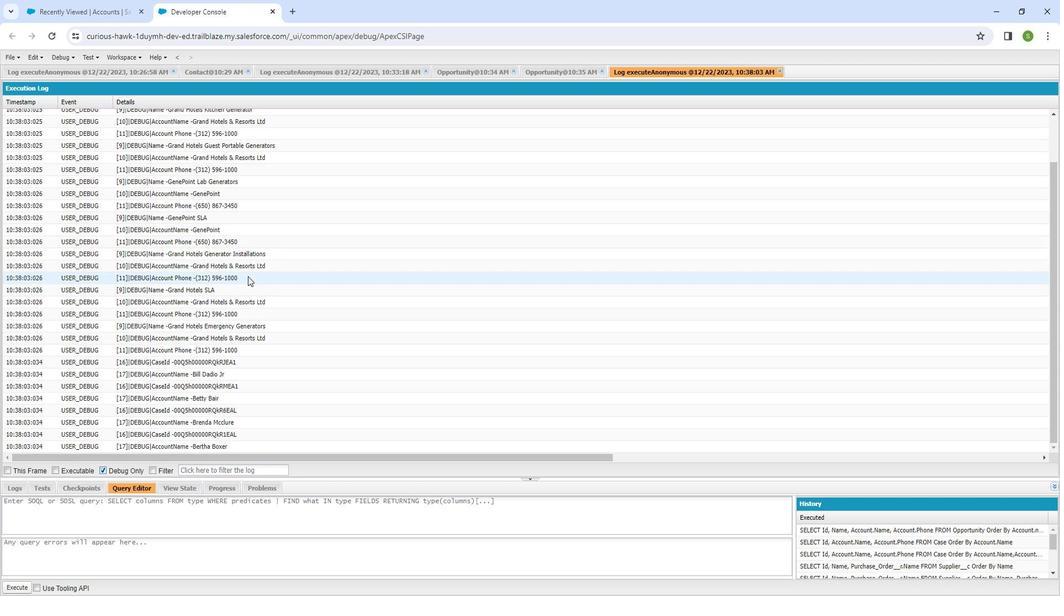 
Action: Mouse moved to (69, 57)
Screenshot: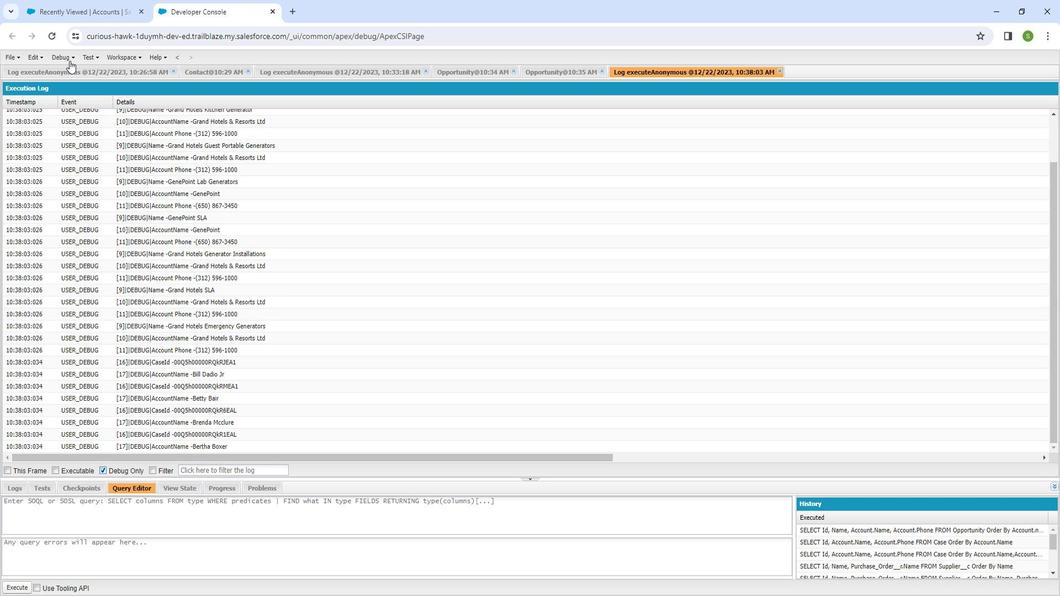
Action: Mouse pressed left at (69, 57)
Screenshot: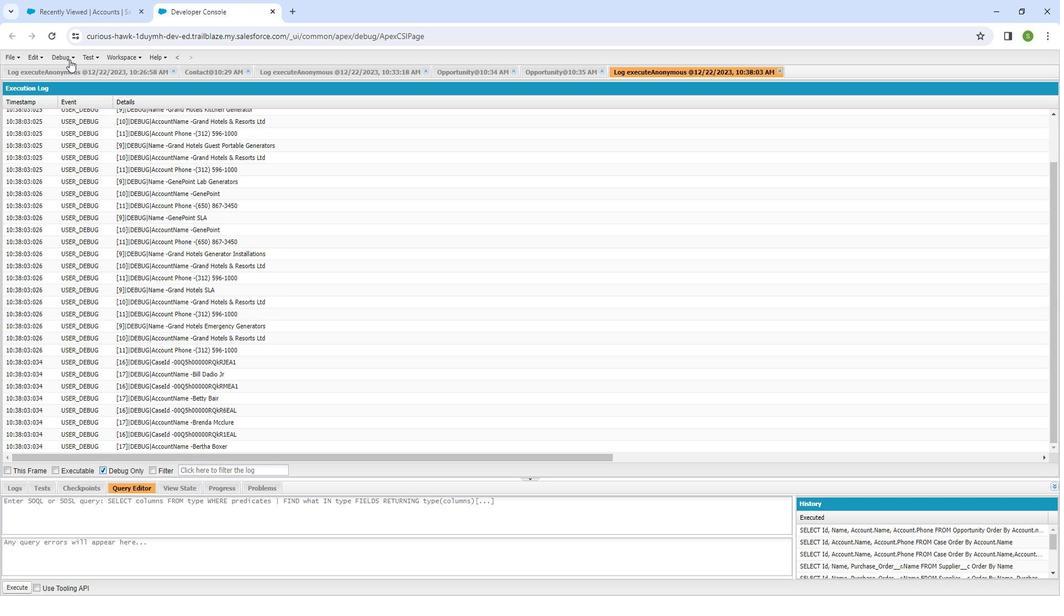 
Action: Mouse moved to (74, 70)
Screenshot: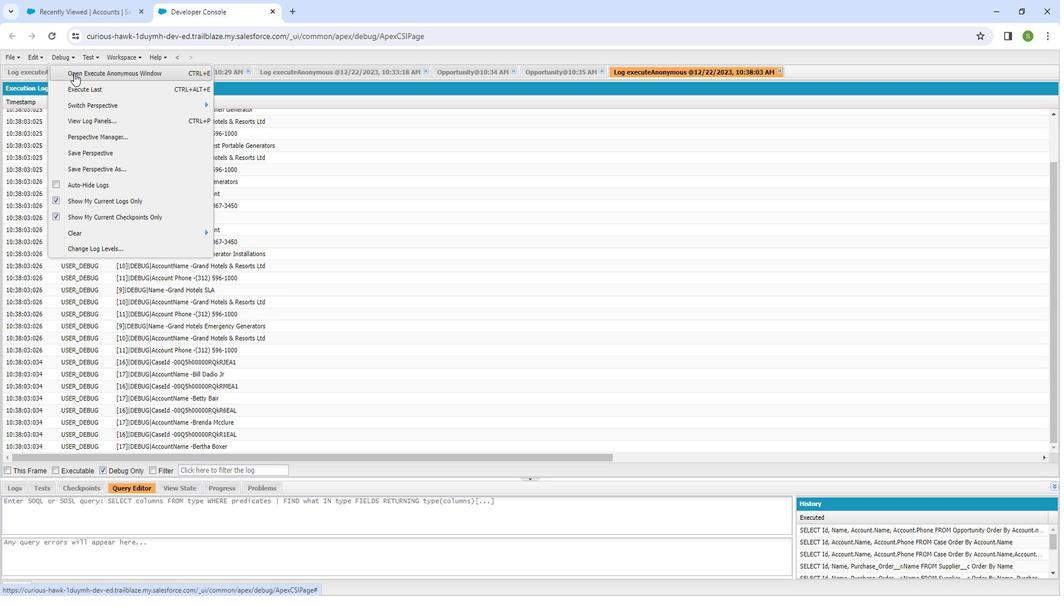 
Action: Mouse pressed left at (74, 70)
Screenshot: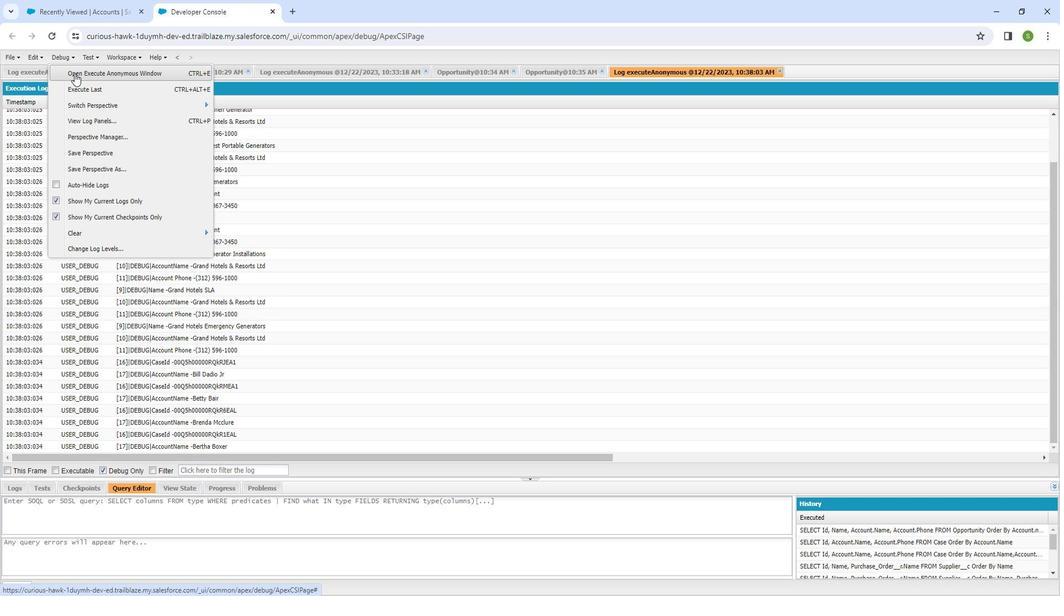 
Action: Mouse moved to (407, 360)
Screenshot: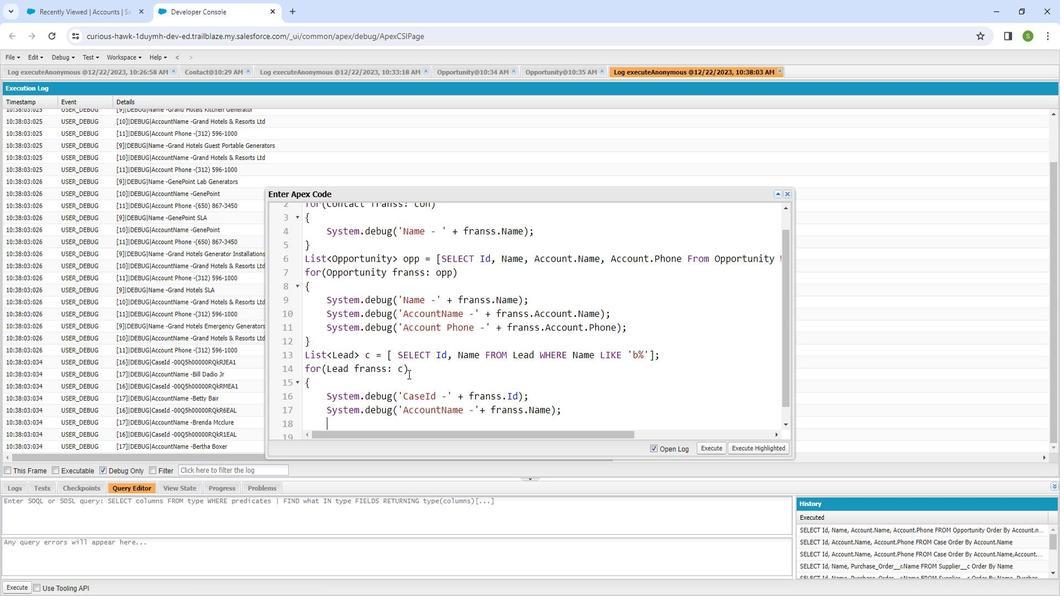
Action: Mouse scrolled (407, 360) with delta (0, 0)
Screenshot: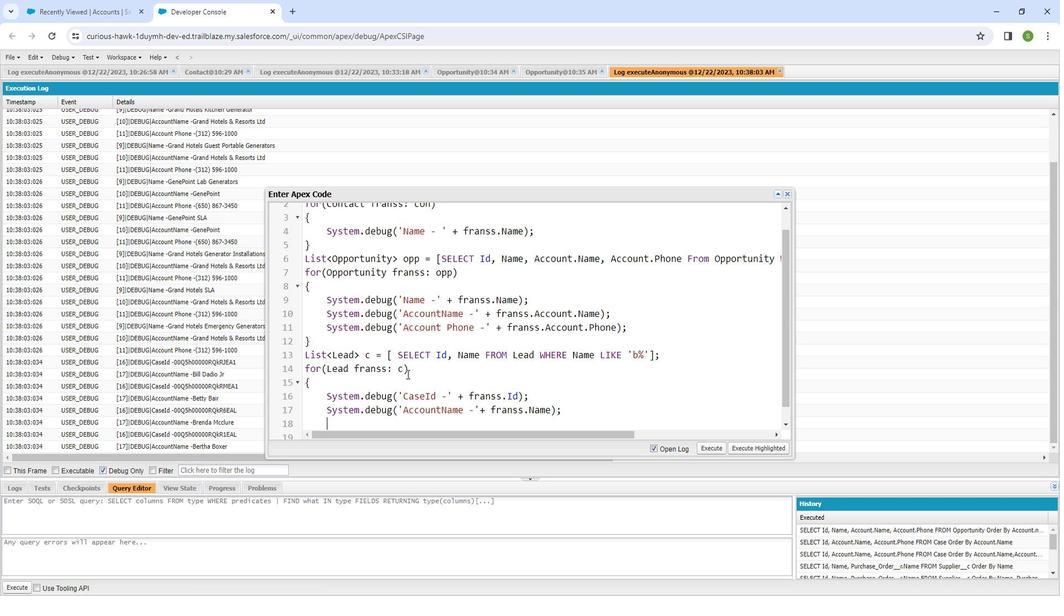 
Action: Mouse scrolled (407, 360) with delta (0, 0)
Screenshot: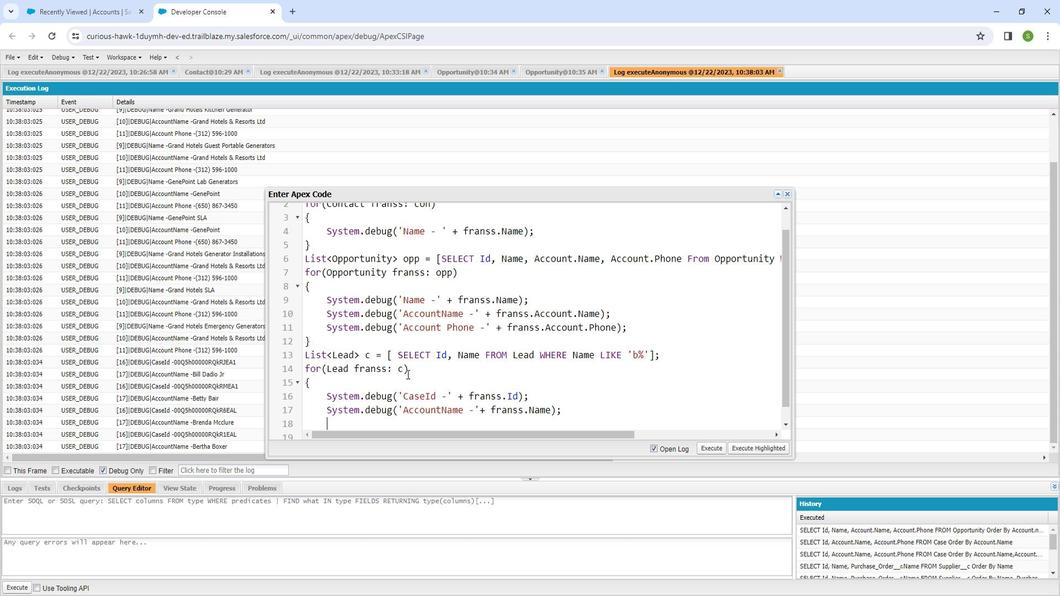 
Action: Mouse scrolled (407, 360) with delta (0, 0)
Screenshot: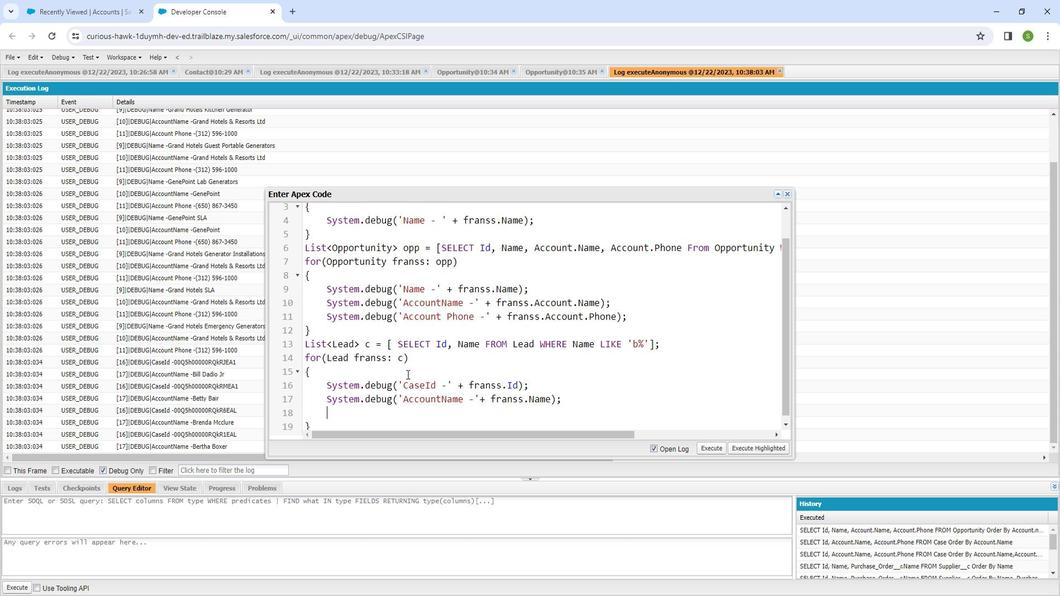 
Action: Mouse scrolled (407, 360) with delta (0, 0)
Screenshot: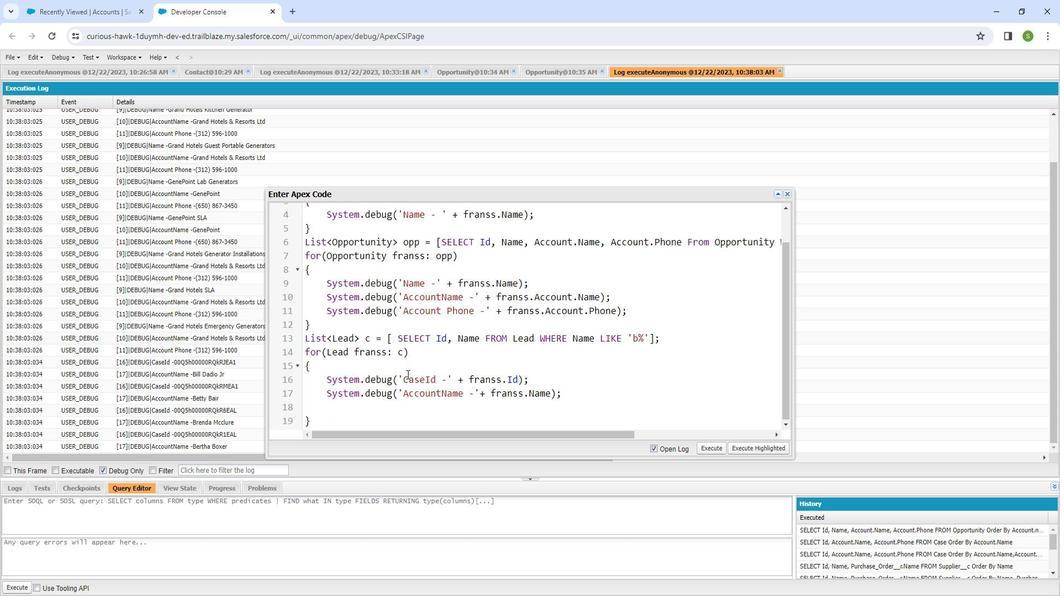 
Action: Mouse moved to (244, 487)
Screenshot: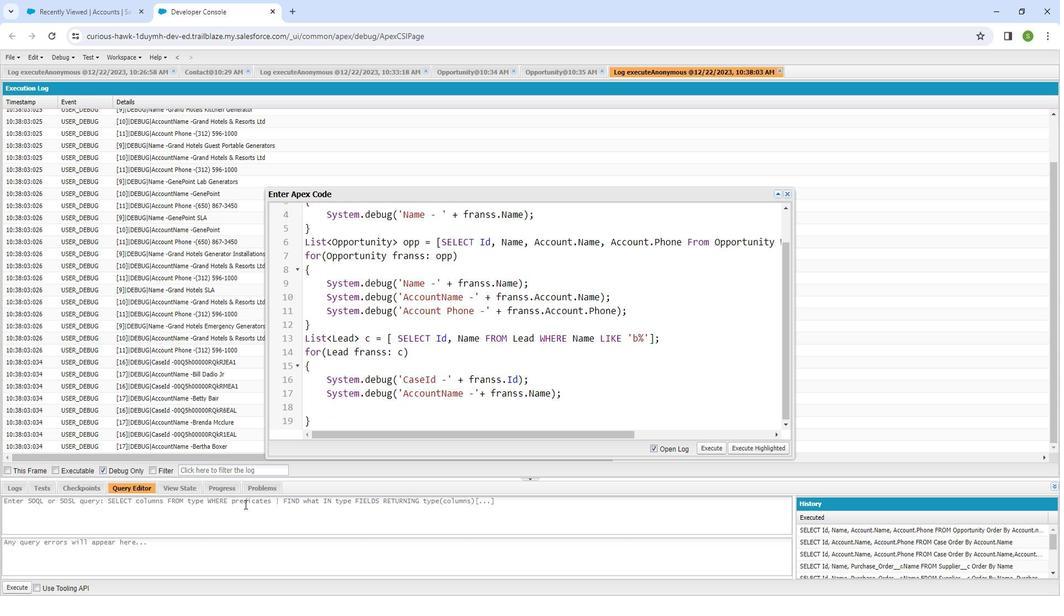 
Action: Mouse pressed left at (244, 487)
Screenshot: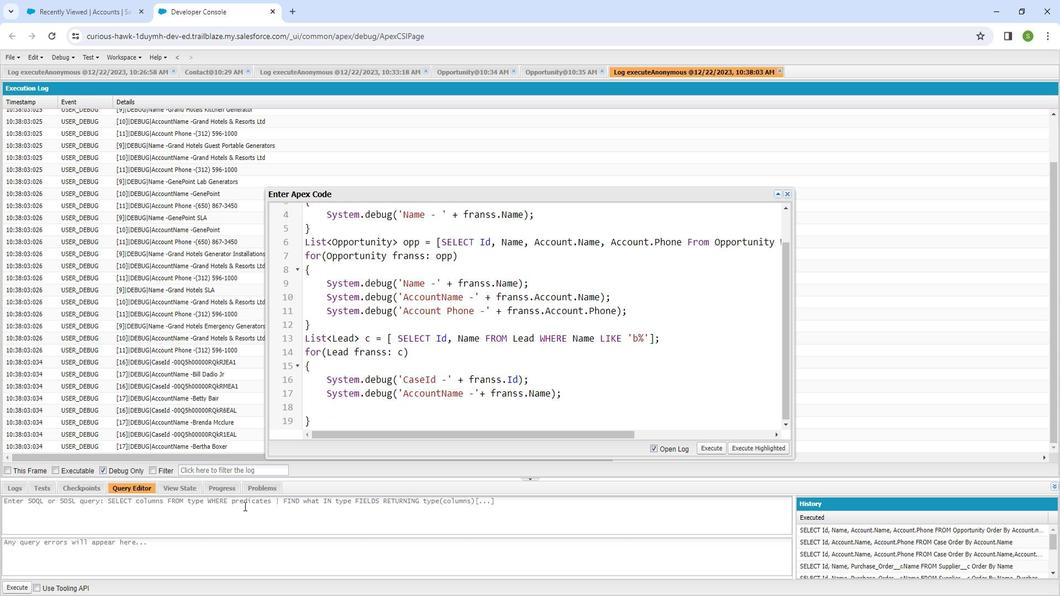 
Action: Mouse moved to (243, 486)
Screenshot: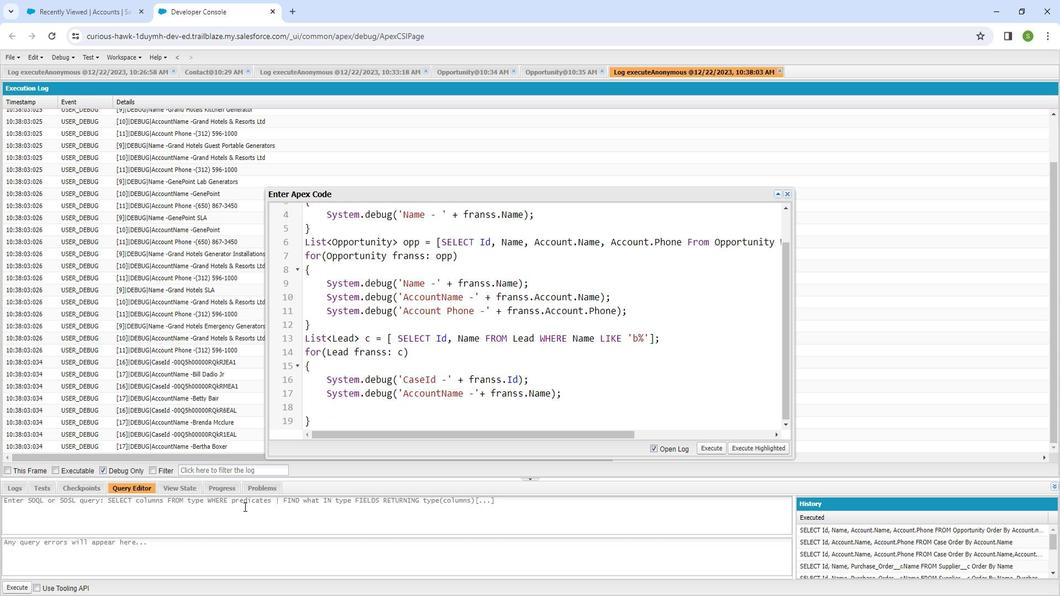 
Action: Key pressed <Key.shift_r>L<Key.backspace><Key.shift_r>SELECT<Key.space><Key.shift_r>Id,<Key.space><Key.shift_r>Name<Key.space><Key.shift_r><Key.shift_r>FROM<Key.space><Key.shift_r>Lead<Key.space><Key.shift_r><Key.shift_r>WHERe<Key.space><Key.backspace><Key.backspace><Key.shift_r>E<Key.space><Key.shift_r>Name<Key.space><Key.shift_r>LIKE<Key.space>''<Key.left>b<Key.shift_r><Key.shift_r><Key.shift_r><Key.shift_r><Key.shift_r><Key.shift_r><Key.shift_r><Key.shift_r><Key.shift_r><Key.shift_r><Key.shift_r><Key.shift_r><Key.shift_r><Key.shift_r><Key.shift_r><Key.shift_r><Key.shift_r><Key.shift_r><Key.shift_r>%
Screenshot: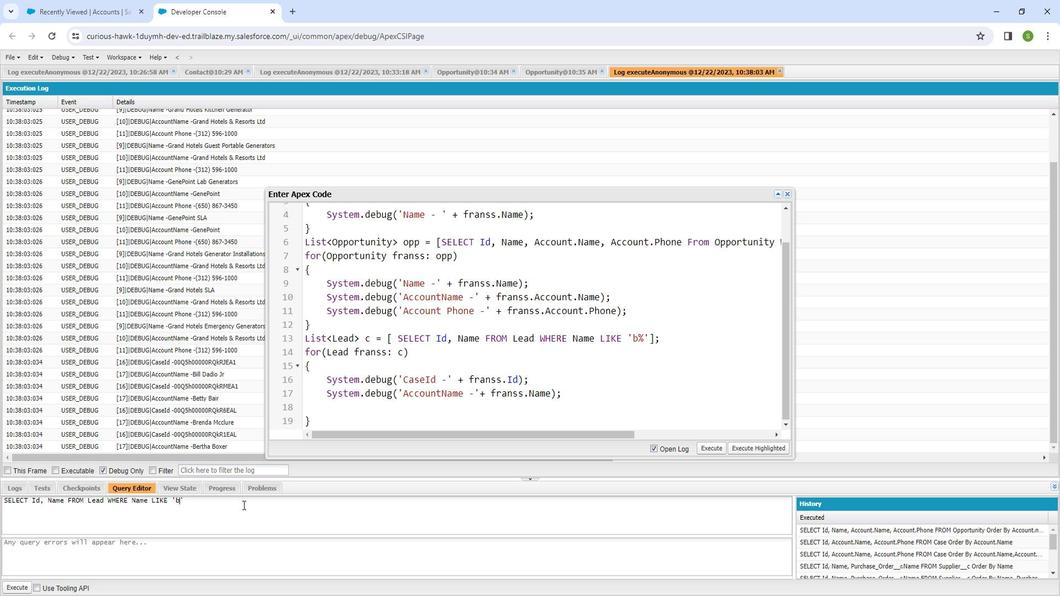 
Action: Mouse moved to (14, 562)
Screenshot: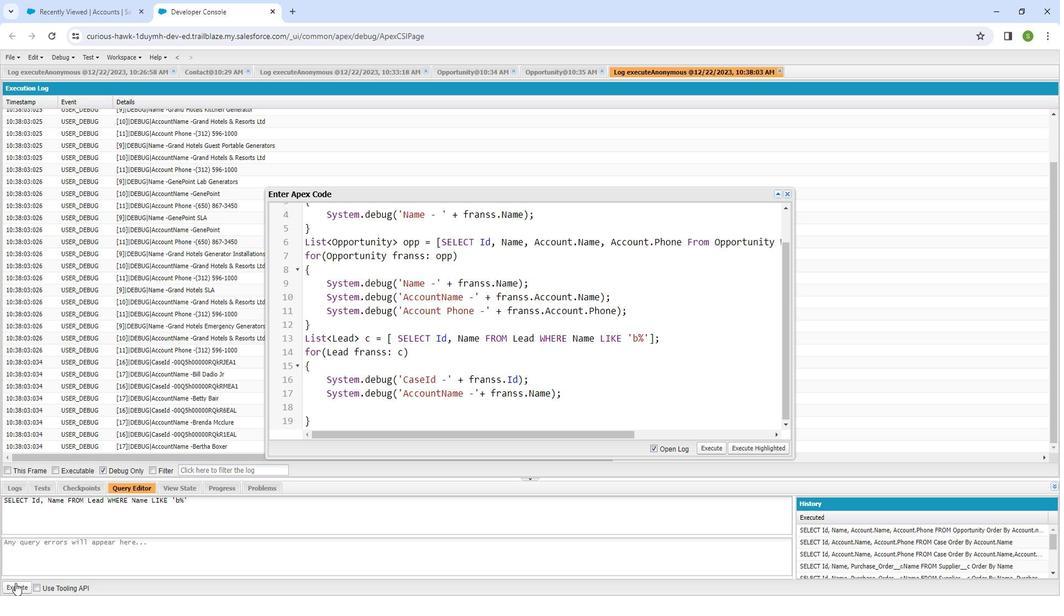 
Action: Mouse pressed left at (14, 562)
Screenshot: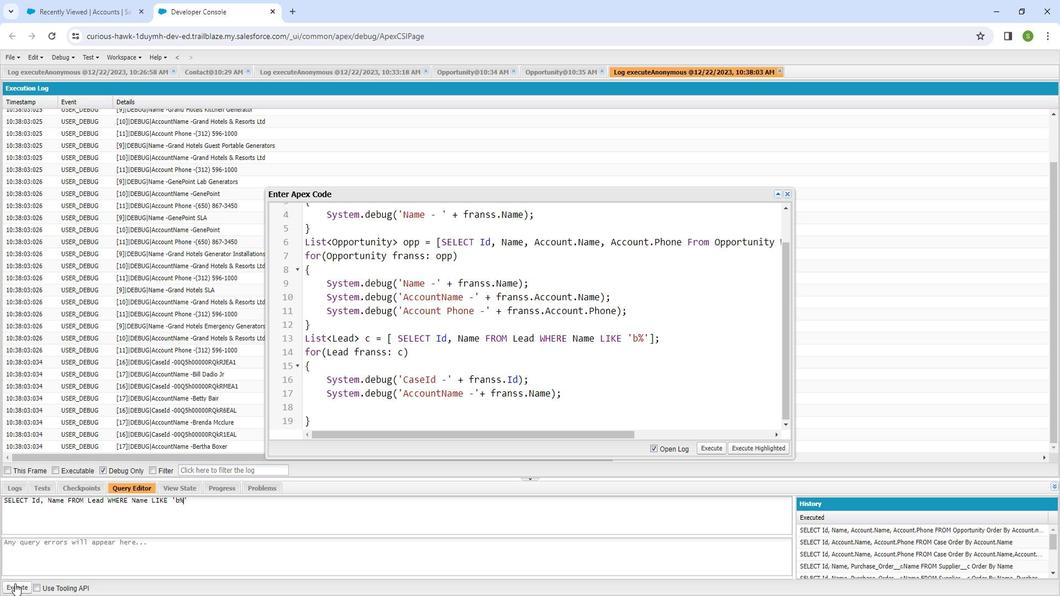 
Action: Mouse moved to (791, 185)
Screenshot: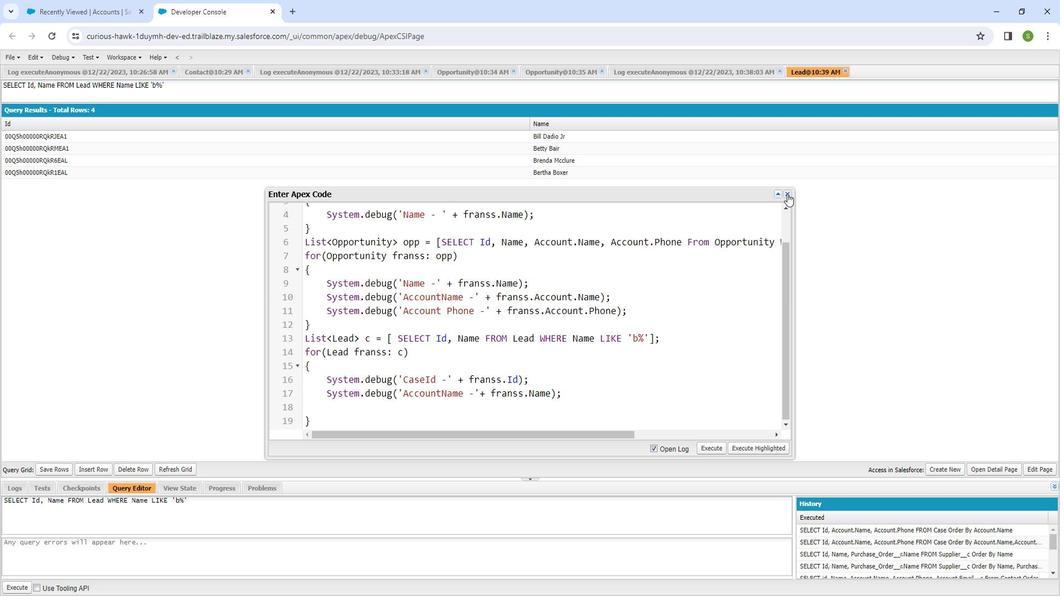 
Action: Mouse pressed left at (791, 185)
Screenshot: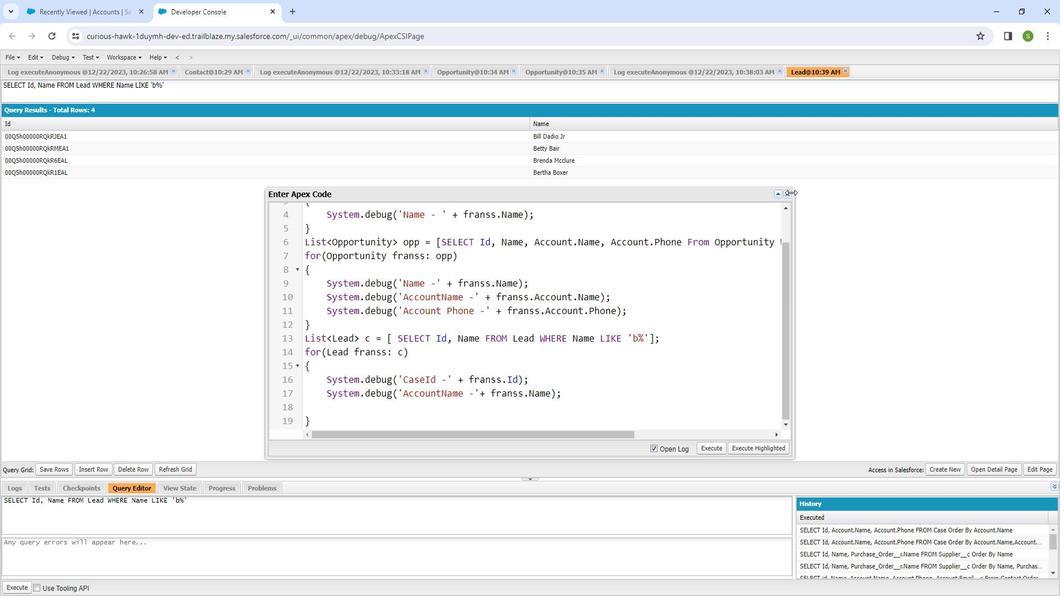 
Action: Mouse moved to (787, 185)
Screenshot: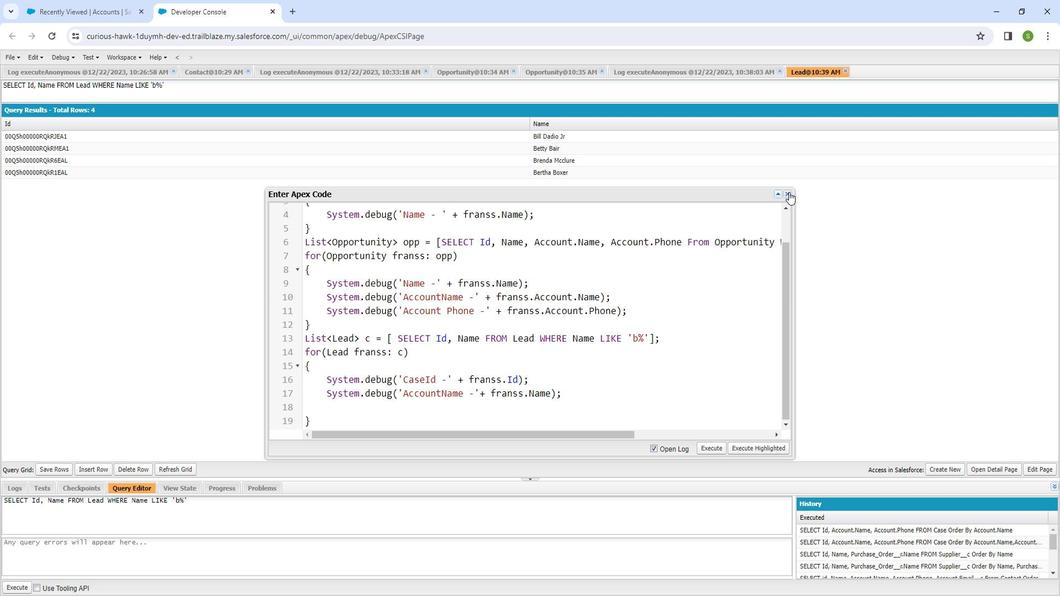 
Action: Mouse pressed left at (787, 185)
Screenshot: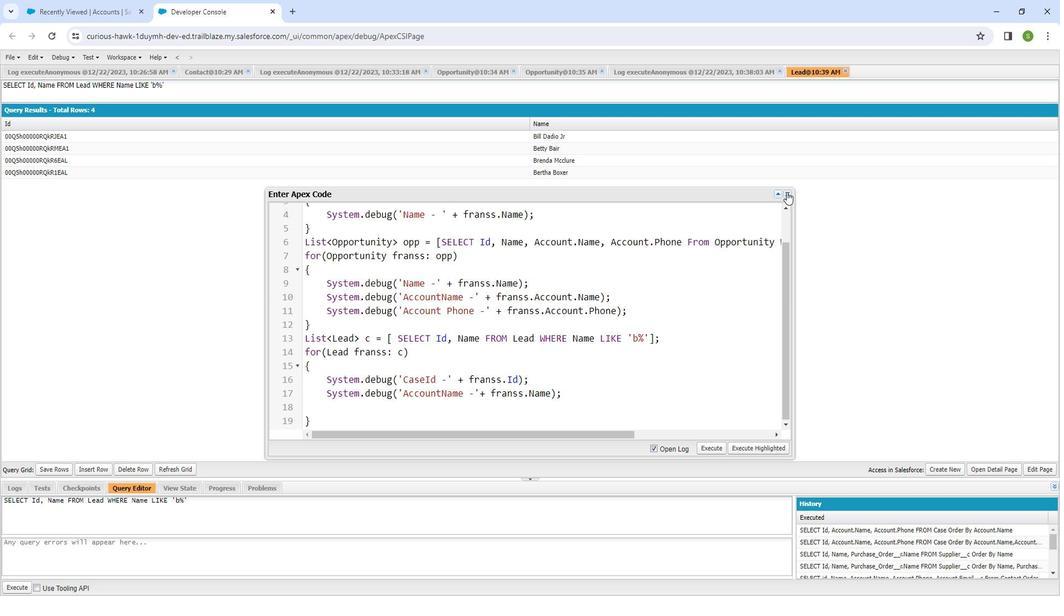 
Action: Mouse moved to (33, 6)
Screenshot: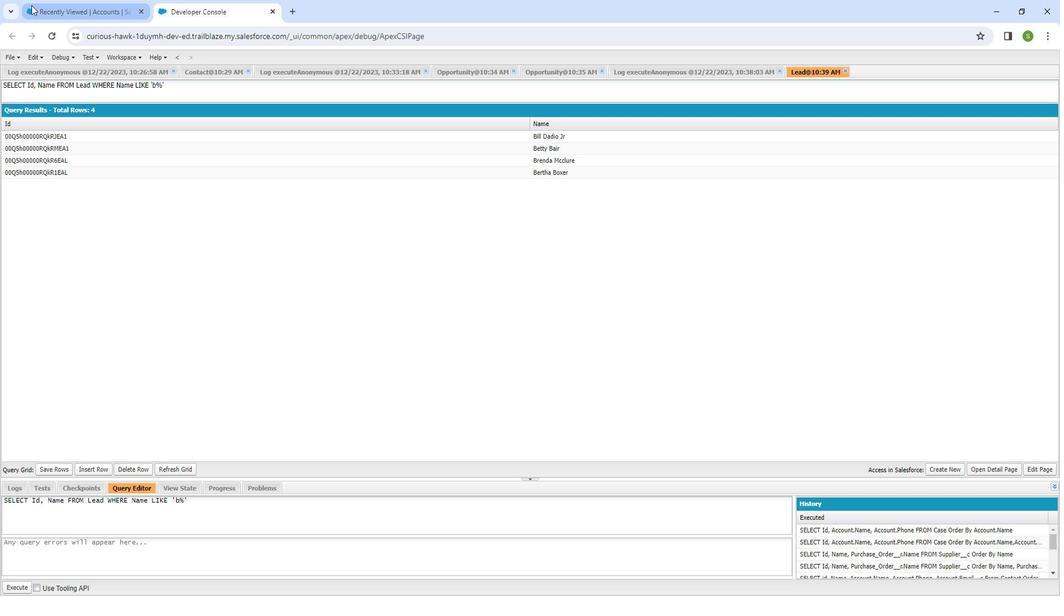 
Action: Mouse pressed left at (33, 6)
Screenshot: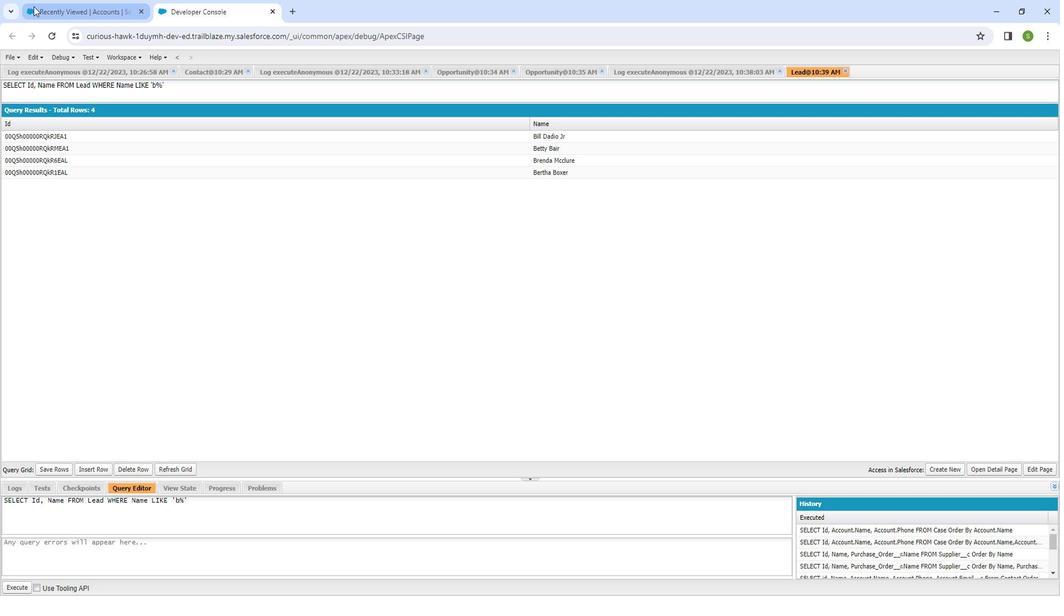 
Action: Mouse moved to (247, 8)
Screenshot: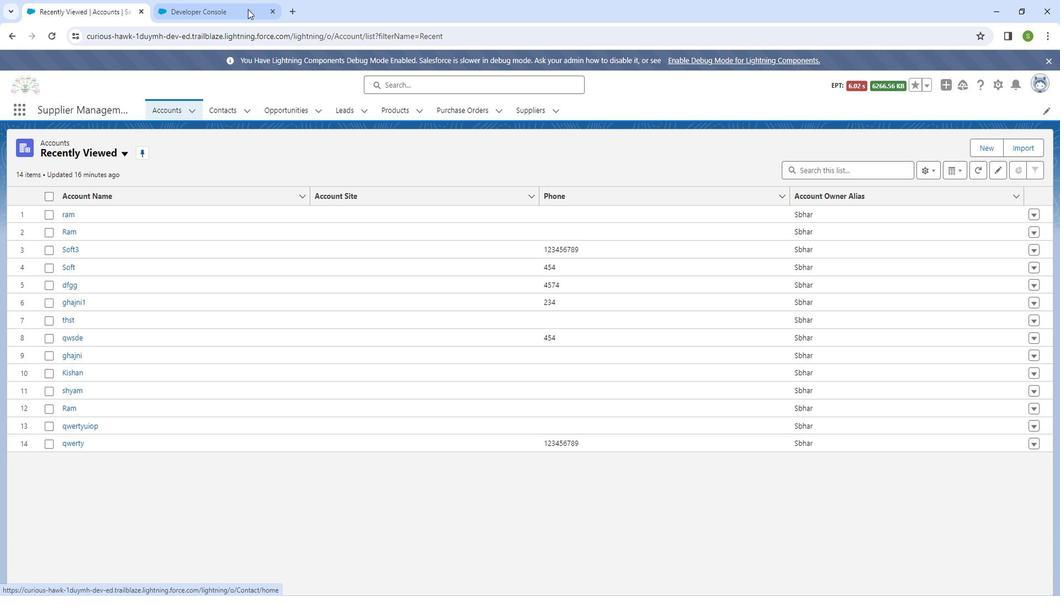 
Action: Mouse pressed left at (247, 8)
Screenshot: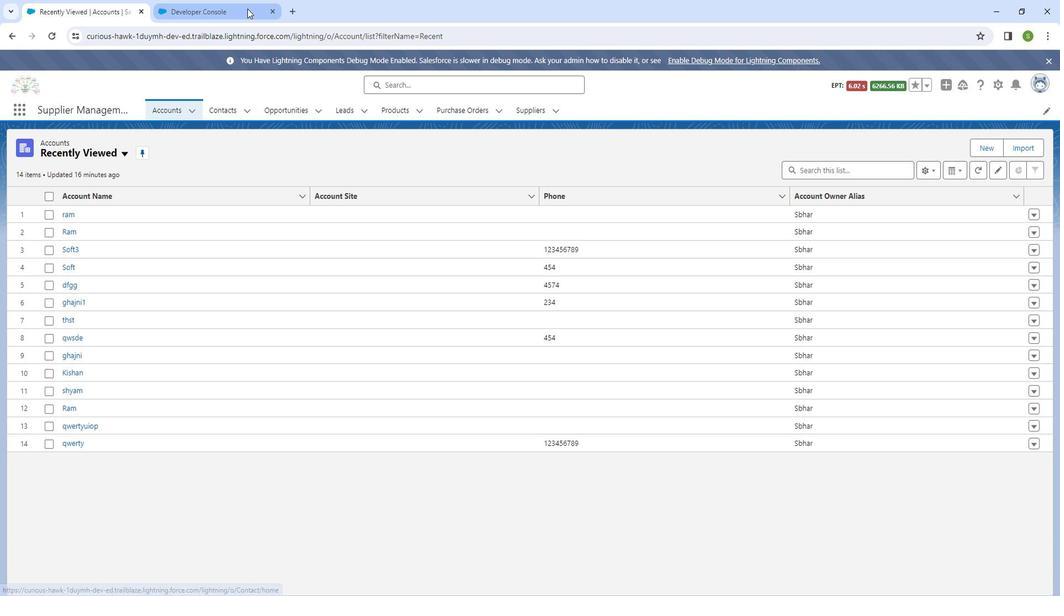 
Action: Mouse moved to (60, 56)
Screenshot: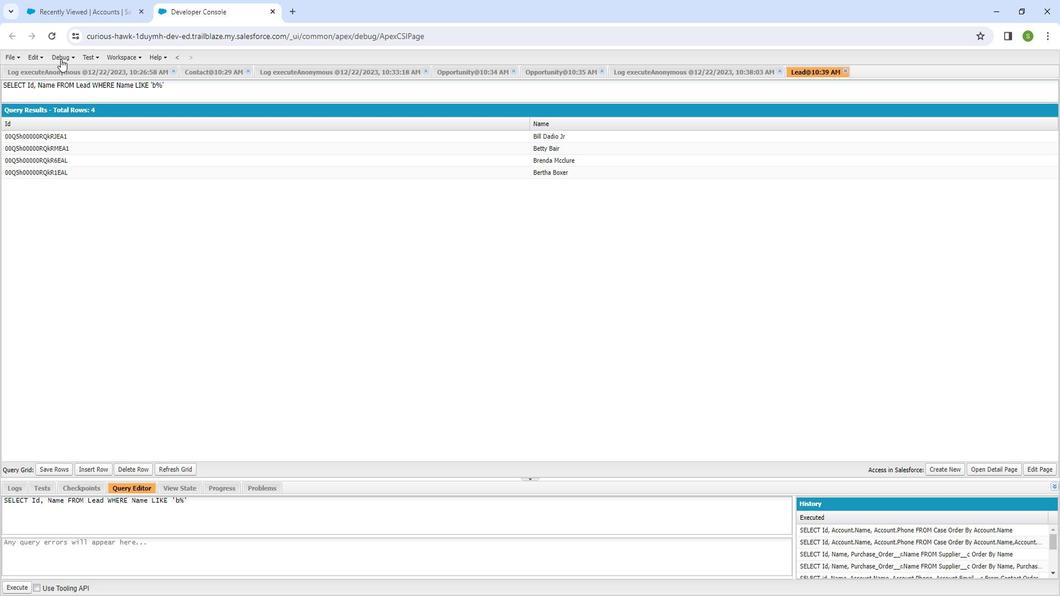 
Action: Mouse pressed left at (60, 56)
Screenshot: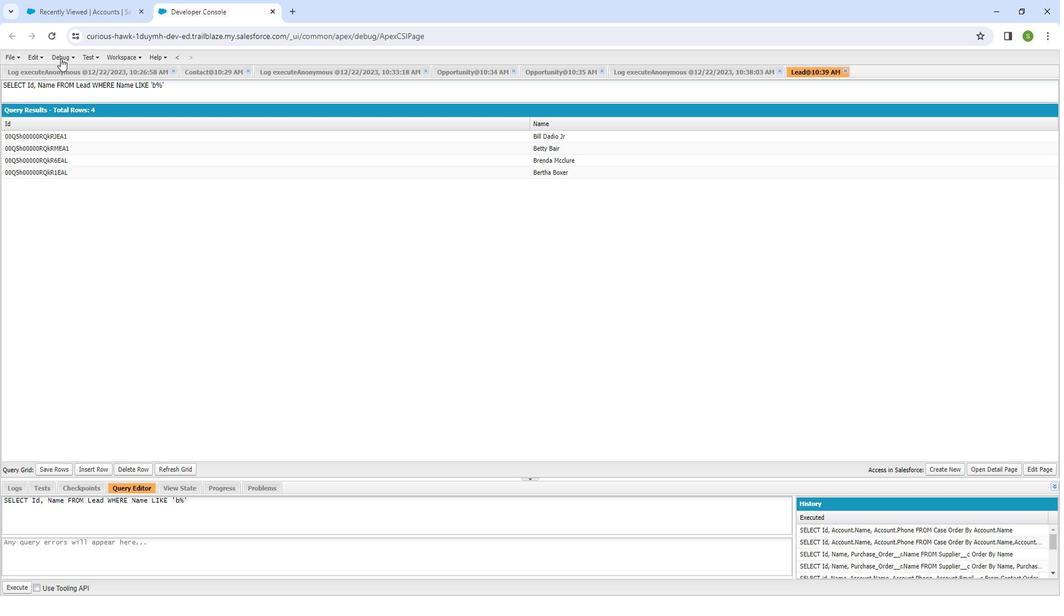 
Action: Mouse moved to (69, 67)
Screenshot: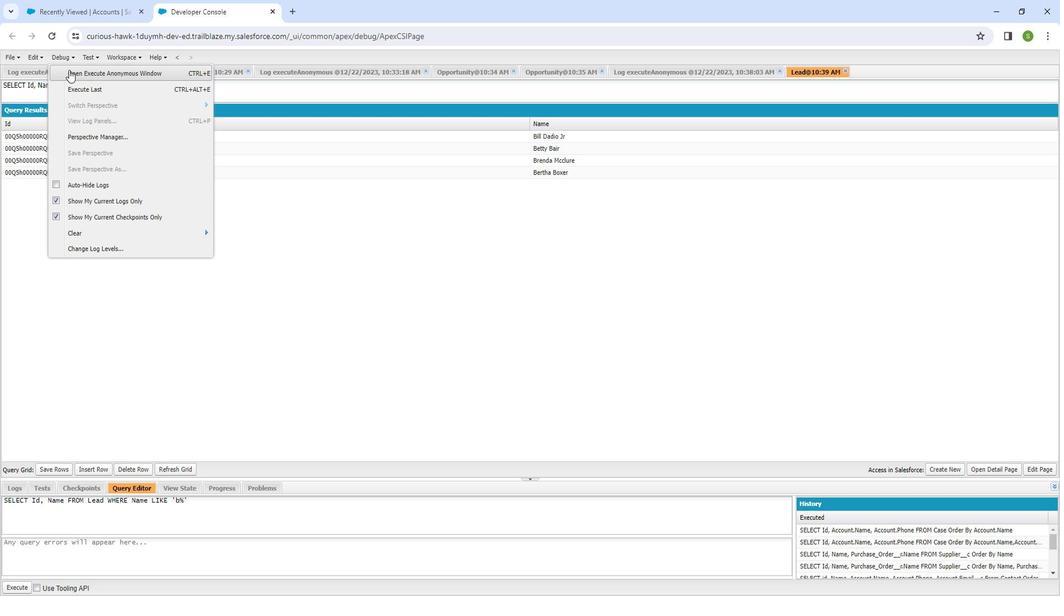 
Action: Mouse pressed left at (69, 67)
Screenshot: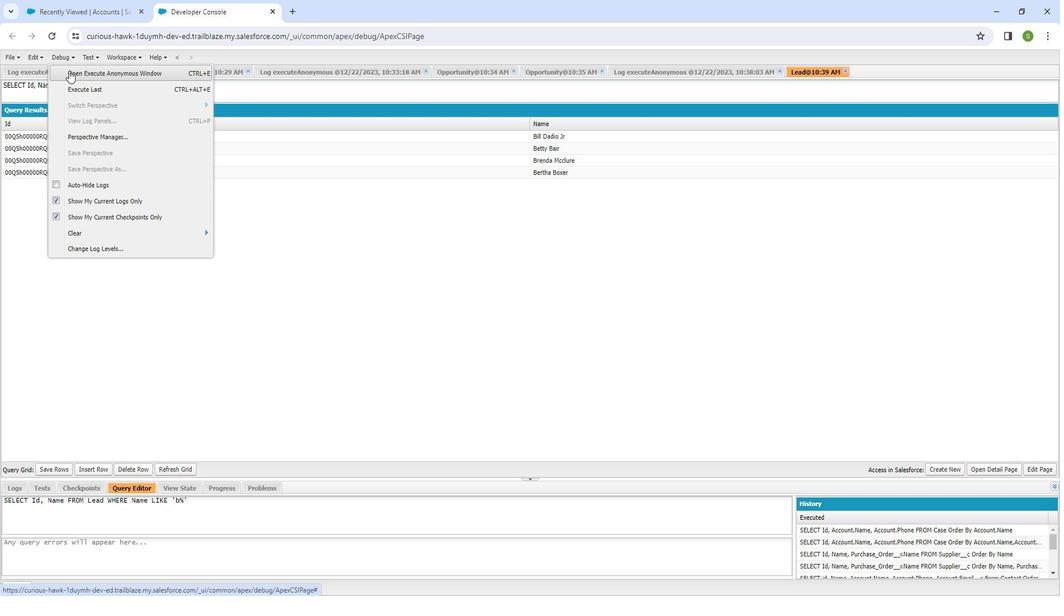 
Action: Mouse moved to (405, 313)
Screenshot: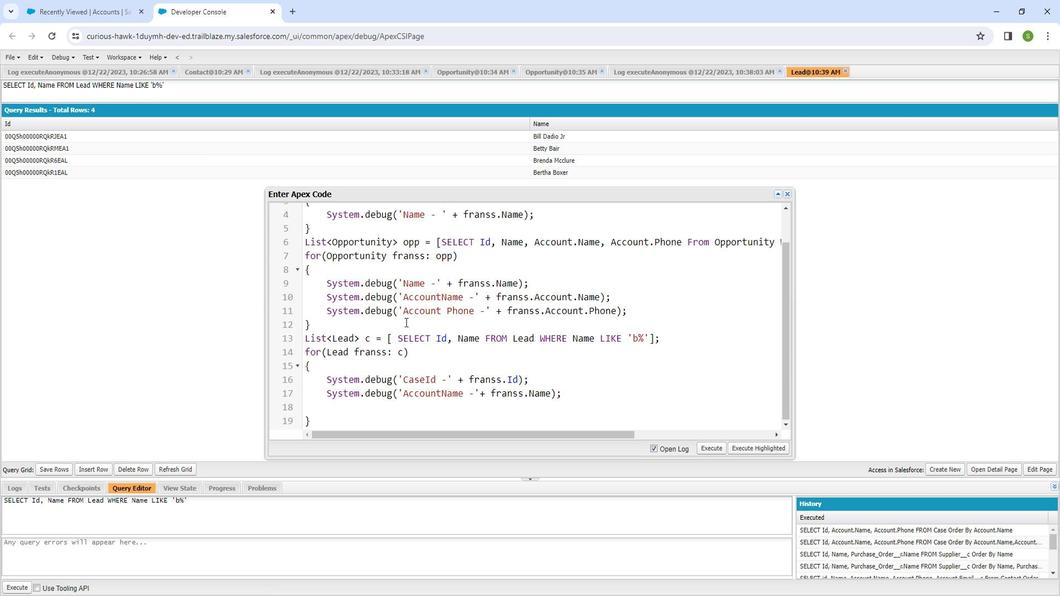
Action: Mouse scrolled (405, 313) with delta (0, 0)
Screenshot: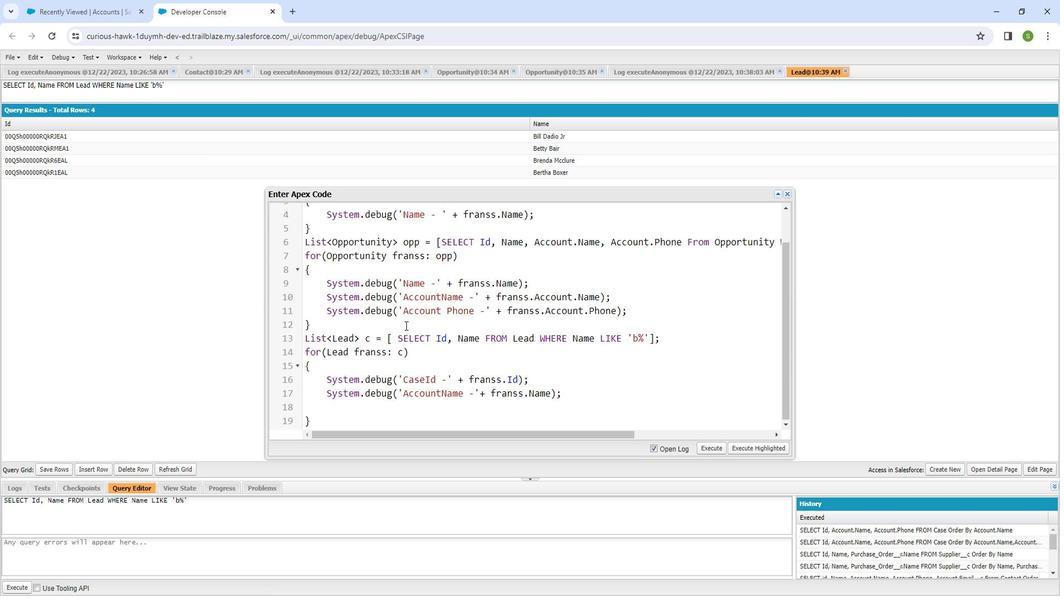
Action: Mouse moved to (405, 314)
Screenshot: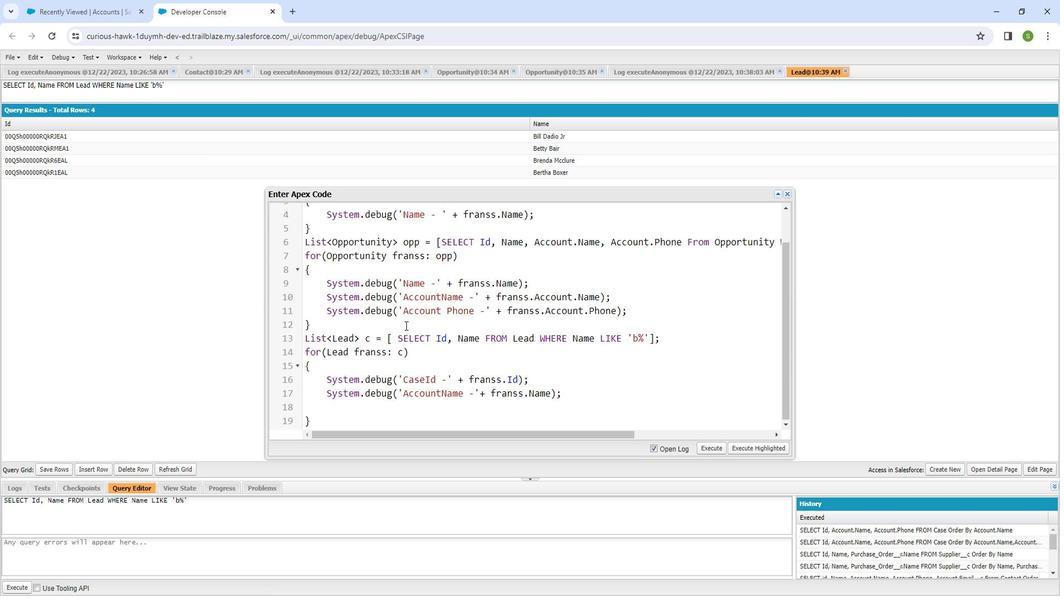 
Action: Mouse scrolled (405, 314) with delta (0, 0)
Screenshot: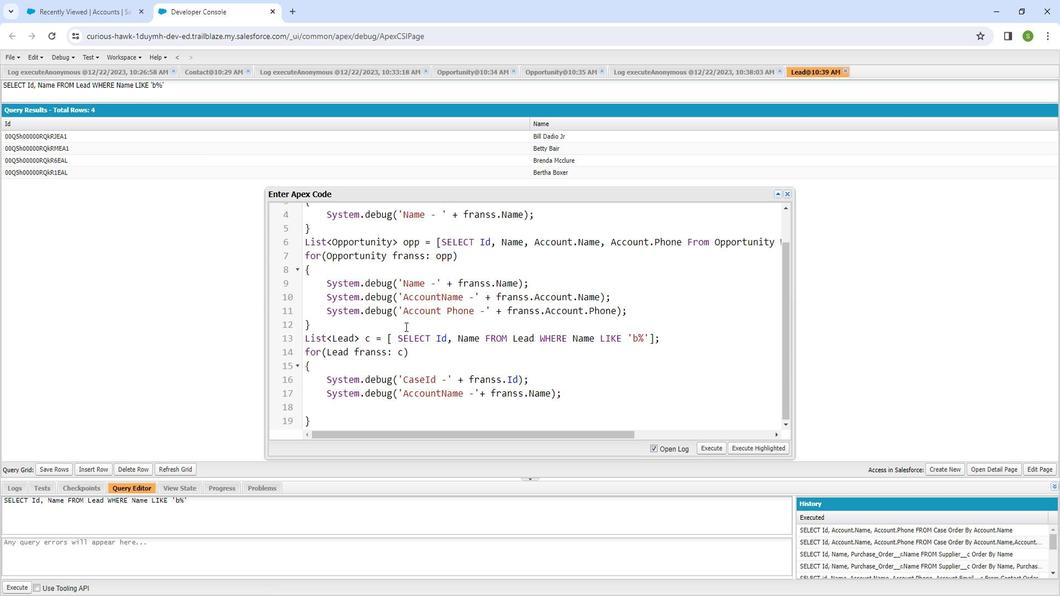 
Action: Mouse scrolled (405, 314) with delta (0, 0)
Screenshot: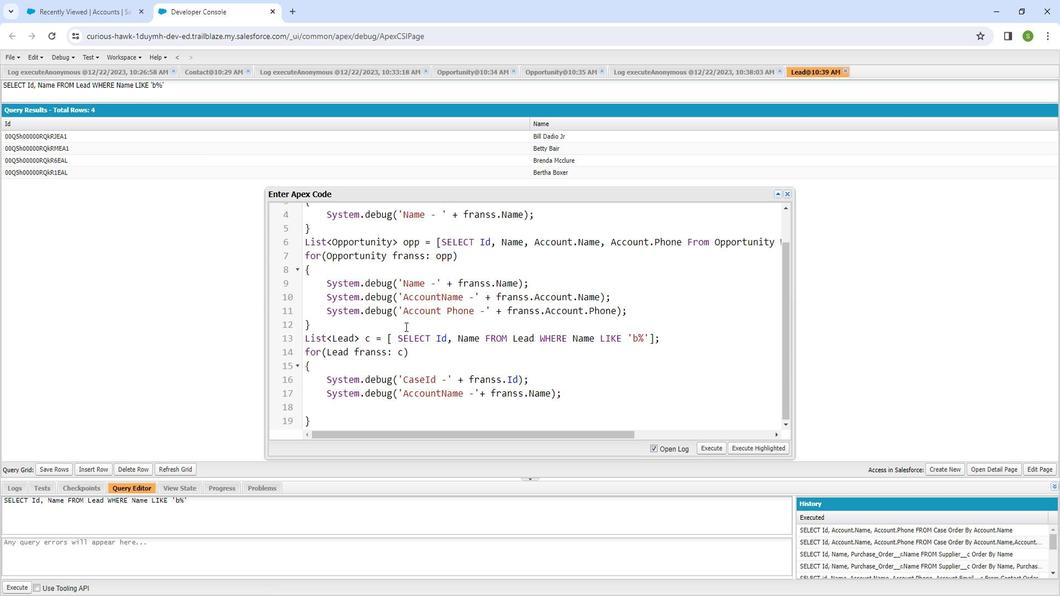 
Action: Mouse moved to (405, 314)
Screenshot: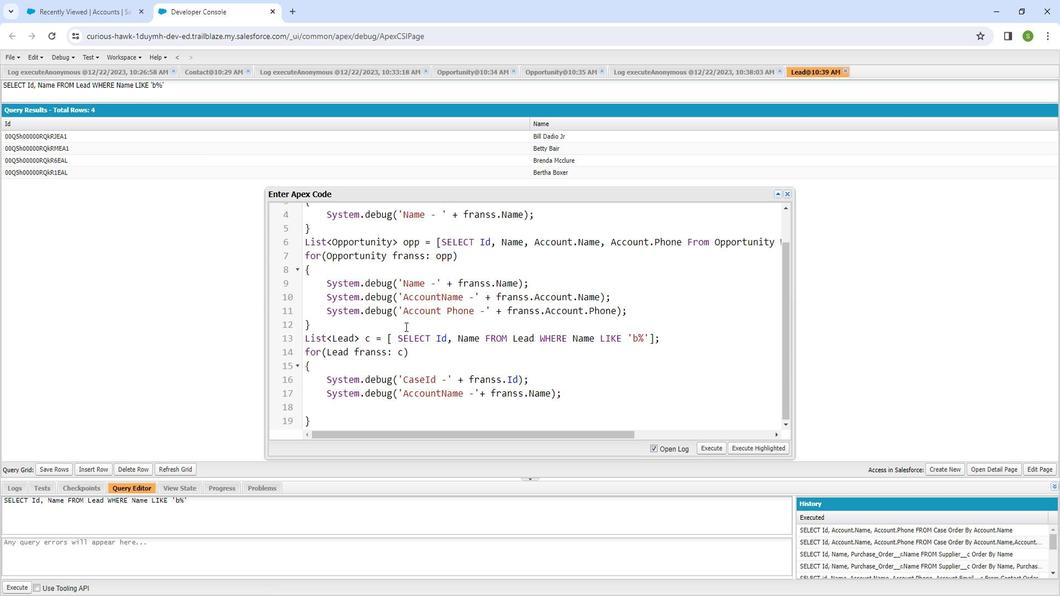 
Action: Mouse scrolled (405, 314) with delta (0, 0)
Screenshot: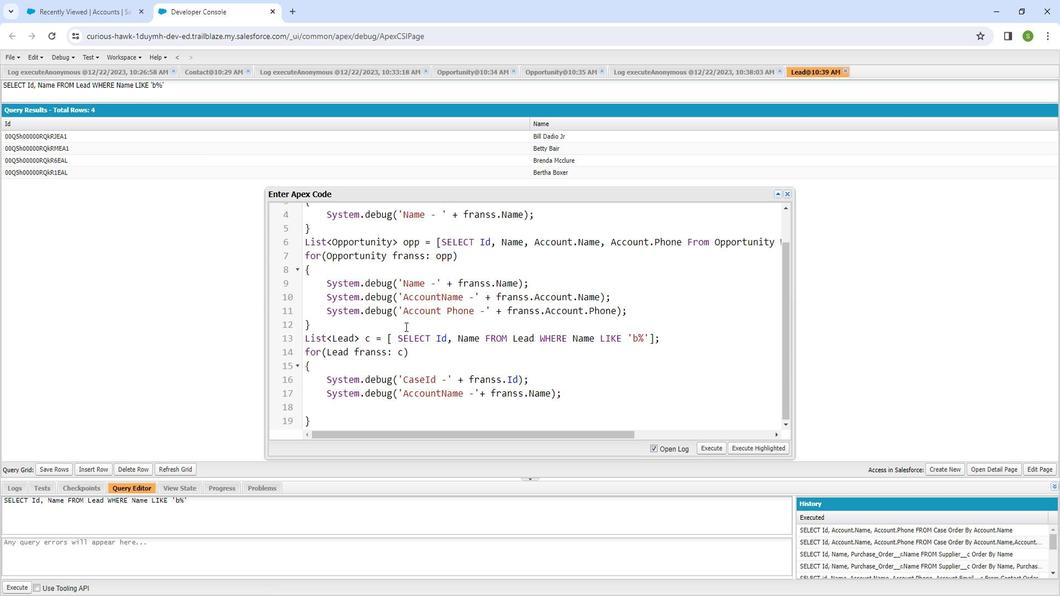 
Action: Mouse moved to (309, 408)
Screenshot: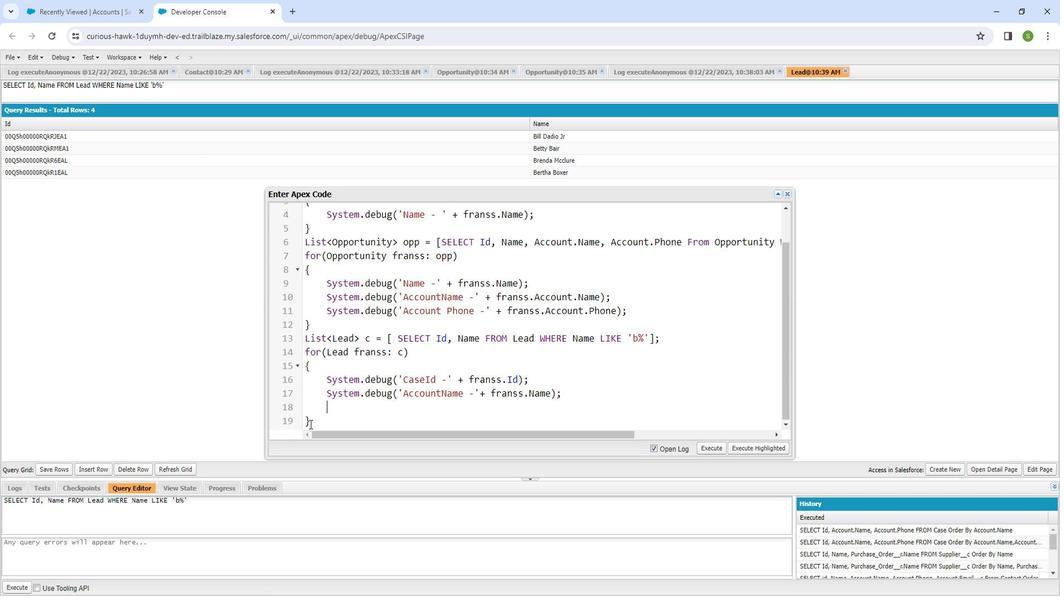 
Action: Mouse pressed left at (309, 408)
Screenshot: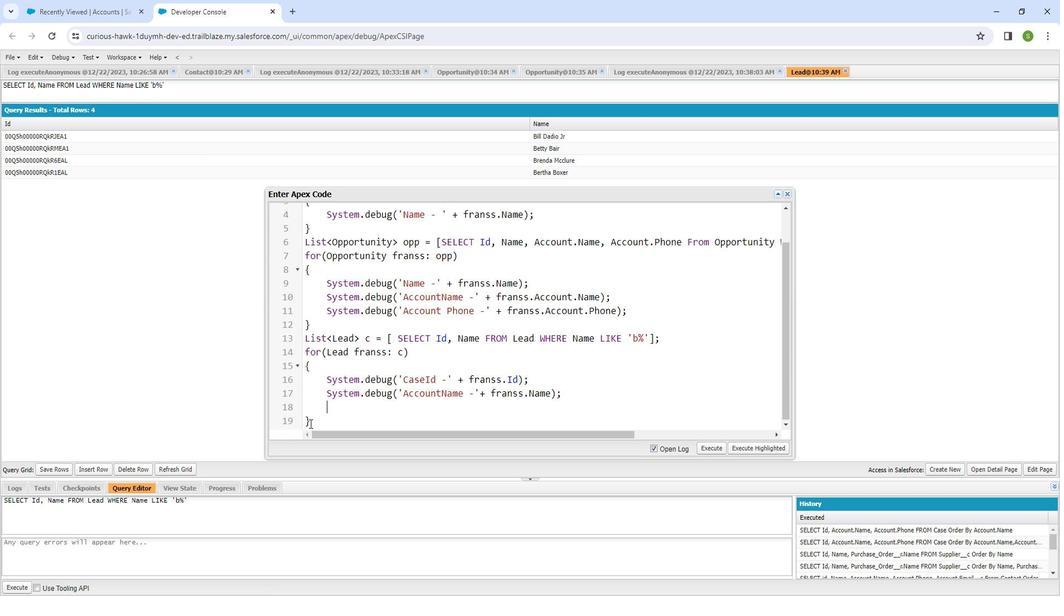
Action: Mouse moved to (303, 206)
Screenshot: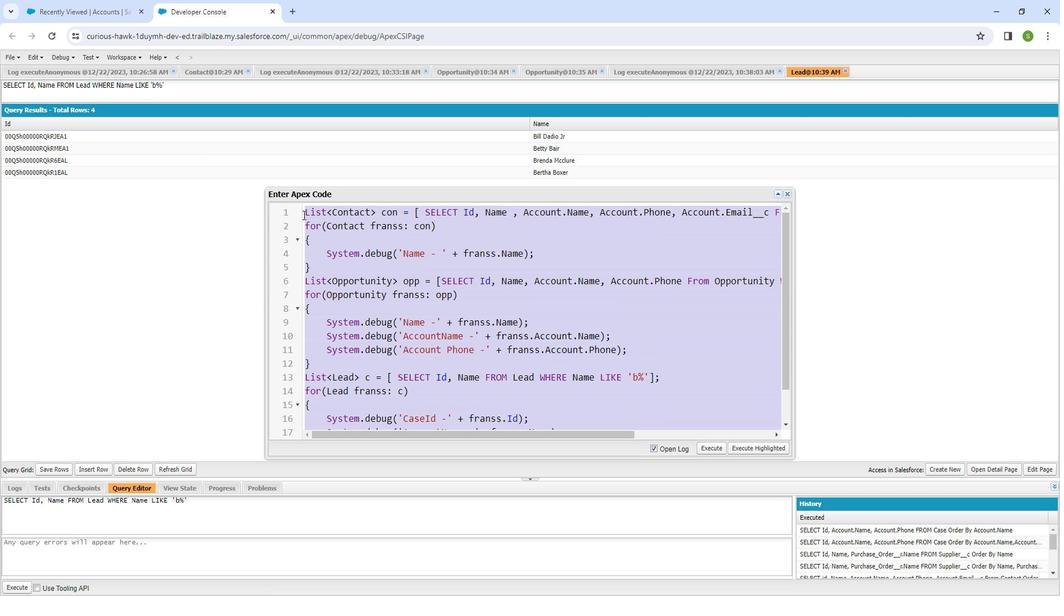 
Action: Key pressed <Key.backspace>
Screenshot: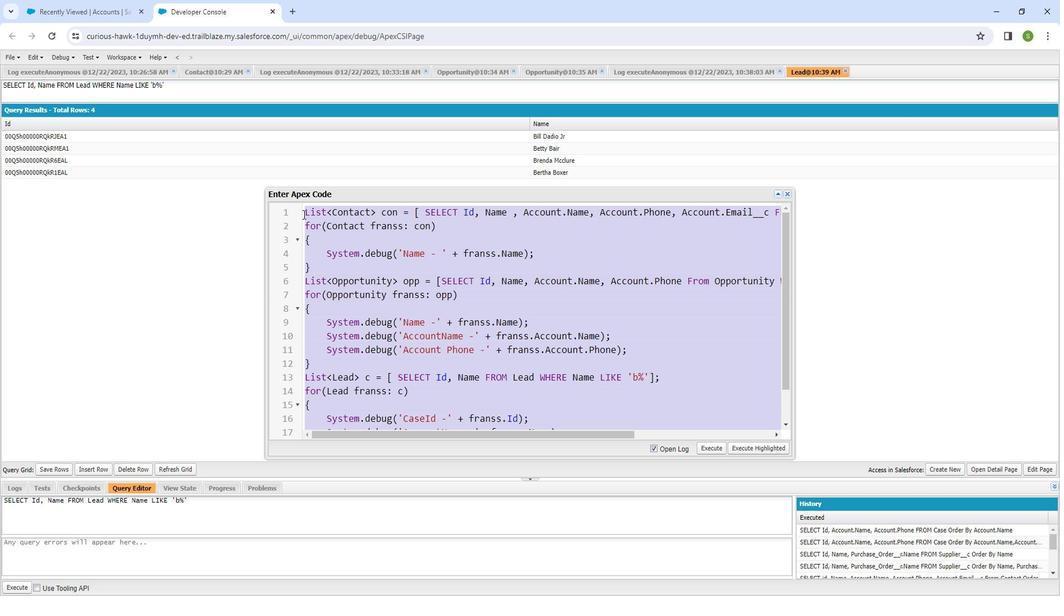 
Action: Mouse moved to (313, 204)
Screenshot: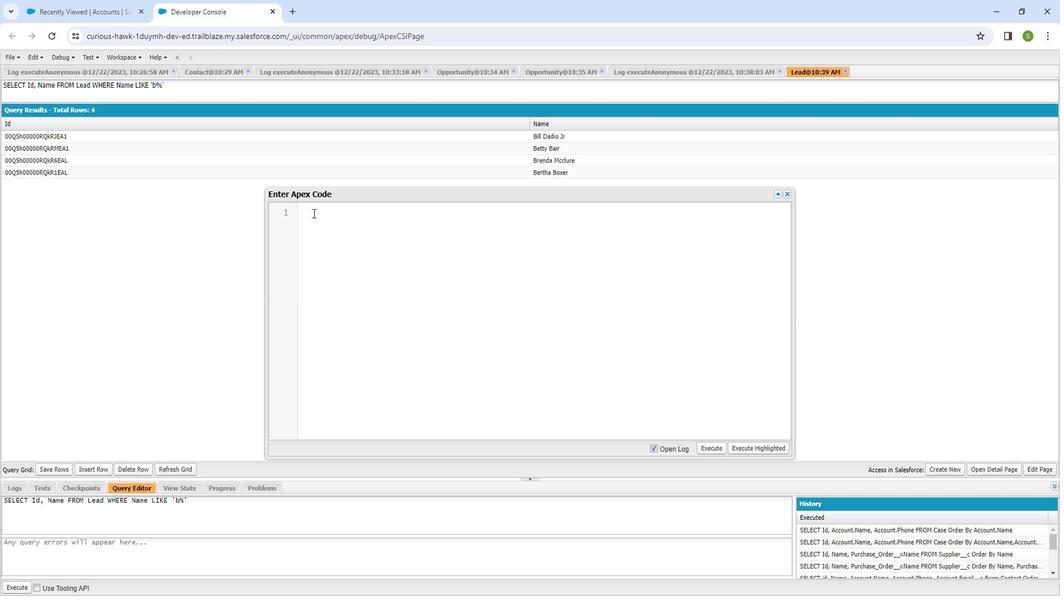 
Action: Mouse pressed left at (313, 204)
Screenshot: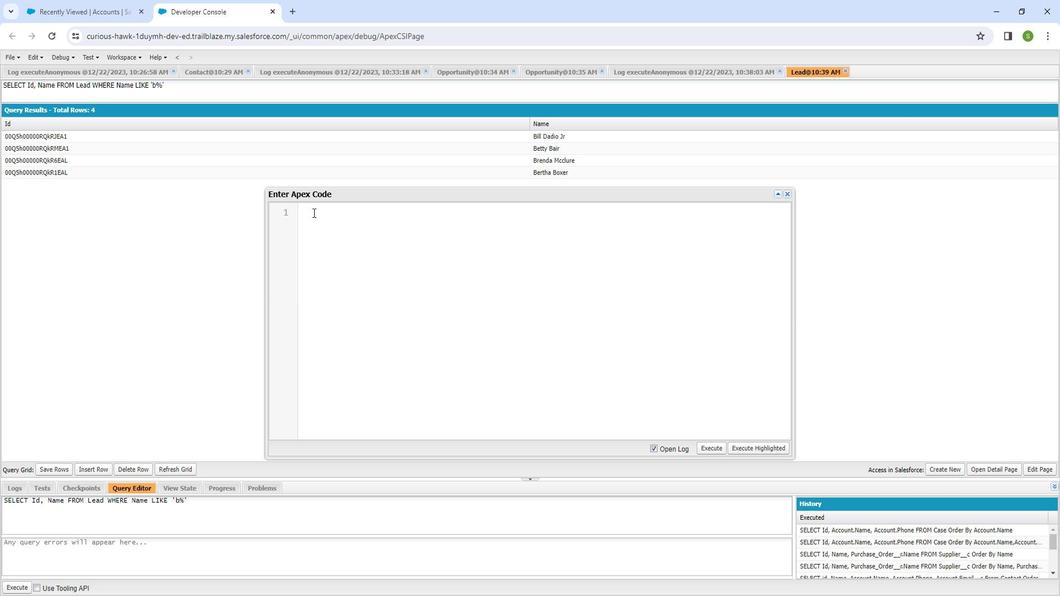 
Action: Mouse moved to (313, 204)
Screenshot: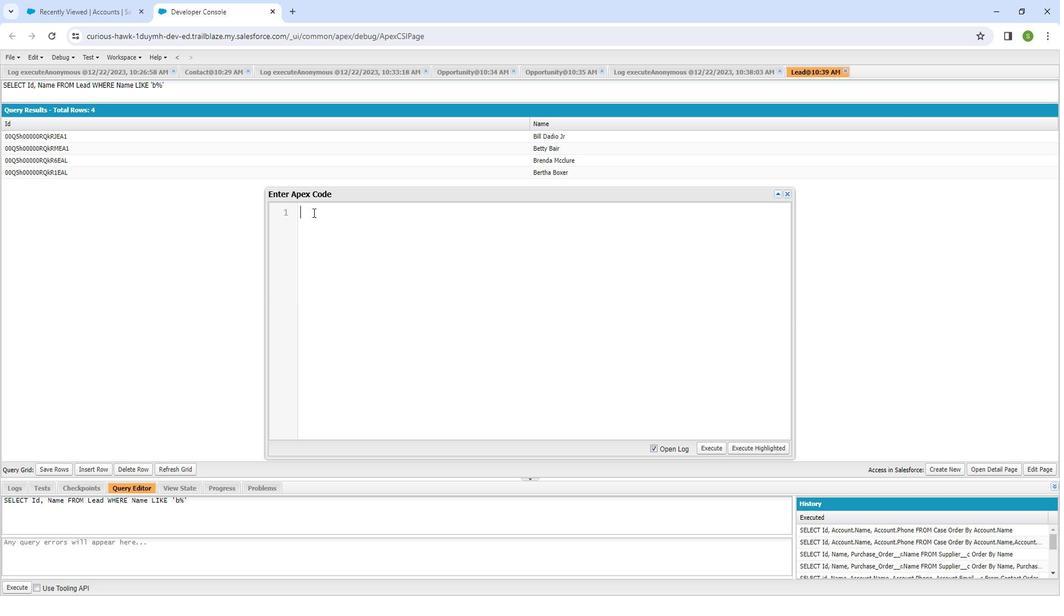 
Action: Key pressed <Key.shift_r>List<Key.shift_r><<Key.shift_r>Supplier<Key.shift_r><Key.shift_r><Key.shift_r><Key.shift_r><Key.shift_r><Key.shift_r><Key.shift_r><Key.shift_r><Key.shift_r>__c<Key.shift_r><Key.shift_r><Key.shift_r><Key.shift_r>><Key.space>sup<Key.space>=<Key.space>[<Key.space><Key.shift_r><Key.shift_r><Key.shift_r><Key.shift_r><Key.shift_r><Key.shift_r><Key.shift_r><Key.shift_r>SELECT<Key.space><Key.shift_r>Id,<Key.space><Key.shift_r><Key.shift_r><Key.shift_r><Key.shift_r><Key.shift_r><Key.shift_r>Name<Key.space><Key.backspace>,<Key.space><Key.shift_r><Key.shift_r><Key.shift_r><Key.shift_r><Key.shift_r><Key.shift_r><Key.shift_r>Purchase<Key.shift_r><Key.shift_r><Key.shift_r><Key.shift_r><Key.shift_r><Key.shift_r><Key.shift_r><Key.shift_r><Key.shift_r><Key.shift_r><Key.shift_r><Key.shift_r><Key.shift_r><Key.shift_r>_<Key.shift_r><Key.shift_r><Key.shift_r>Order<Key.shift_r><Key.shift_r><Key.shift_r><Key.shift_r><Key.shift_r><Key.shift_r><Key.shift_r><Key.shift_r>__r.<Key.shift_r><Key.shift_r><Key.shift_r><Key.shift_r><Key.shift_r><Key.shift_r><Key.shift_r><Key.shift_r><Key.shift_r><Key.shift_r><Key.shift_r><Key.shift_r>Name<Key.space><Key.shift_r><Key.shift_r><Key.shift_r><Key.shift_r><Key.shift_r>FROM<Key.space><Key.shift_r><Key.shift_r><Key.shift_r>Supplier<Key.shift_r><Key.shift_r><Key.shift_r><Key.shift_r><Key.shift_r>__c<Key.space><Key.shift_r><Key.shift_r><Key.shift_r><Key.shift_r><Key.shift_r><Key.shift_r><Key.shift_r><Key.shift_r><Key.shift_r><Key.shift_r><Key.shift_r><Key.shift_r><Key.shift_r><Key.shift_r>WHERe<Key.backspace><Key.shift_r>E<Key.space><Key.shift_r><Key.shift_r>Name<Key.space><Key.shift_r><Key.shift_r><Key.shift_r>LIKE<Key.space>'<Key.shift_r><Key.shift_r><Key.shift_r><Key.shift_r><Key.shift_r><Key.shift_r><Key.shift_r><Key.shift_r><Key.shift_r><Key.shift_r><Key.shift_r><Key.shift_r><Key.shift_r><Key.shift_r><Key.shift_r><Key.shift_r><Key.shift_r><Key.shift_r><Key.shift_r><Key.shift_r><Key.shift_r><Key.shift_r><Key.shift_r><Key.shift_r><Key.shift_r><Key.shift_r><Key.shift_r><Key.shift_r><Key.shift_r><Key.shift_r><Key.shift_r><Key.shift_r><Key.shift_r><Key.shift_r><Key.shift_r><Key.shift_r><Key.shift_r><Key.shift_r>%<Key.backspace><Key.shift_r>%a<Key.right><Key.right>;<Key.enter><Key.shift_r><Key.shift_r><Key.shift_r><Key.shift_r><Key.shift_r><Key.shift_r><Key.shift_r><Key.shift_r><Key.shift_r><Key.shift_r><Key.shift_r><Key.shift_r><Key.shift_r><Key.shift_r><Key.shift_r><Key.shift_r><Key.shift_r><Key.shift_r><Key.shift_r><Key.shift_r>FOr<Key.backspace><Key.backspace><Key.backspace>for<Key.shift_r><Key.shift_r><Key.shift_r><Key.shift_r><Key.shift_r><Key.shift_r><Key.shift_r><Key.shift_r><Key.shift_r><Key.shift_r><Key.shift_r><Key.shift_r><Key.shift_r><Key.shift_r><Key.shift_r><Key.shift_r><Key.shift_r><Key.shift_r><Key.shift_r><Key.shift_r><Key.shift_r><Key.shift_r><Key.shift_r><Key.shift_r><Key.shift_r>(<Key.shift_r>Supplier<Key.shift_r><Key.shift_r>__c<Key.space>franss<Key.shift_r>:<Key.space>sup<Key.right><Key.enter><Key.shift_r>{<Key.enter><Key.shift_r>System.debug<Key.shift_r><Key.shift_r><Key.shift_r><Key.shift_r><Key.shift_r><Key.shift_r><Key.shift_r>('<Key.shift_r><Key.shift_r><Key.shift_r><Key.shift_r><Key.shift_r><Key.shift_r><Key.shift_r><Key.shift_r><Key.shift_r><Key.shift_r><Key.shift_r><Key.shift_r><Key.shift_r><Key.shift_r><Key.shift_r><Key.shift_r><Key.shift_r>Name<Key.space>-<Key.right><Key.space>+<Key.space>franss.<Key.shift_r><Key.shift_r><Key.shift_r><Key.shift_r><Key.shift_r><Key.shift_r><Key.shift_r><Key.shift_r><Key.shift_r><Key.shift_r><Key.shift_r>Name<Key.right>;<Key.enter><Key.shift_r><Key.shift_r><Key.shift_r><Key.shift_r><Key.shift_r><Key.shift_r><Key.shift_r><Key.shift_r><Key.shift_r>System.debug<Key.shift_r><Key.shift_r><Key.shift_r><Key.shift_r><Key.shift_r>('<Key.shift_r>Purcj<Key.backspace>hase<Key.space><Key.shift_r><Key.shift_r>Order<Key.space><Key.shift_r><Key.shift_r><Key.shift_r><Key.shift_r><Key.shift_r><Key.shift_r>Name<Key.space>-<Key.right>+<Key.space><Key.shift_r>Purchase<Key.shift_r>_<Key.shift_r>Order<Key.shift_r><Key.shift_r><Key.shift_r><Key.shift_r>__r.<Key.shift_r>Name<Key.right>;
